 Task: What's the schedule for the last Metrorail Orange Line train from Miami Airport to Dadeland South?
Action: Mouse moved to (170, 84)
Screenshot: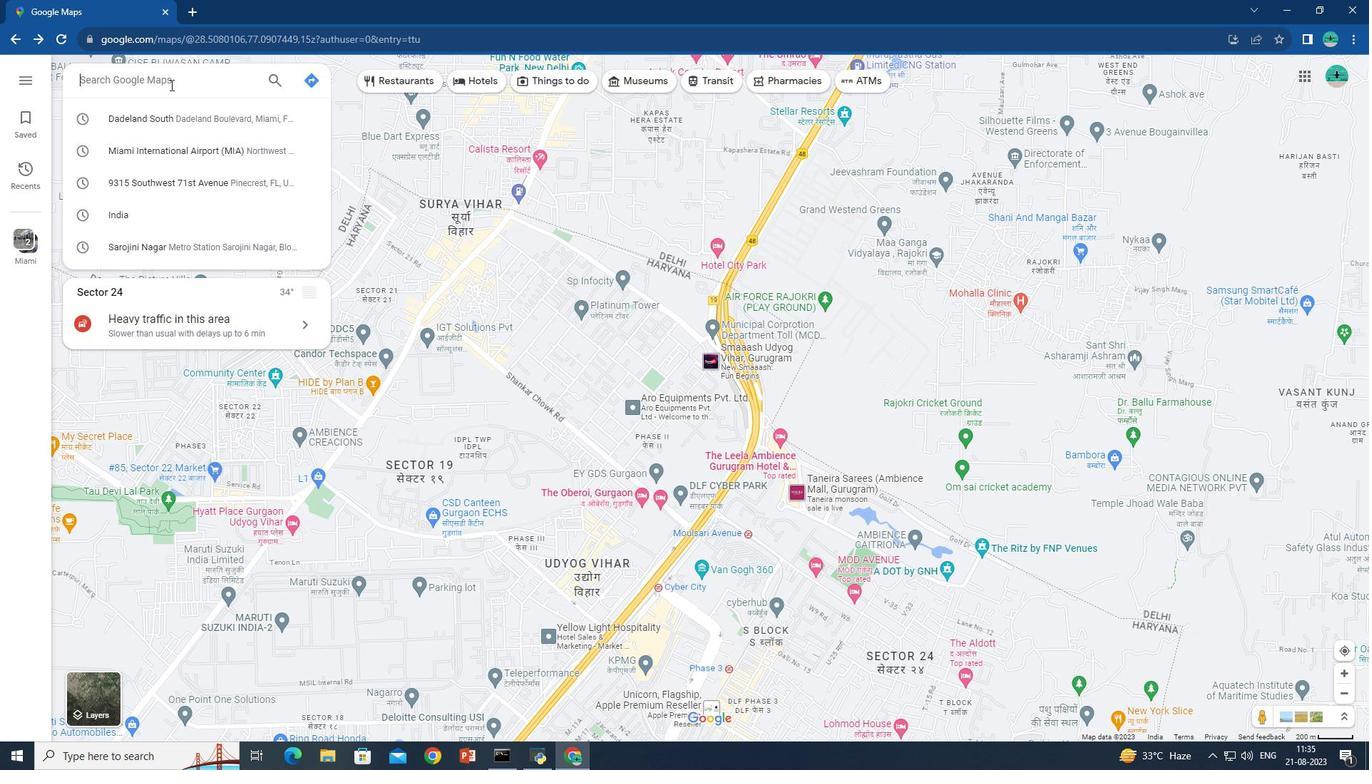 
Action: Mouse pressed left at (170, 84)
Screenshot: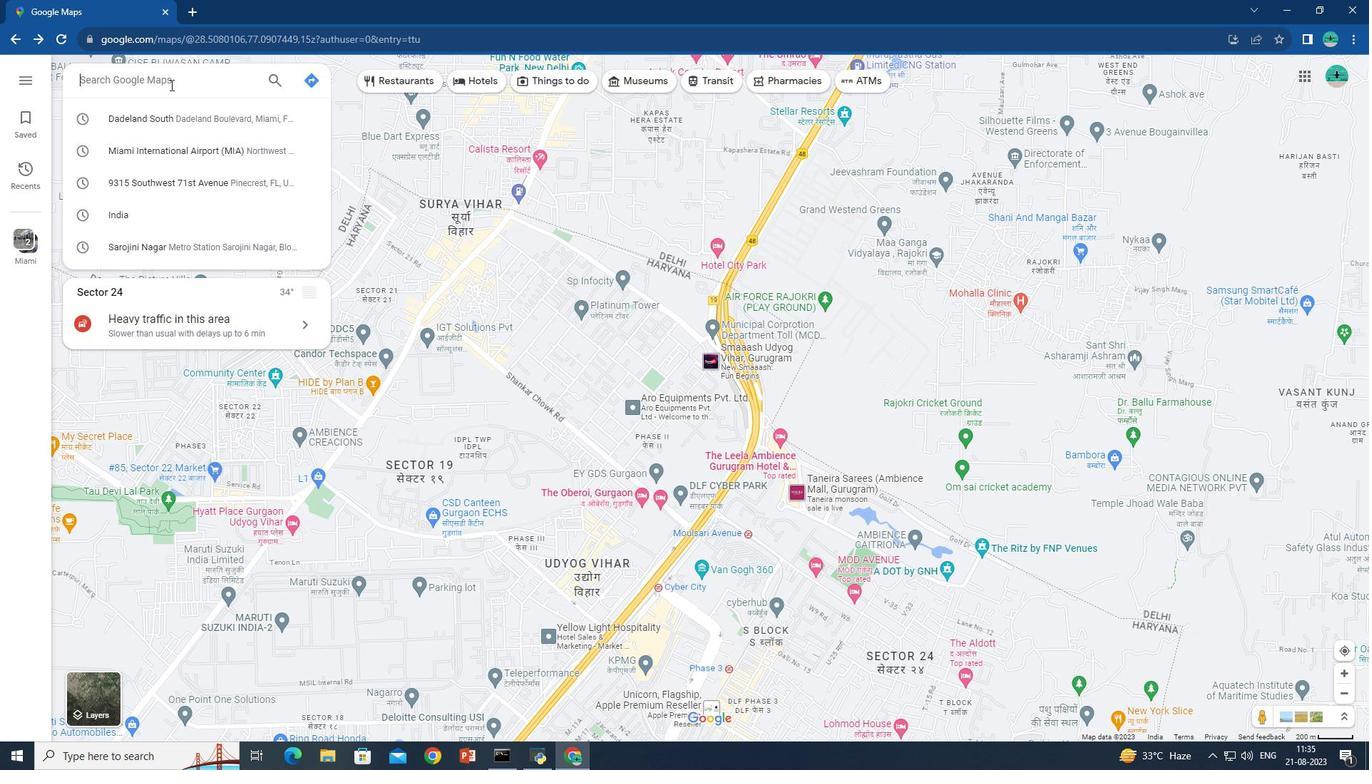 
Action: Key pressed <Key.shift>Miami<Key.space><Key.shift>Airport
Screenshot: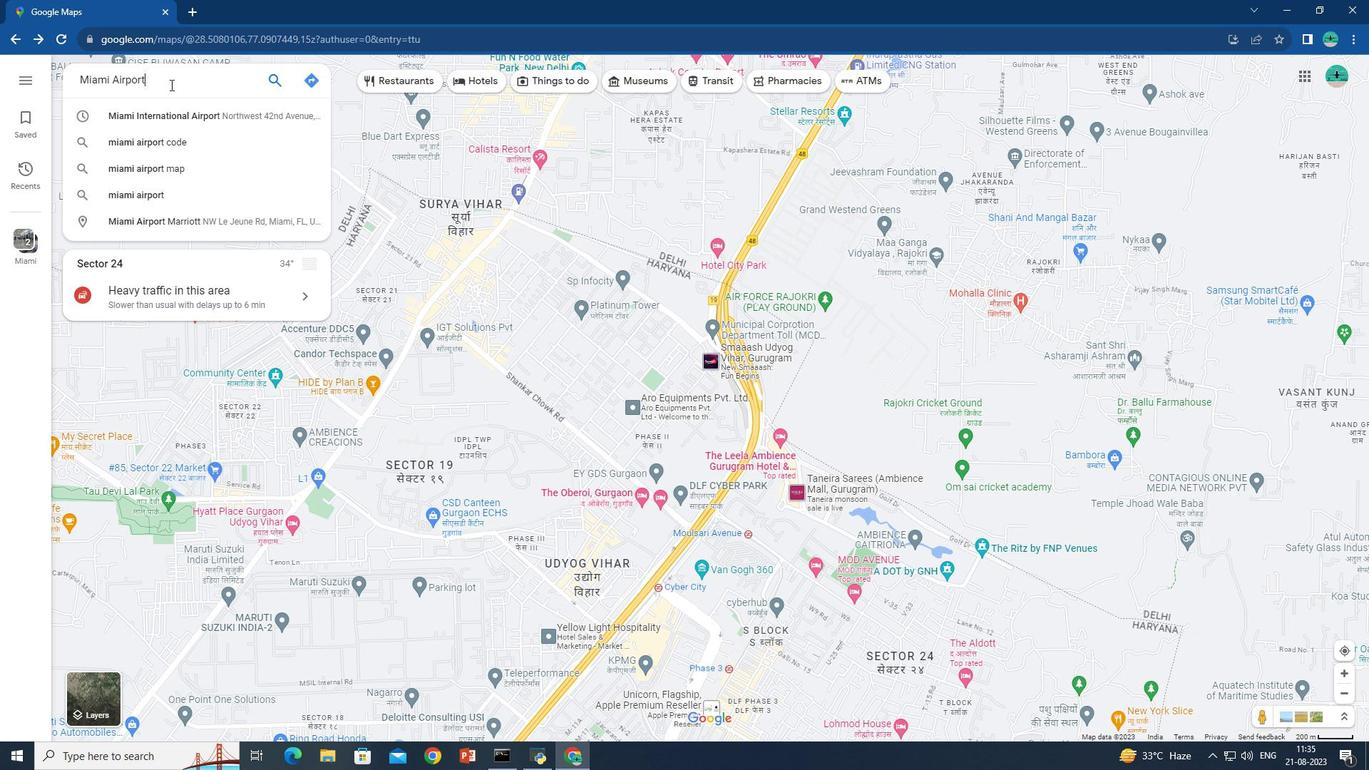 
Action: Mouse moved to (312, 87)
Screenshot: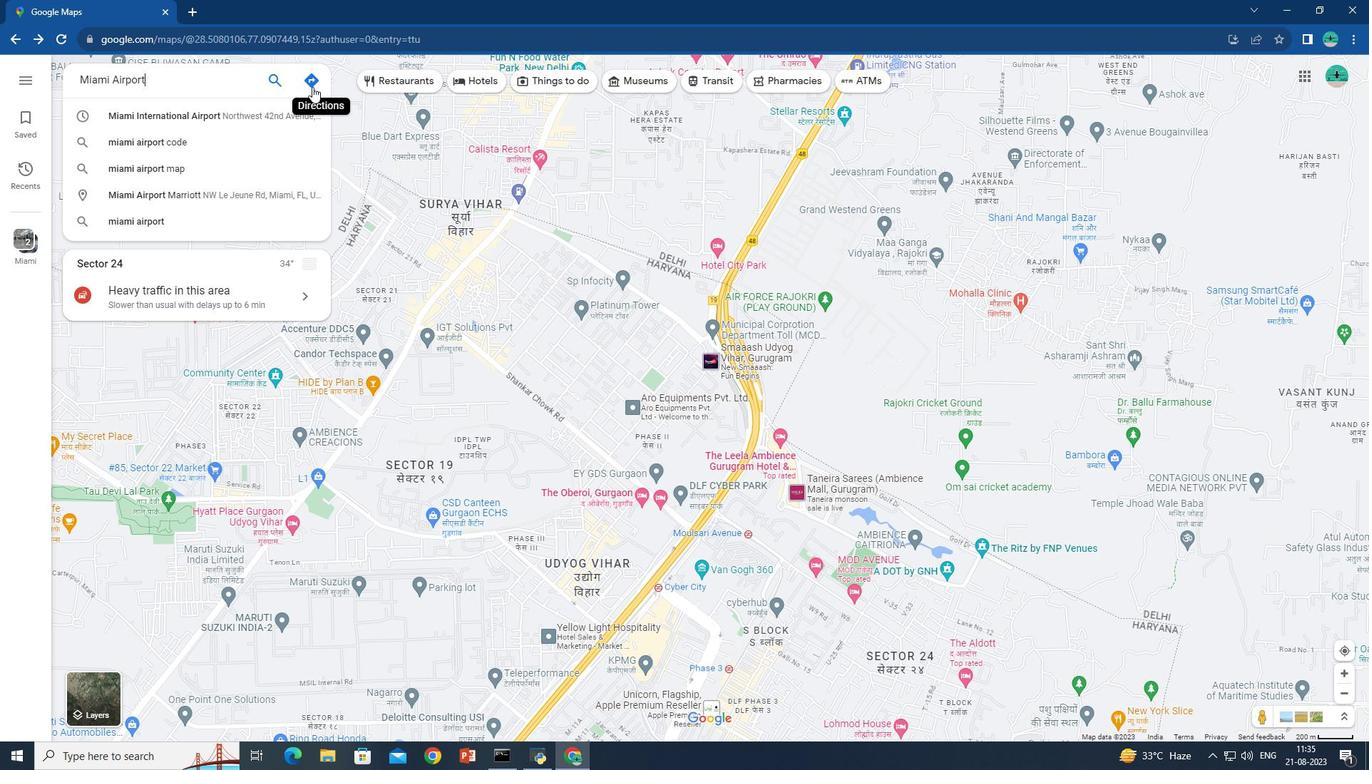 
Action: Mouse pressed left at (312, 87)
Screenshot: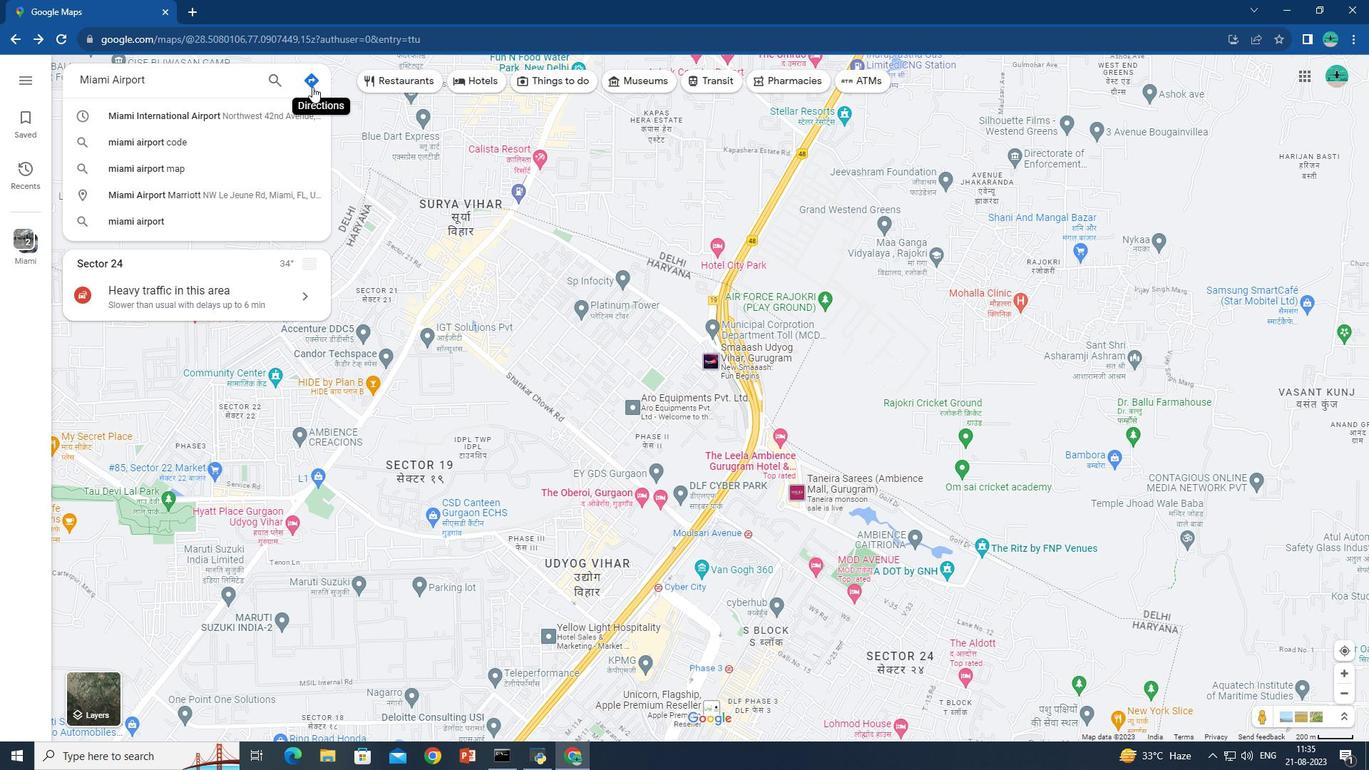 
Action: Mouse moved to (309, 135)
Screenshot: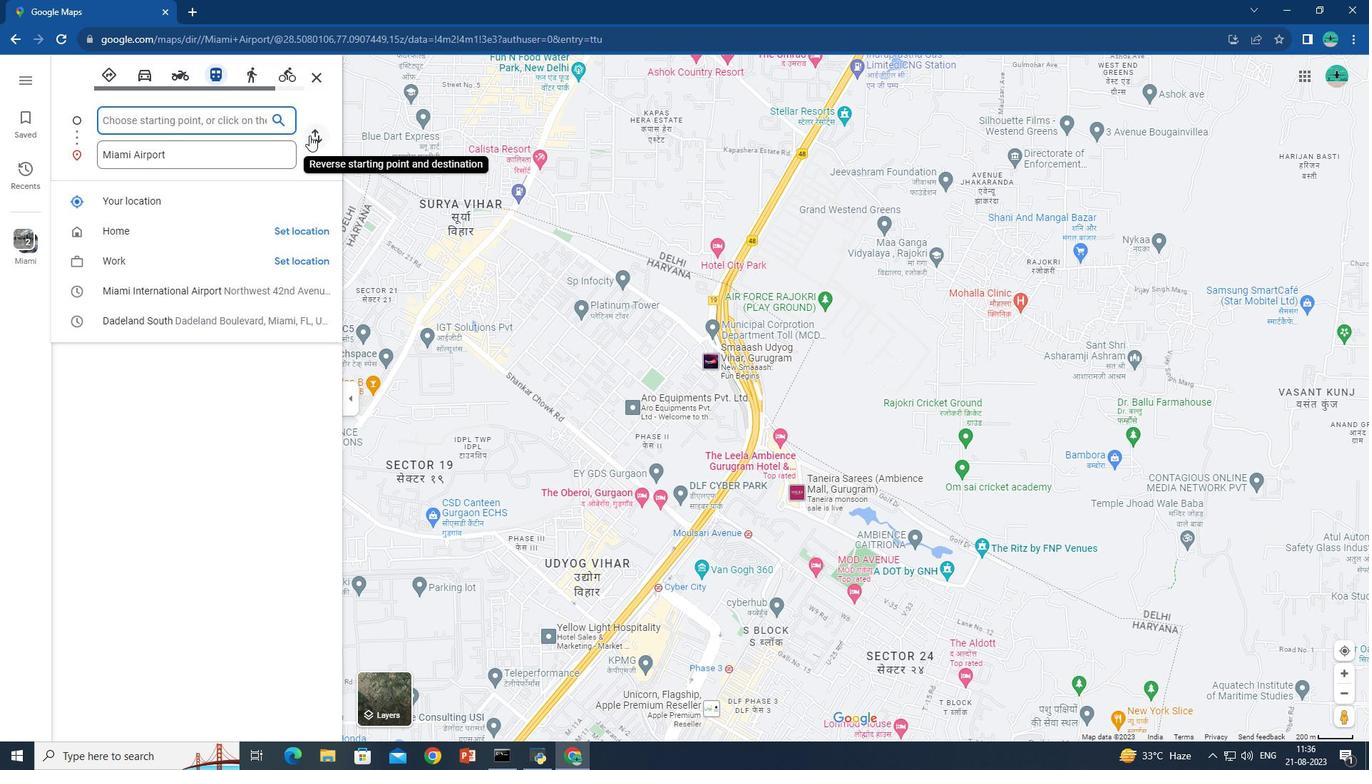 
Action: Mouse pressed left at (309, 135)
Screenshot: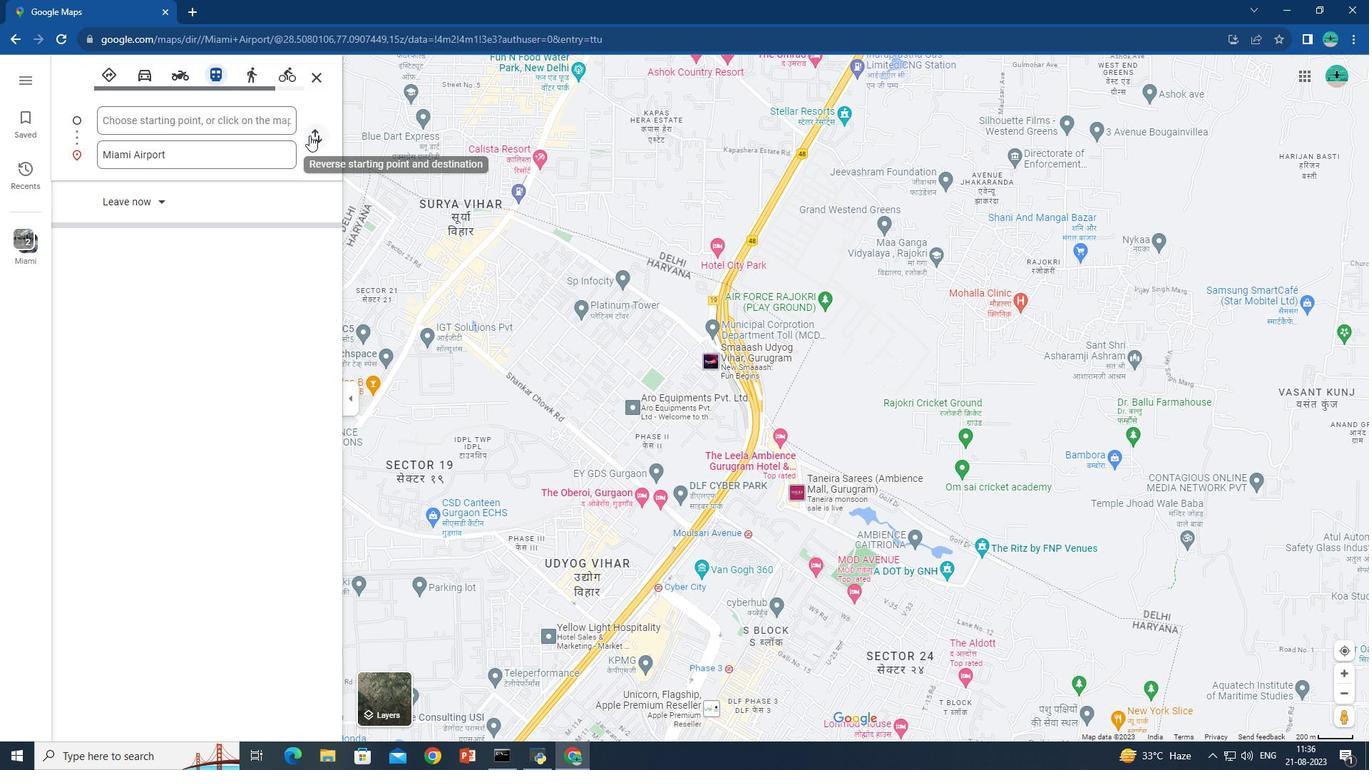 
Action: Mouse moved to (165, 150)
Screenshot: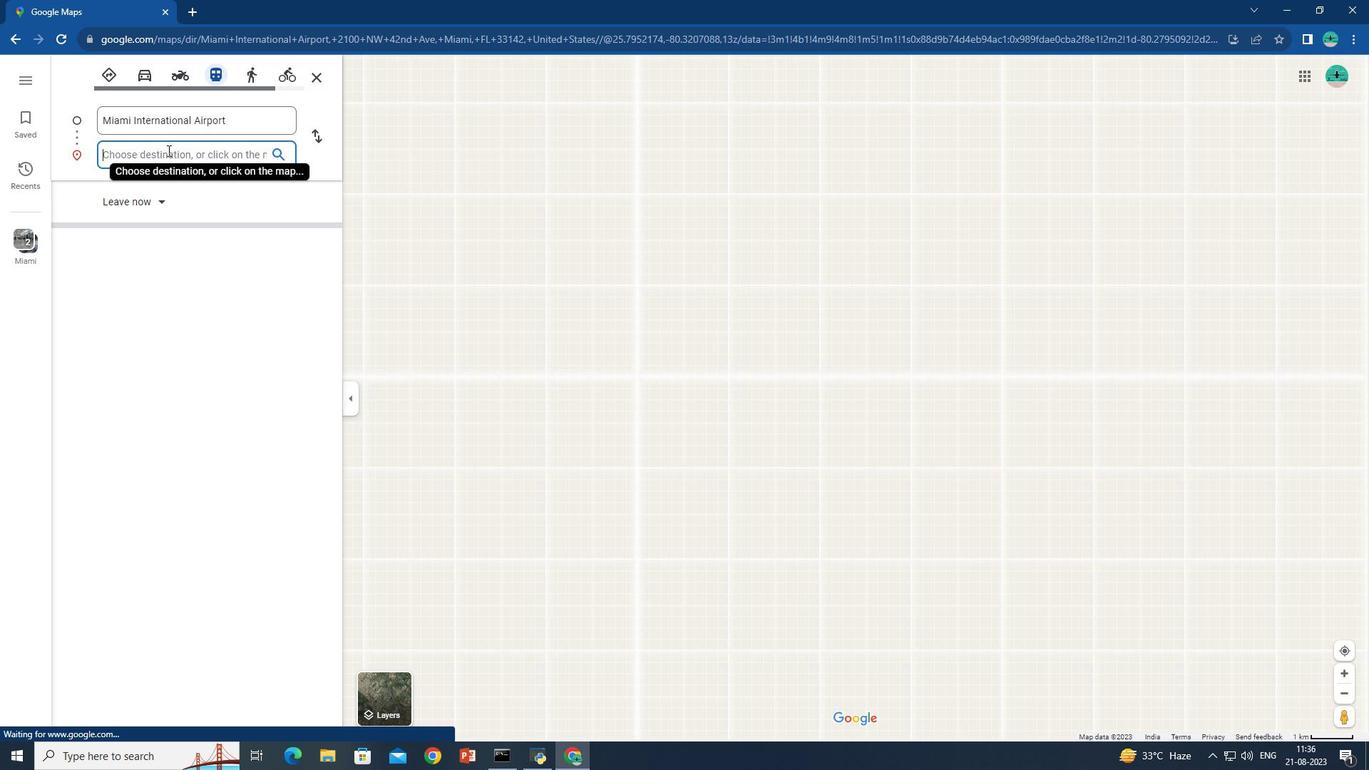 
Action: Mouse pressed left at (165, 150)
Screenshot: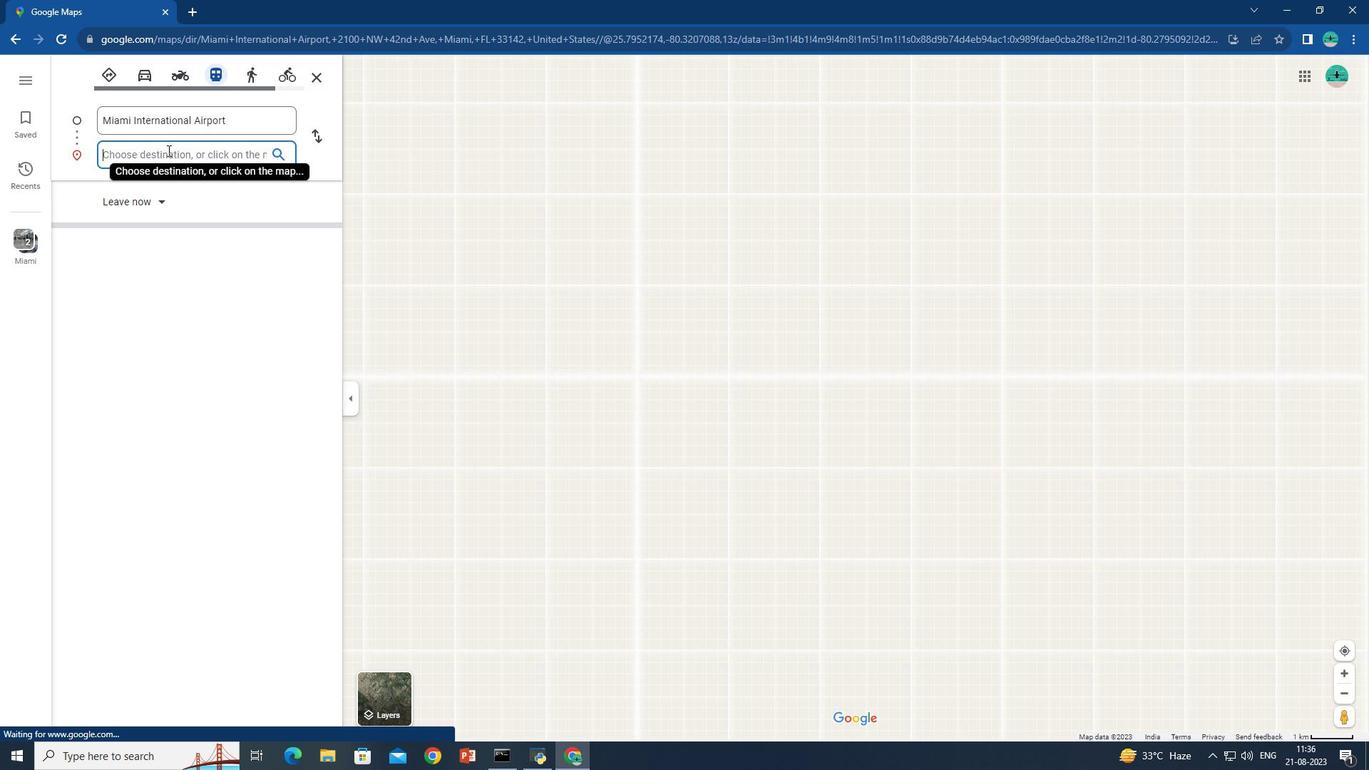 
Action: Mouse moved to (167, 150)
Screenshot: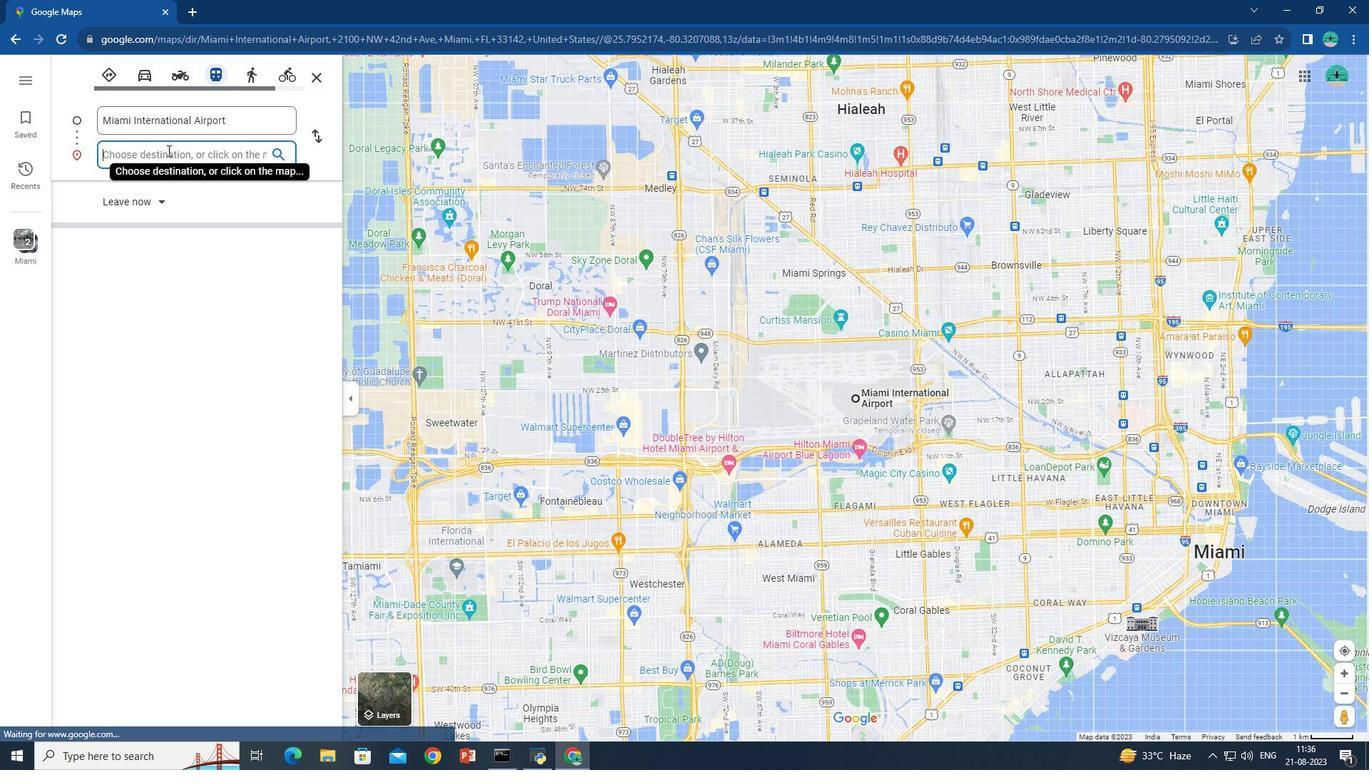 
Action: Key pressed <Key.shift><Key.shift><Key.shift><Key.shift><Key.shift><Key.shift><Key.shift><Key.shift><Key.shift>Dadeland<Key.space><Key.shift>South
Screenshot: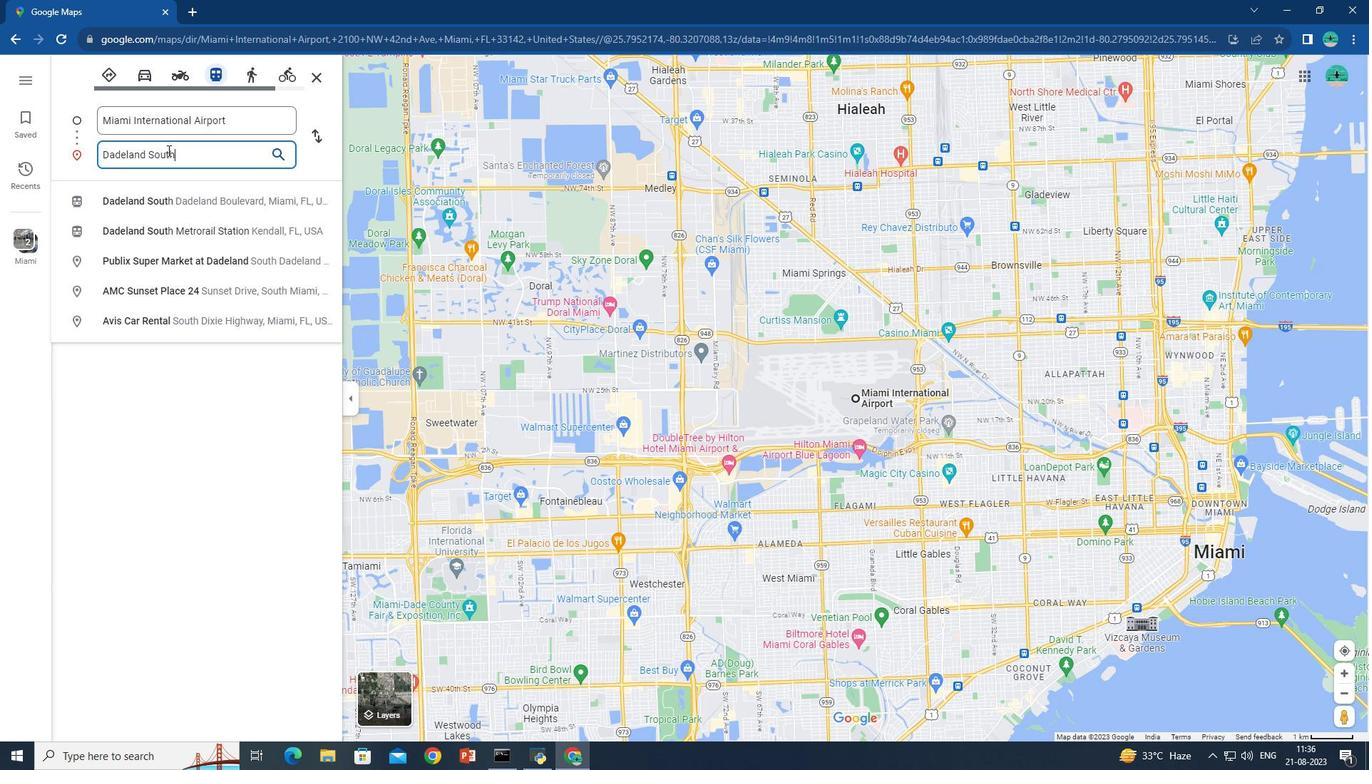 
Action: Mouse moved to (275, 159)
Screenshot: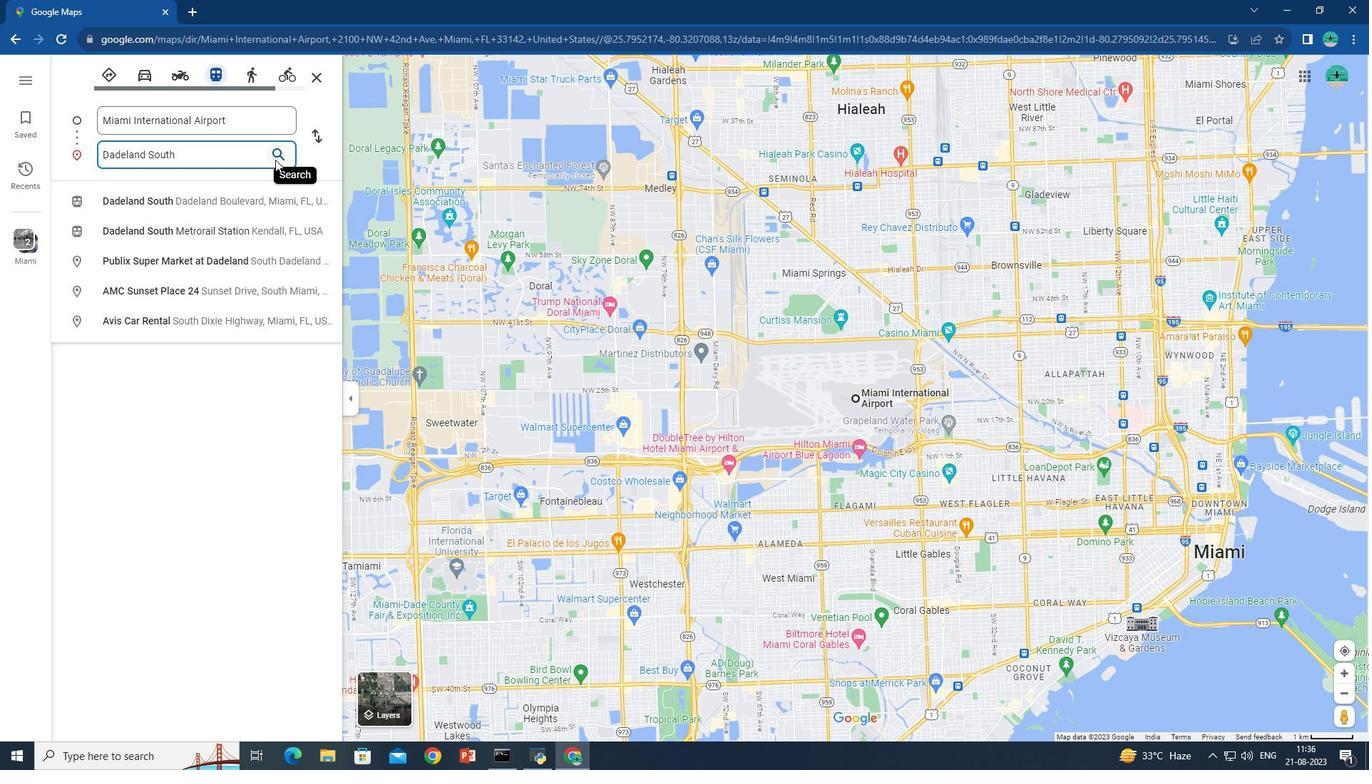 
Action: Mouse pressed left at (275, 159)
Screenshot: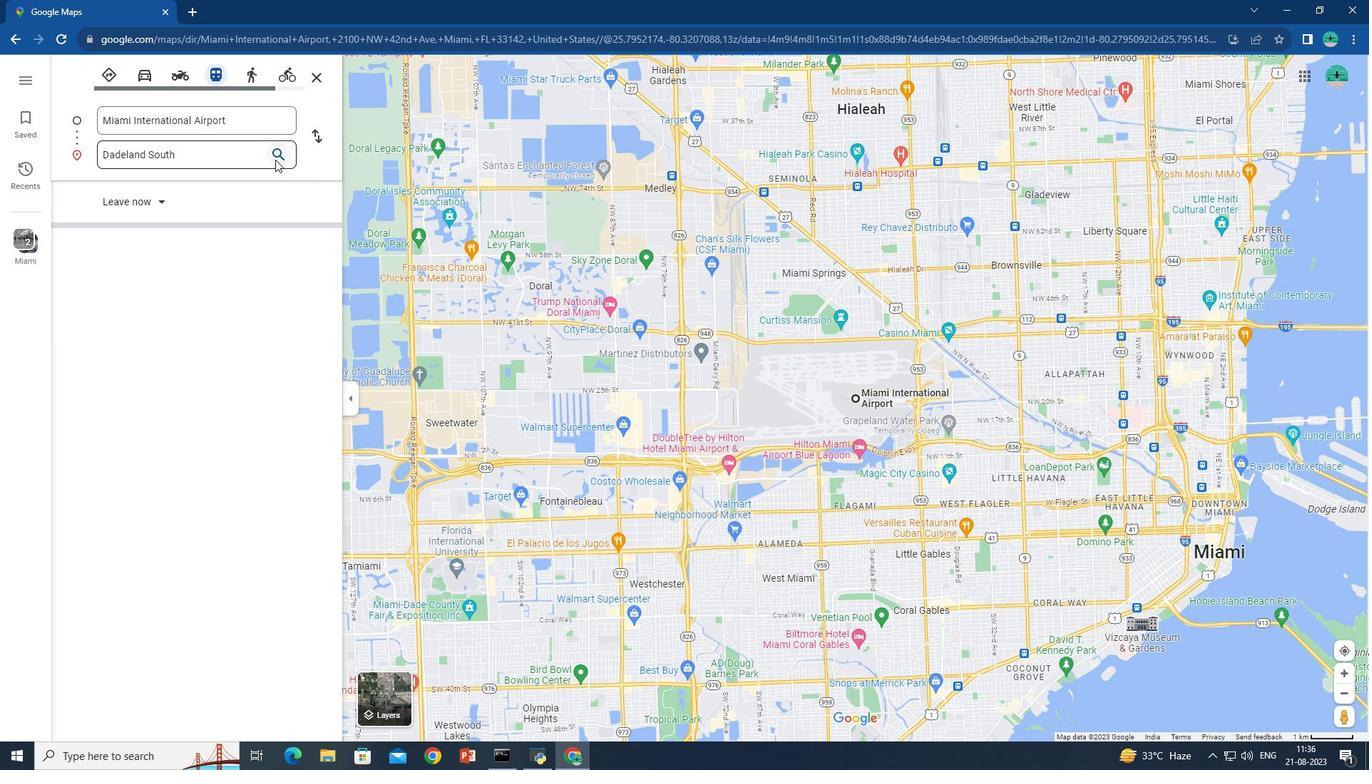 
Action: Mouse moved to (213, 81)
Screenshot: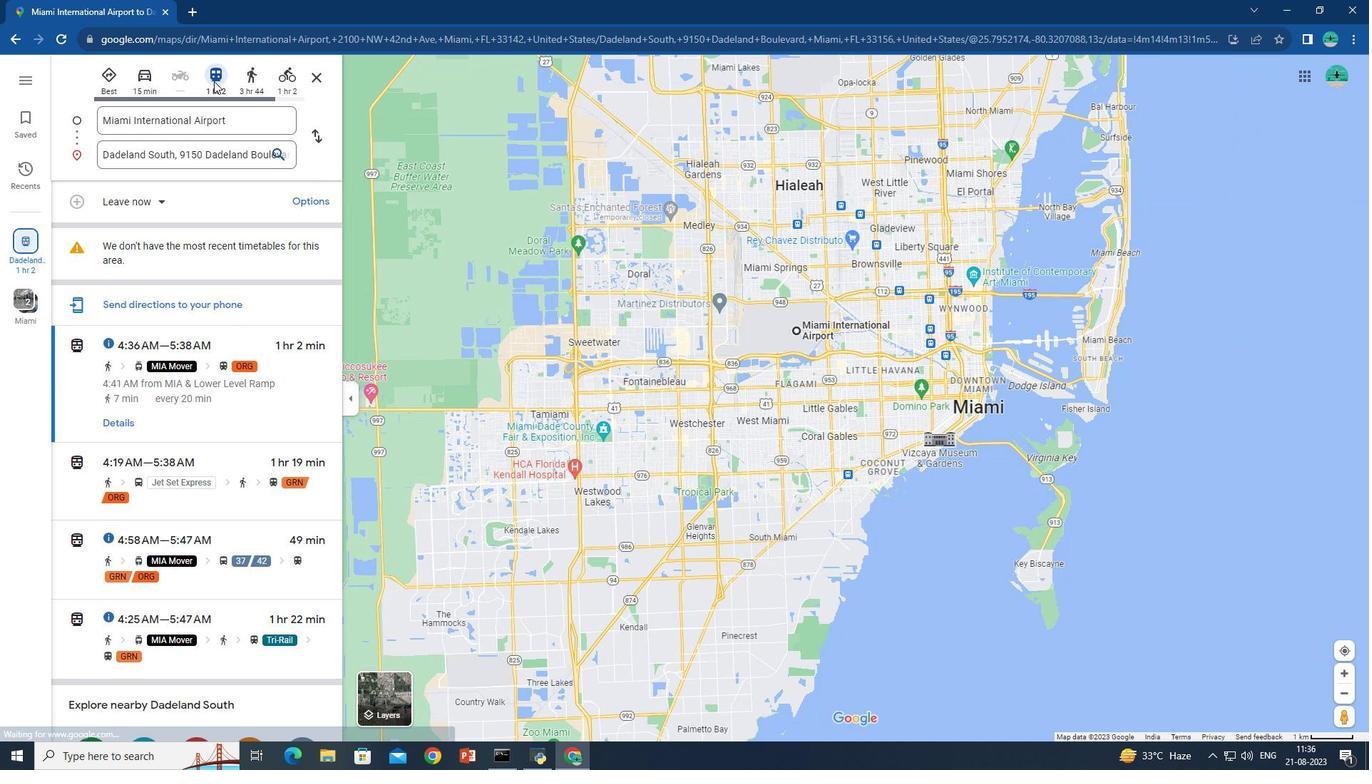 
Action: Mouse pressed left at (213, 81)
Screenshot: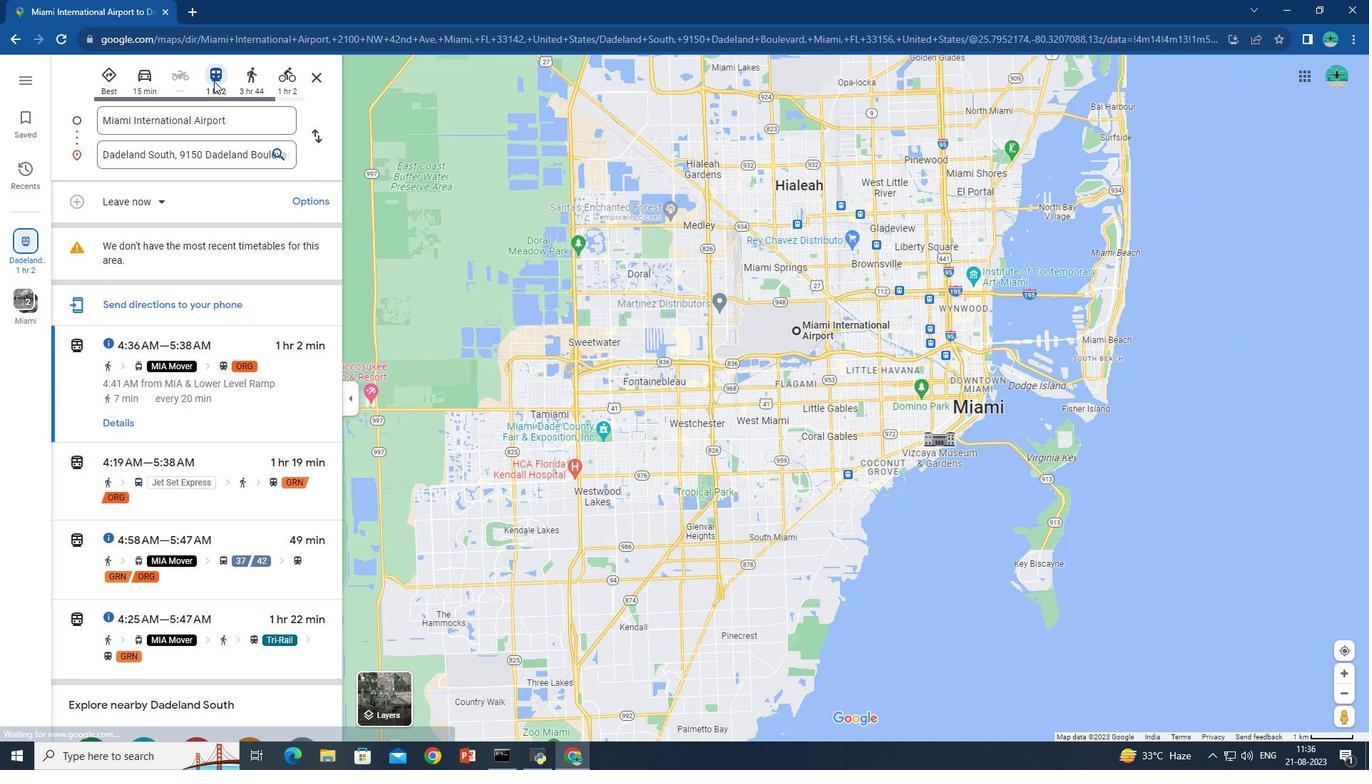 
Action: Mouse moved to (142, 201)
Screenshot: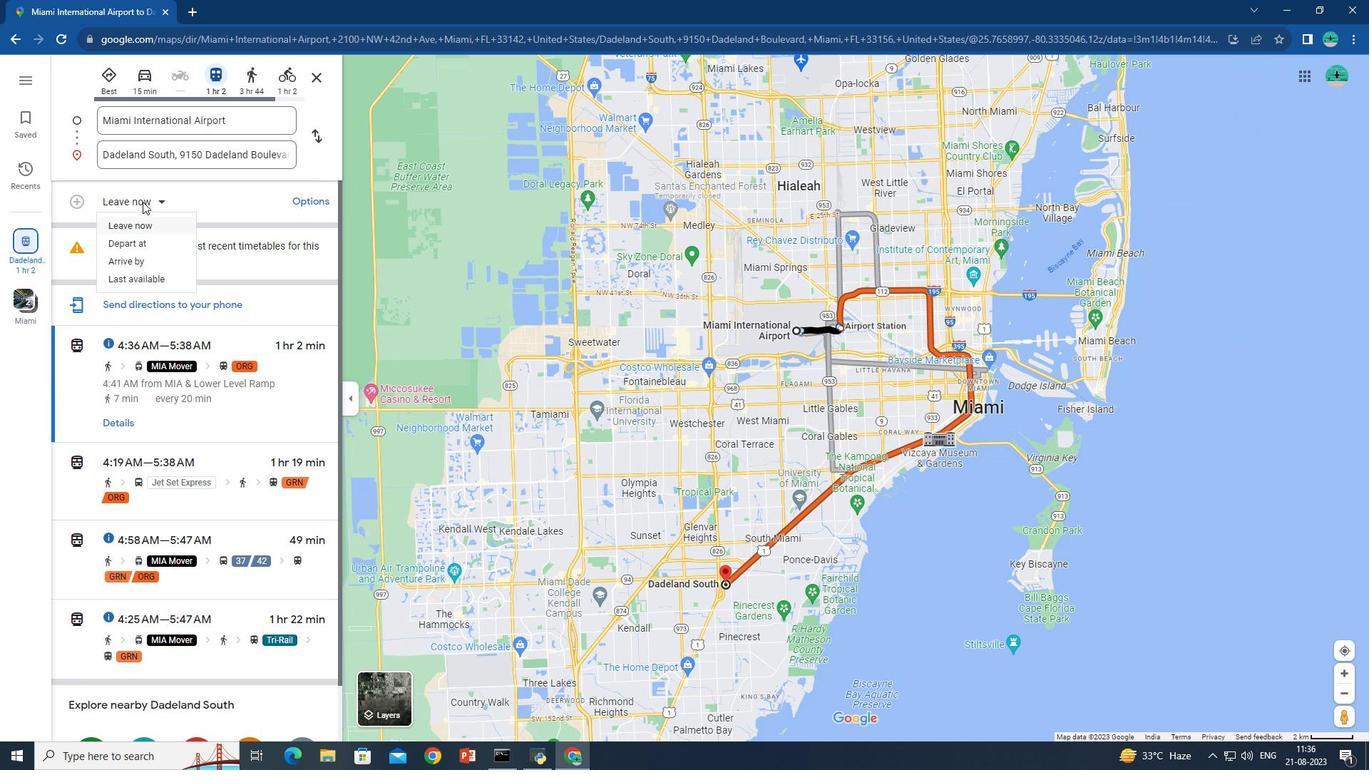 
Action: Mouse pressed left at (142, 201)
Screenshot: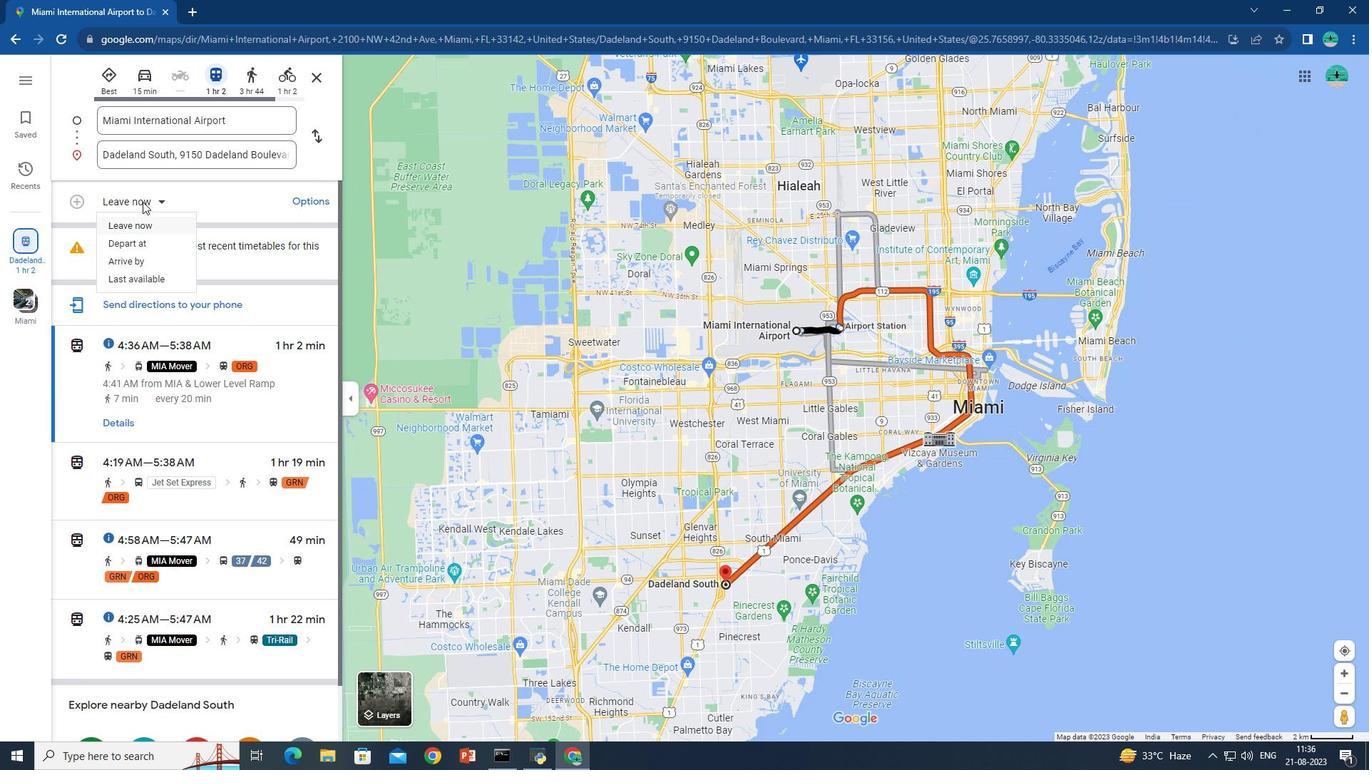 
Action: Mouse moved to (143, 277)
Screenshot: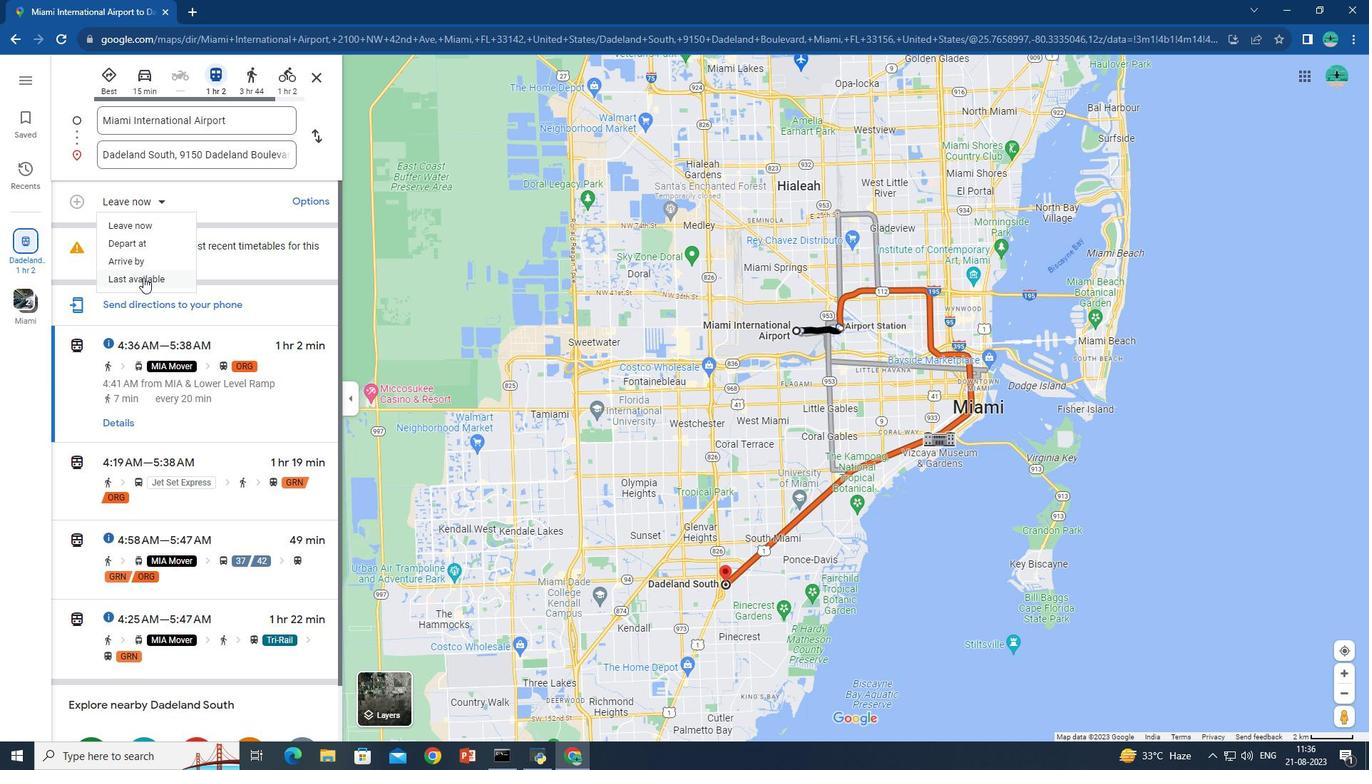 
Action: Mouse pressed left at (143, 277)
Screenshot: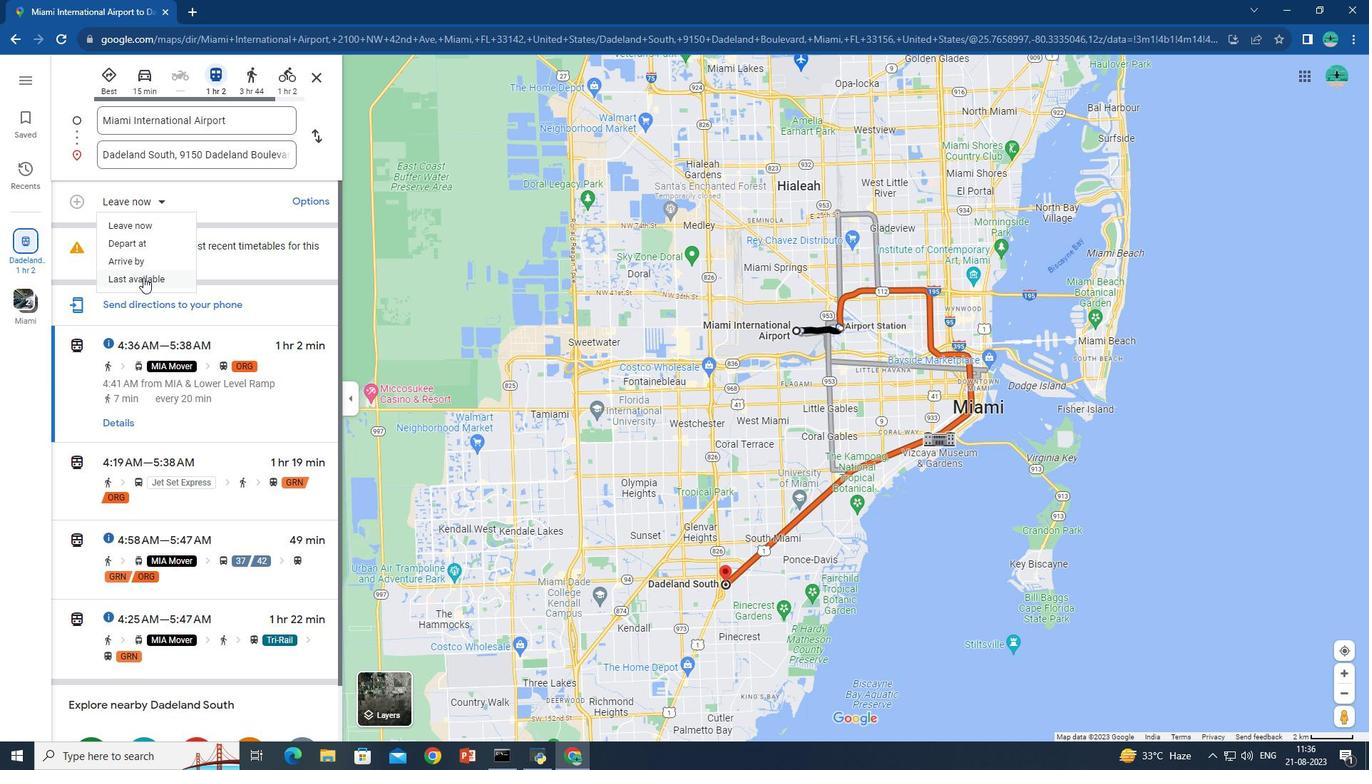 
Action: Mouse moved to (154, 422)
Screenshot: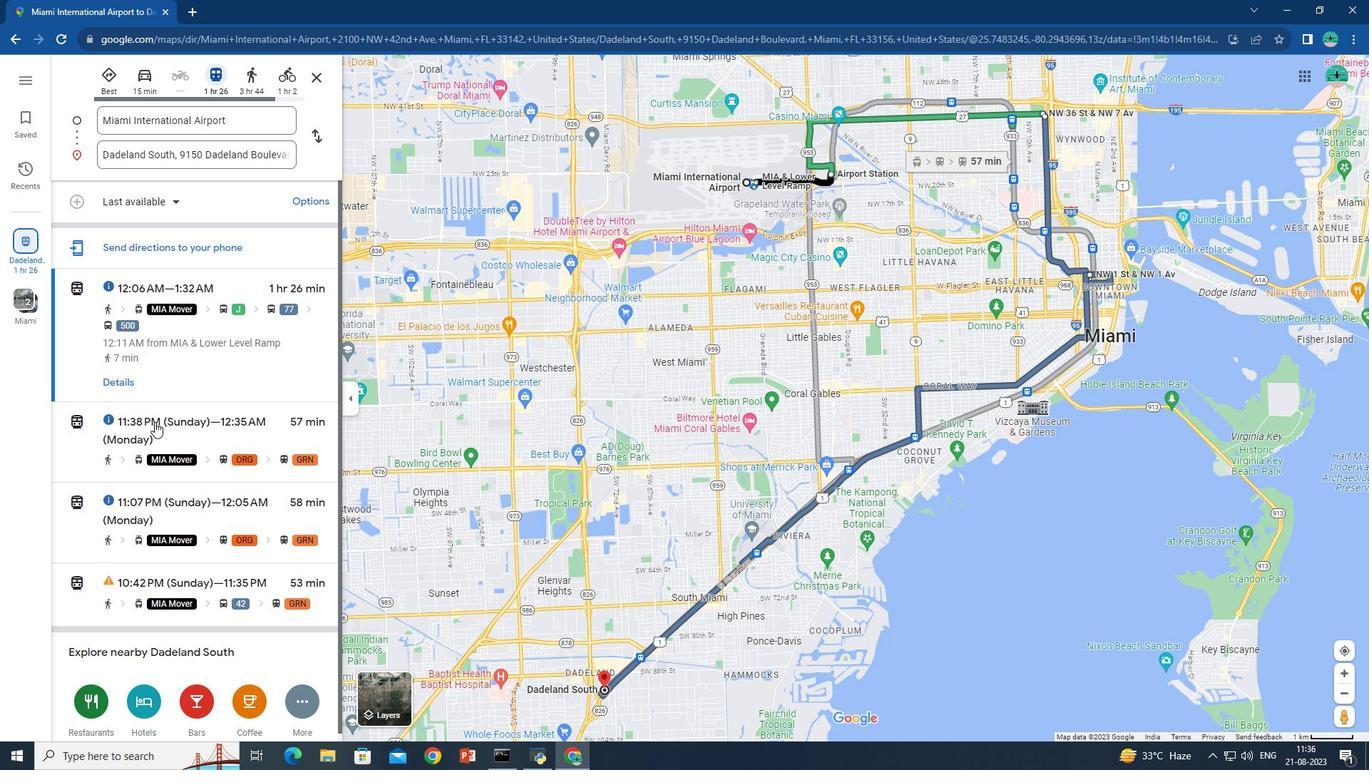 
Action: Mouse pressed left at (154, 422)
Screenshot: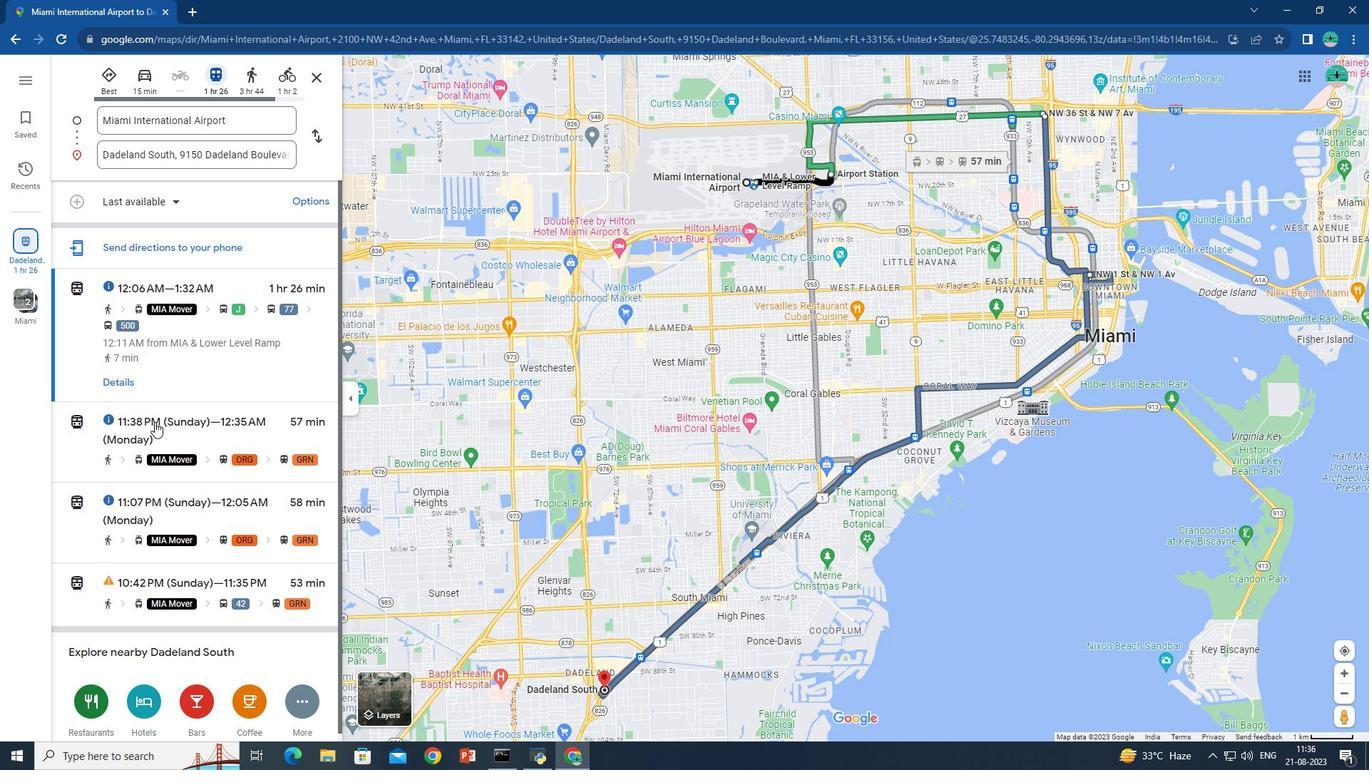 
Action: Mouse moved to (144, 367)
Screenshot: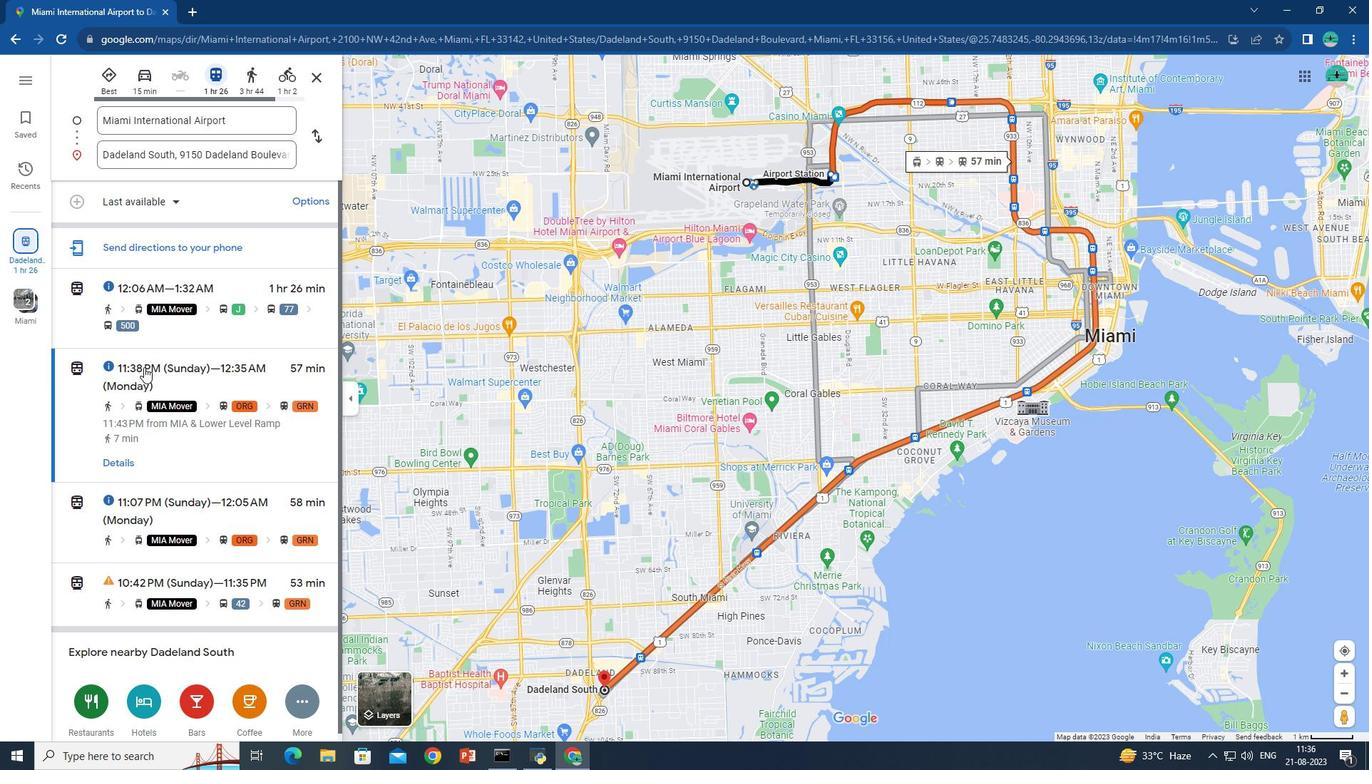 
Action: Mouse pressed left at (144, 367)
Screenshot: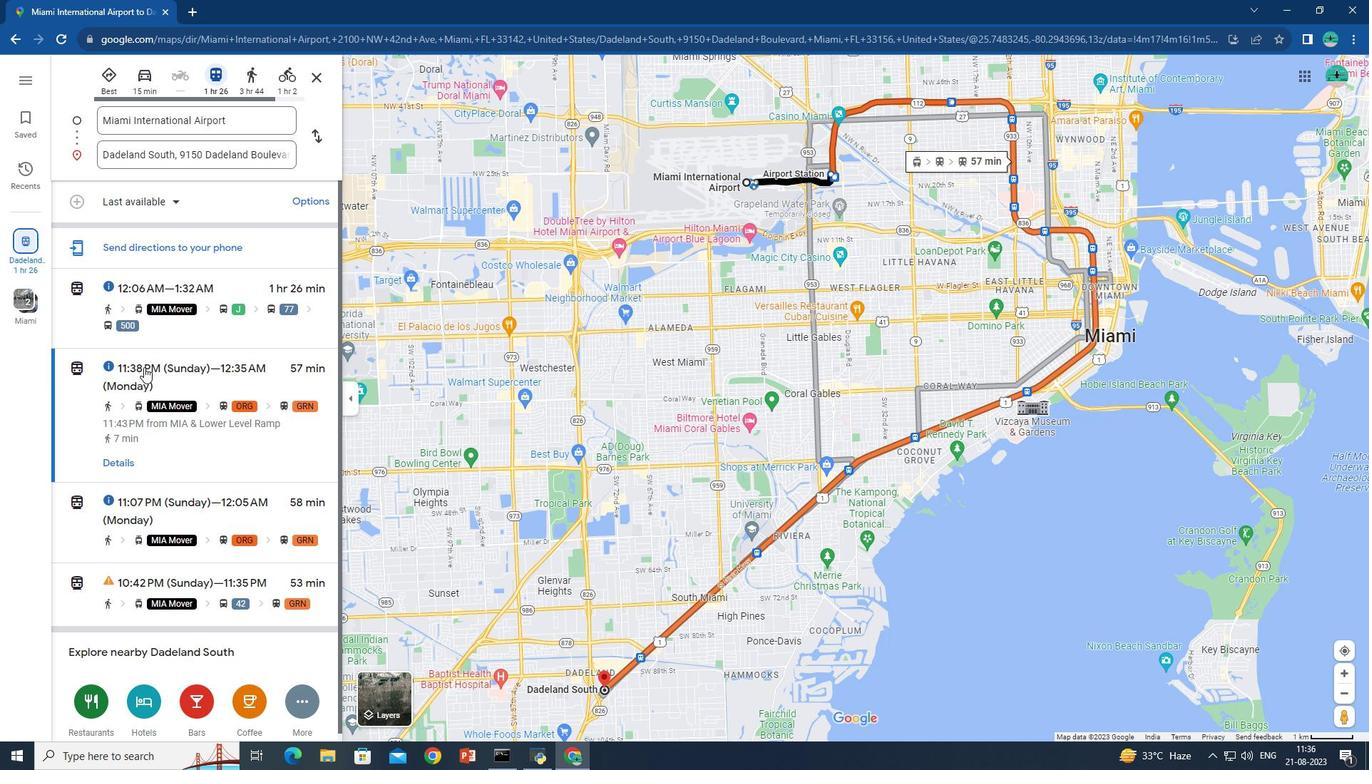 
Action: Mouse moved to (147, 402)
Screenshot: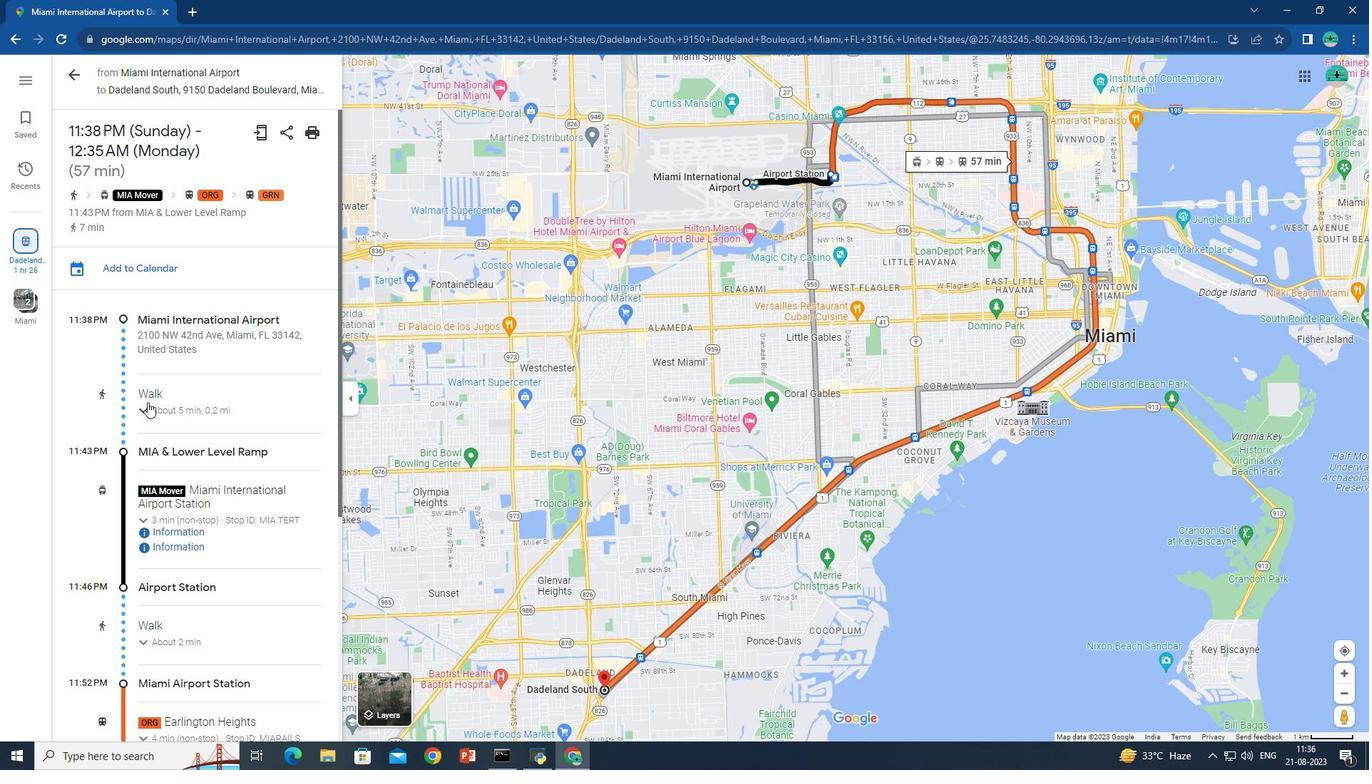
Action: Mouse pressed left at (147, 402)
Screenshot: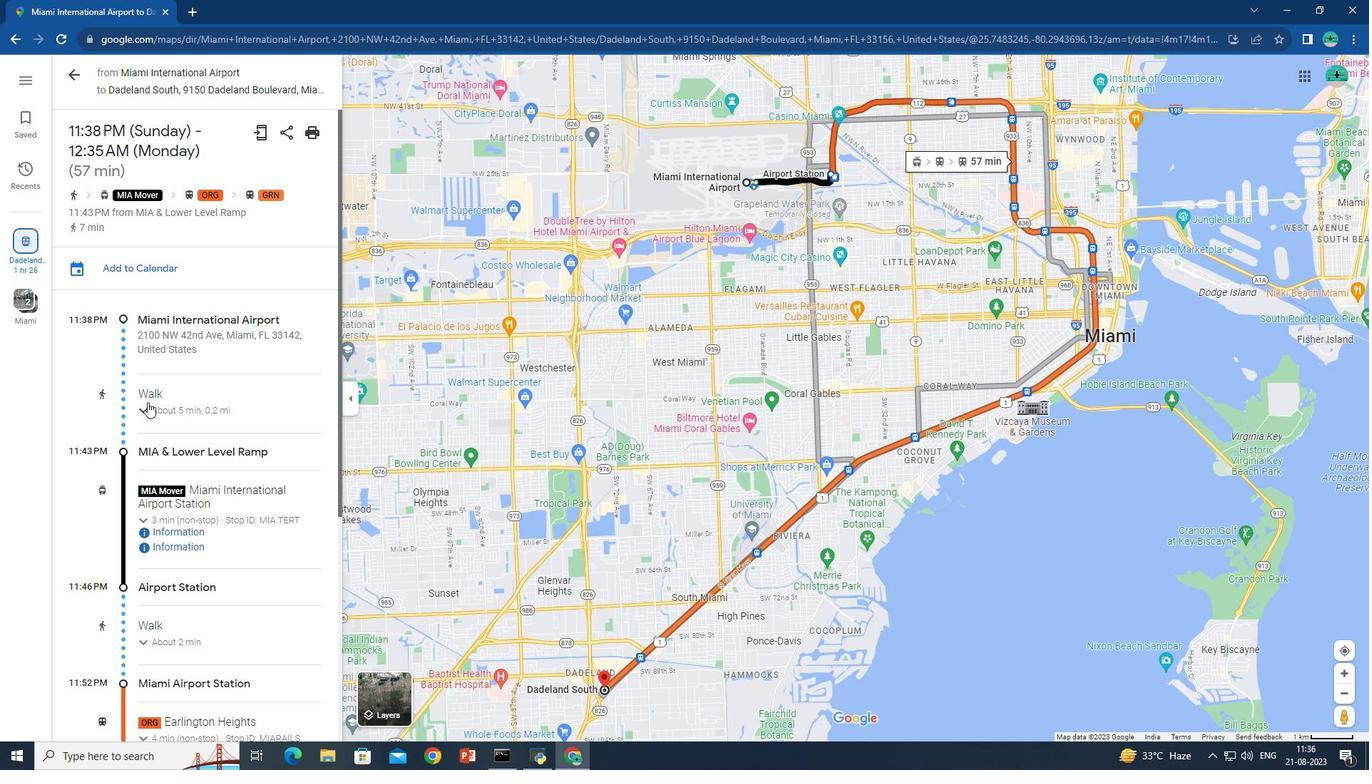 
Action: Mouse moved to (161, 435)
Screenshot: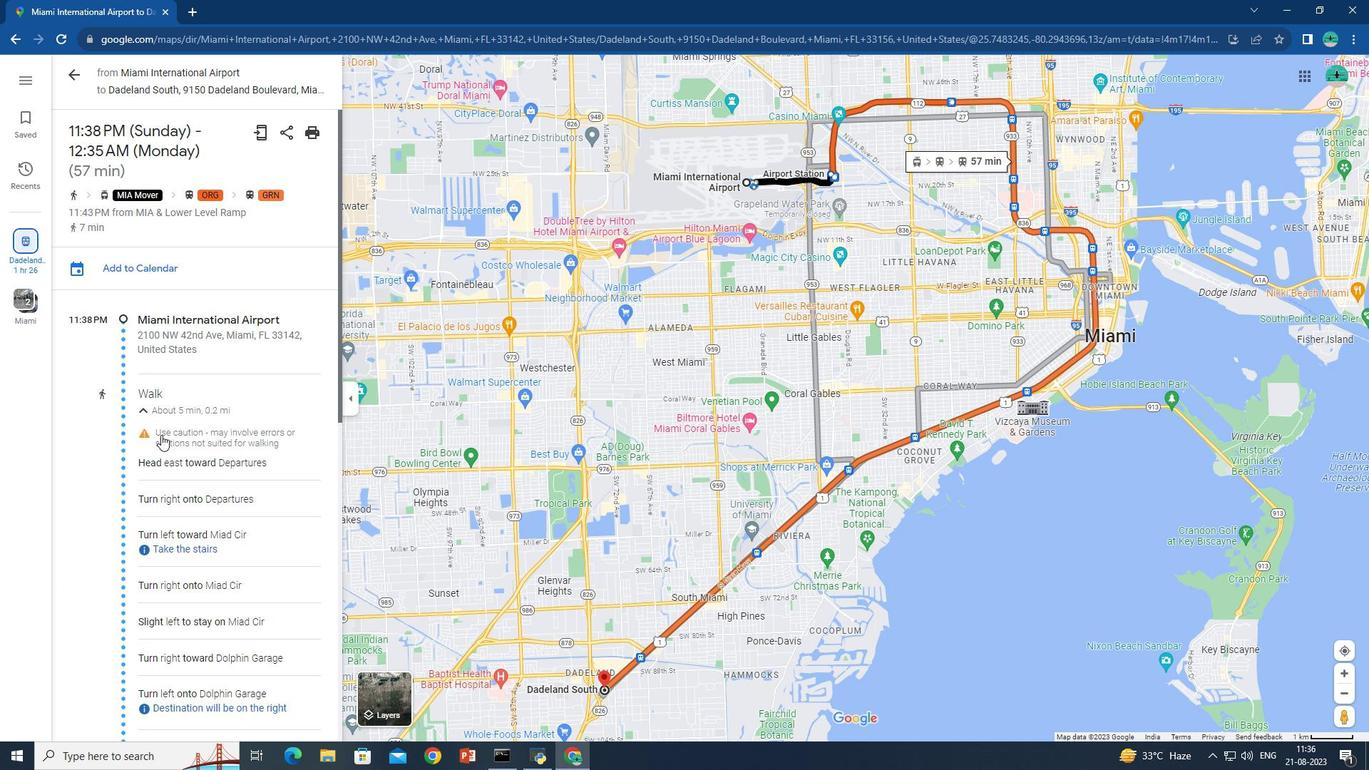
Action: Mouse scrolled (161, 434) with delta (0, 0)
Screenshot: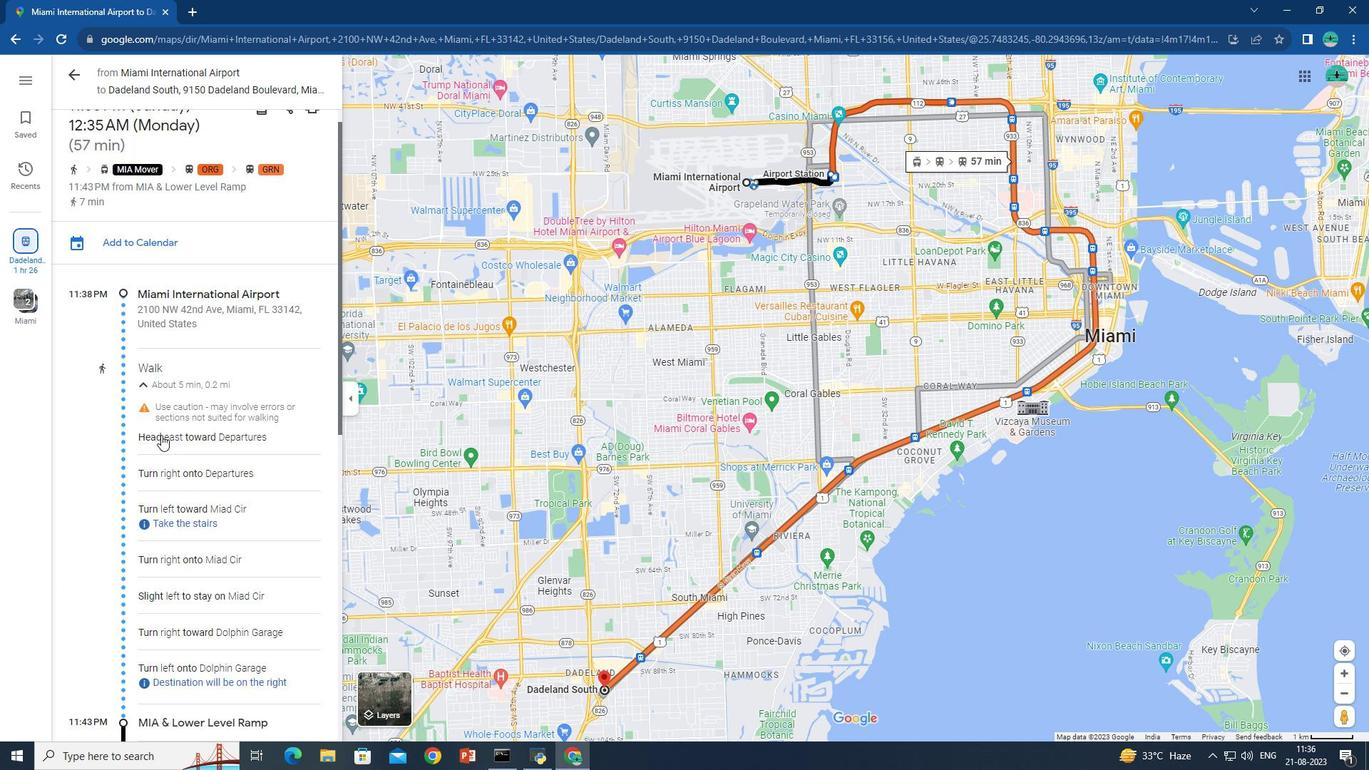 
Action: Mouse scrolled (161, 434) with delta (0, 0)
Screenshot: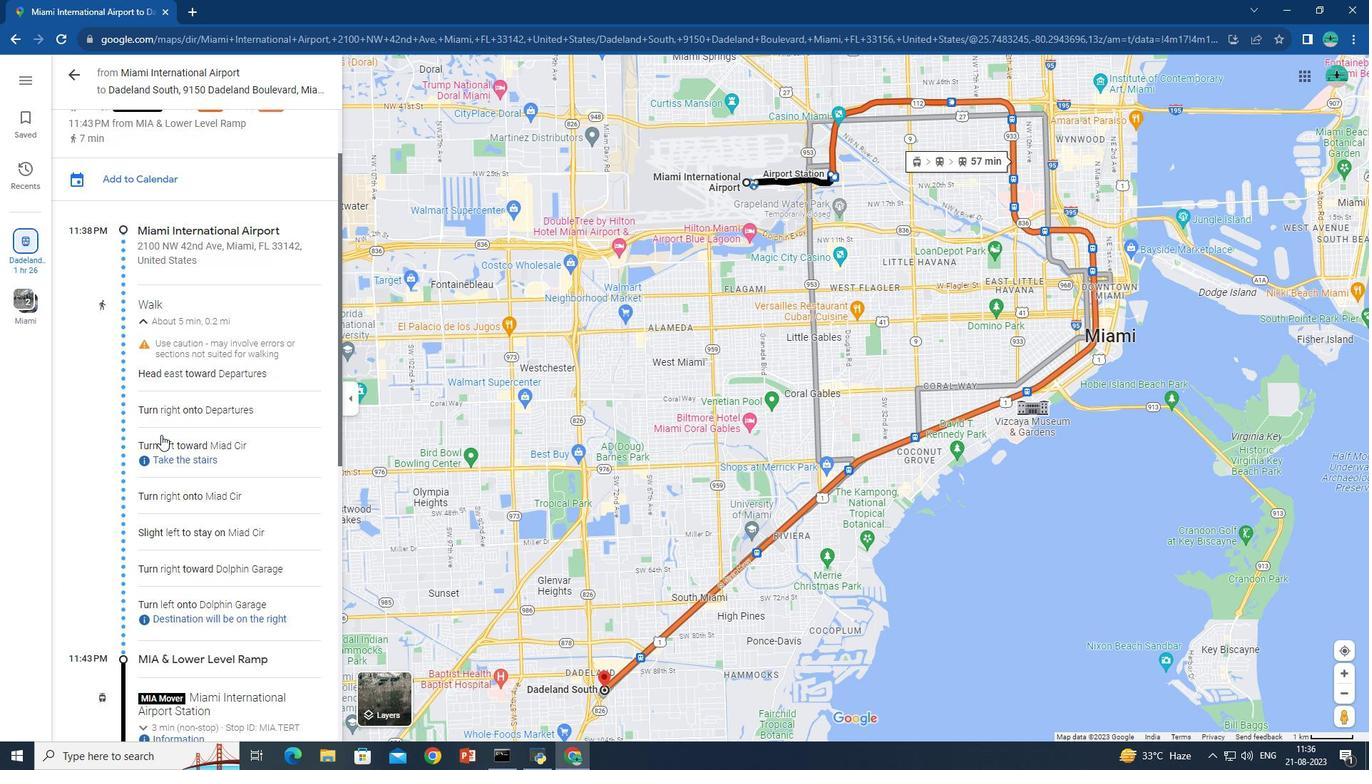
Action: Mouse moved to (163, 435)
Screenshot: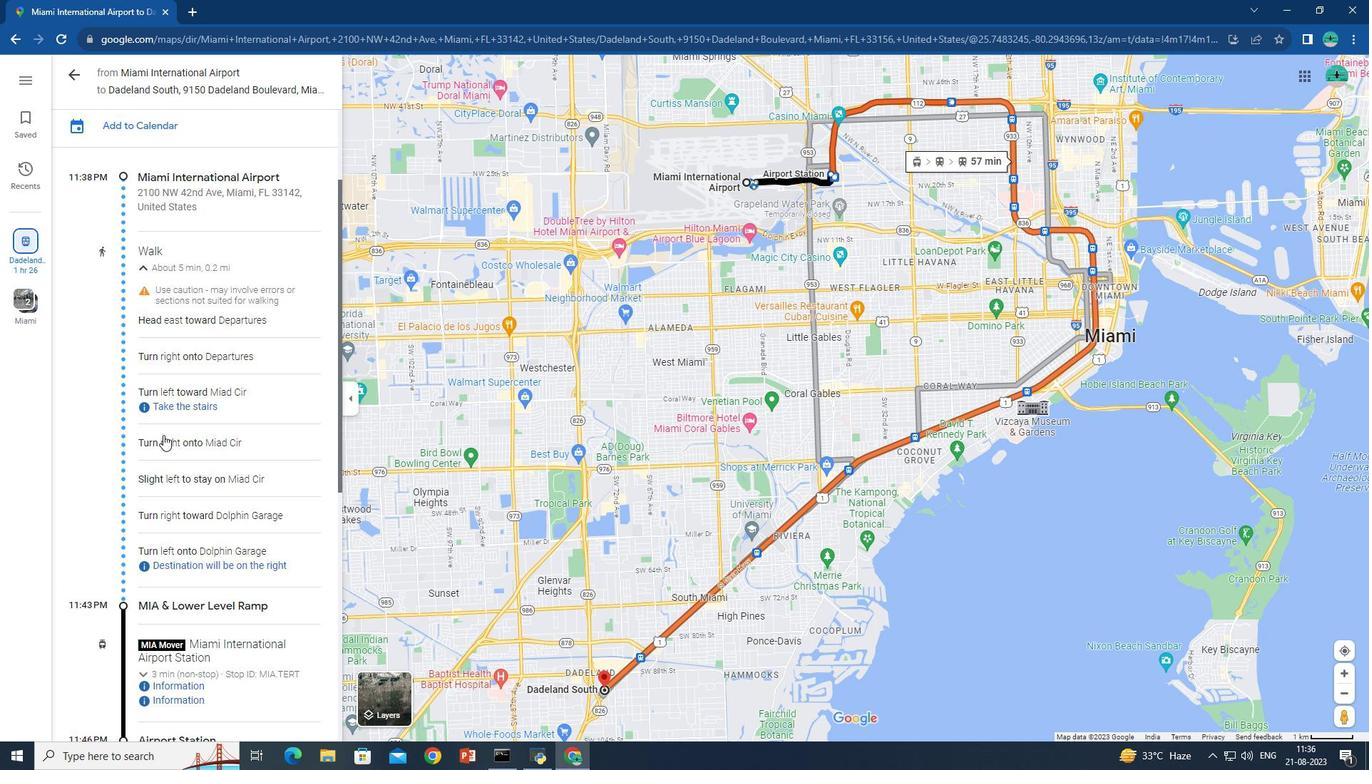 
Action: Mouse scrolled (163, 434) with delta (0, 0)
Screenshot: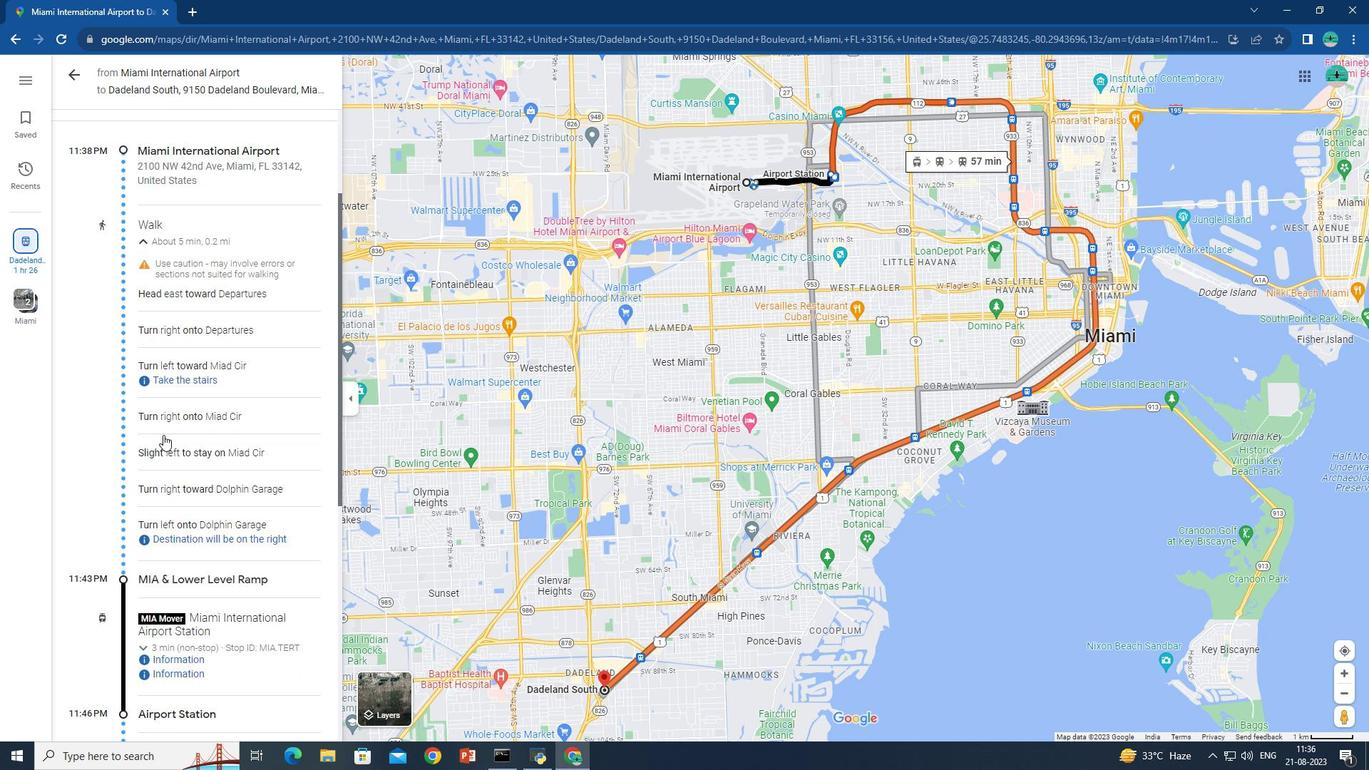 
Action: Mouse moved to (192, 335)
Screenshot: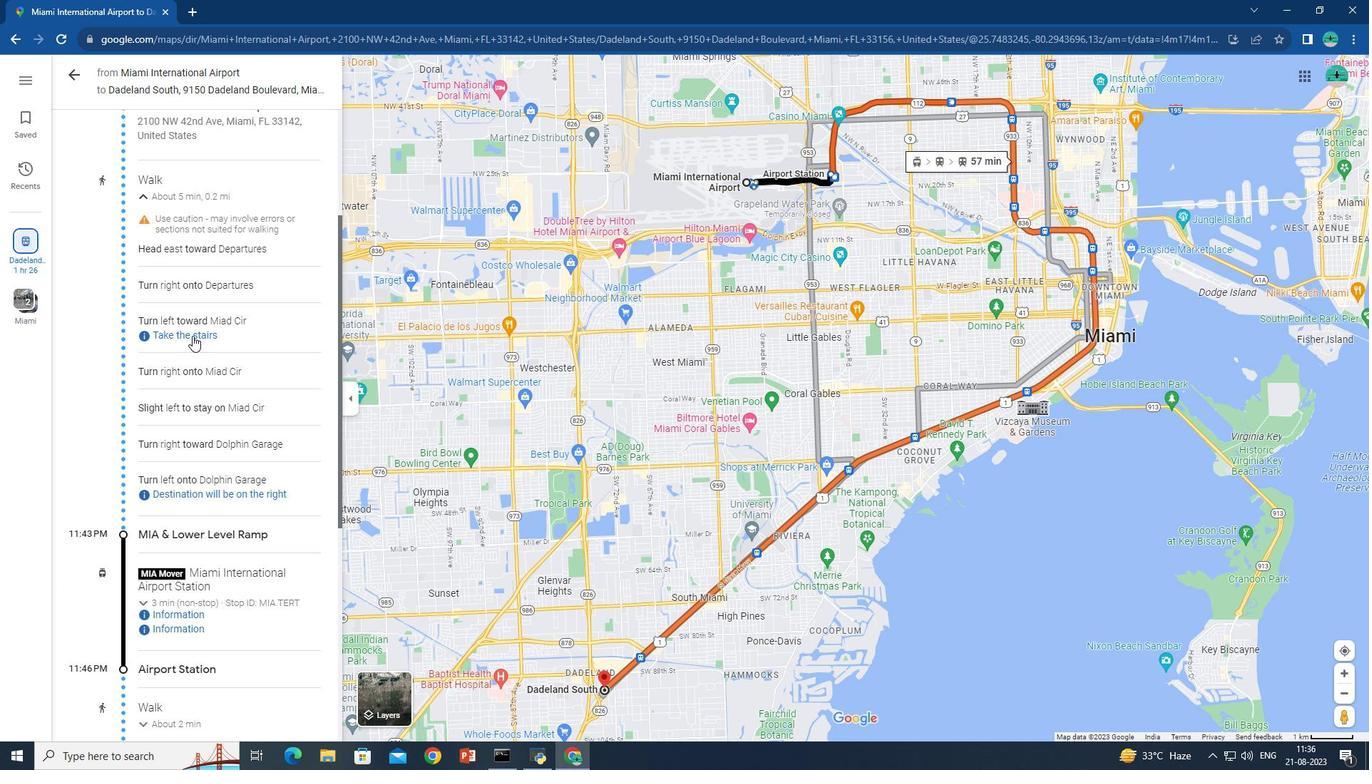 
Action: Mouse pressed left at (192, 335)
Screenshot: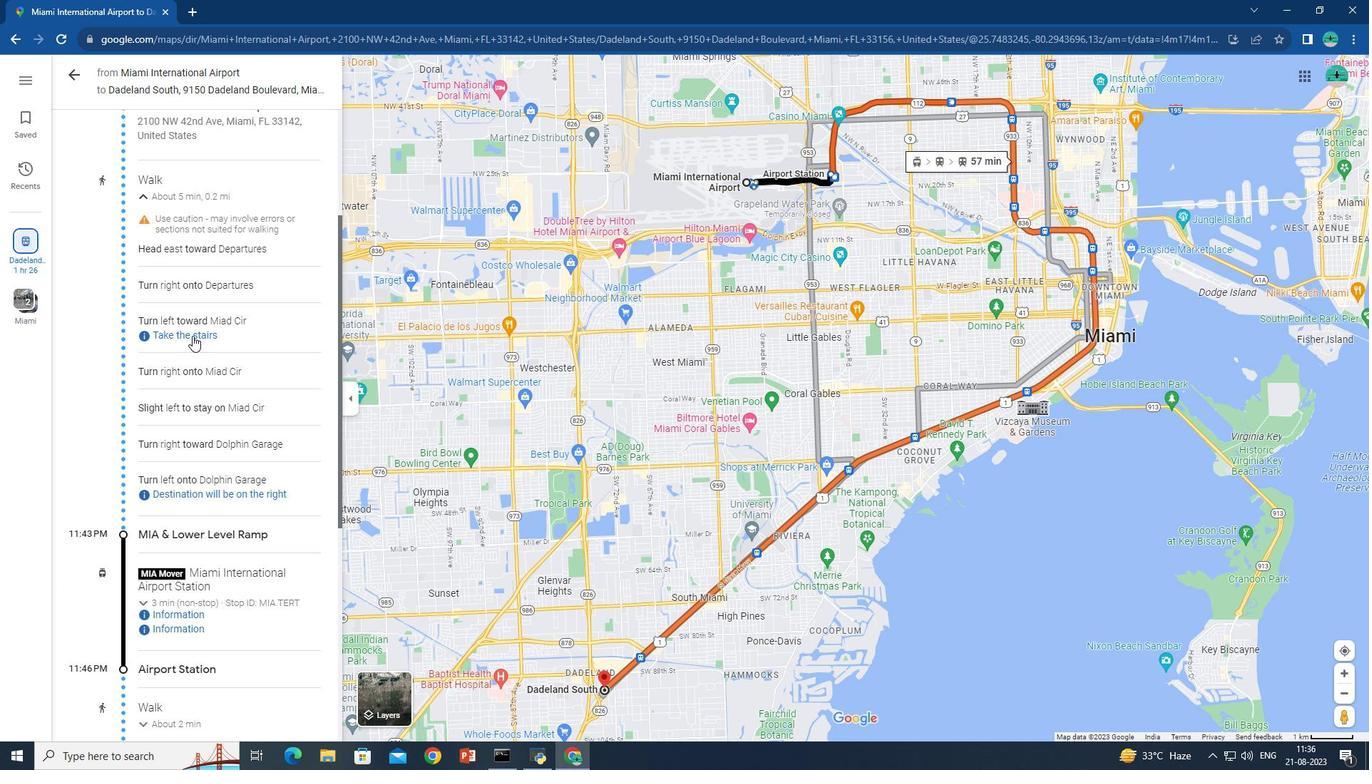 
Action: Mouse moved to (171, 375)
Screenshot: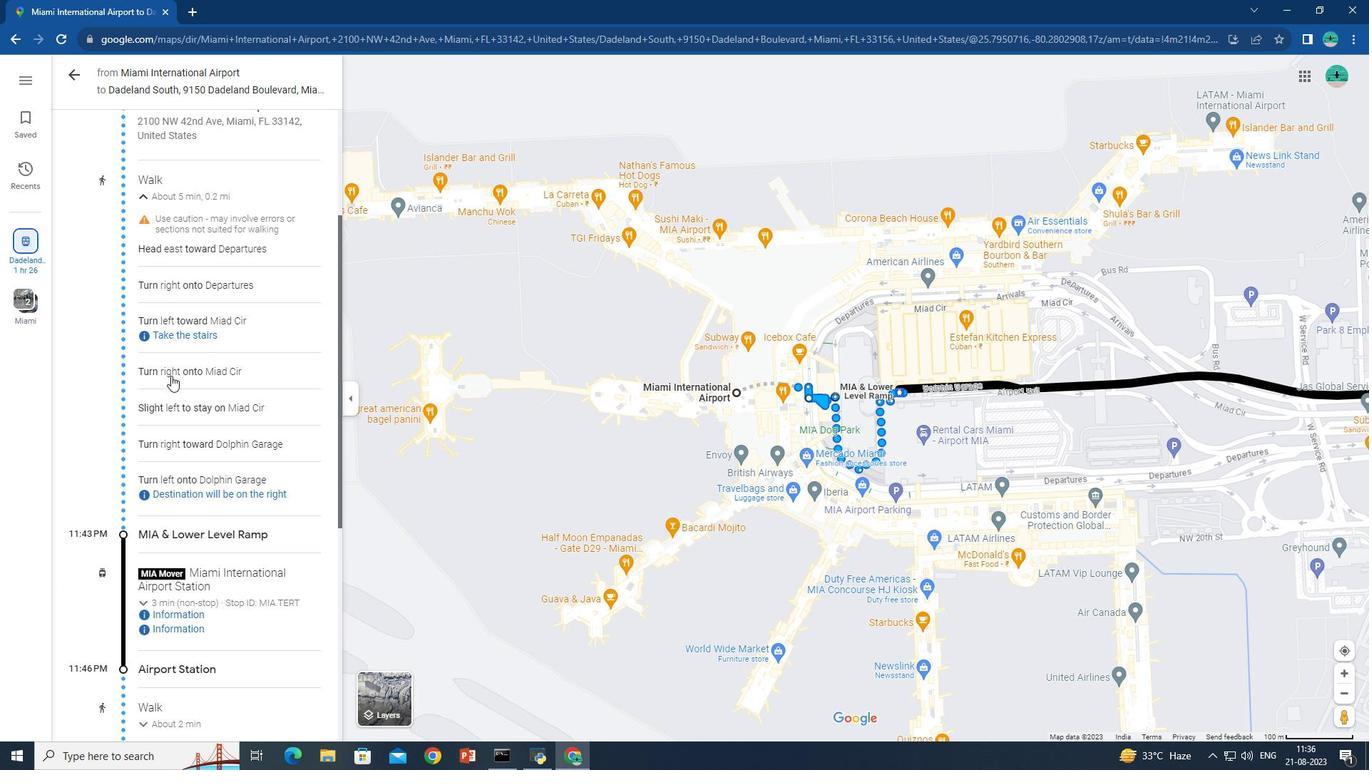 
Action: Mouse pressed left at (171, 375)
Screenshot: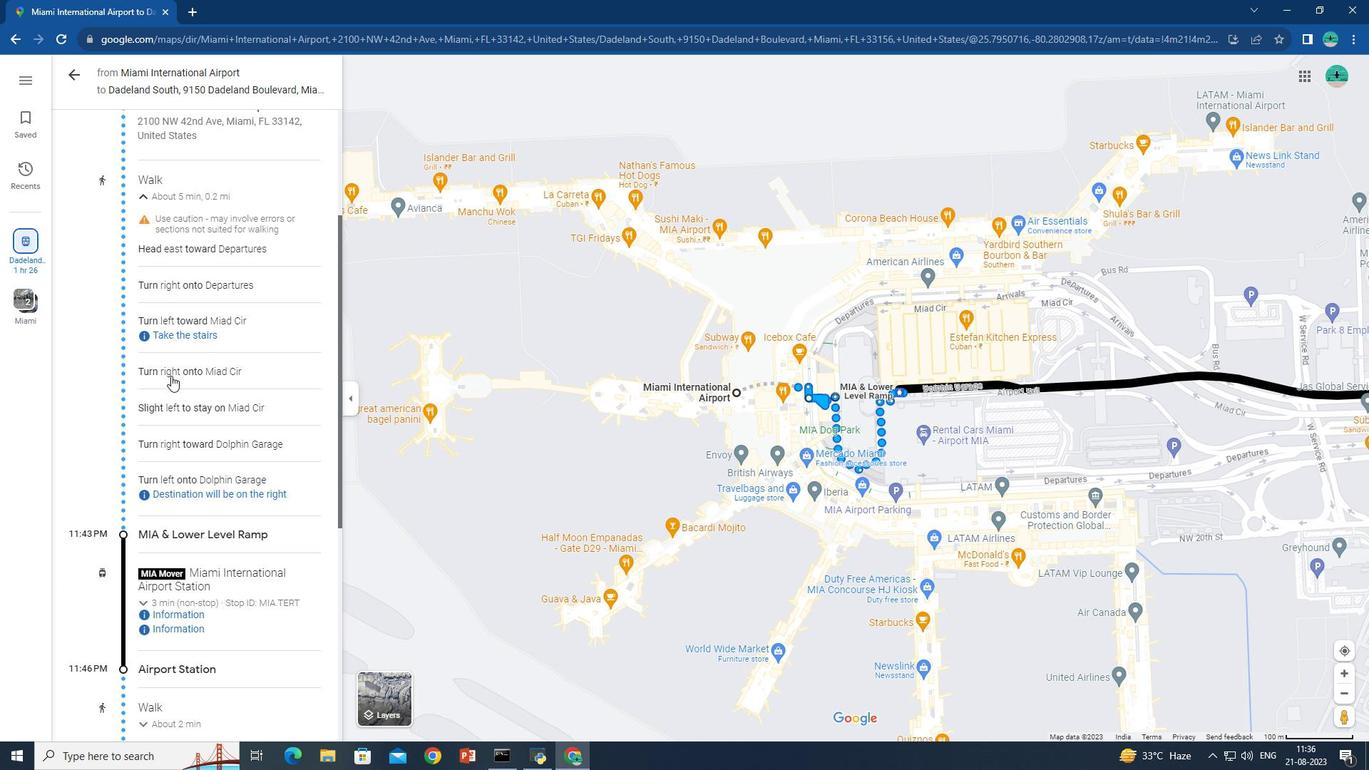 
Action: Mouse moved to (157, 409)
Screenshot: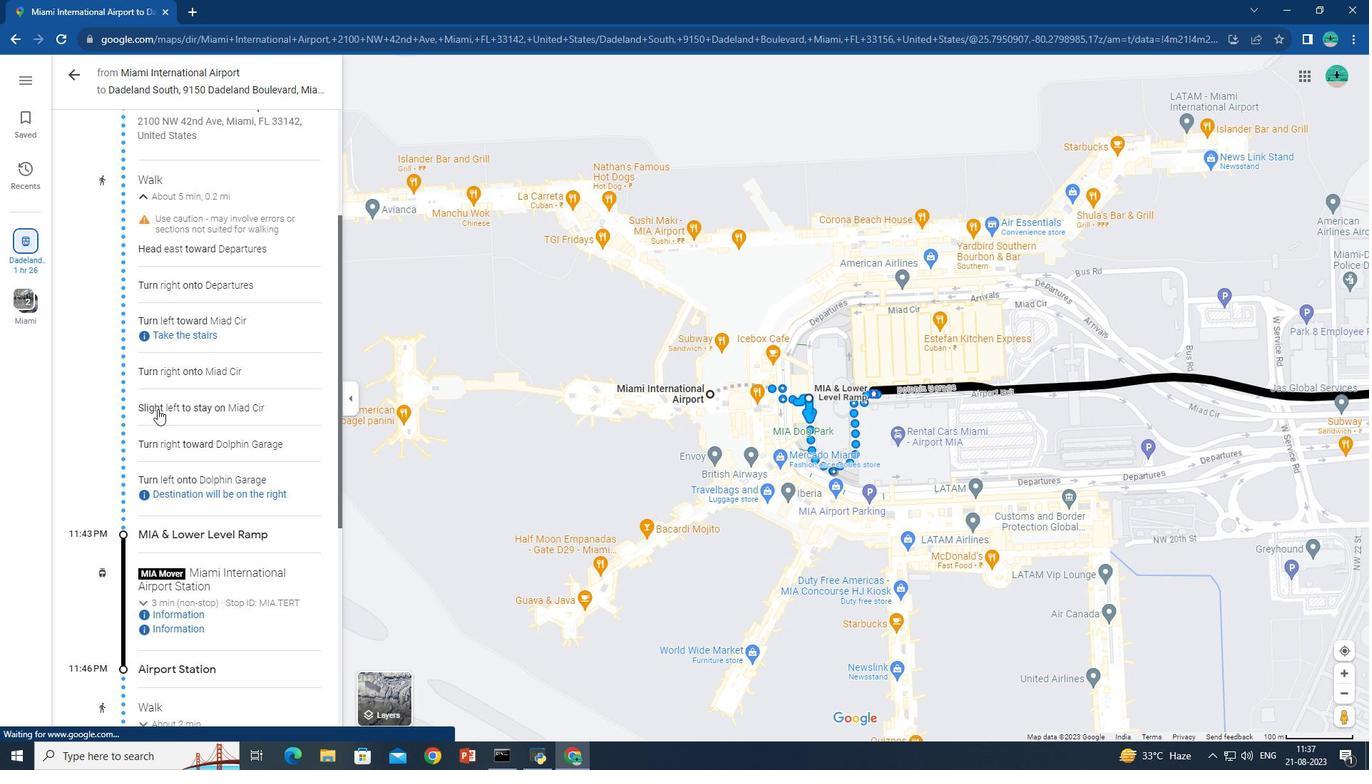 
Action: Mouse pressed left at (157, 409)
Screenshot: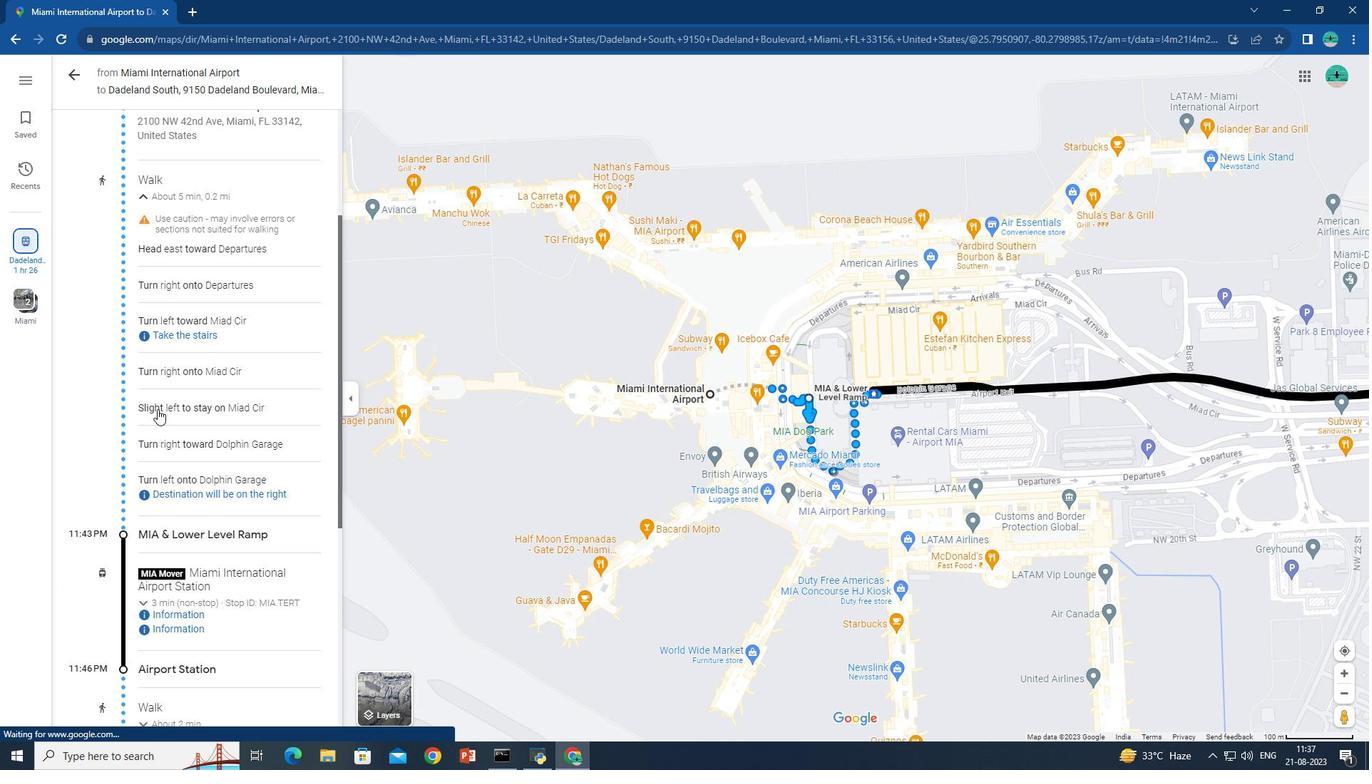 
Action: Mouse moved to (158, 442)
Screenshot: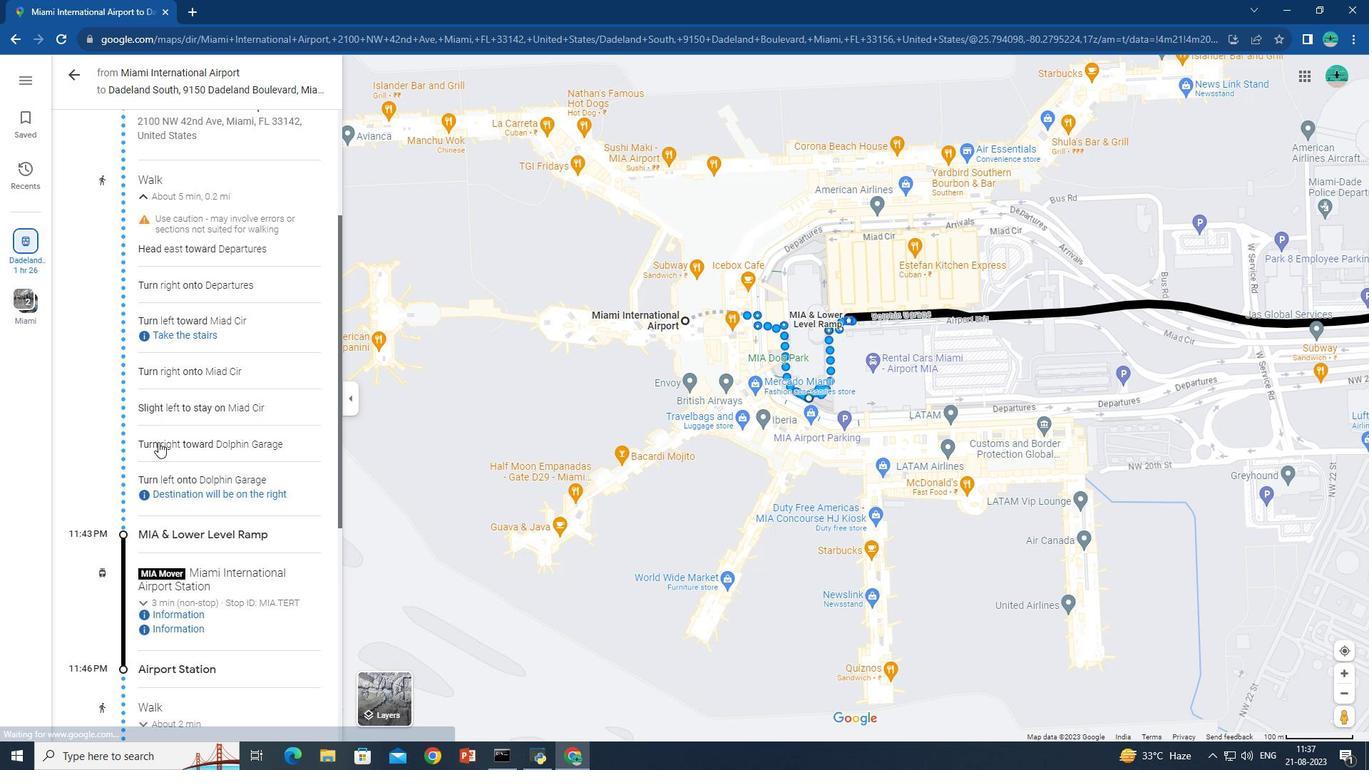 
Action: Mouse pressed left at (158, 442)
Screenshot: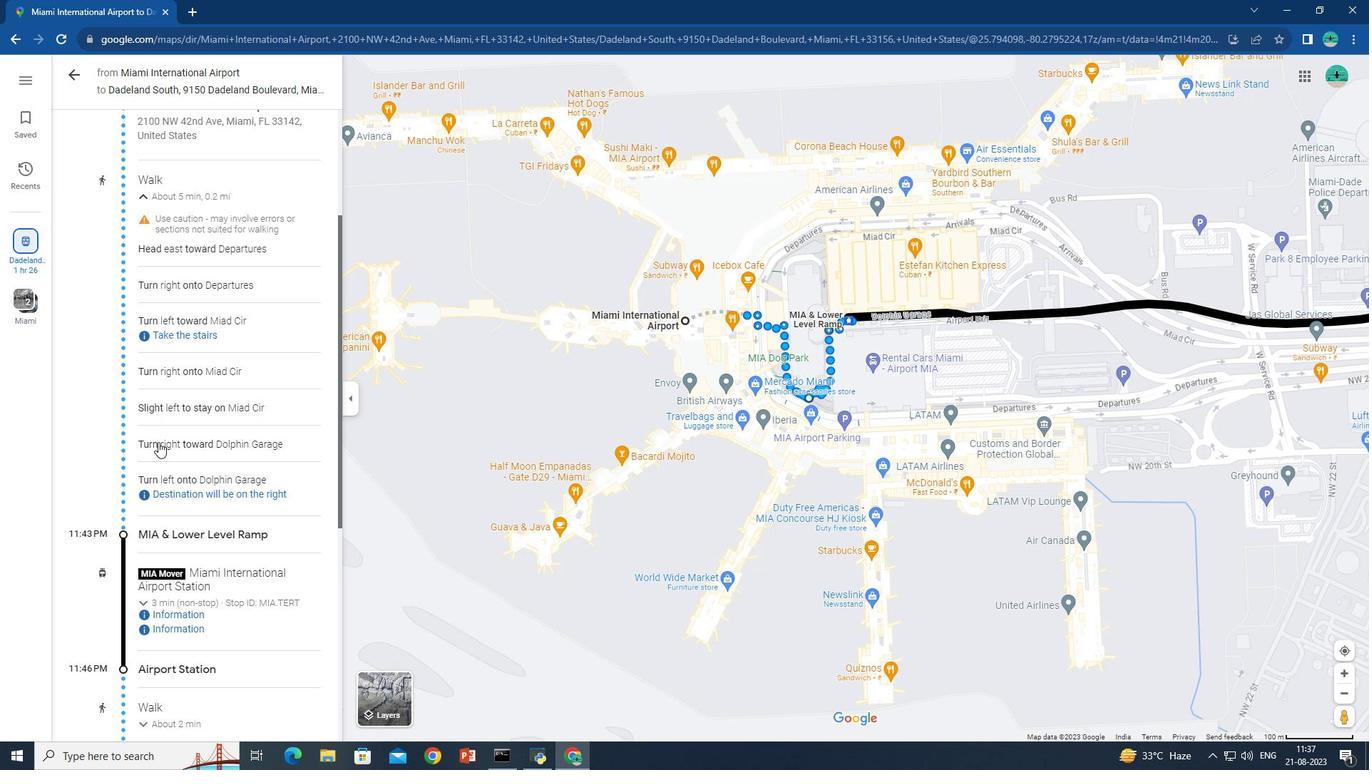 
Action: Mouse moved to (171, 497)
Screenshot: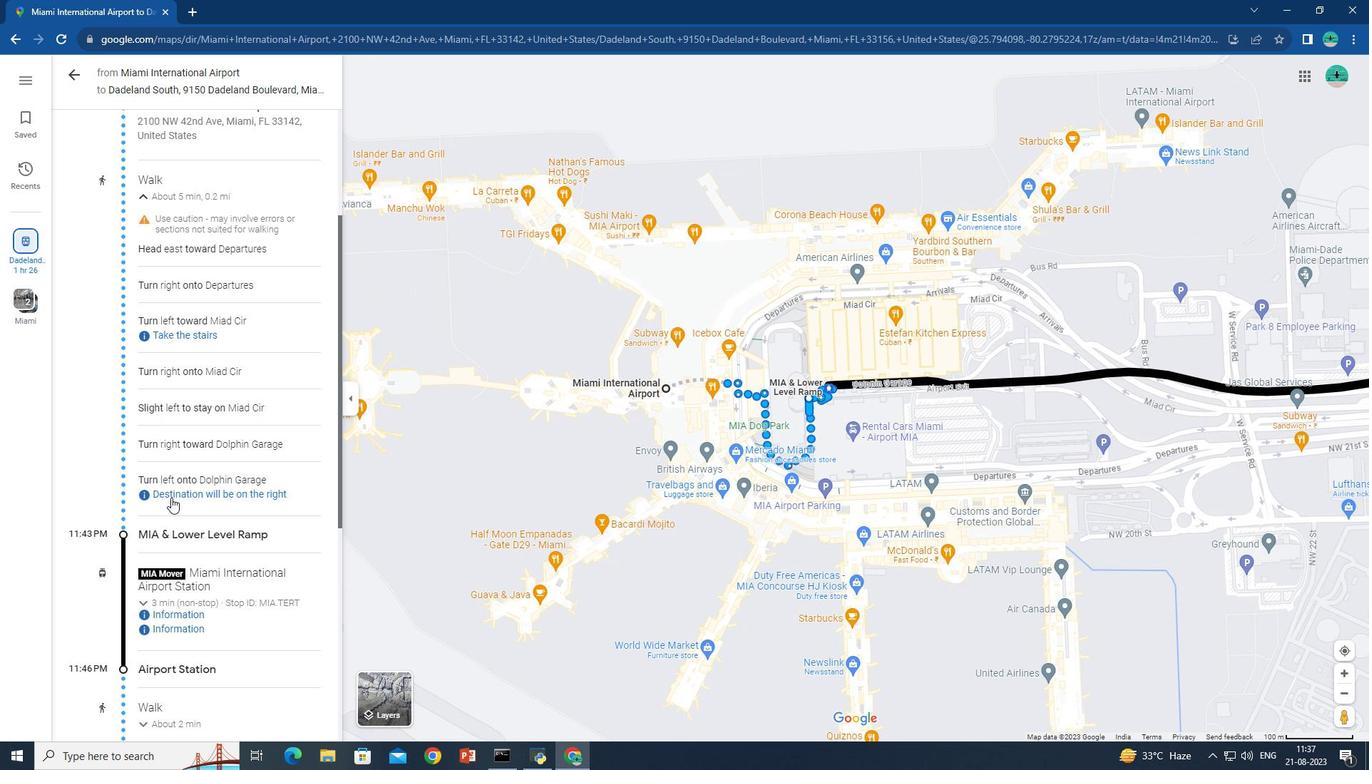 
Action: Mouse pressed left at (171, 497)
Screenshot: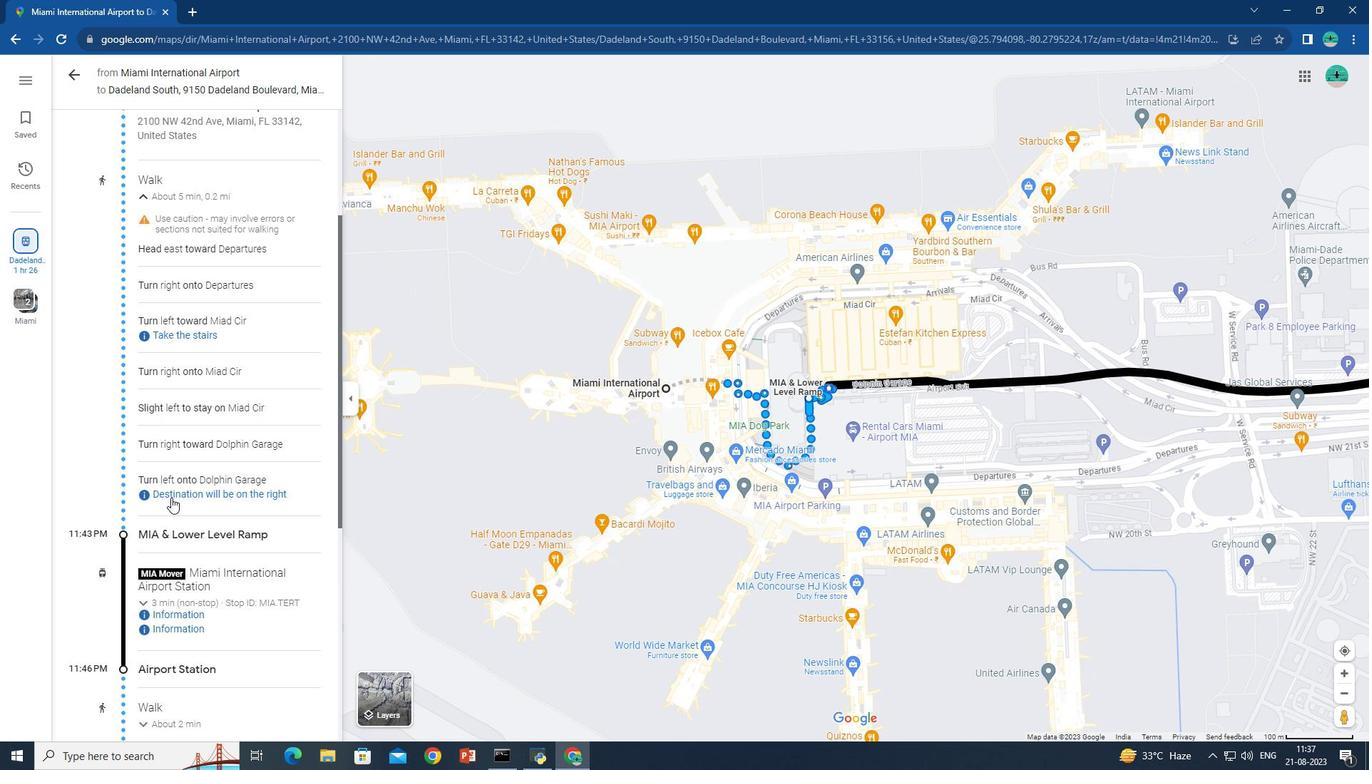 
Action: Mouse moved to (169, 606)
Screenshot: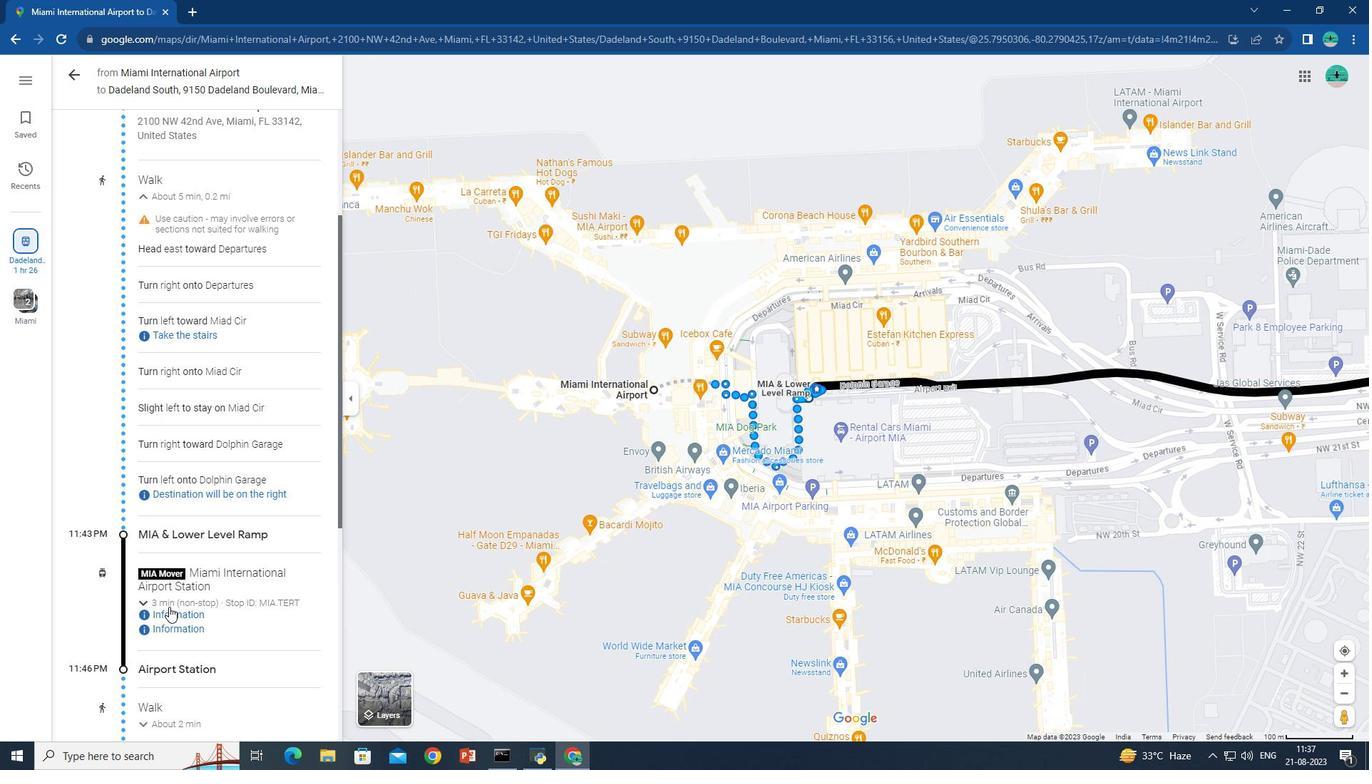
Action: Mouse pressed left at (169, 606)
Screenshot: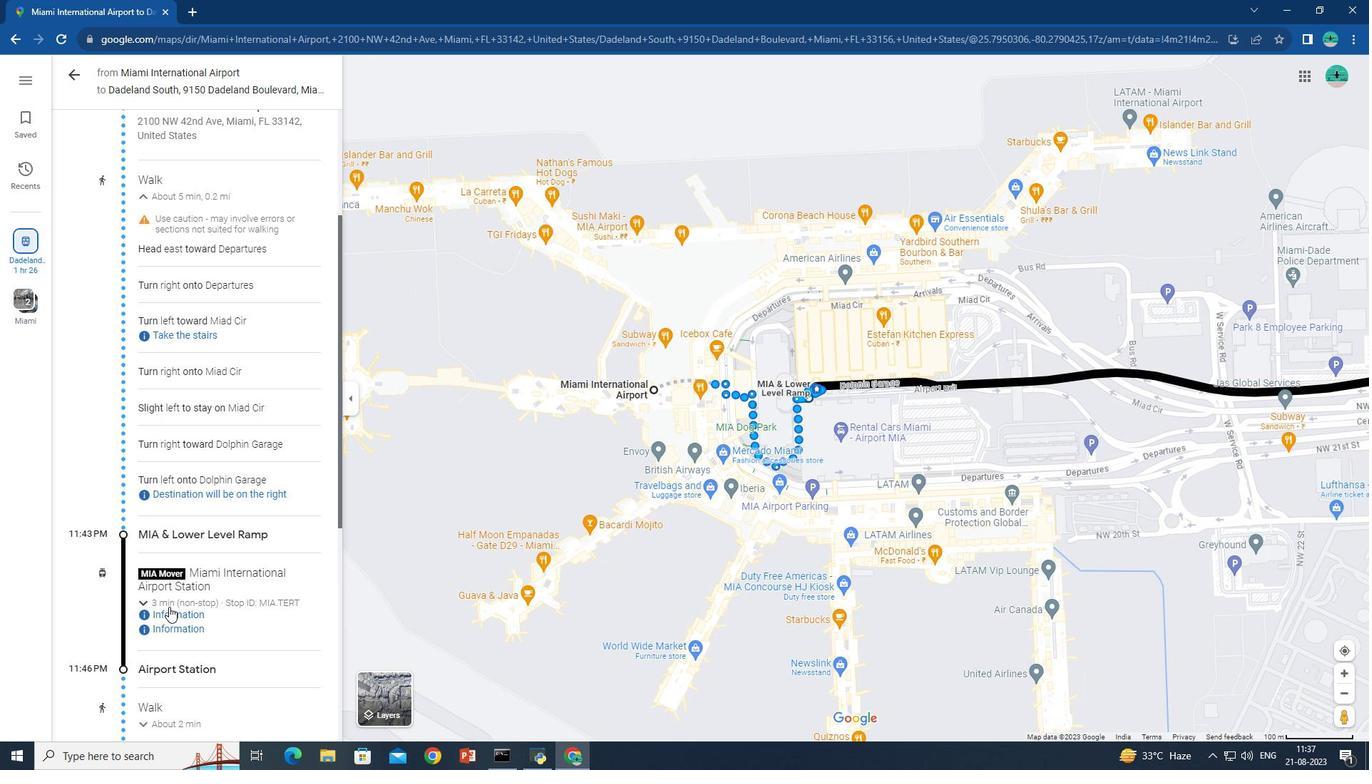 
Action: Mouse scrolled (169, 606) with delta (0, 0)
Screenshot: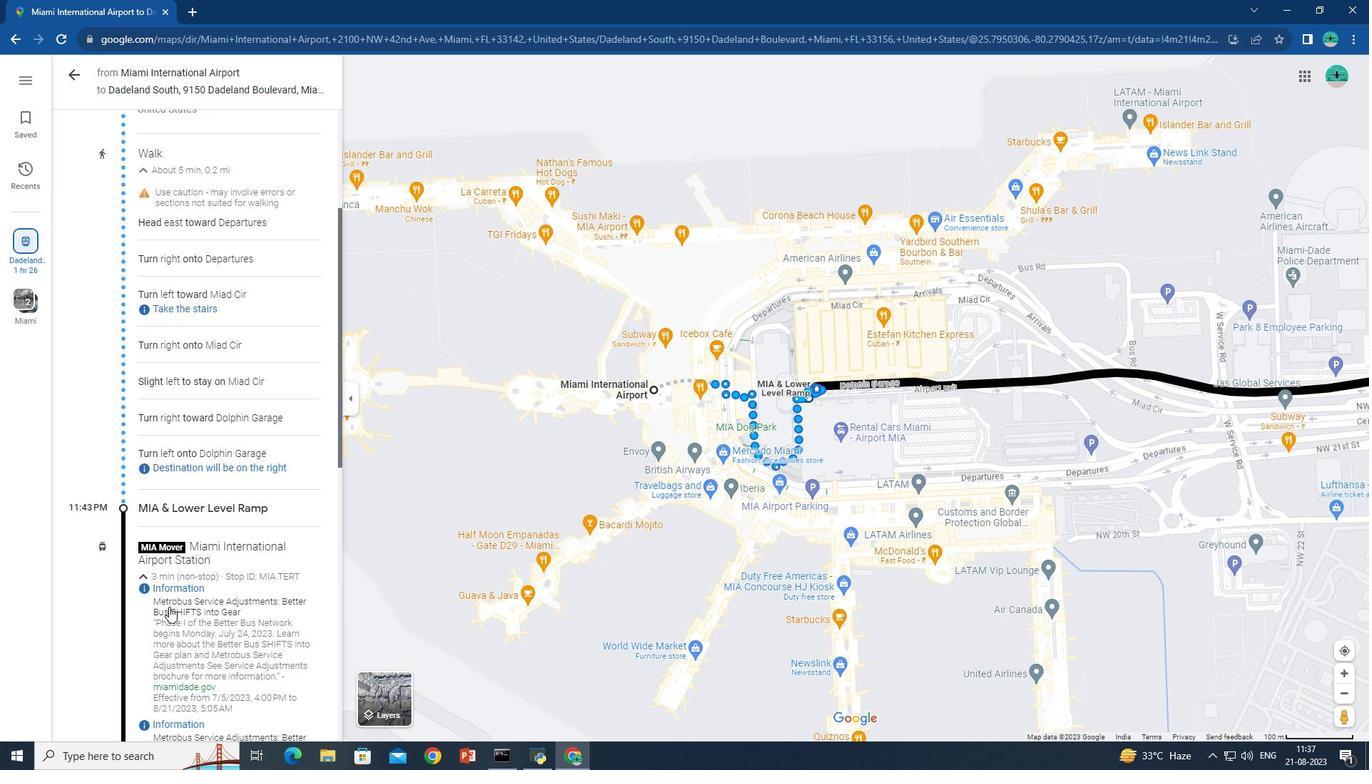 
Action: Mouse scrolled (169, 606) with delta (0, 0)
Screenshot: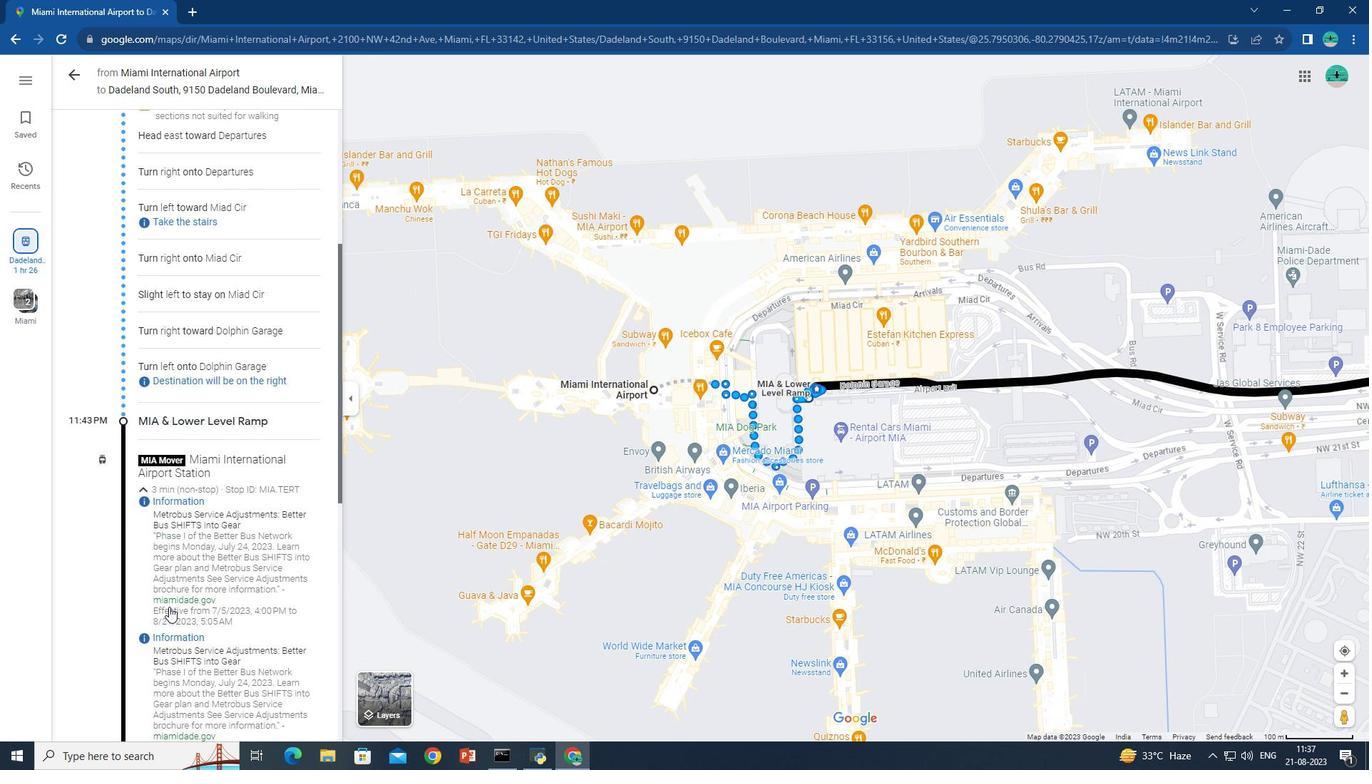 
Action: Mouse moved to (190, 491)
Screenshot: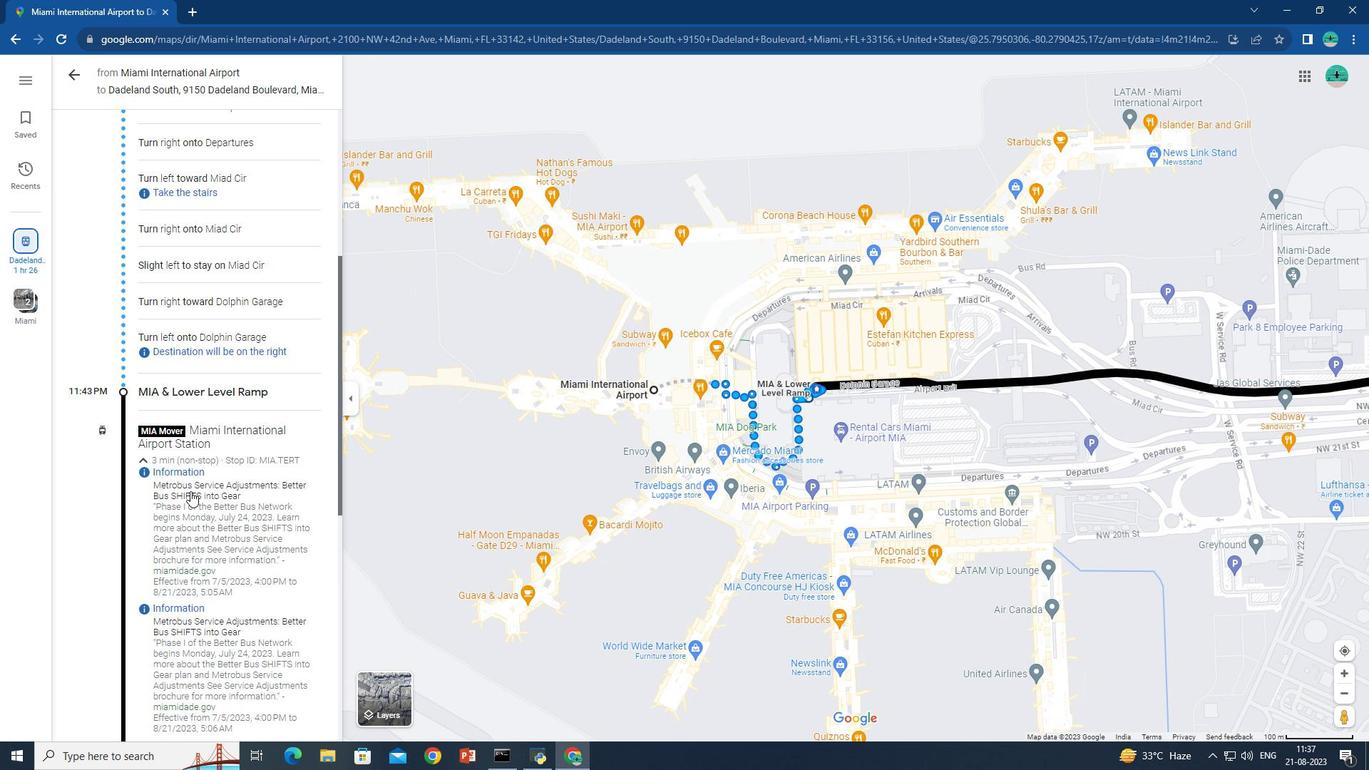 
Action: Mouse pressed left at (190, 491)
Screenshot: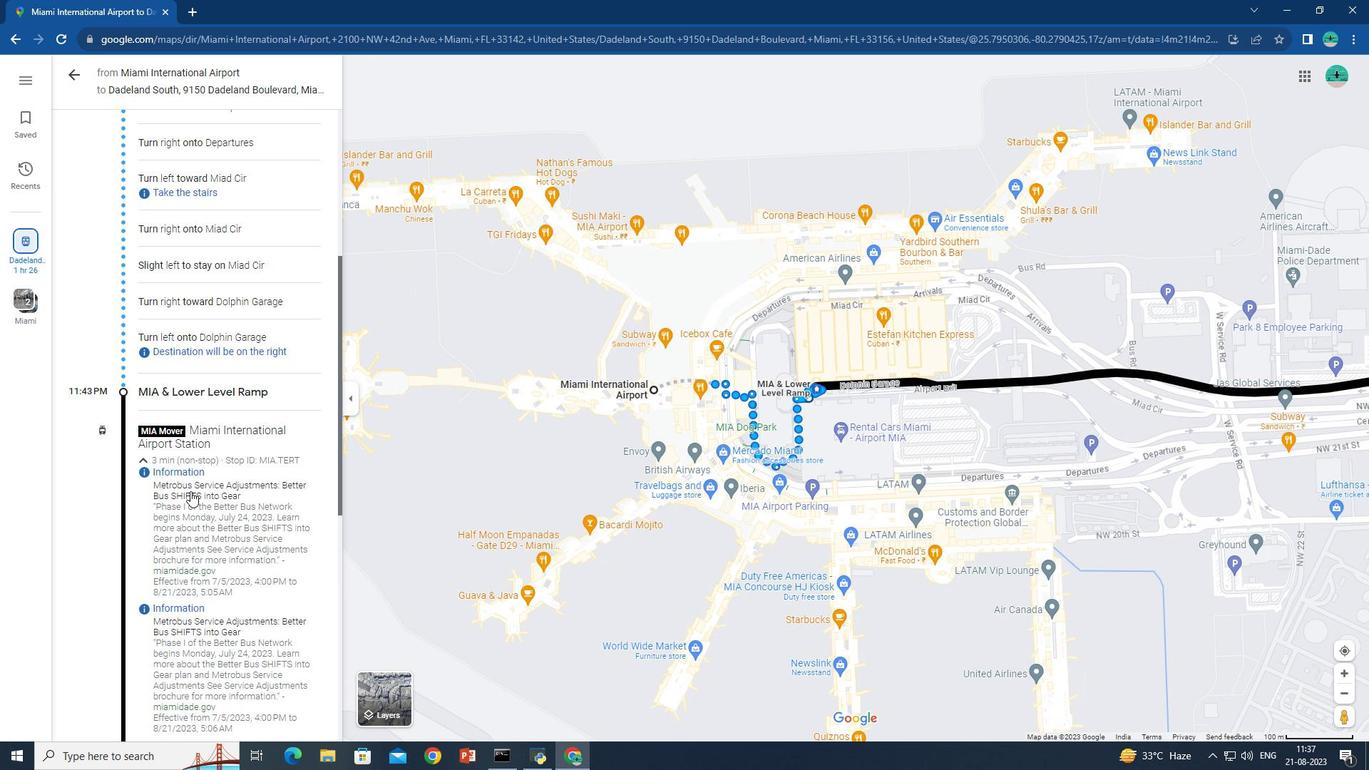 
Action: Mouse pressed left at (190, 491)
Screenshot: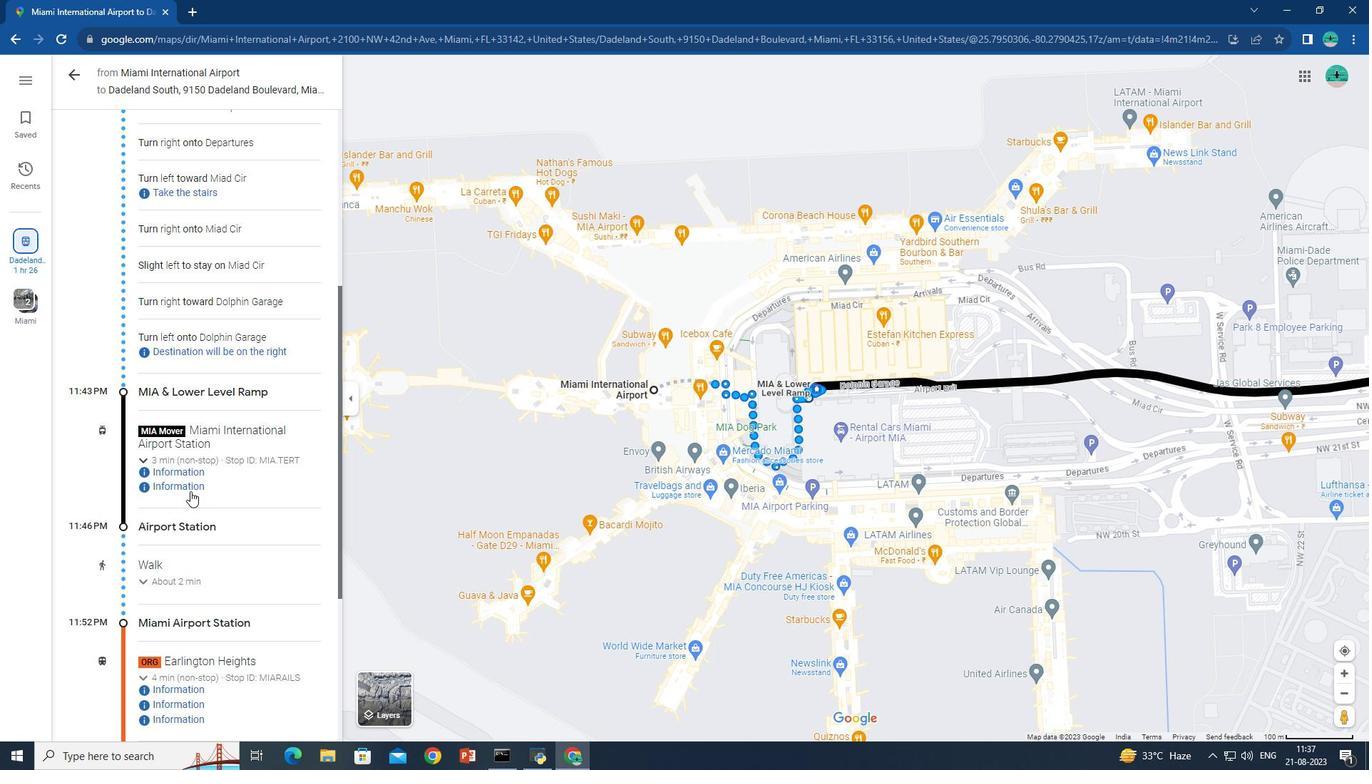 
Action: Mouse scrolled (190, 490) with delta (0, 0)
Screenshot: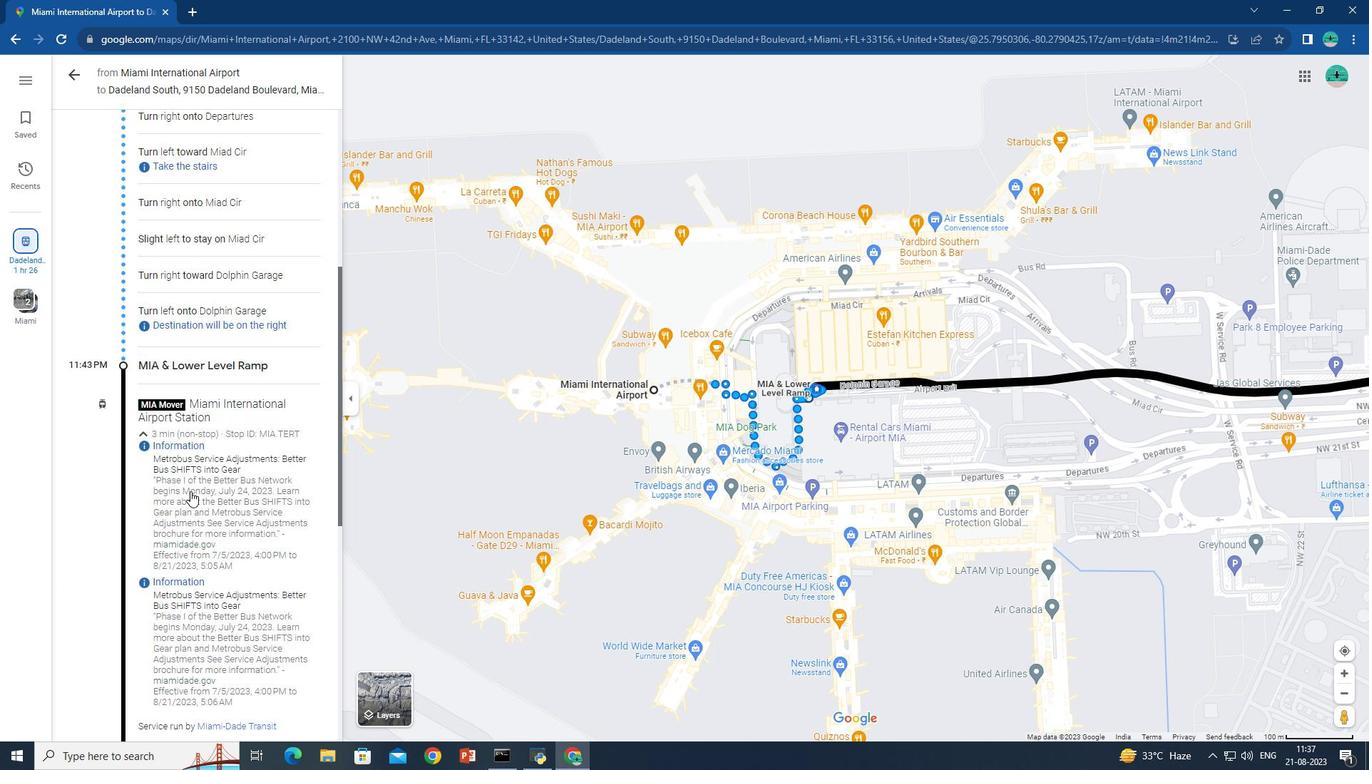 
Action: Mouse moved to (182, 547)
Screenshot: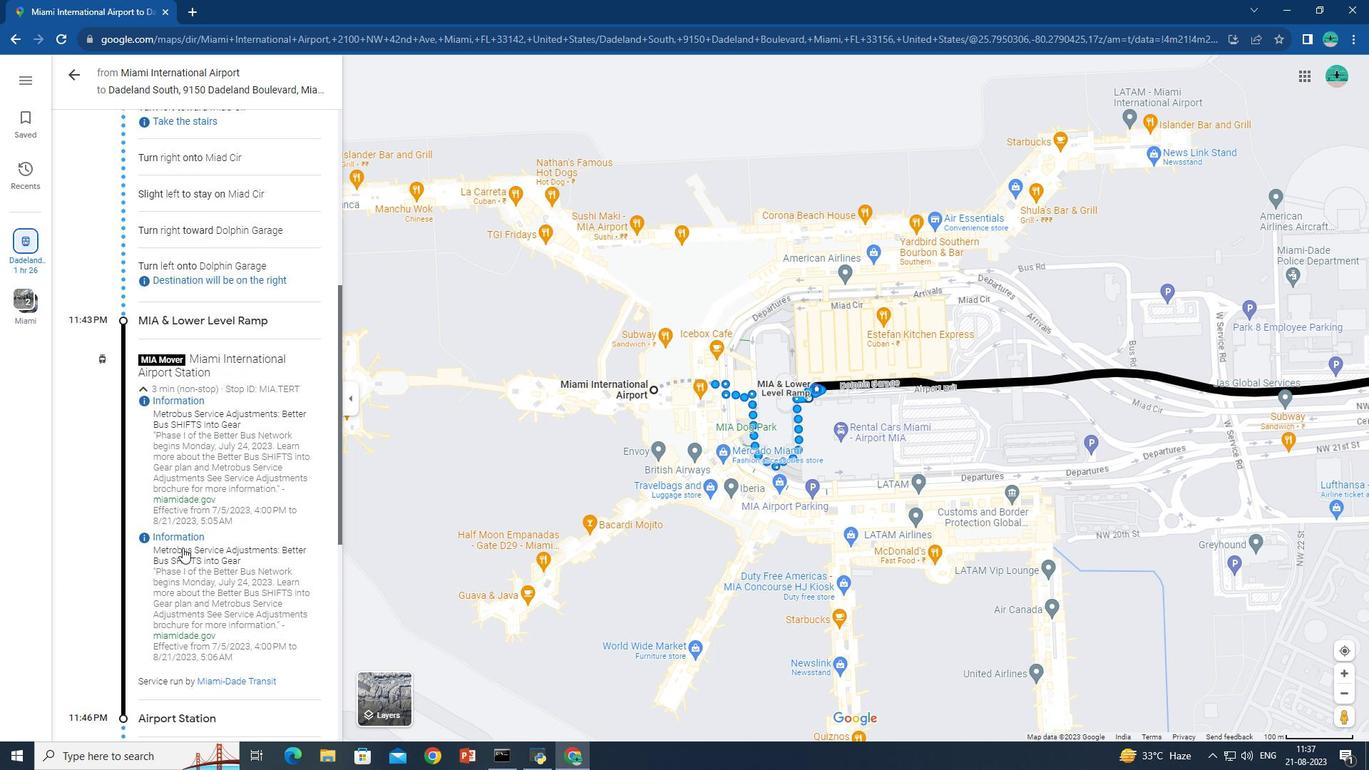 
Action: Mouse scrolled (182, 546) with delta (0, 0)
Screenshot: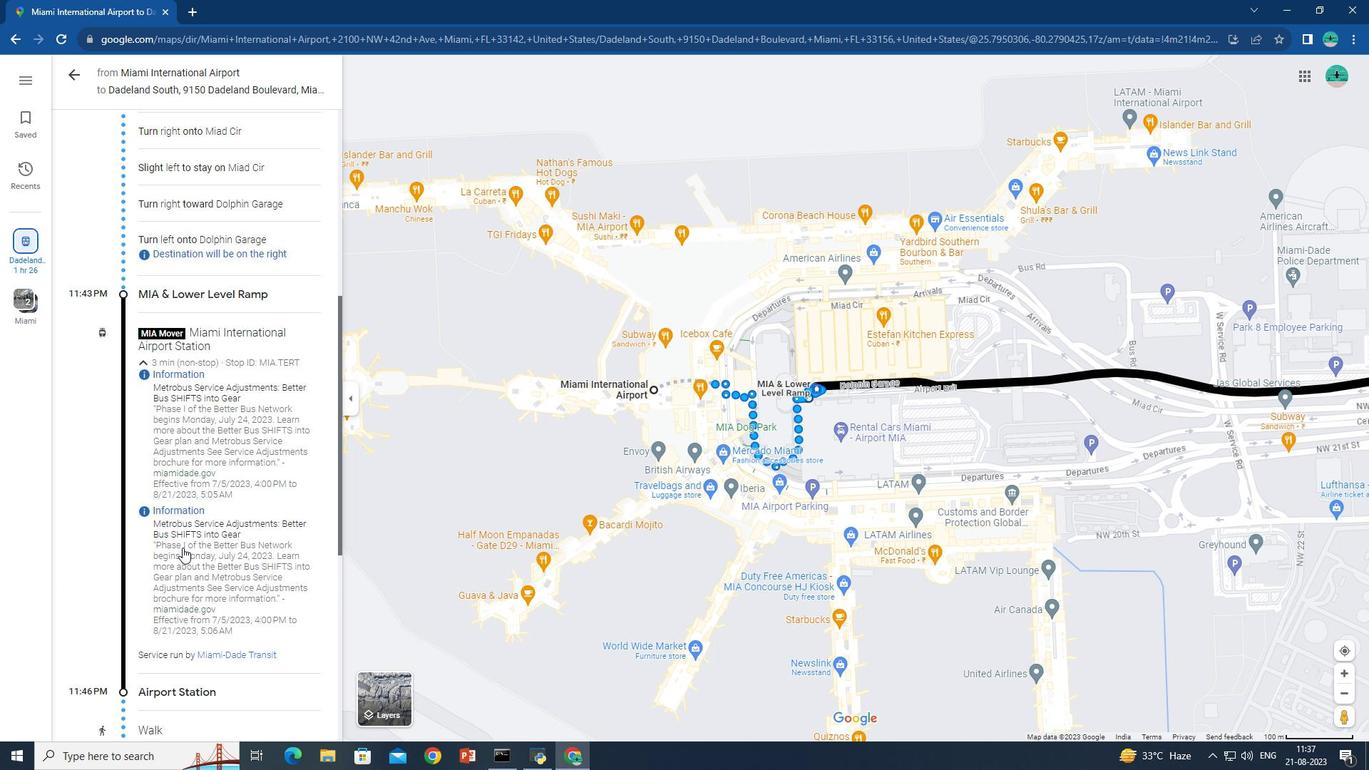 
Action: Mouse scrolled (182, 546) with delta (0, 0)
Screenshot: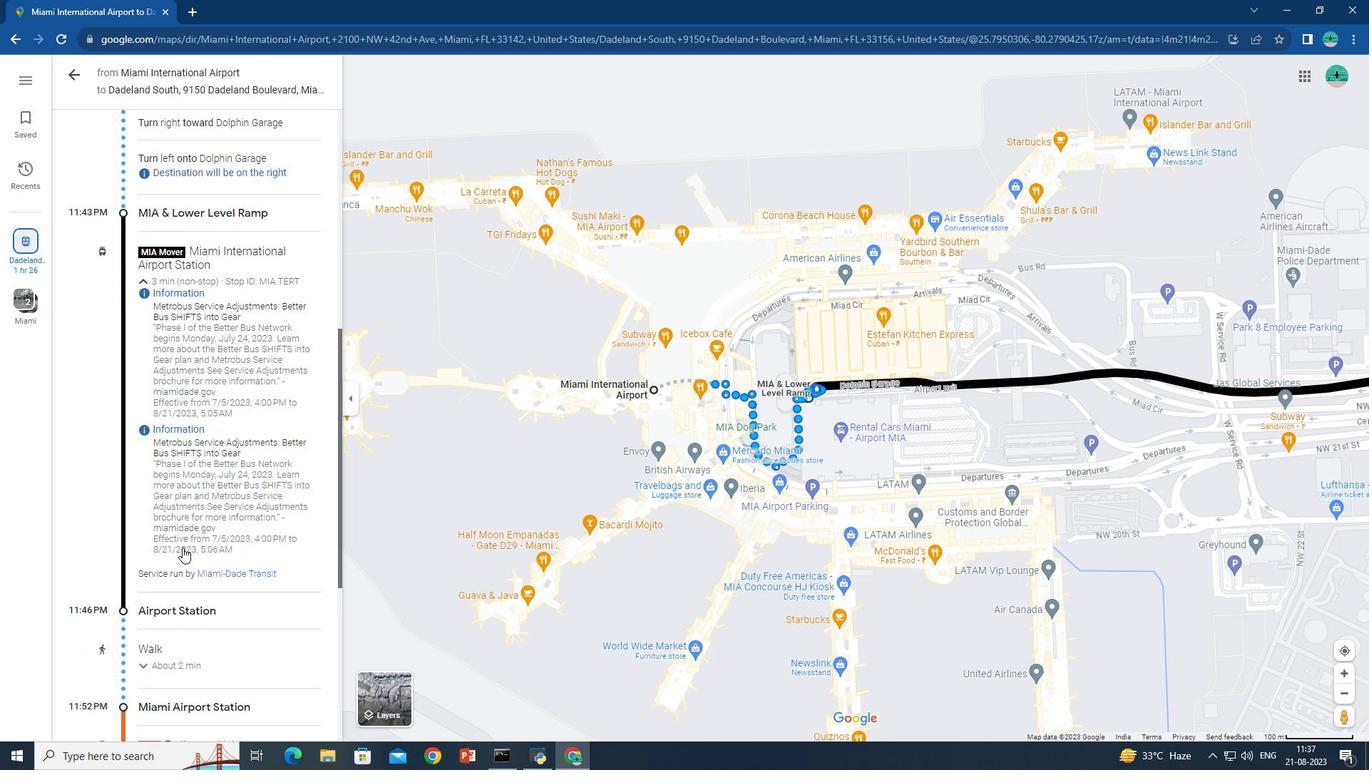 
Action: Mouse scrolled (182, 546) with delta (0, 0)
Screenshot: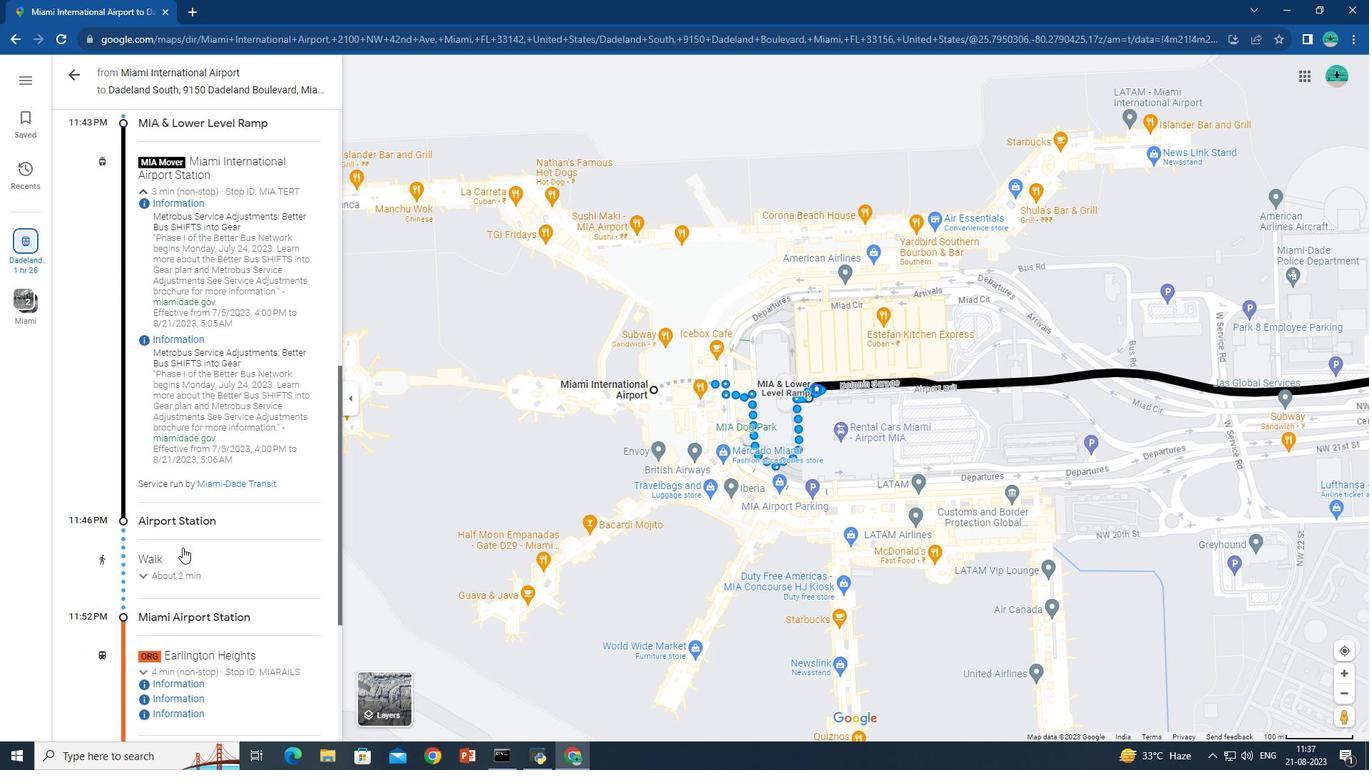 
Action: Mouse moved to (149, 553)
Screenshot: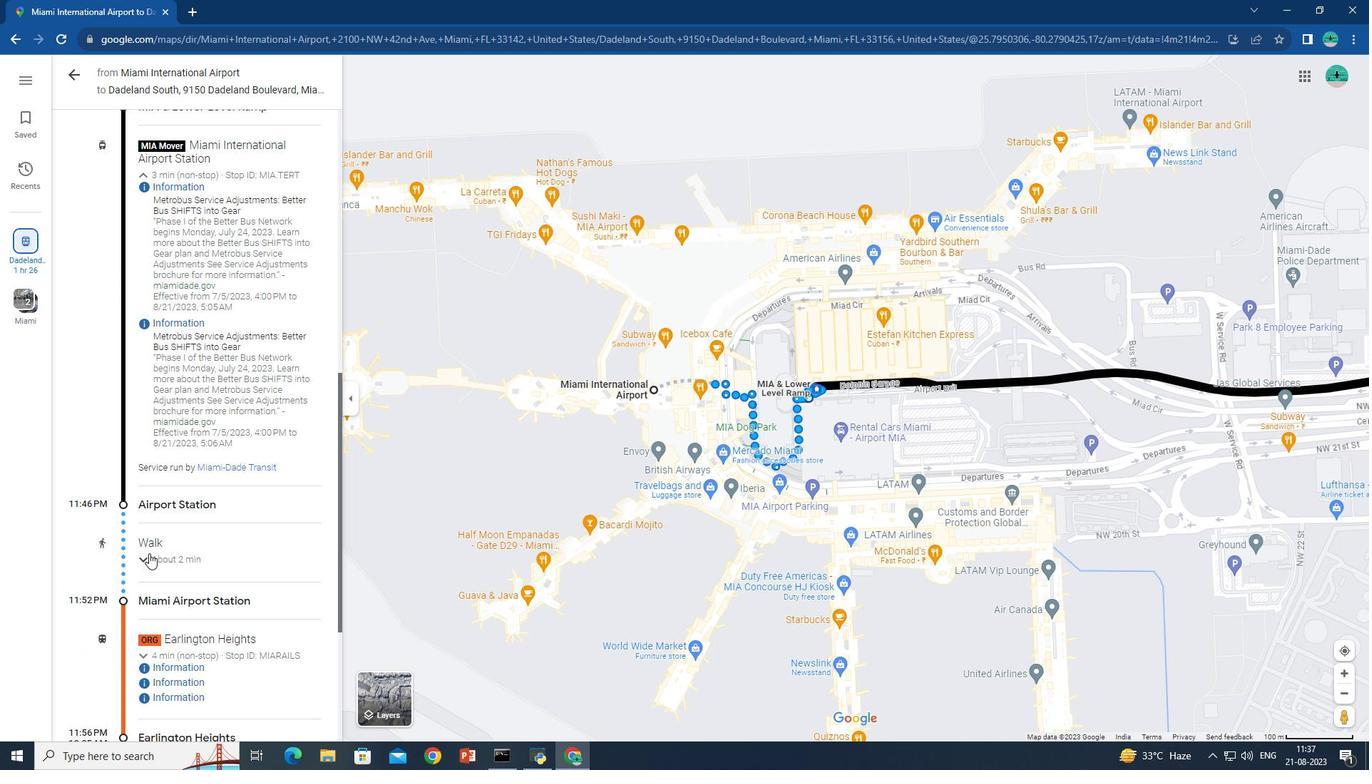 
Action: Mouse pressed left at (149, 553)
Screenshot: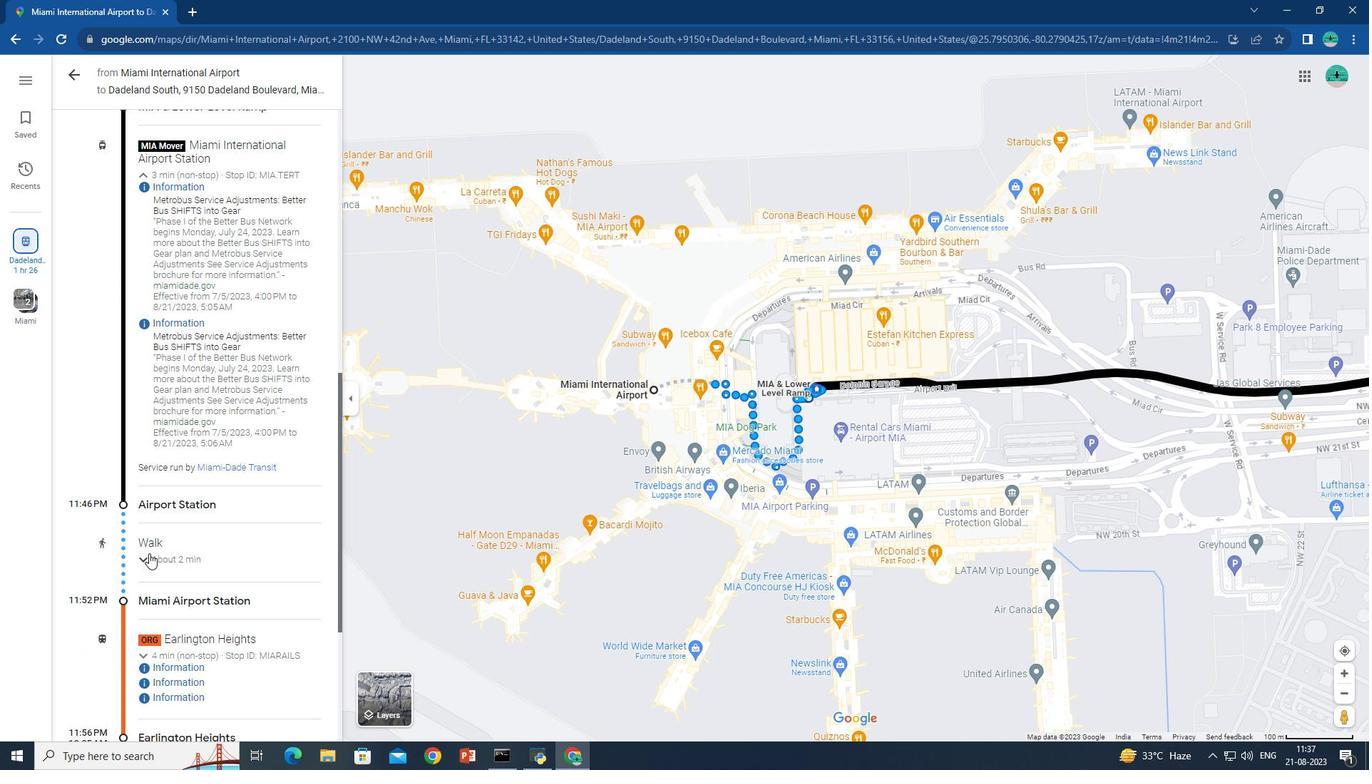 
Action: Mouse moved to (156, 615)
Screenshot: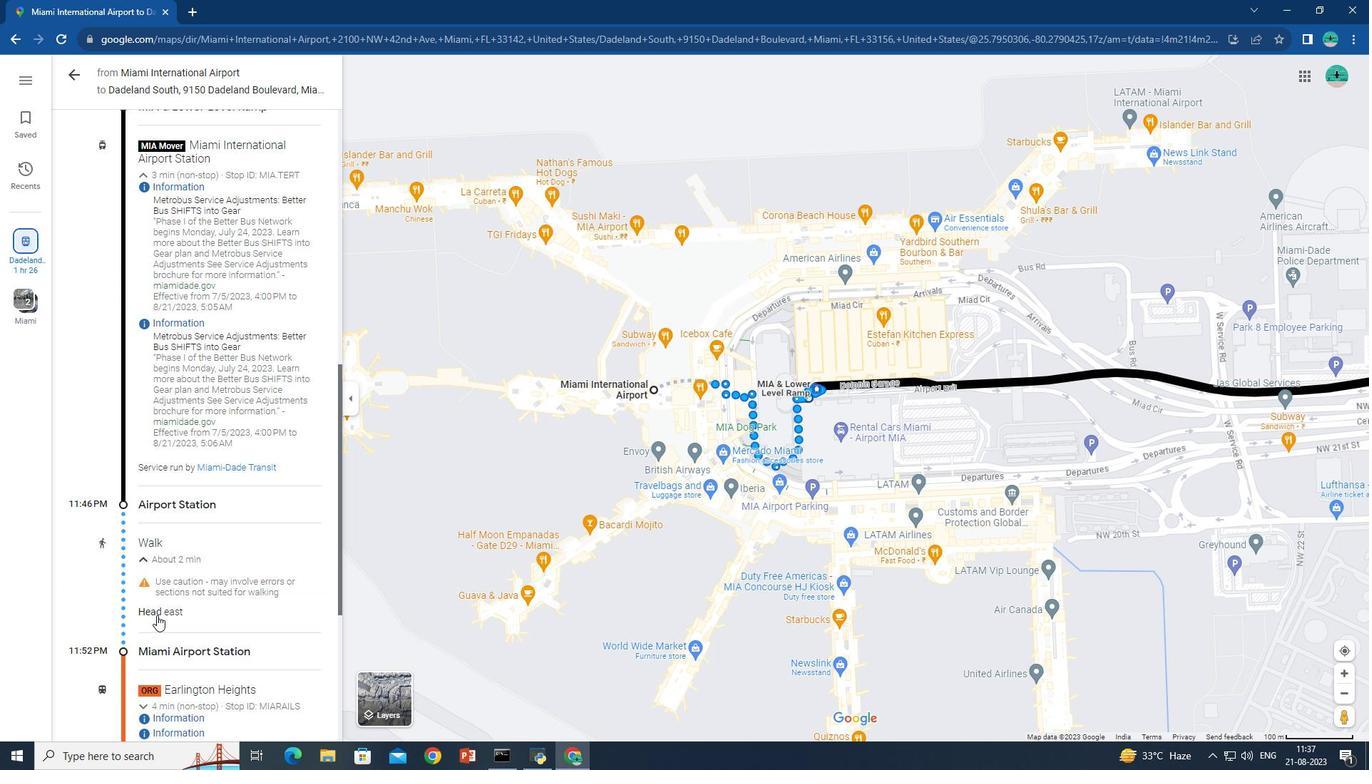 
Action: Mouse pressed left at (156, 615)
Screenshot: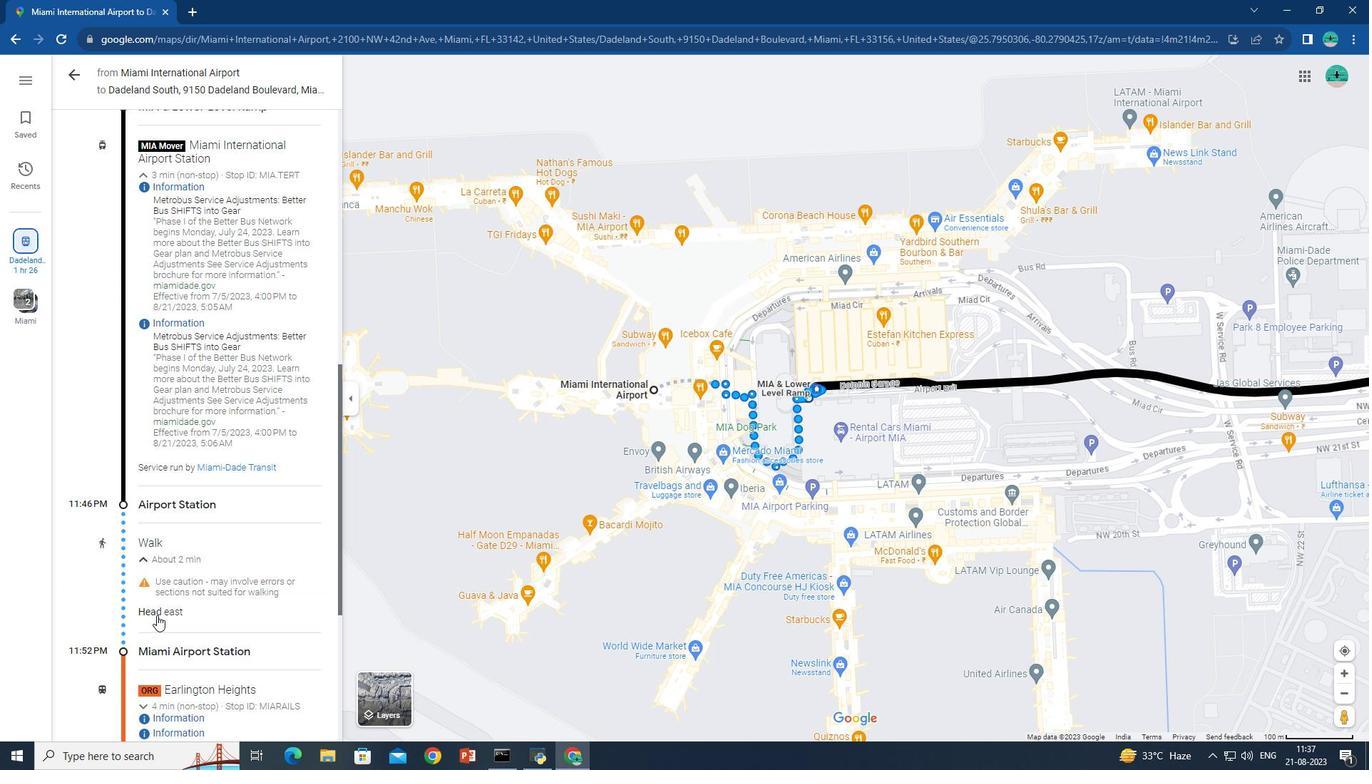 
Action: Mouse moved to (152, 568)
Screenshot: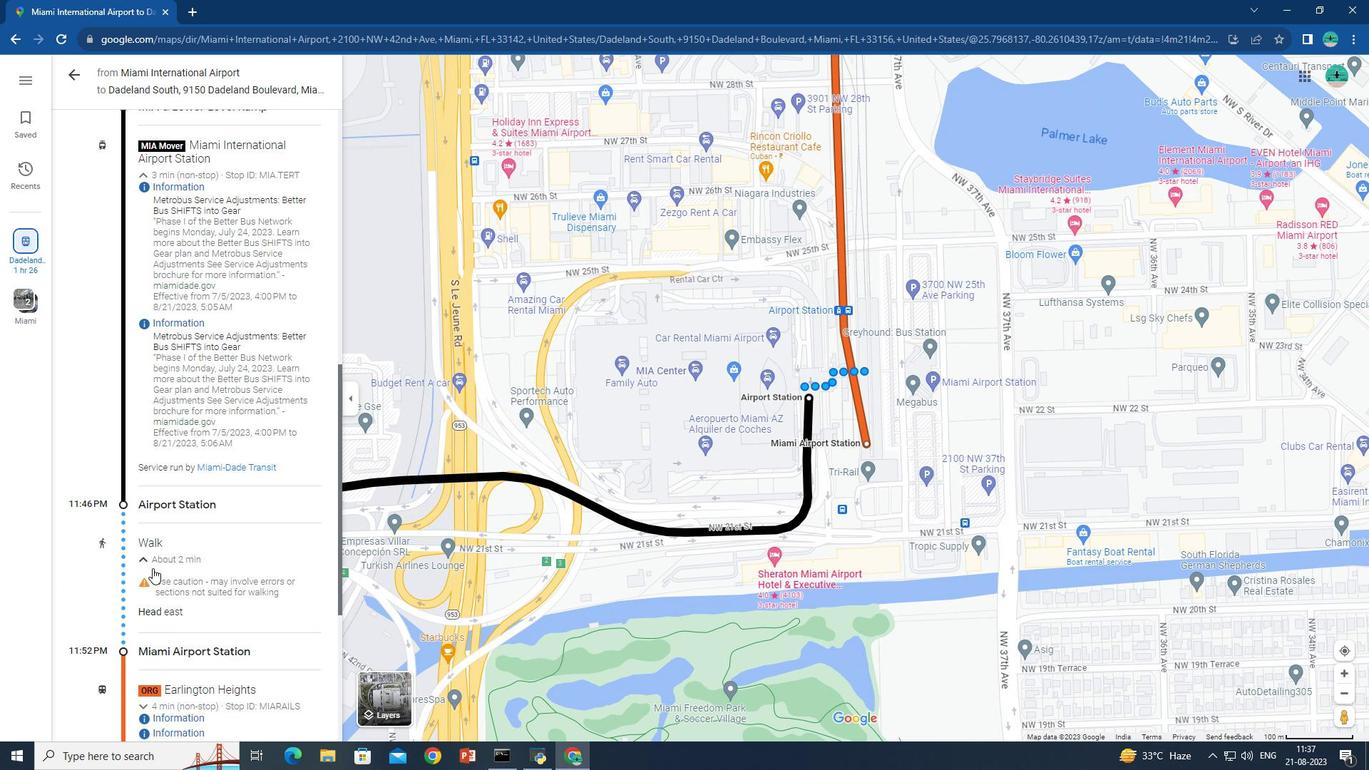 
Action: Mouse scrolled (152, 567) with delta (0, 0)
Screenshot: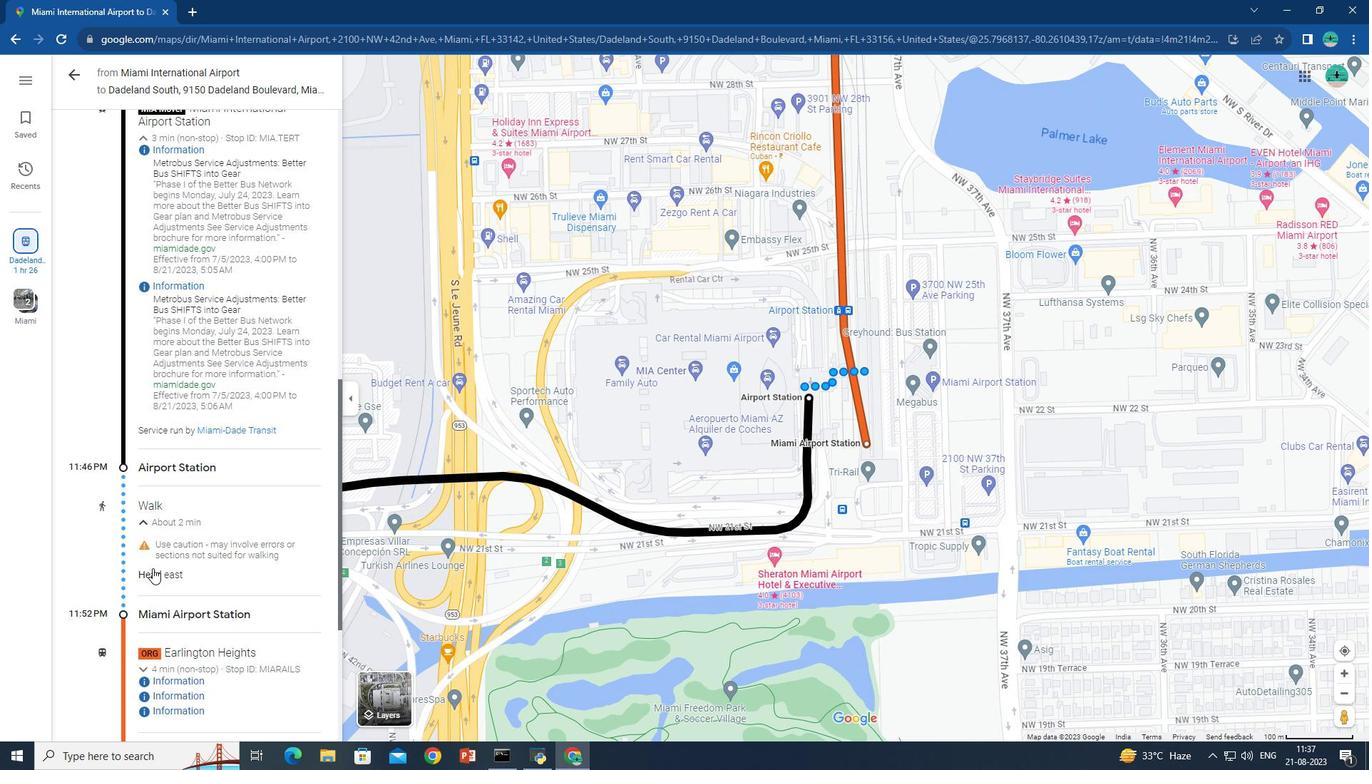 
Action: Mouse scrolled (152, 567) with delta (0, 0)
Screenshot: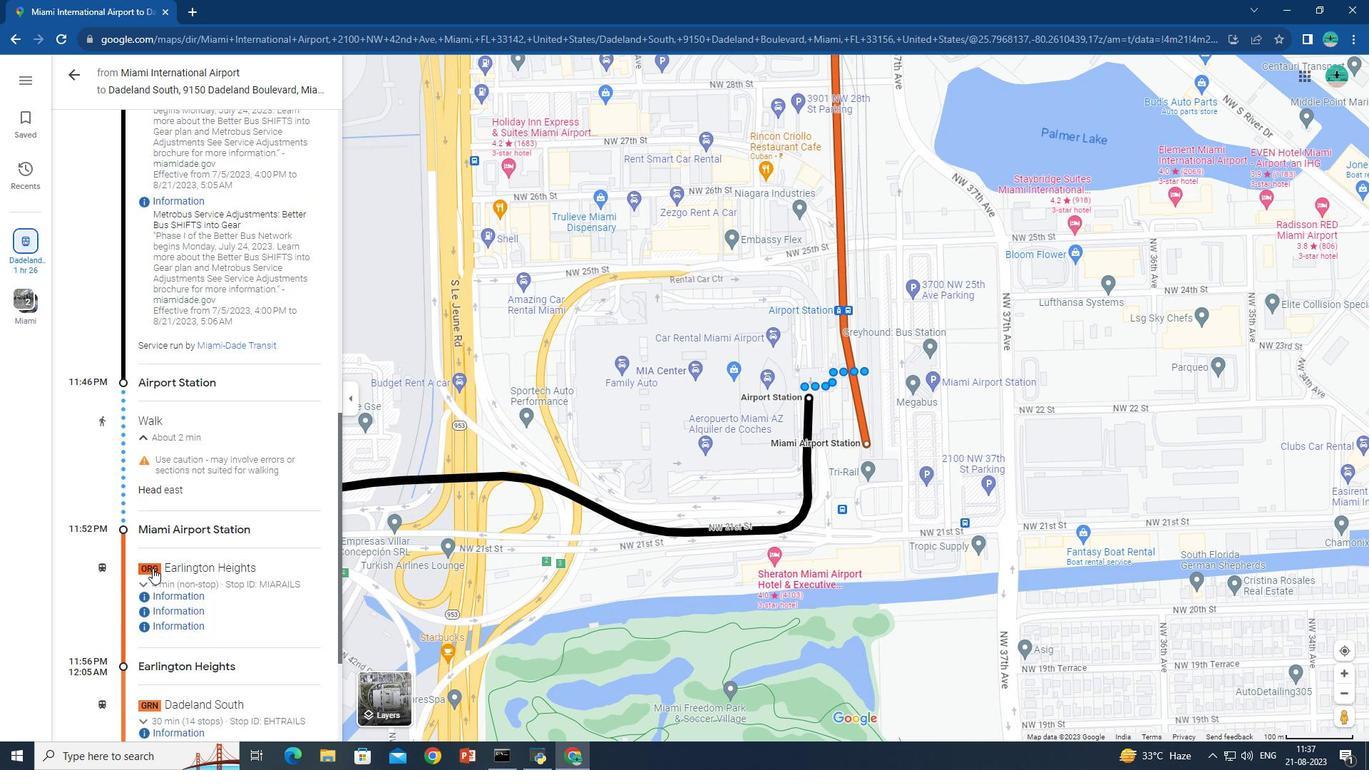 
Action: Mouse moved to (174, 564)
Screenshot: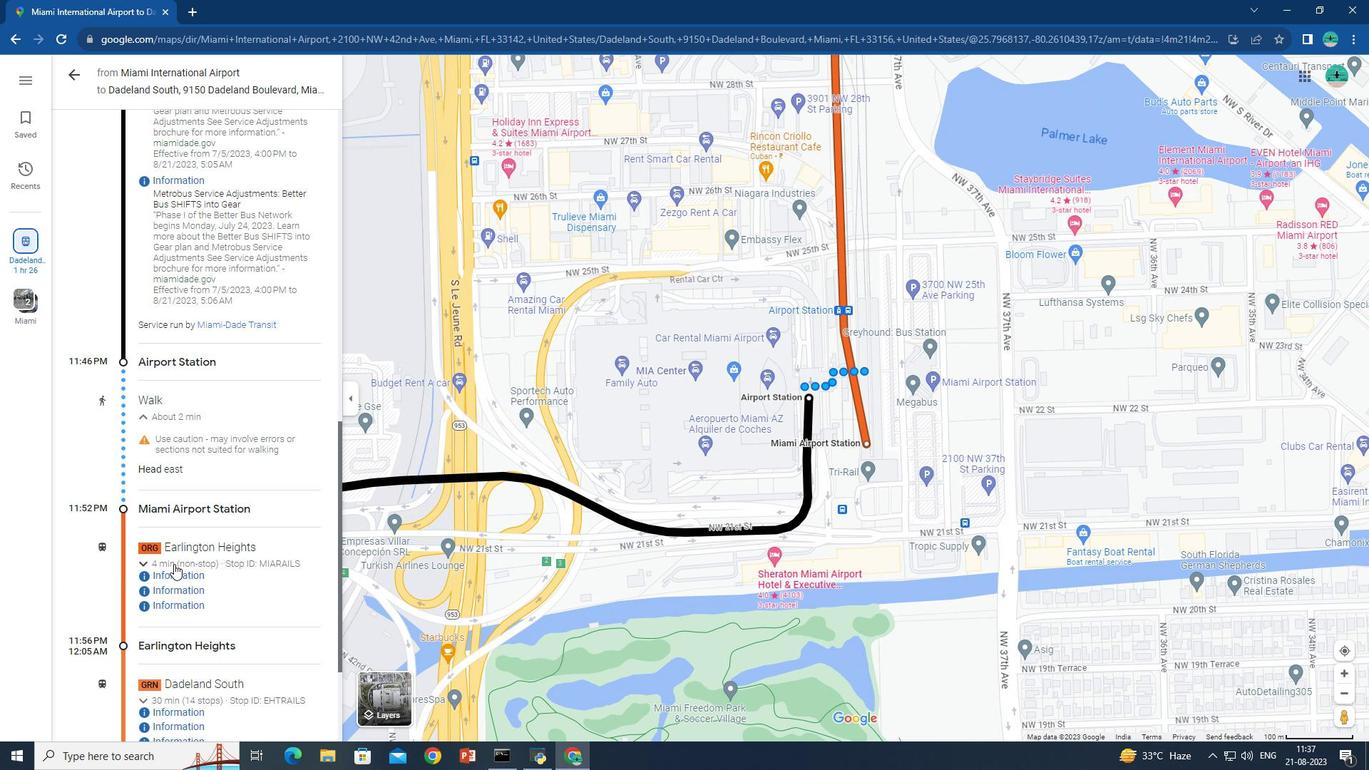 
Action: Mouse pressed left at (174, 564)
Screenshot: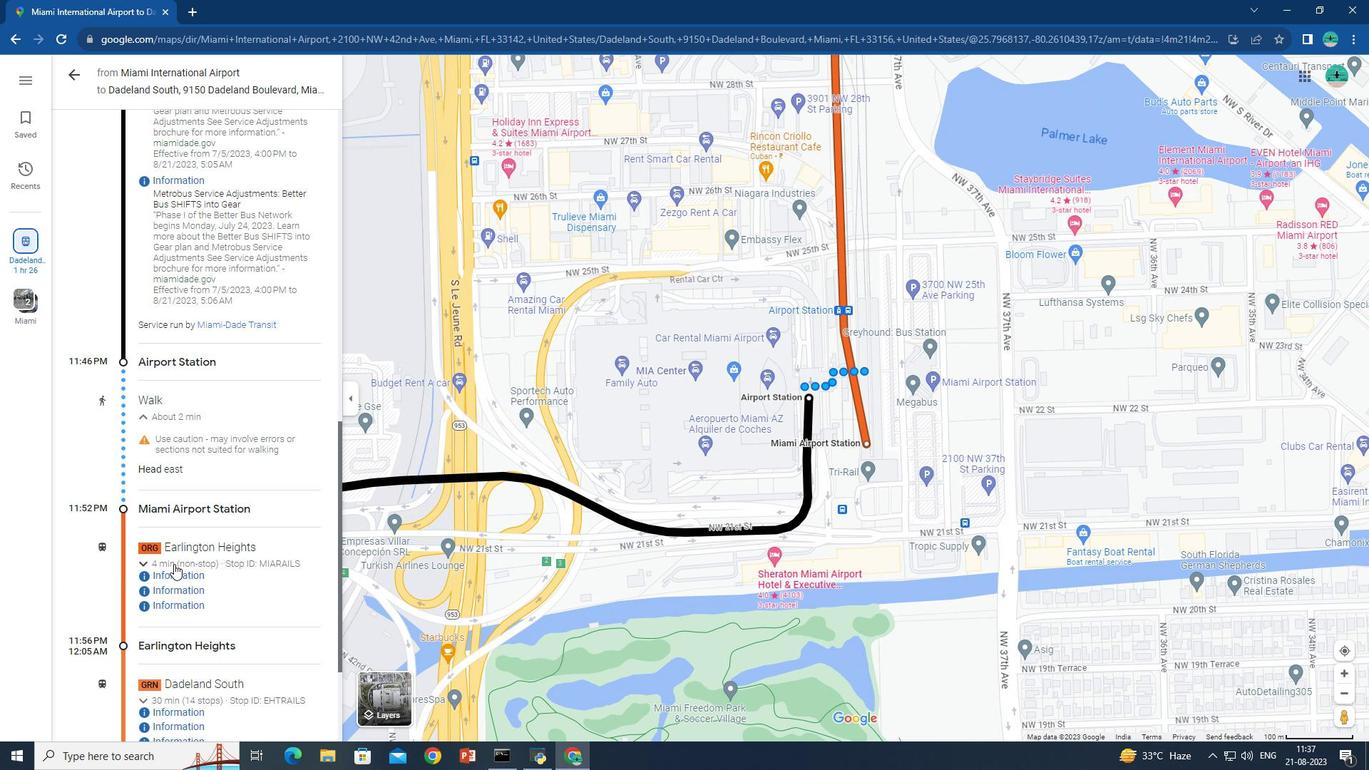 
Action: Mouse moved to (227, 590)
Screenshot: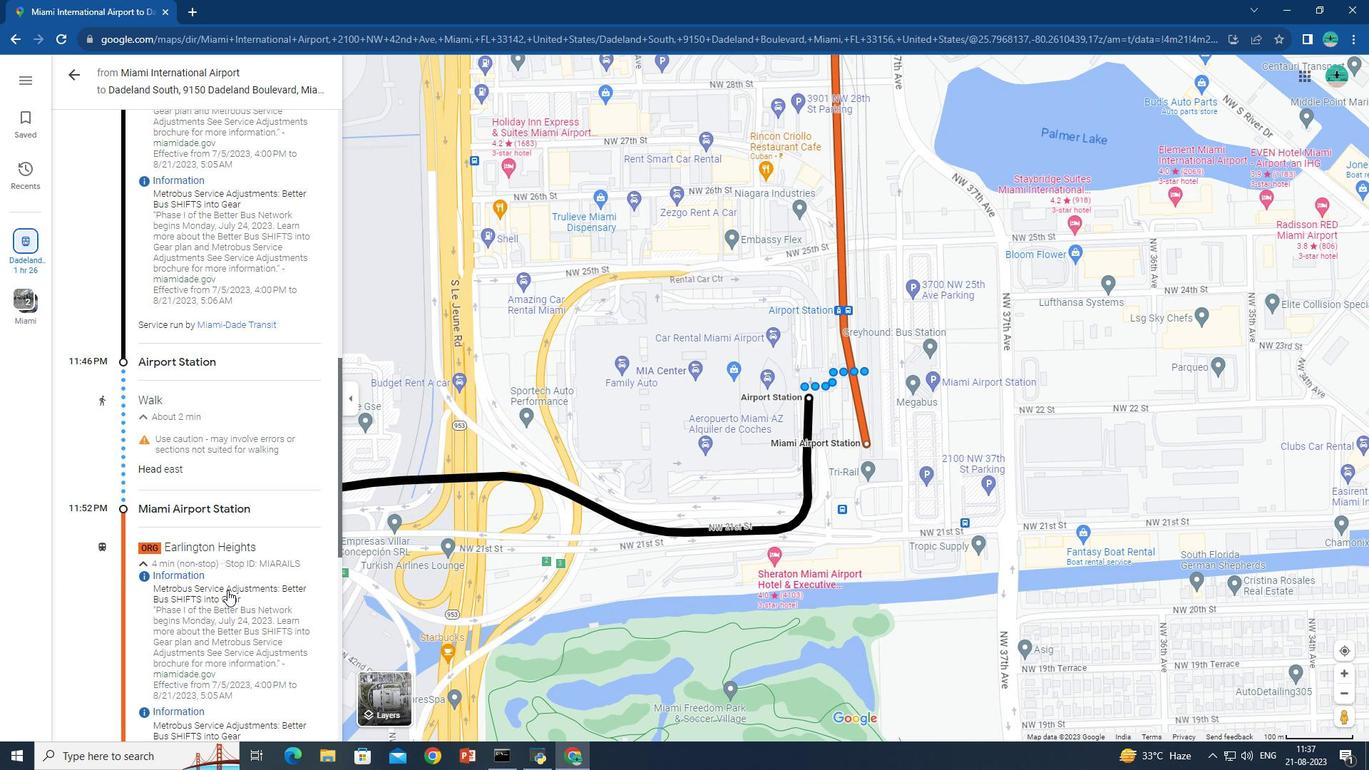 
Action: Mouse scrolled (227, 589) with delta (0, 0)
Screenshot: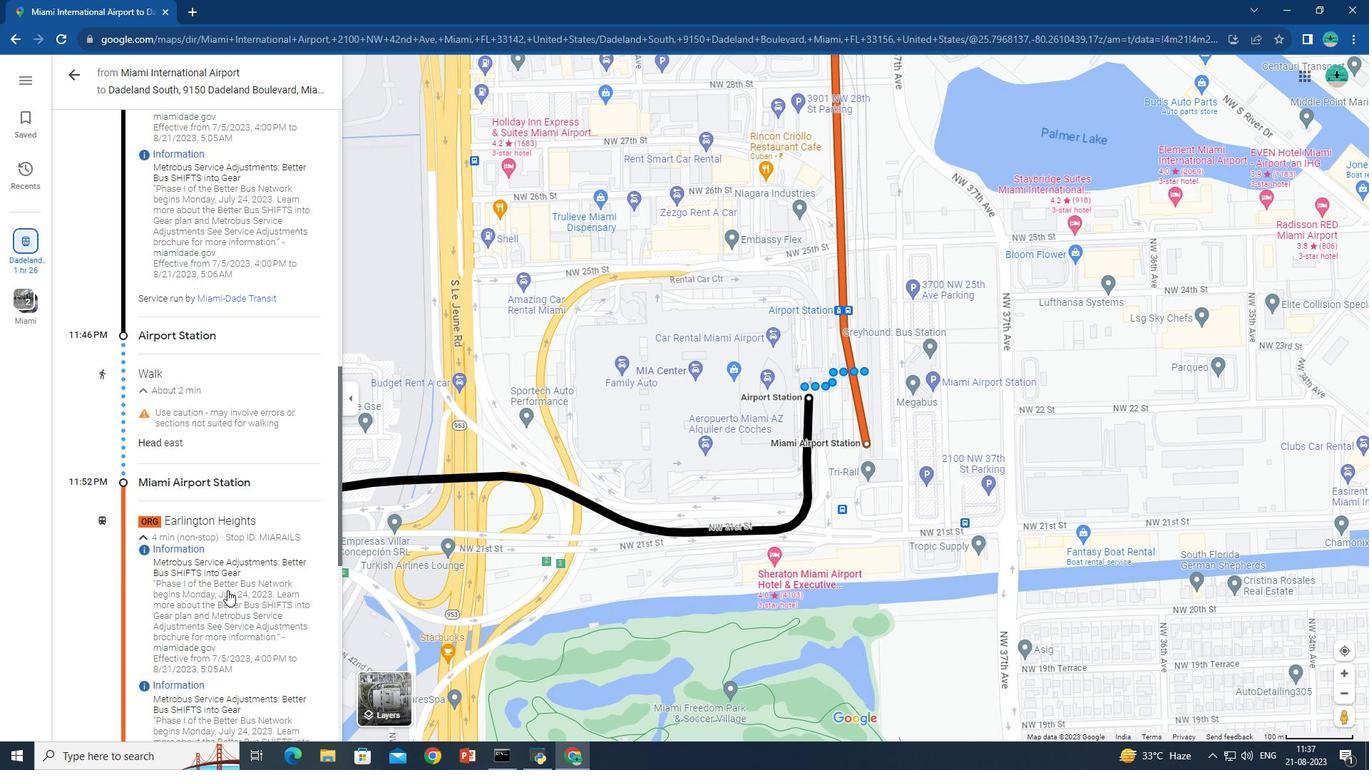 
Action: Mouse moved to (788, 422)
Screenshot: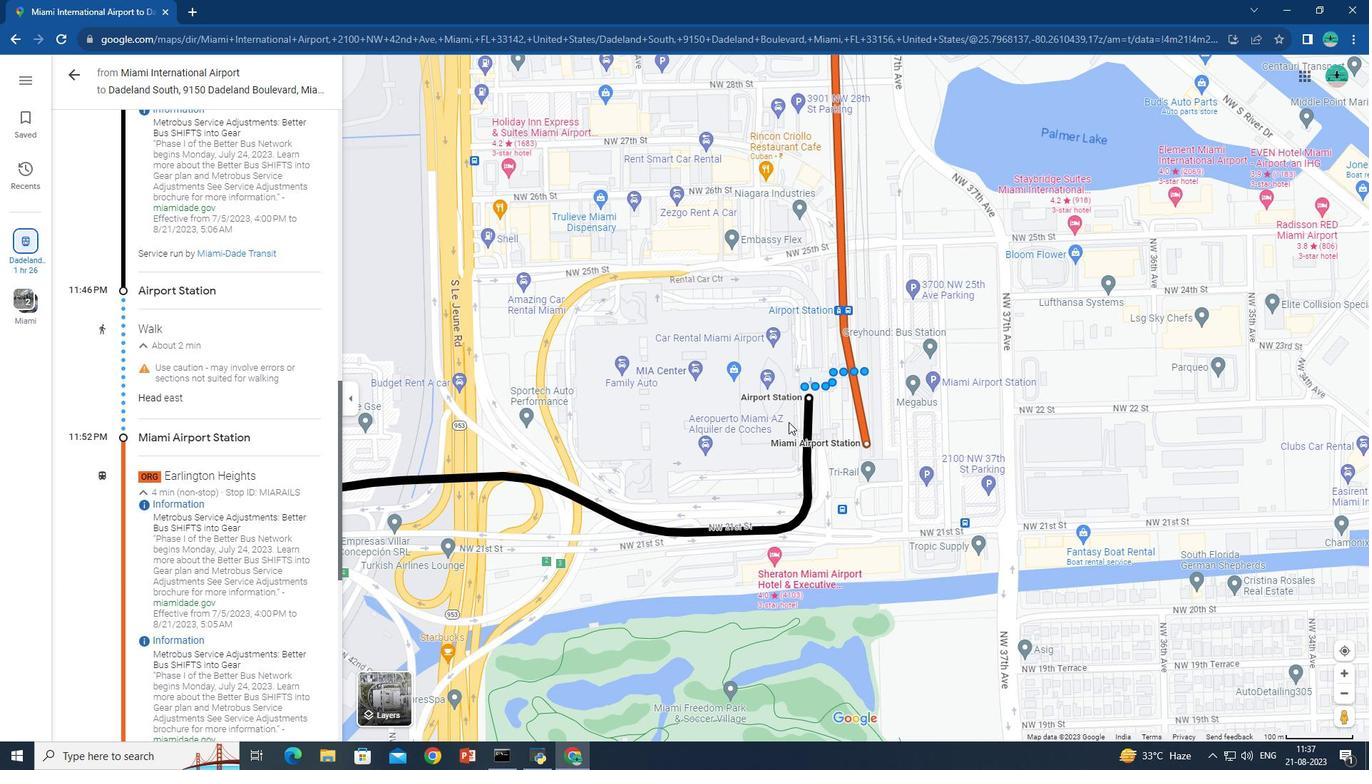 
Action: Mouse scrolled (788, 422) with delta (0, 0)
Screenshot: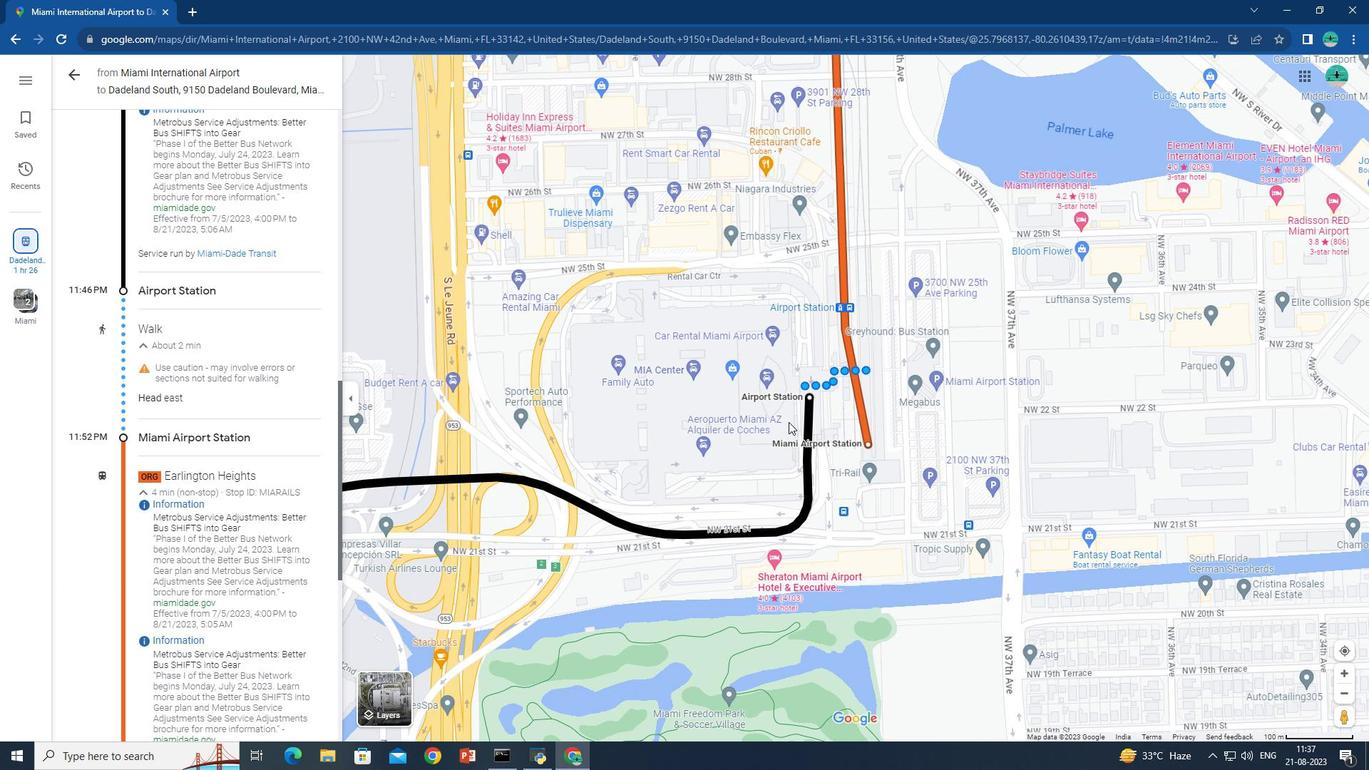 
Action: Mouse scrolled (788, 422) with delta (0, 0)
Screenshot: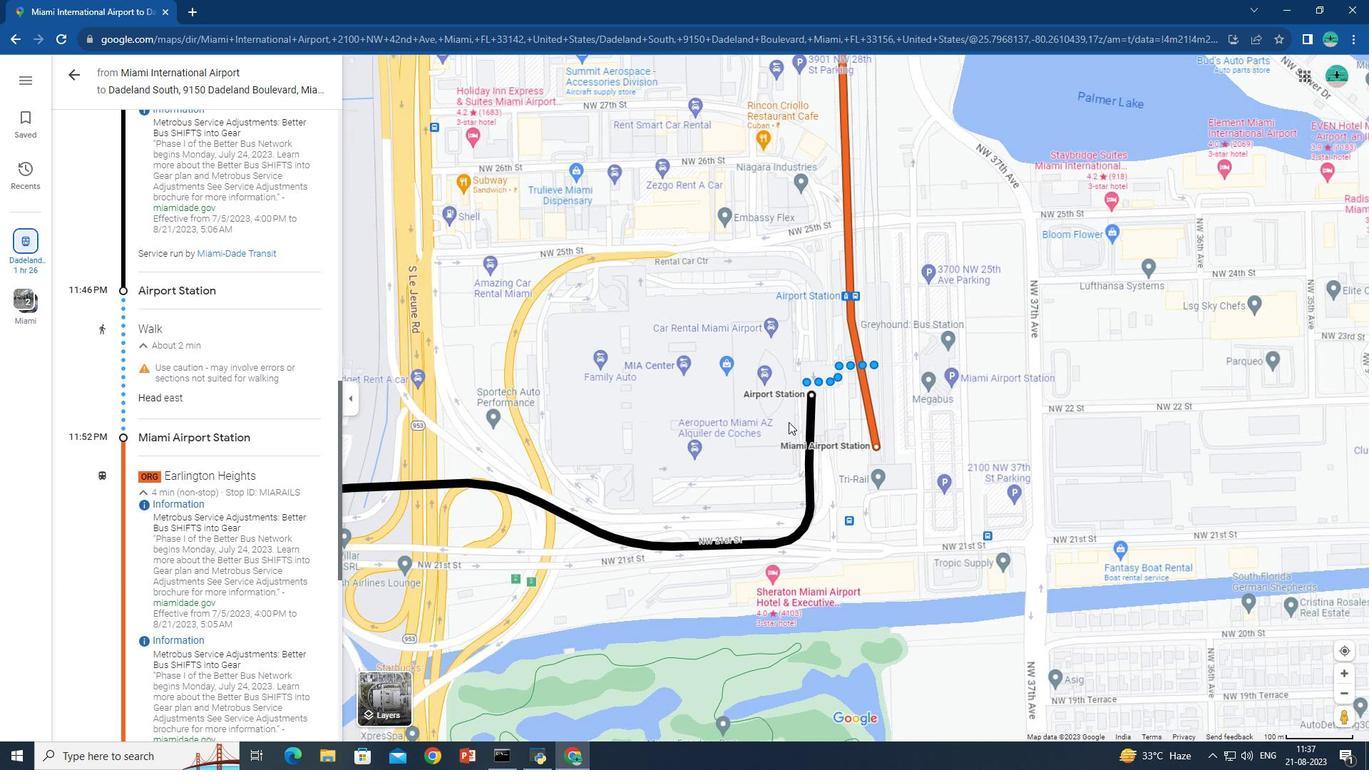 
Action: Mouse scrolled (788, 422) with delta (0, 0)
Screenshot: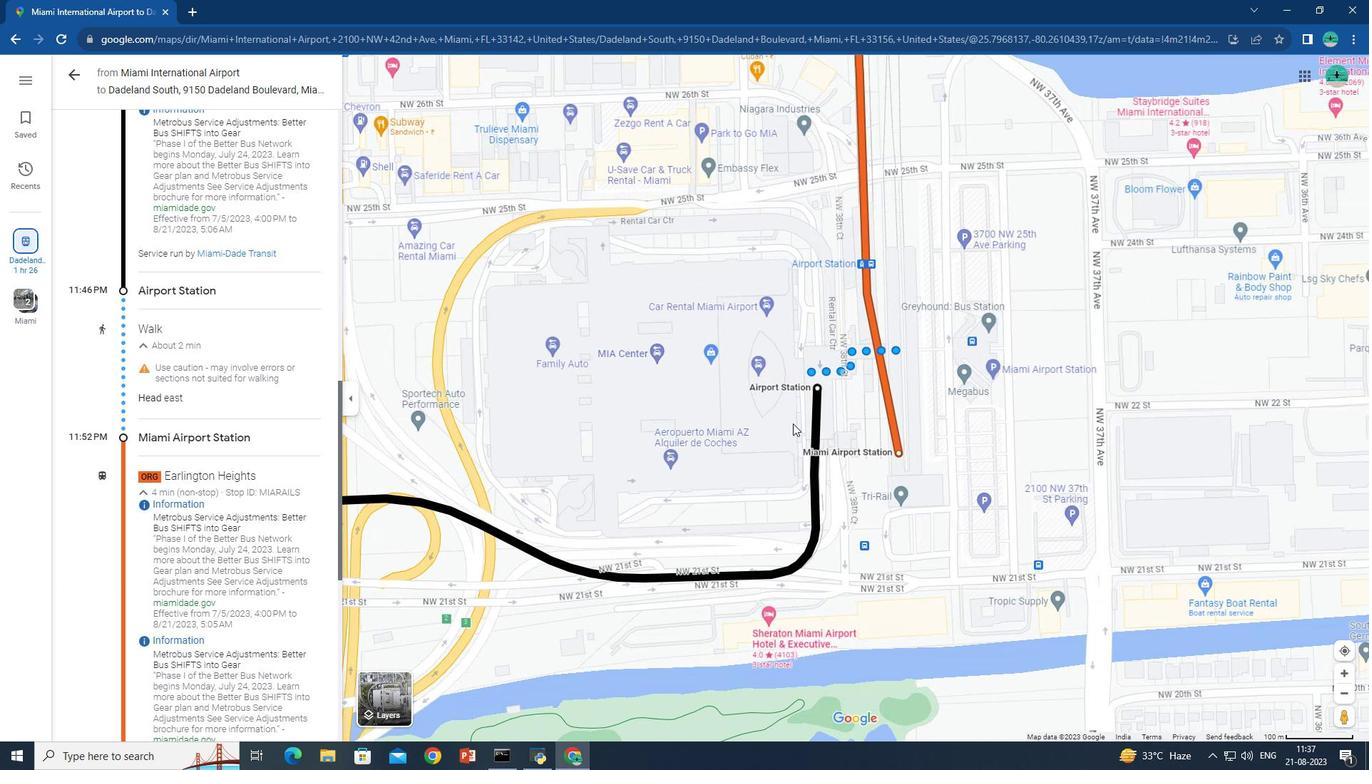 
Action: Mouse moved to (845, 415)
Screenshot: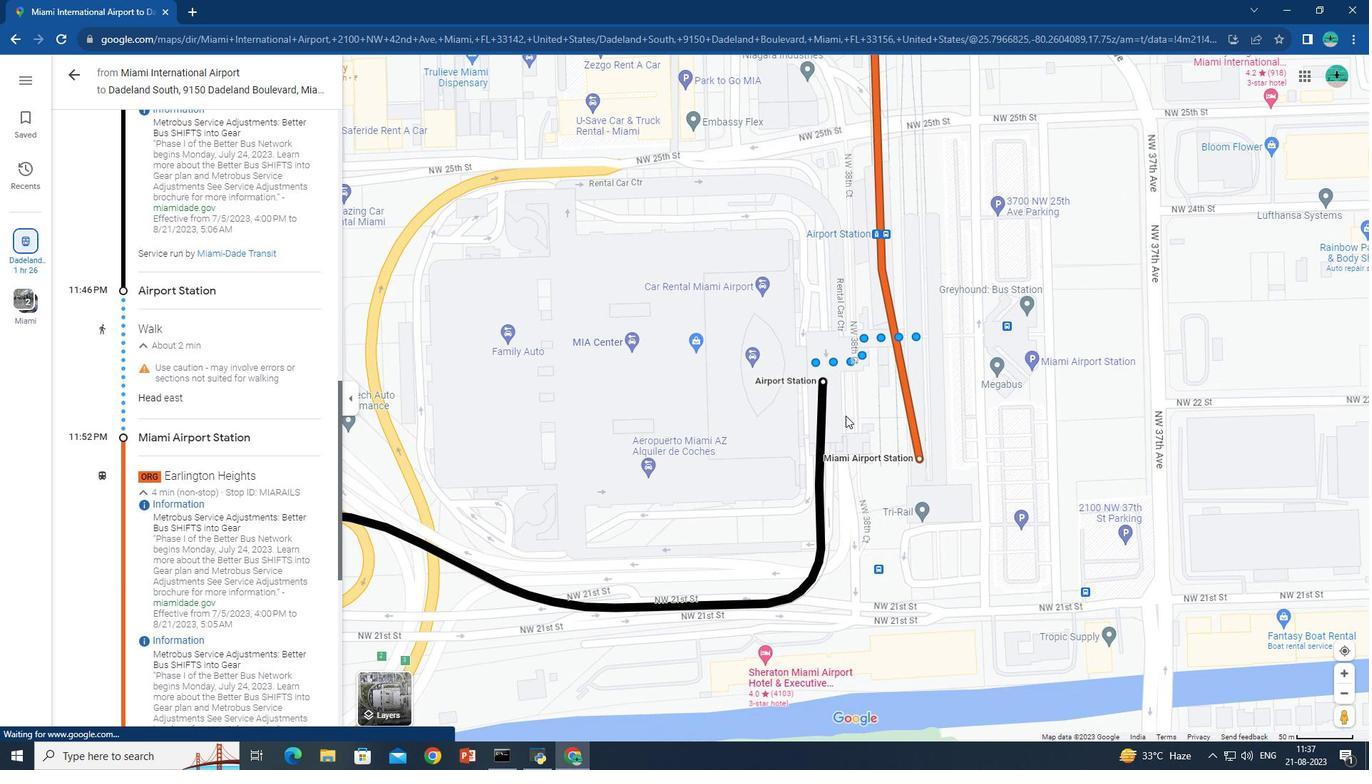 
Action: Mouse pressed left at (845, 415)
Screenshot: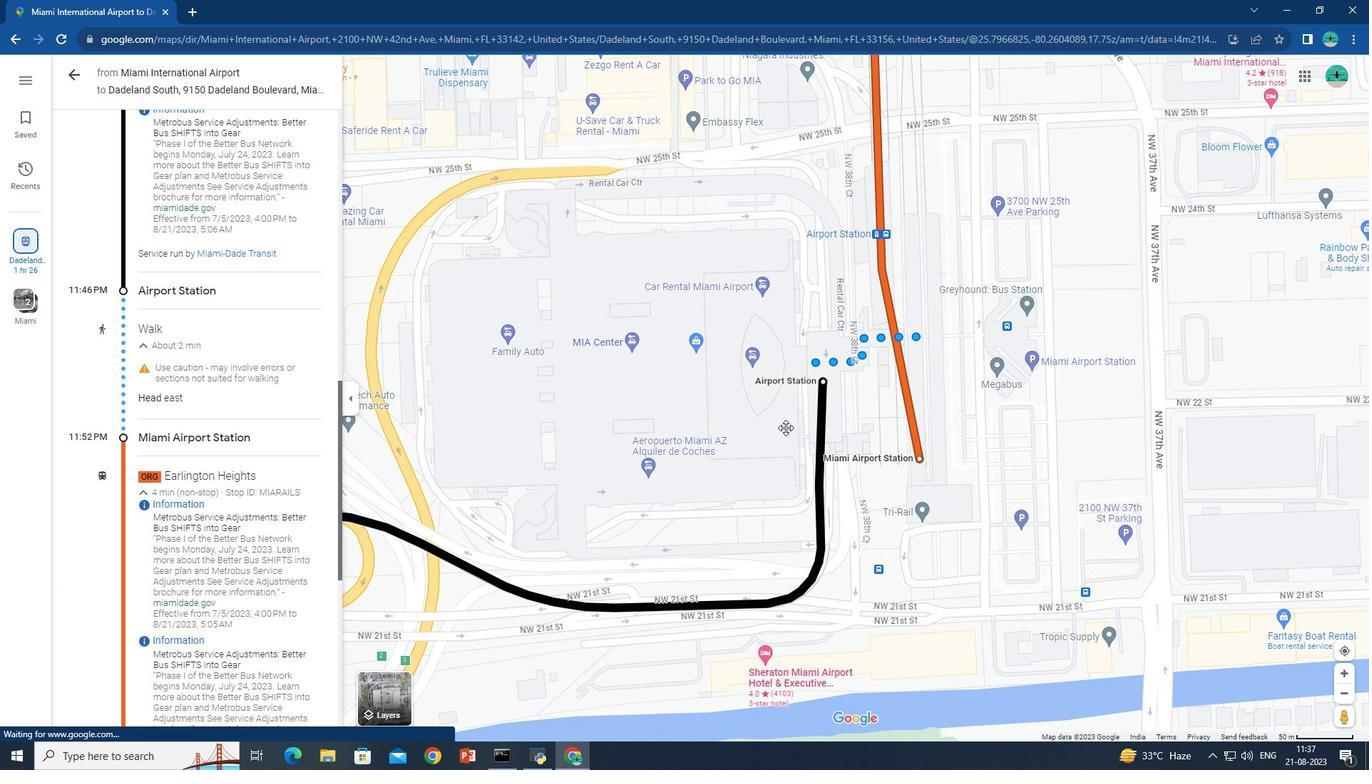 
Action: Mouse moved to (507, 443)
Screenshot: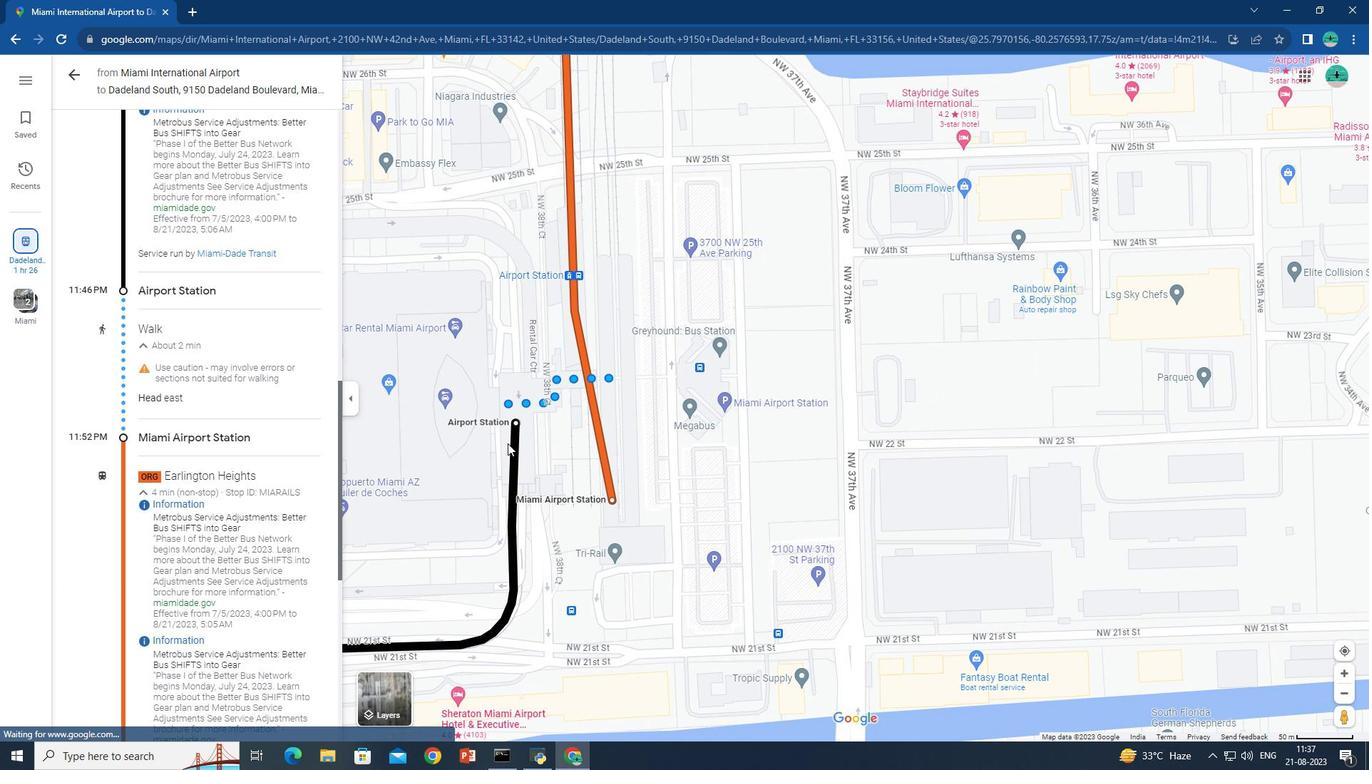 
Action: Mouse scrolled (507, 444) with delta (0, 0)
Screenshot: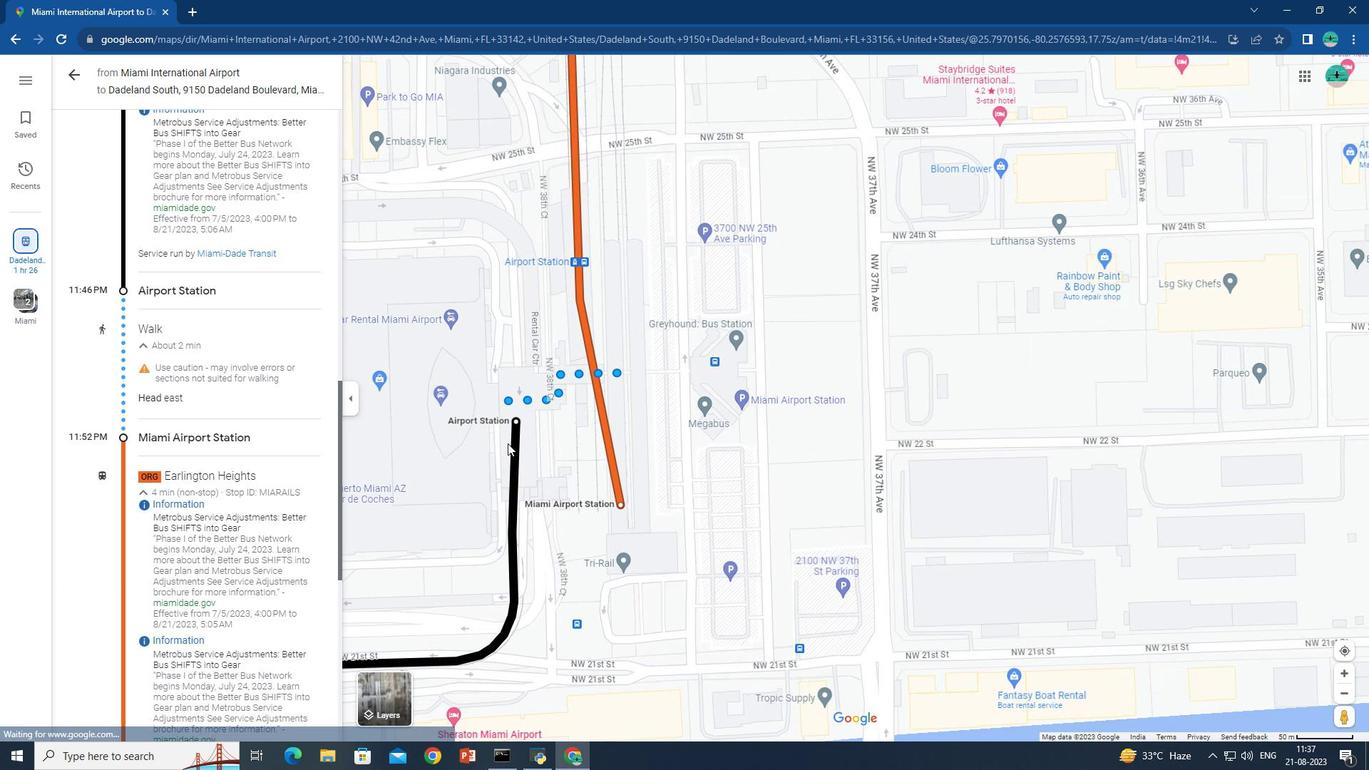 
Action: Mouse scrolled (507, 444) with delta (0, 0)
Screenshot: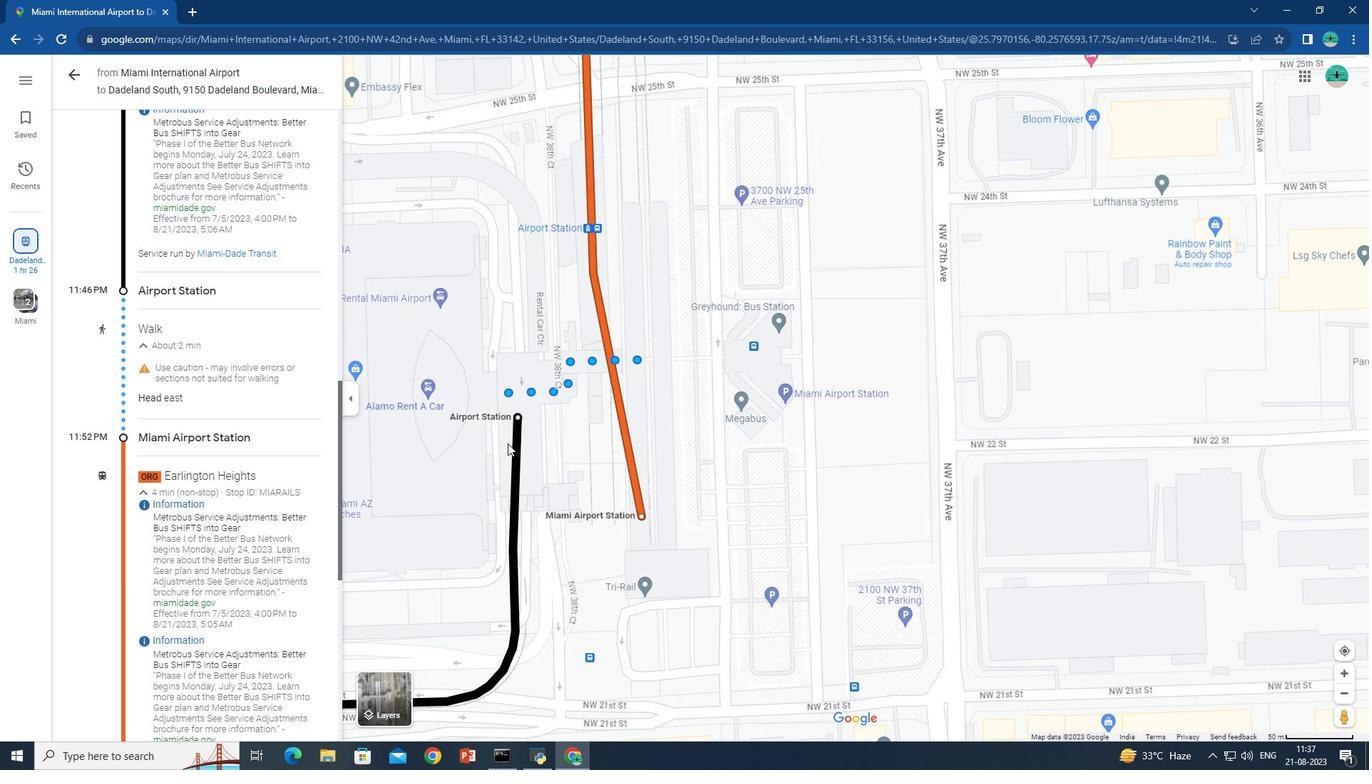 
Action: Mouse scrolled (507, 444) with delta (0, 0)
Screenshot: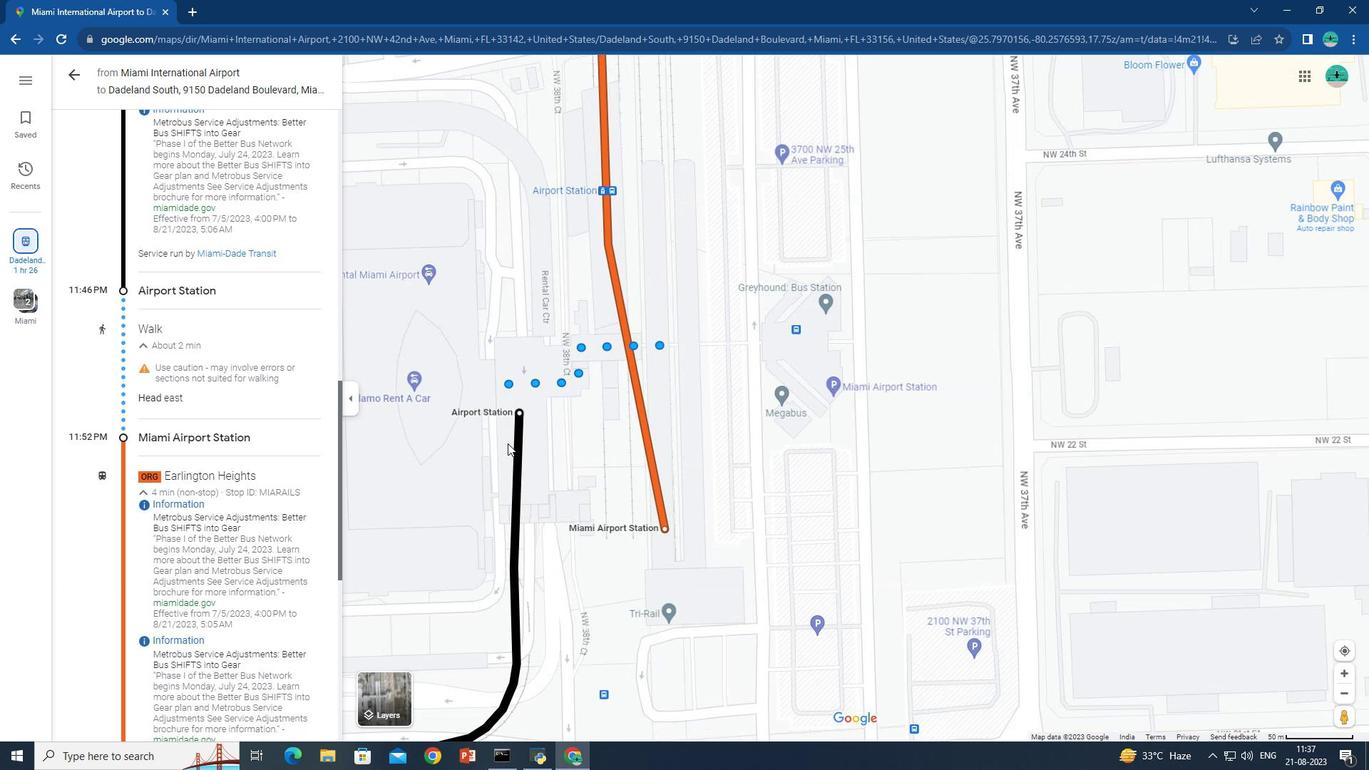 
Action: Mouse moved to (247, 562)
Screenshot: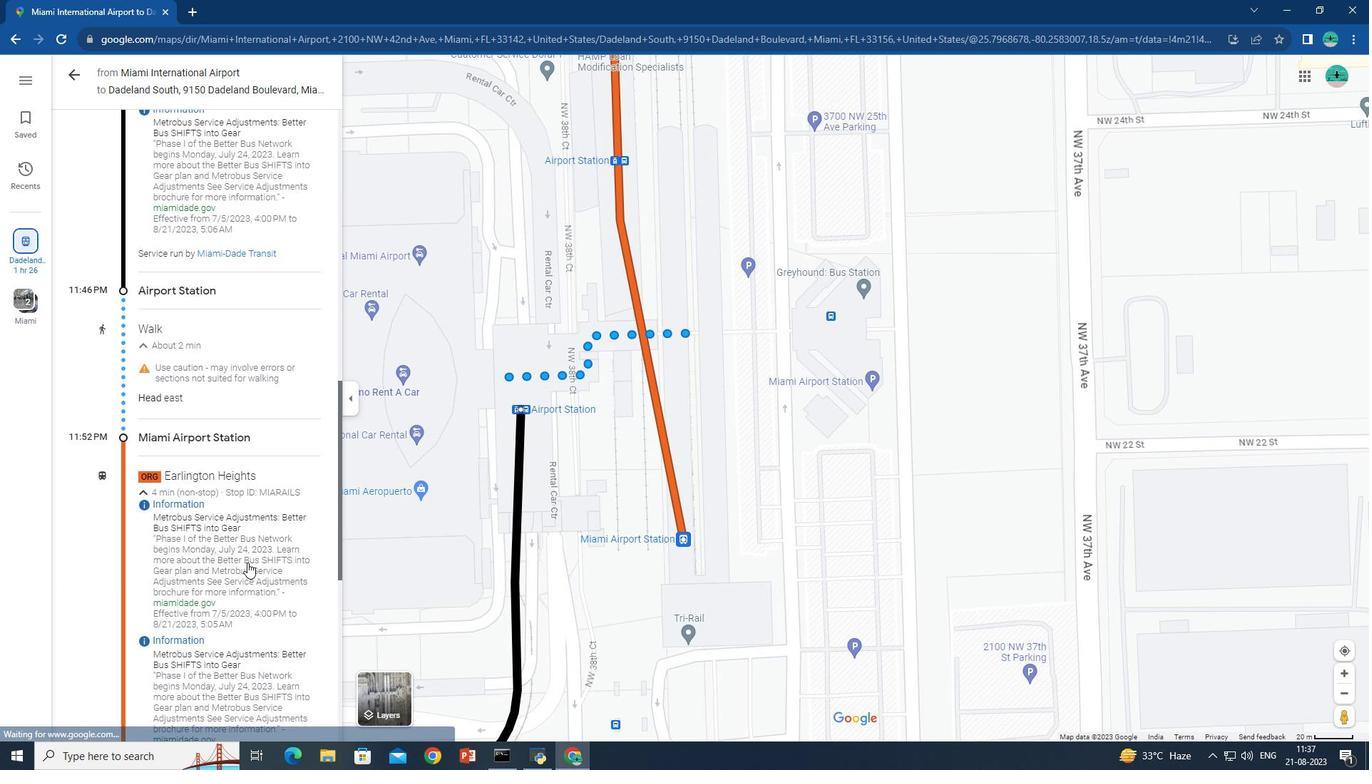 
Action: Mouse scrolled (247, 561) with delta (0, 0)
Screenshot: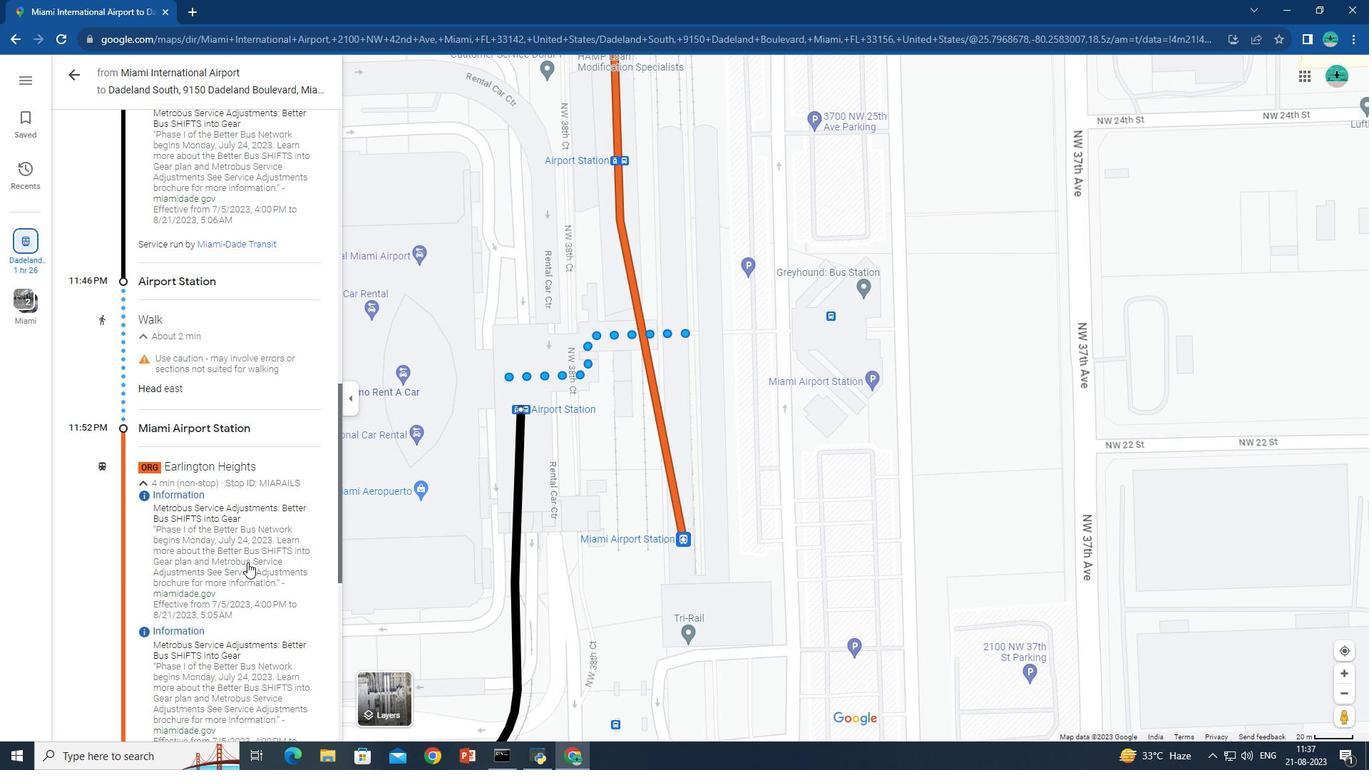 
Action: Mouse scrolled (247, 561) with delta (0, 0)
Screenshot: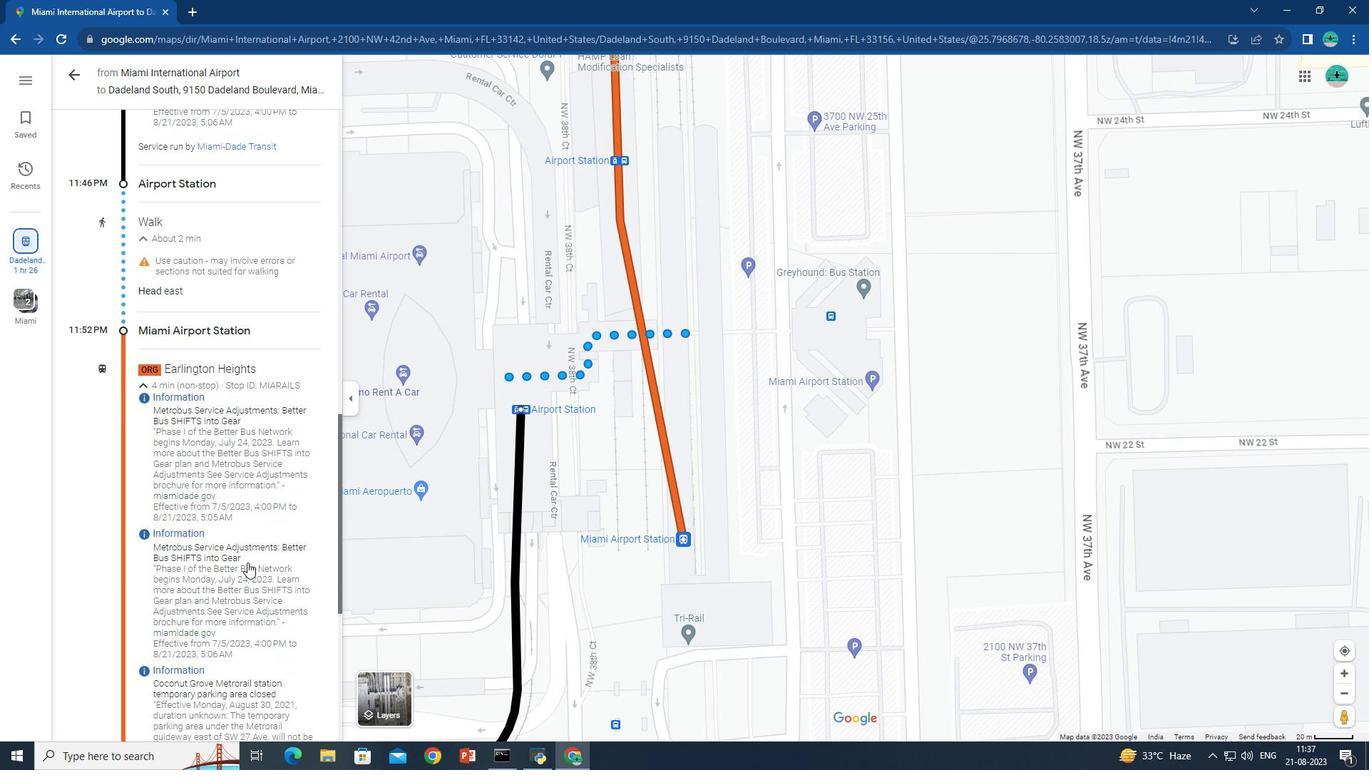 
Action: Mouse moved to (681, 539)
Screenshot: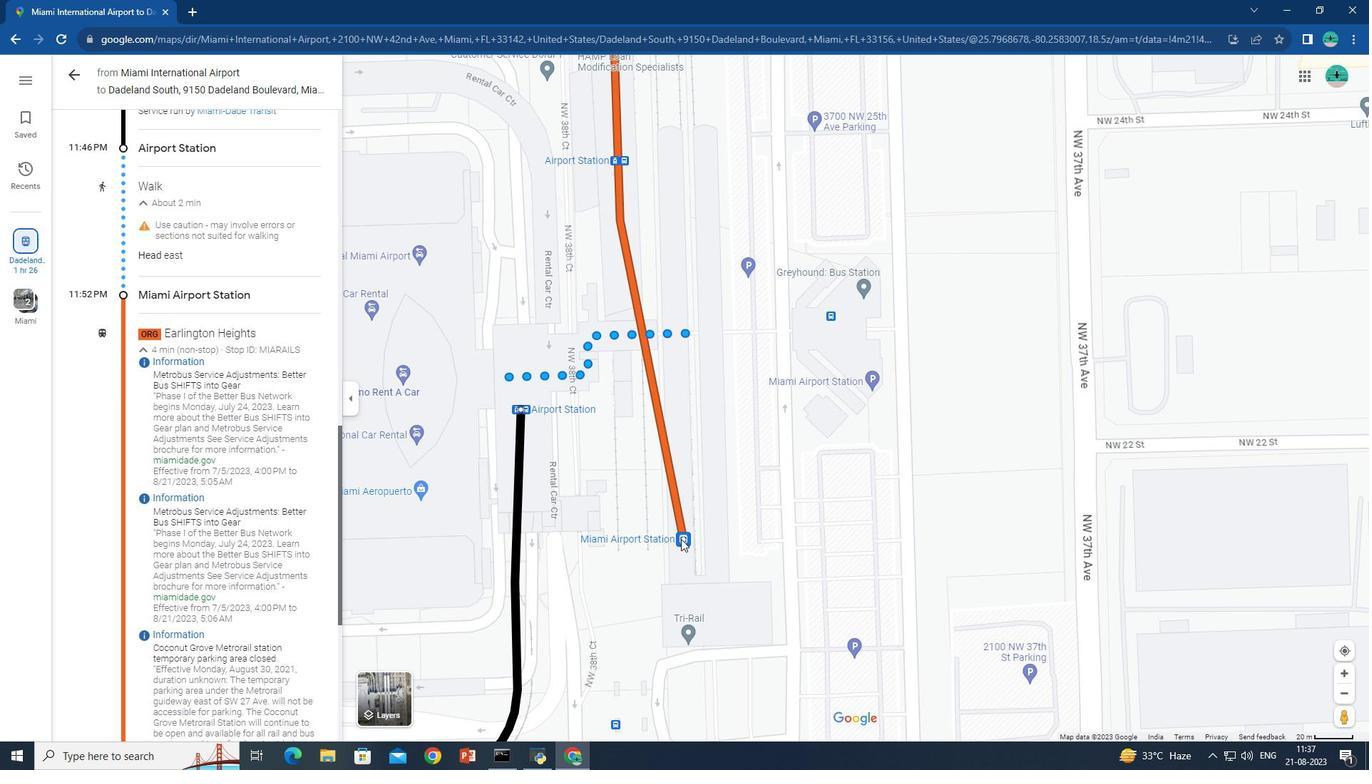 
Action: Mouse pressed left at (681, 539)
Screenshot: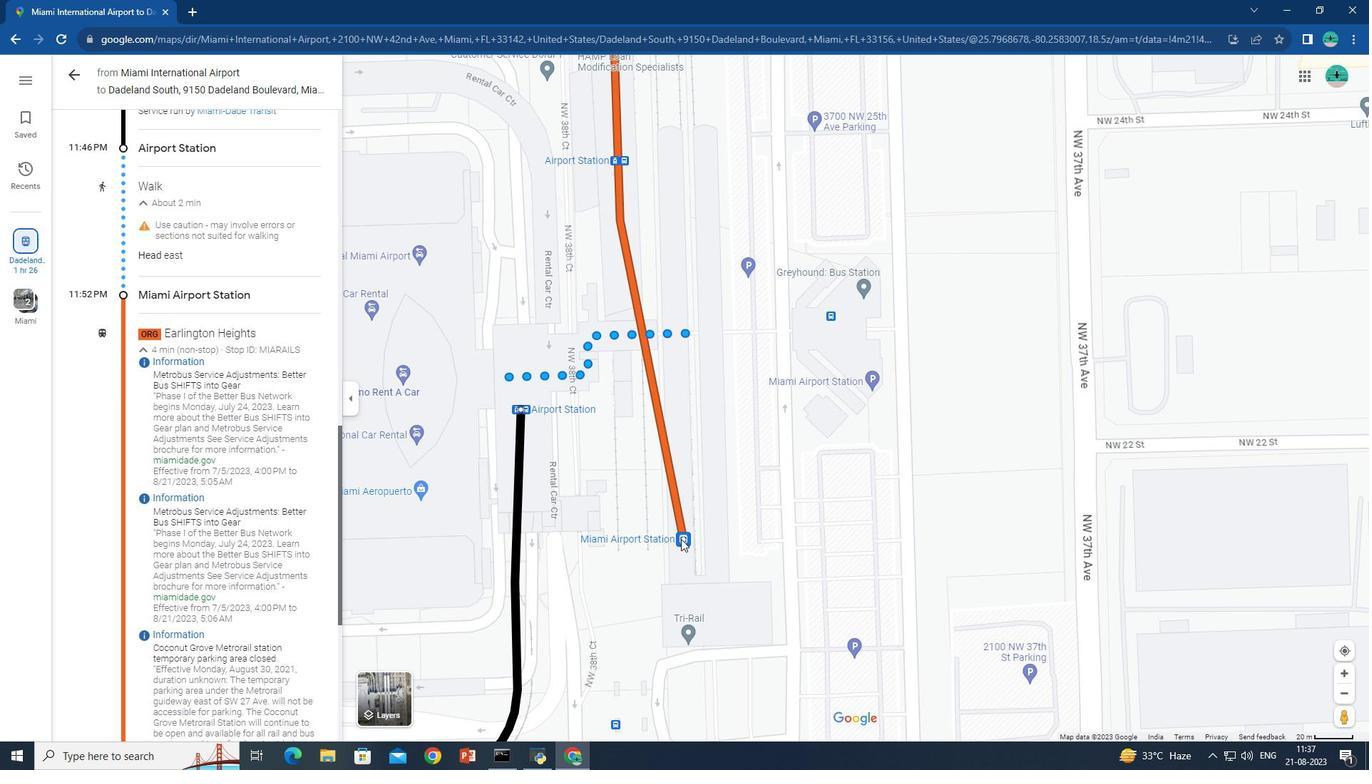 
Action: Mouse moved to (238, 444)
Screenshot: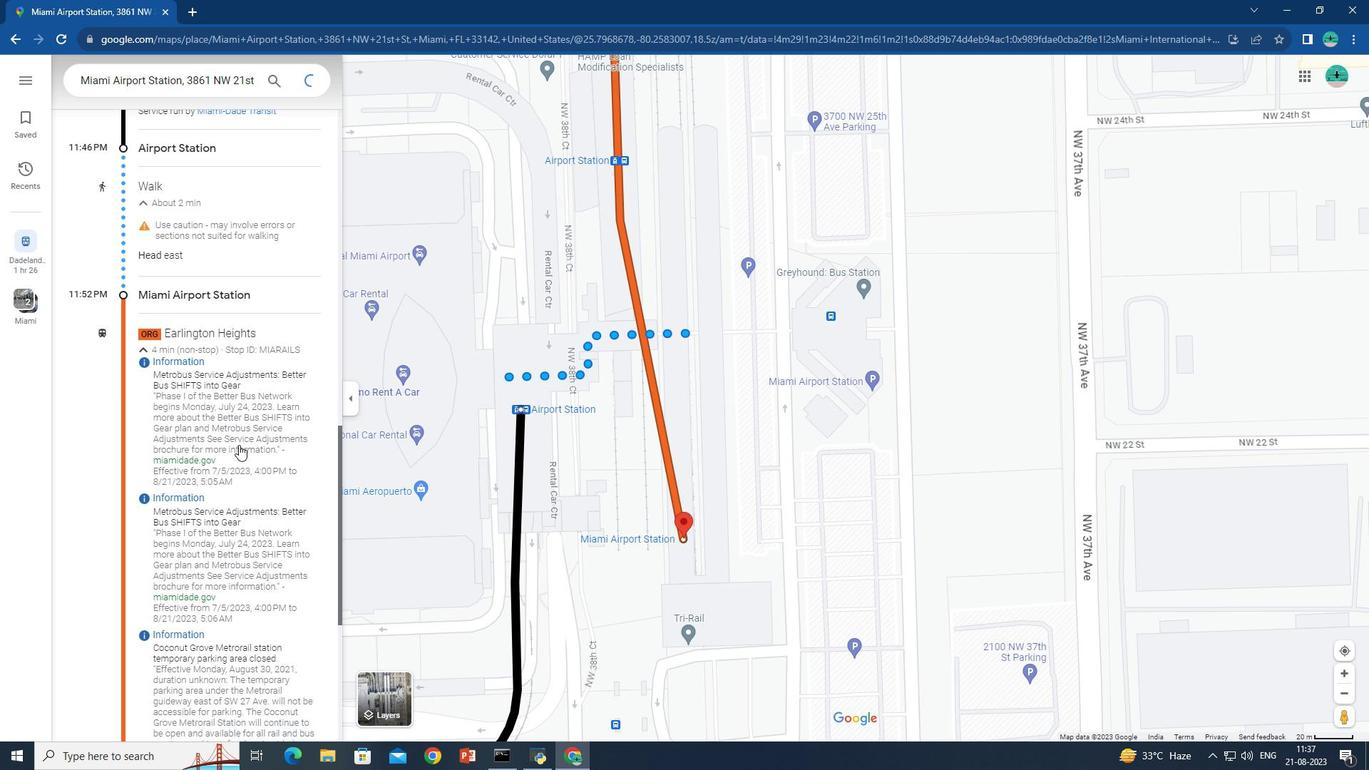 
Action: Mouse scrolled (238, 444) with delta (0, 0)
Screenshot: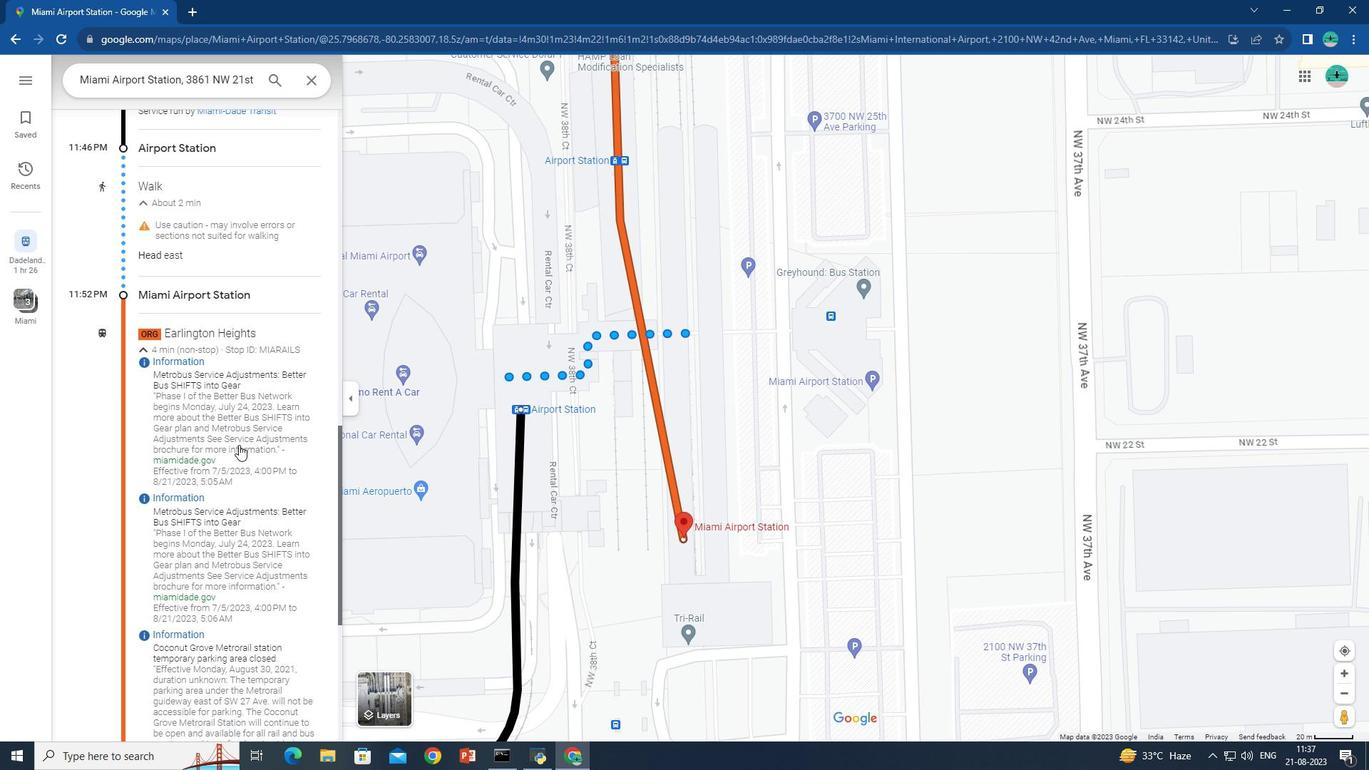 
Action: Mouse scrolled (238, 444) with delta (0, 0)
Screenshot: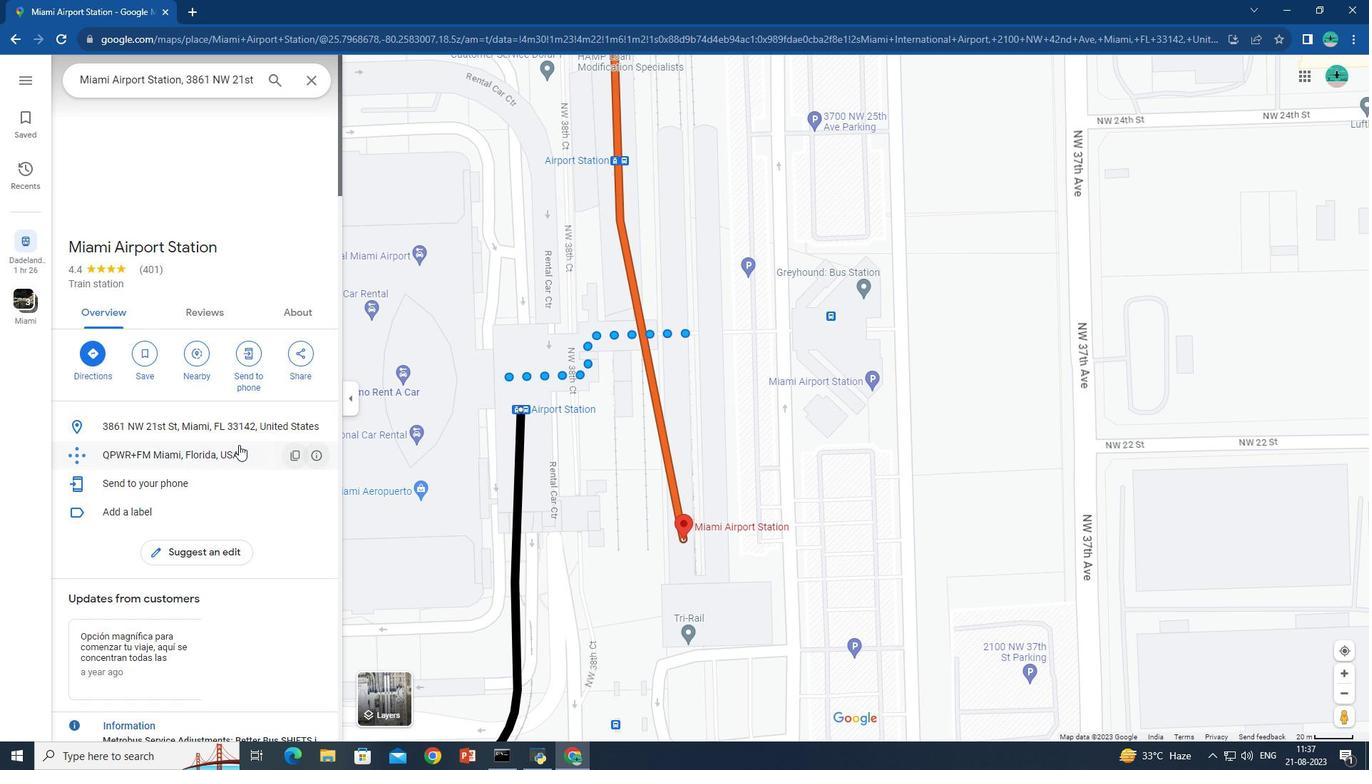 
Action: Mouse scrolled (238, 444) with delta (0, 0)
Screenshot: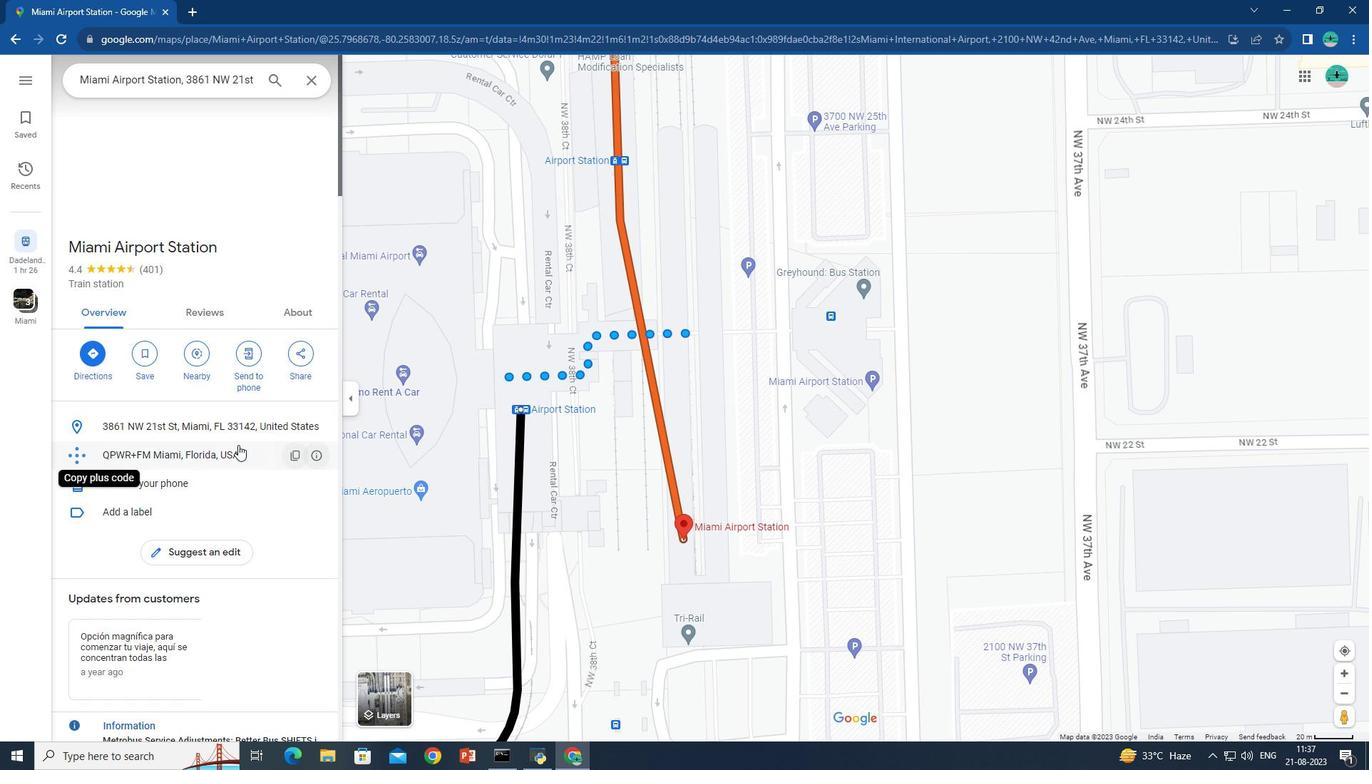 
Action: Mouse moved to (238, 444)
Screenshot: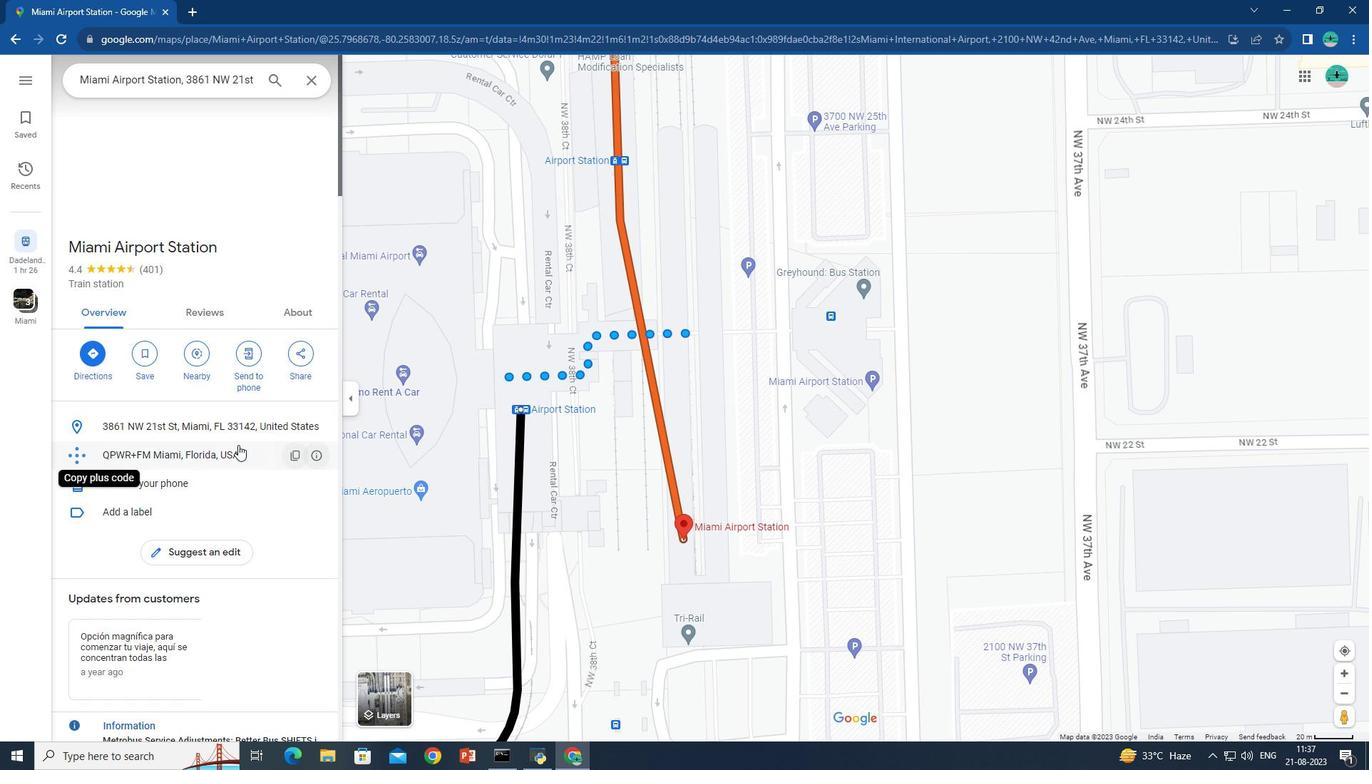 
Action: Mouse scrolled (238, 444) with delta (0, 0)
Screenshot: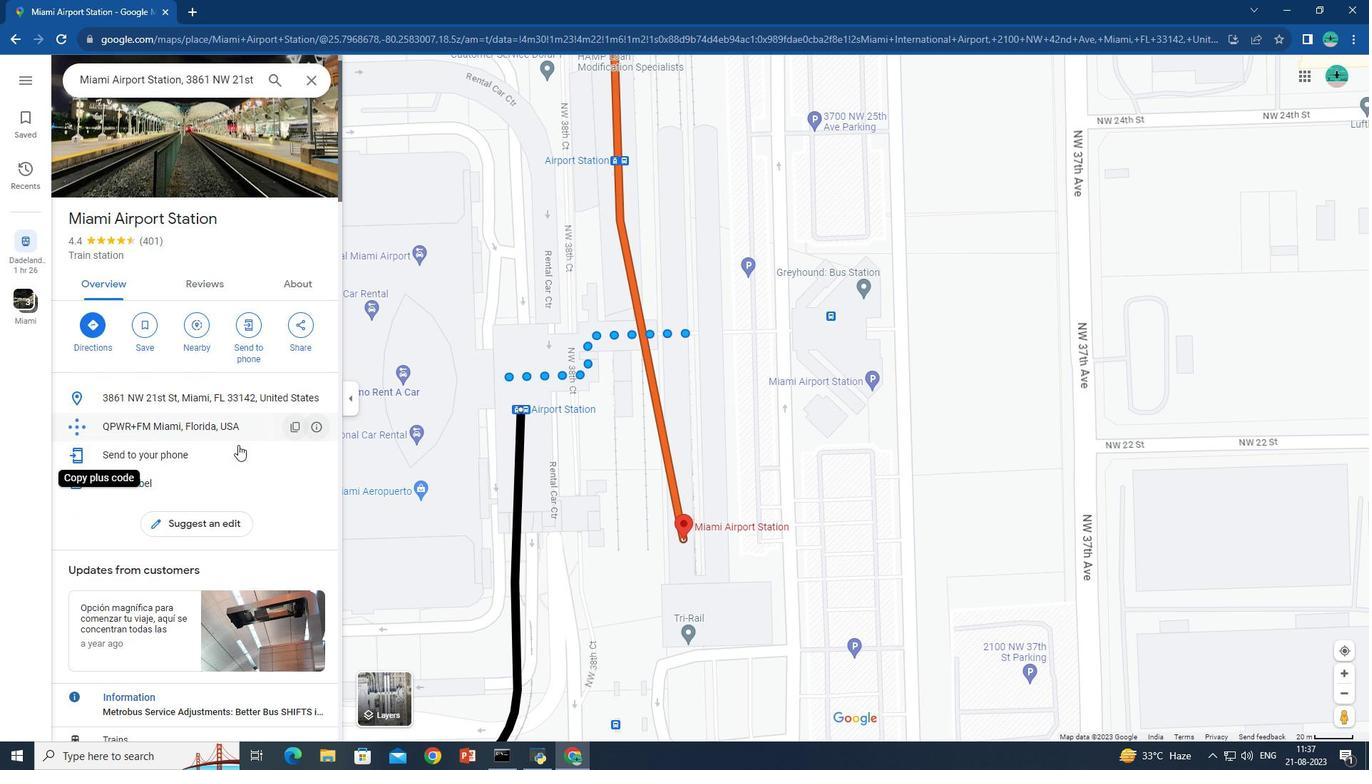 
Action: Mouse scrolled (238, 444) with delta (0, 0)
Screenshot: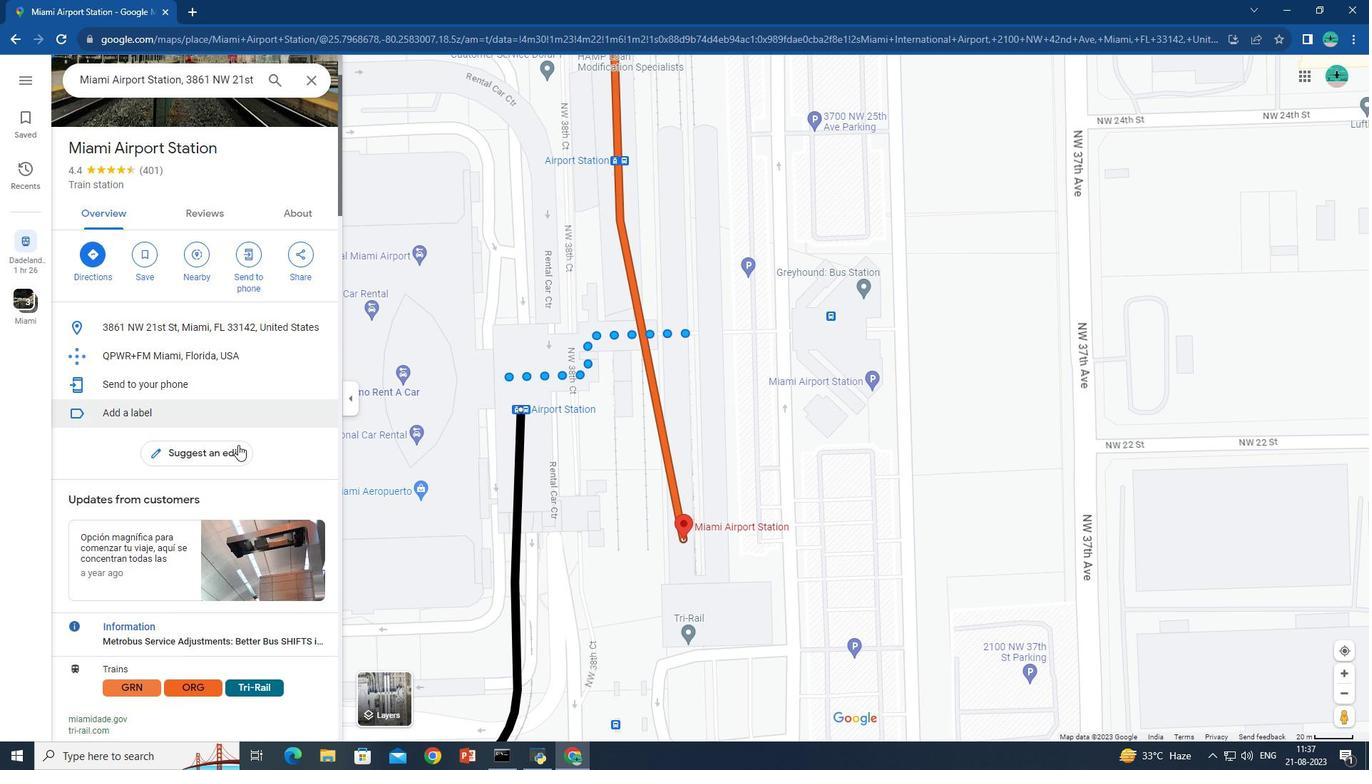 
Action: Mouse scrolled (238, 444) with delta (0, 0)
Screenshot: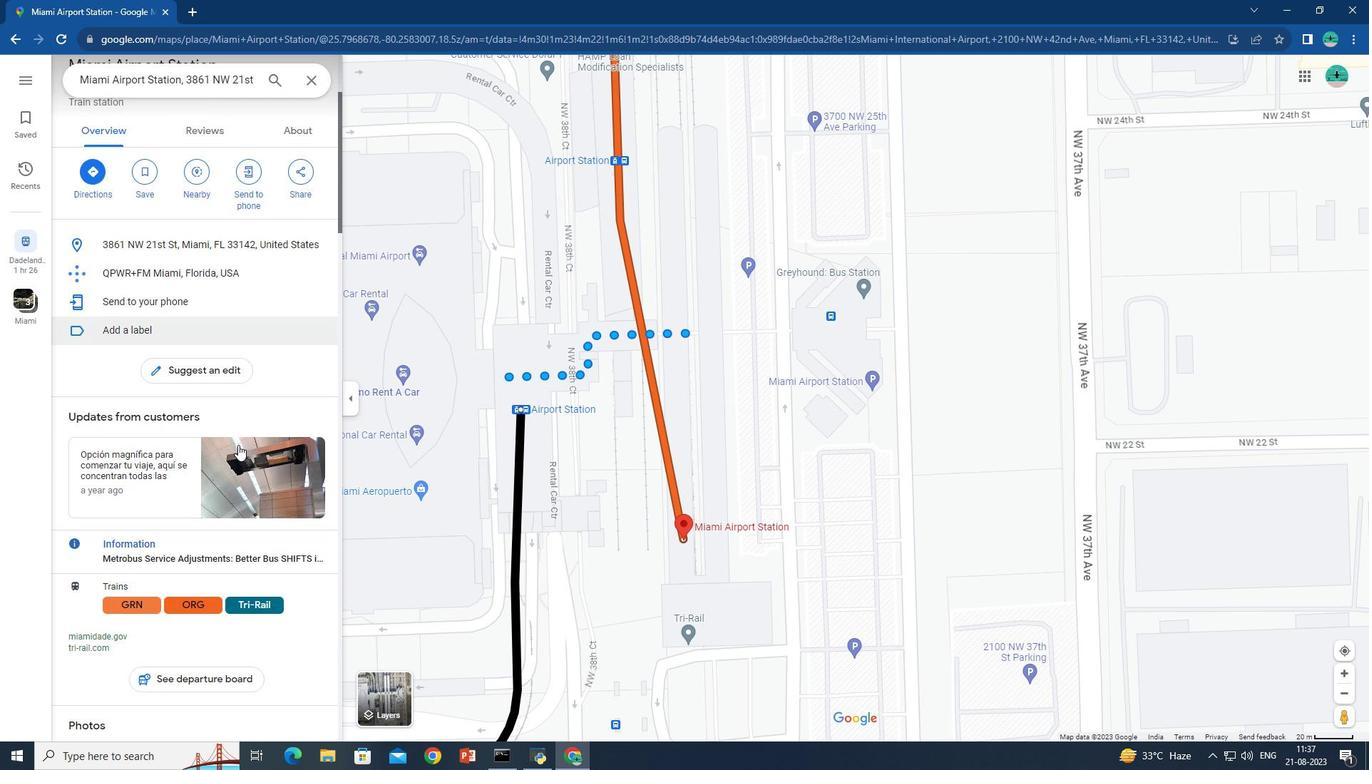 
Action: Mouse moved to (17, 31)
Screenshot: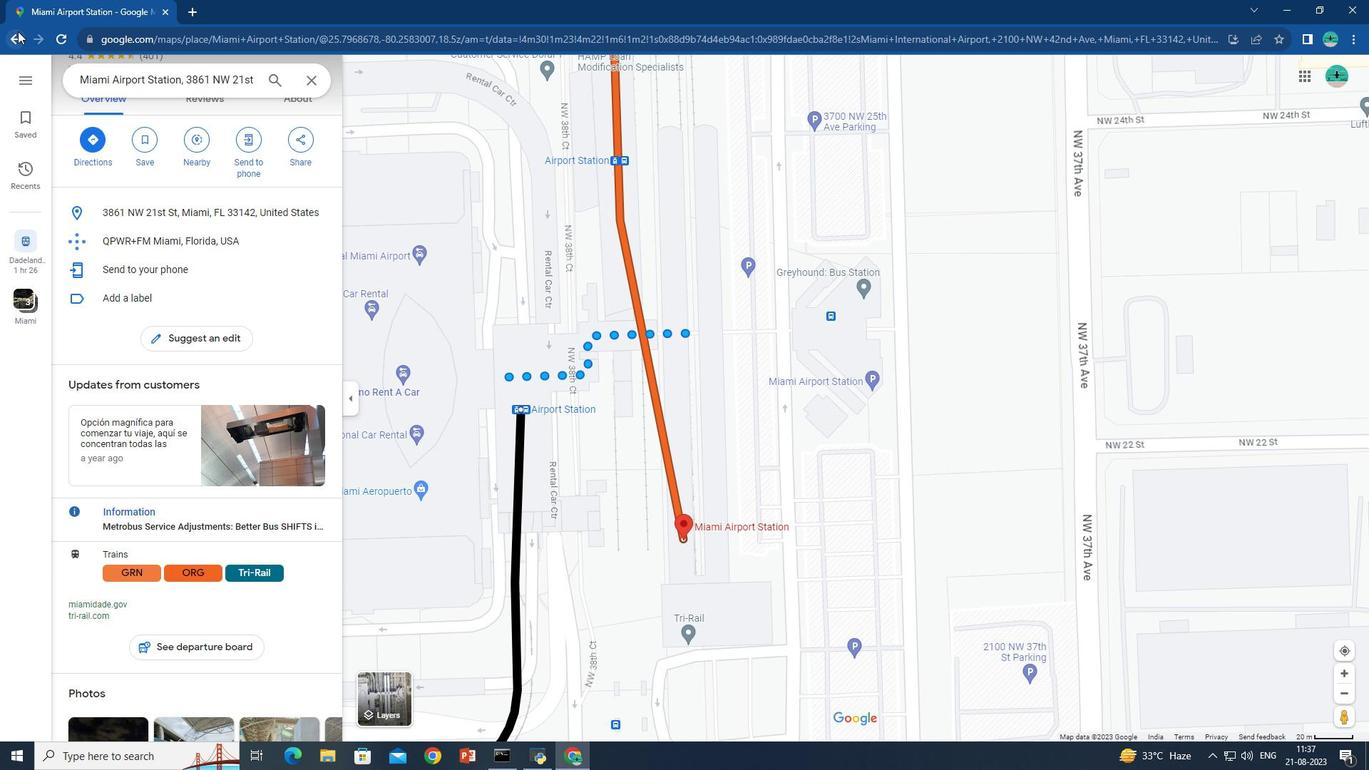 
Action: Mouse pressed left at (17, 31)
Screenshot: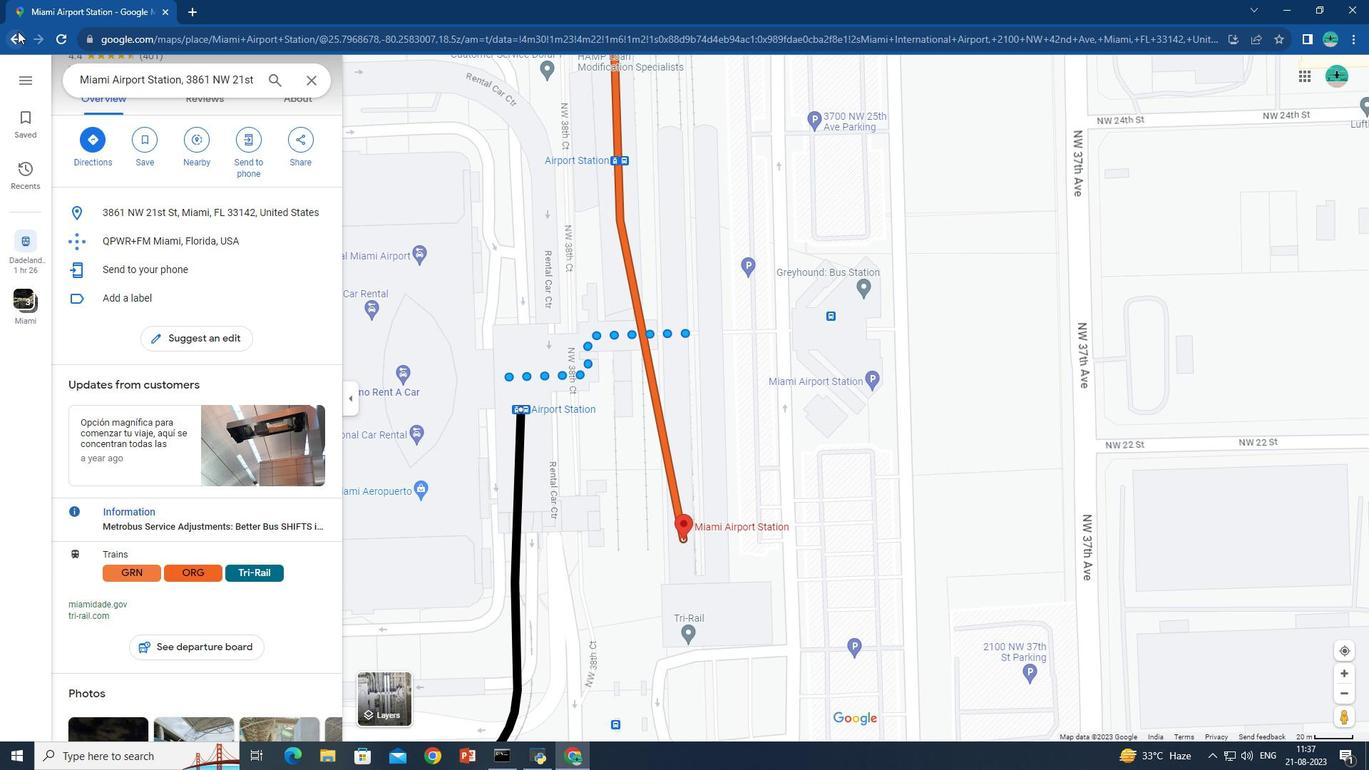 
Action: Mouse moved to (188, 519)
Screenshot: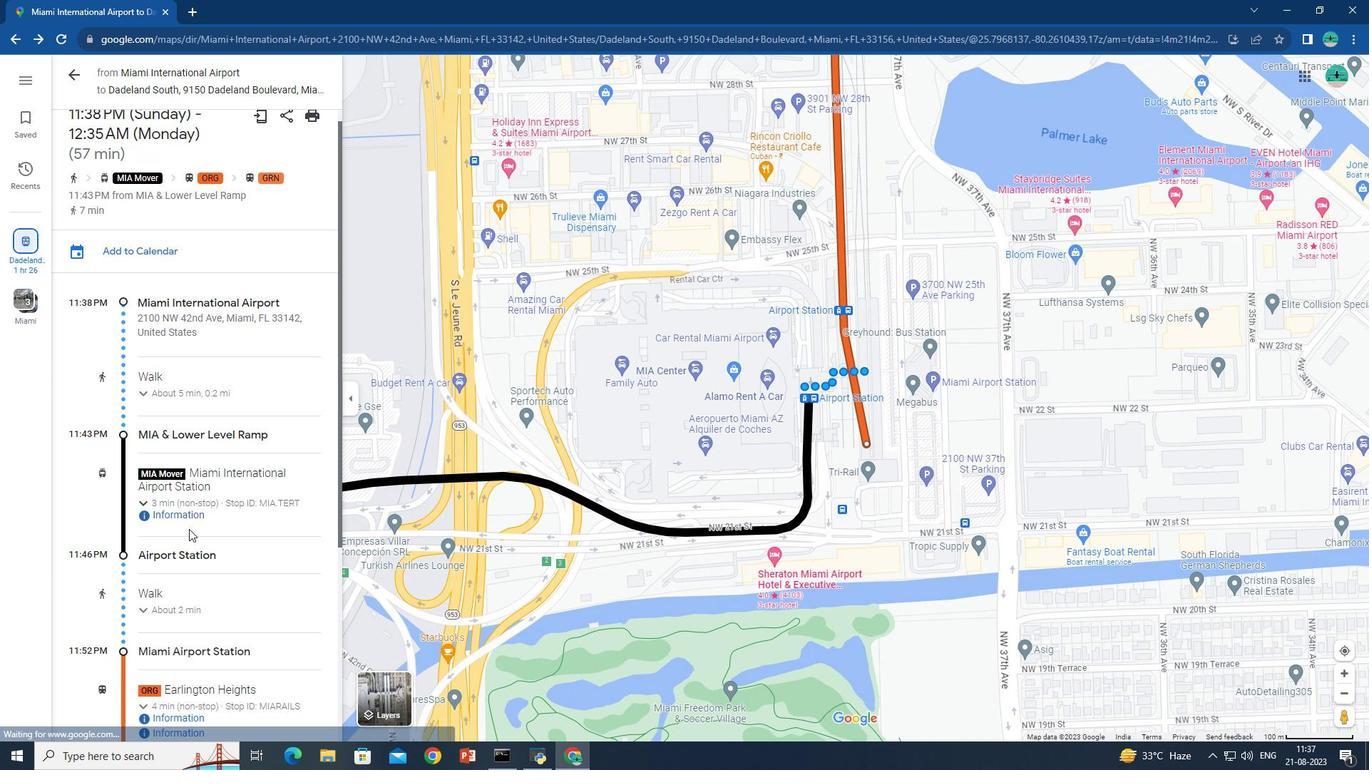
Action: Mouse scrolled (188, 519) with delta (0, 0)
Screenshot: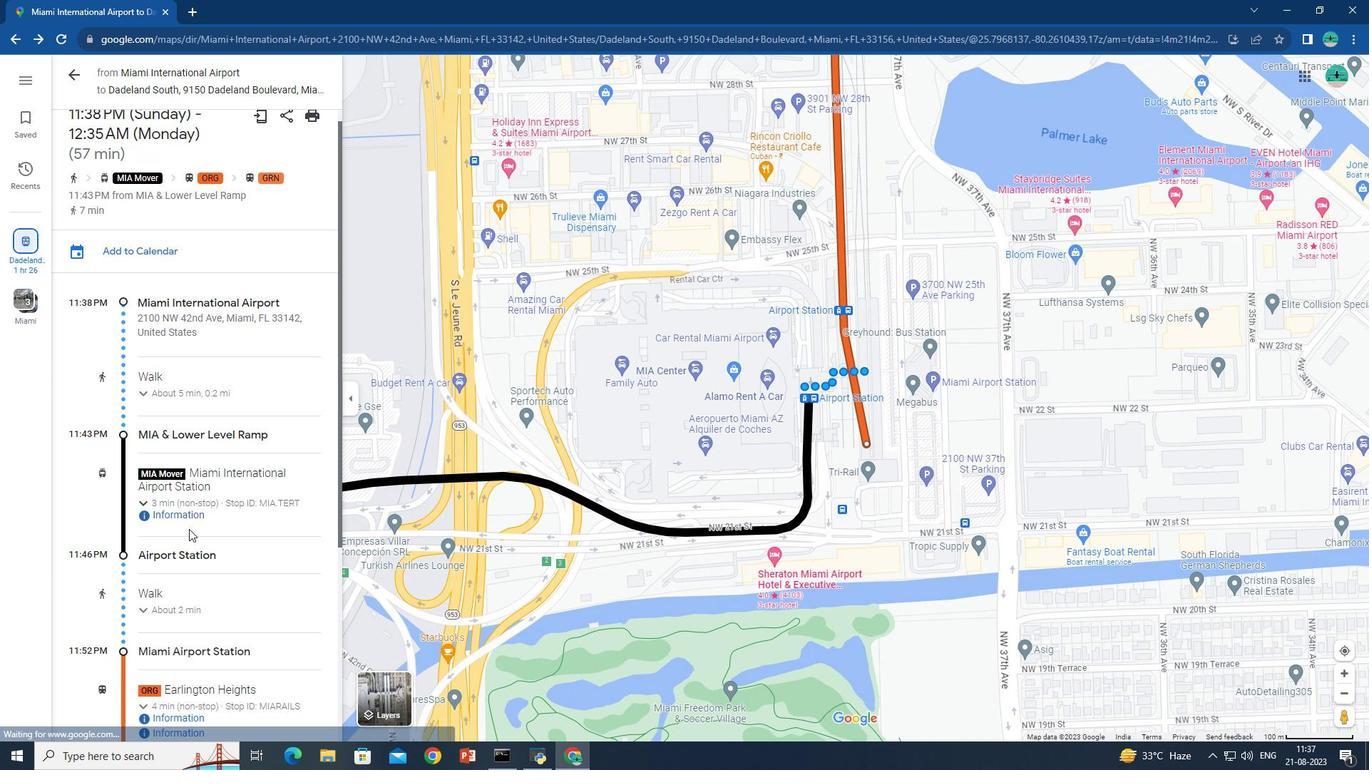 
Action: Mouse moved to (188, 528)
Screenshot: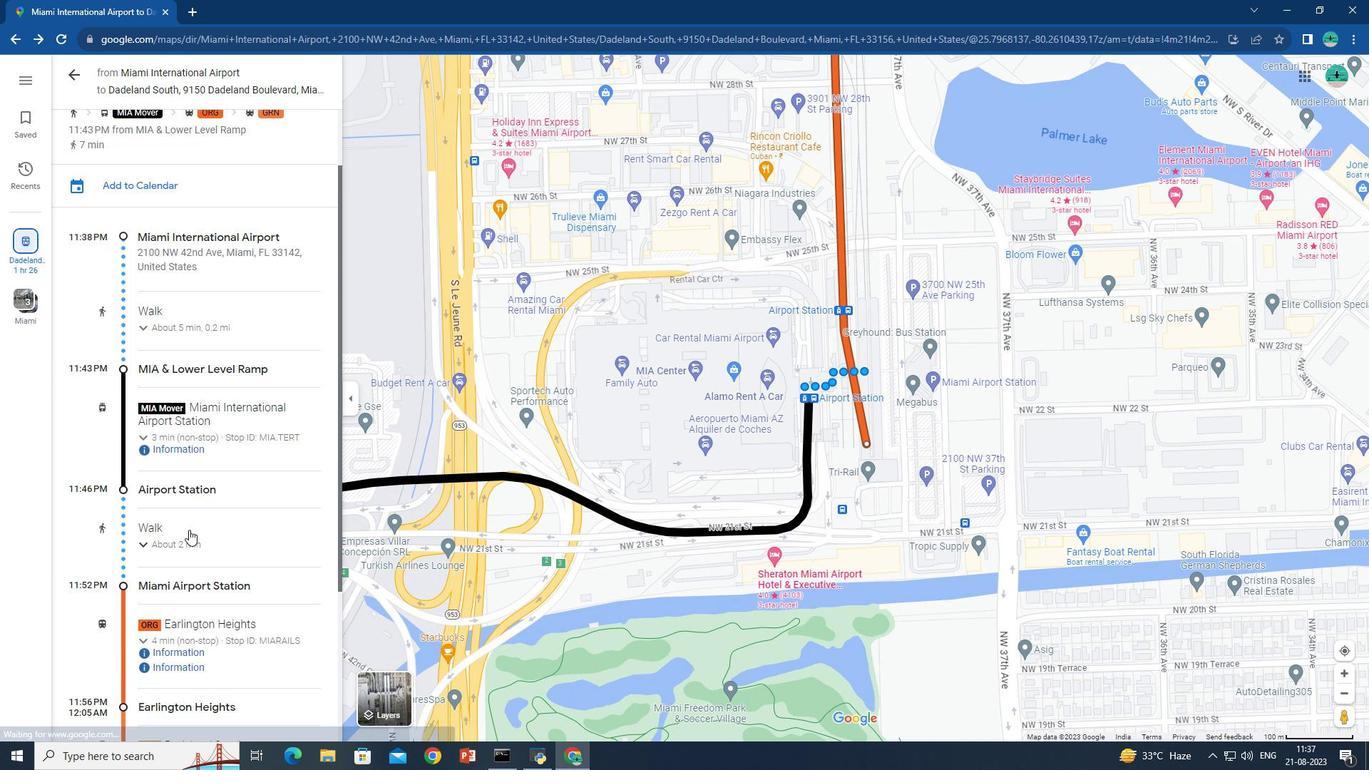 
Action: Mouse scrolled (188, 527) with delta (0, 0)
Screenshot: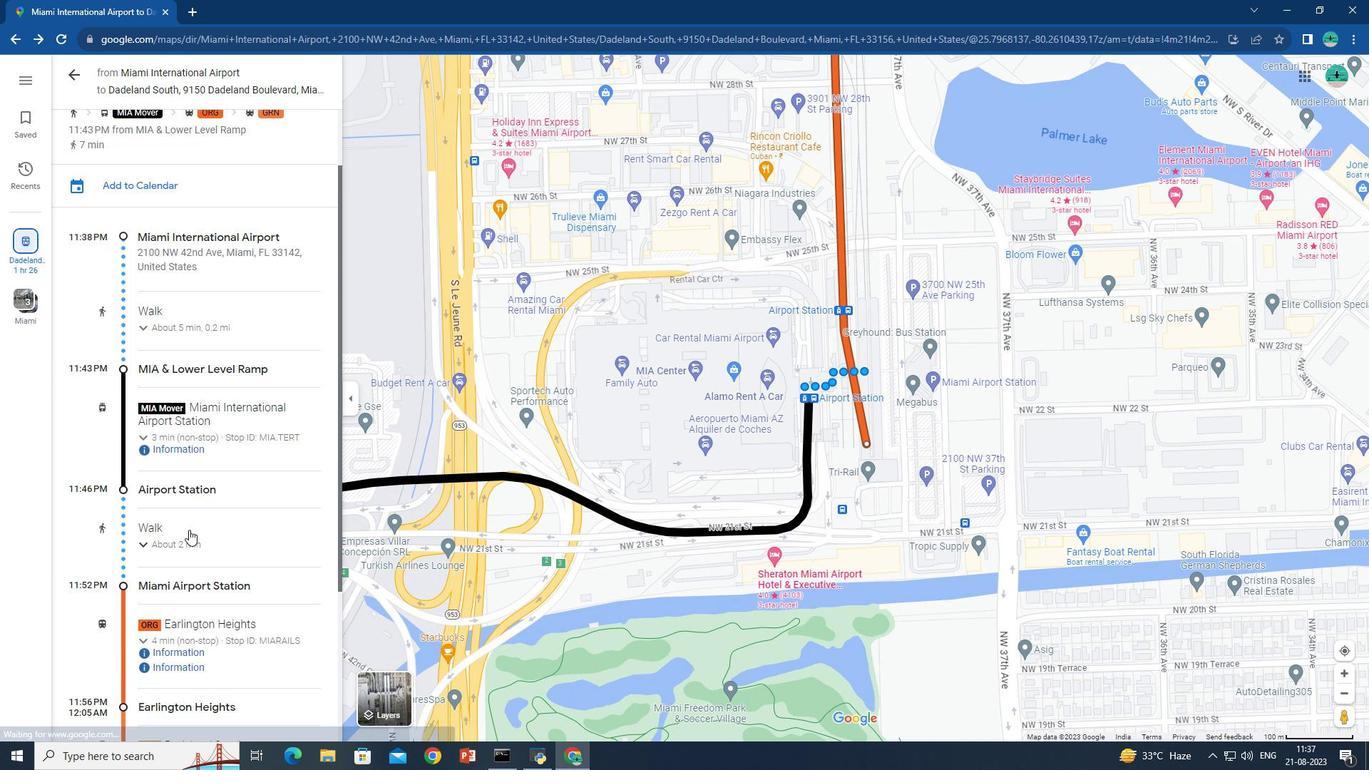 
Action: Mouse moved to (188, 529)
Screenshot: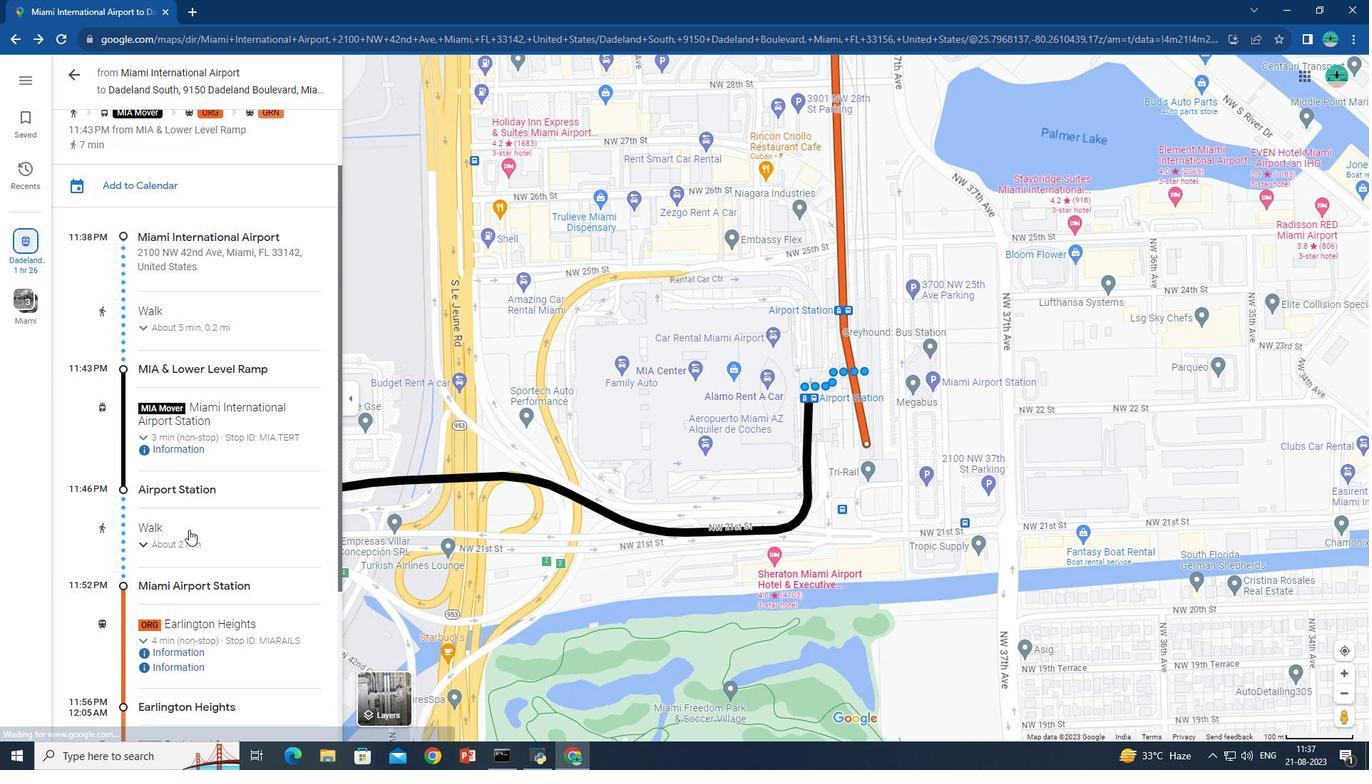 
Action: Mouse scrolled (188, 528) with delta (0, 0)
Screenshot: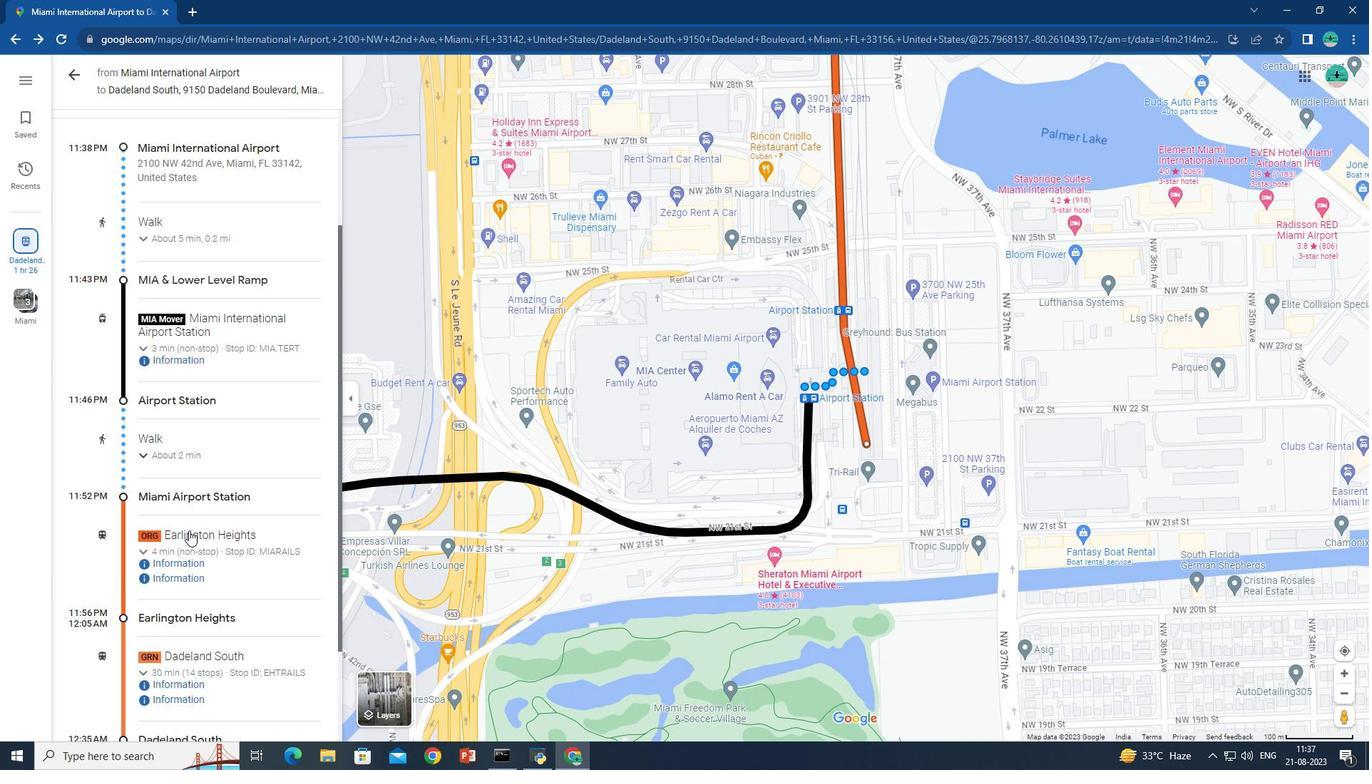 
Action: Mouse moved to (187, 547)
Screenshot: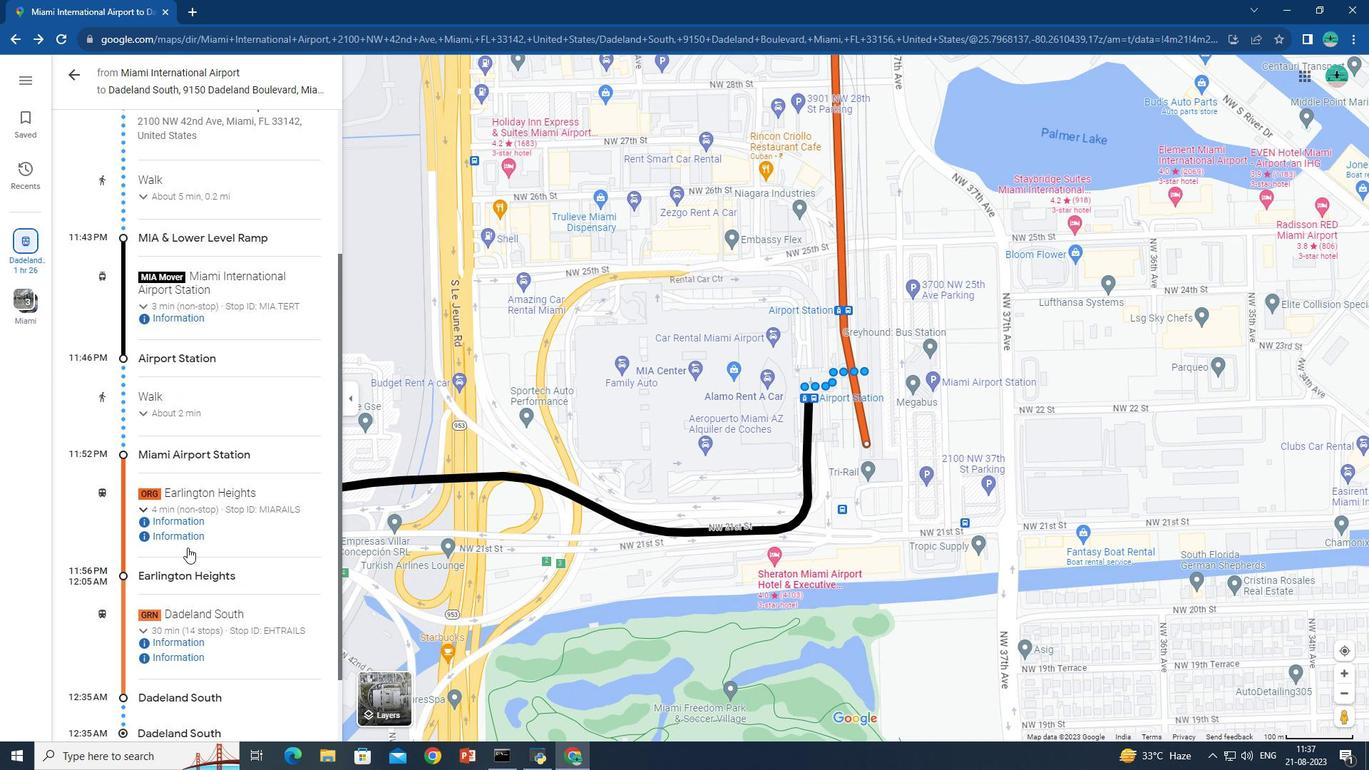 
Action: Mouse scrolled (187, 546) with delta (0, 0)
Screenshot: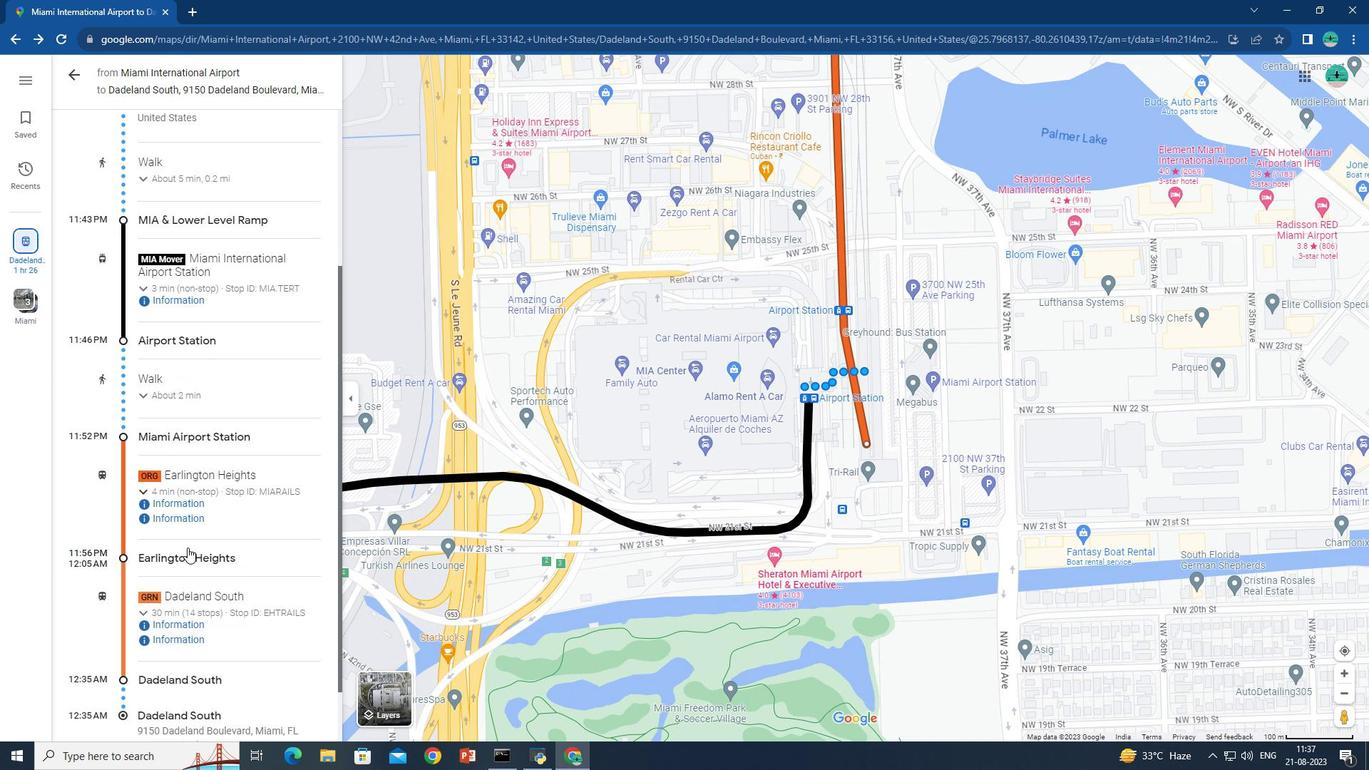 
Action: Mouse scrolled (187, 546) with delta (0, 0)
Screenshot: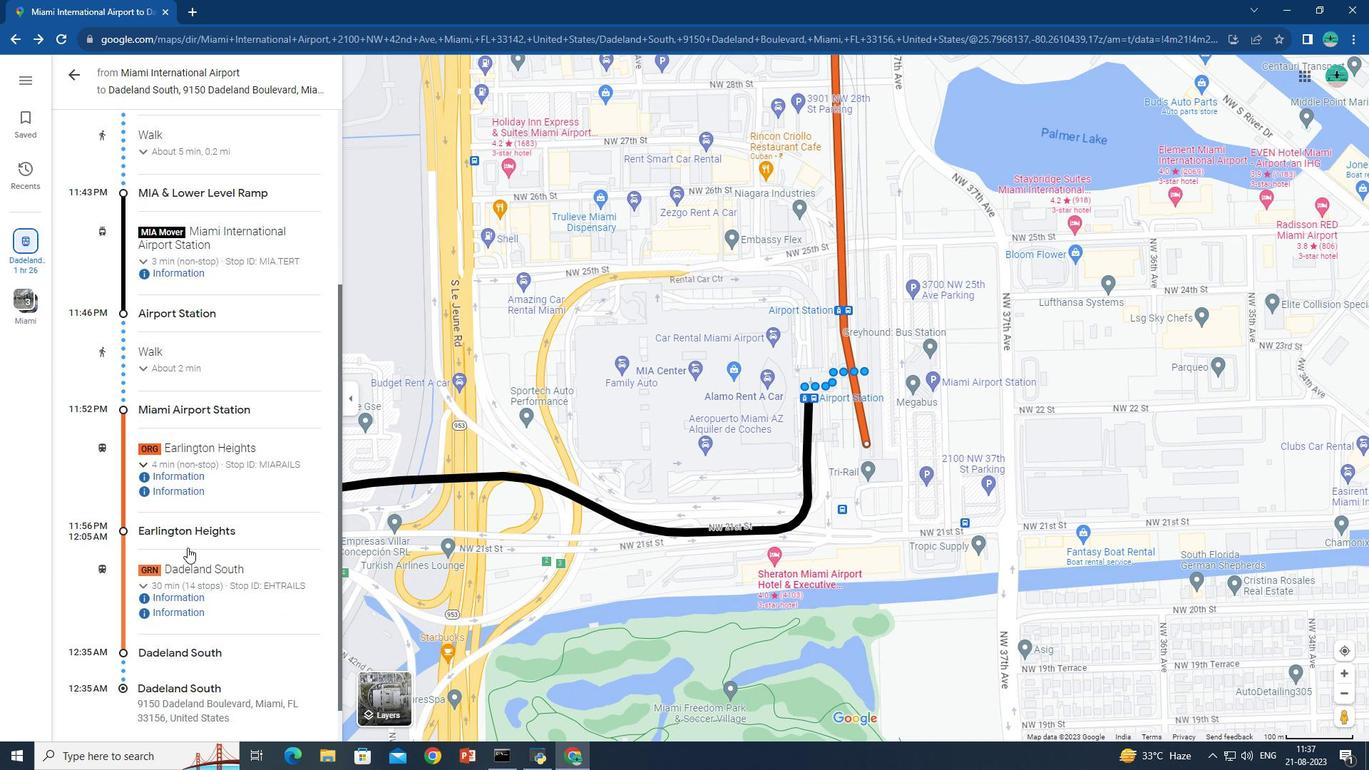 
Action: Mouse moved to (156, 429)
Screenshot: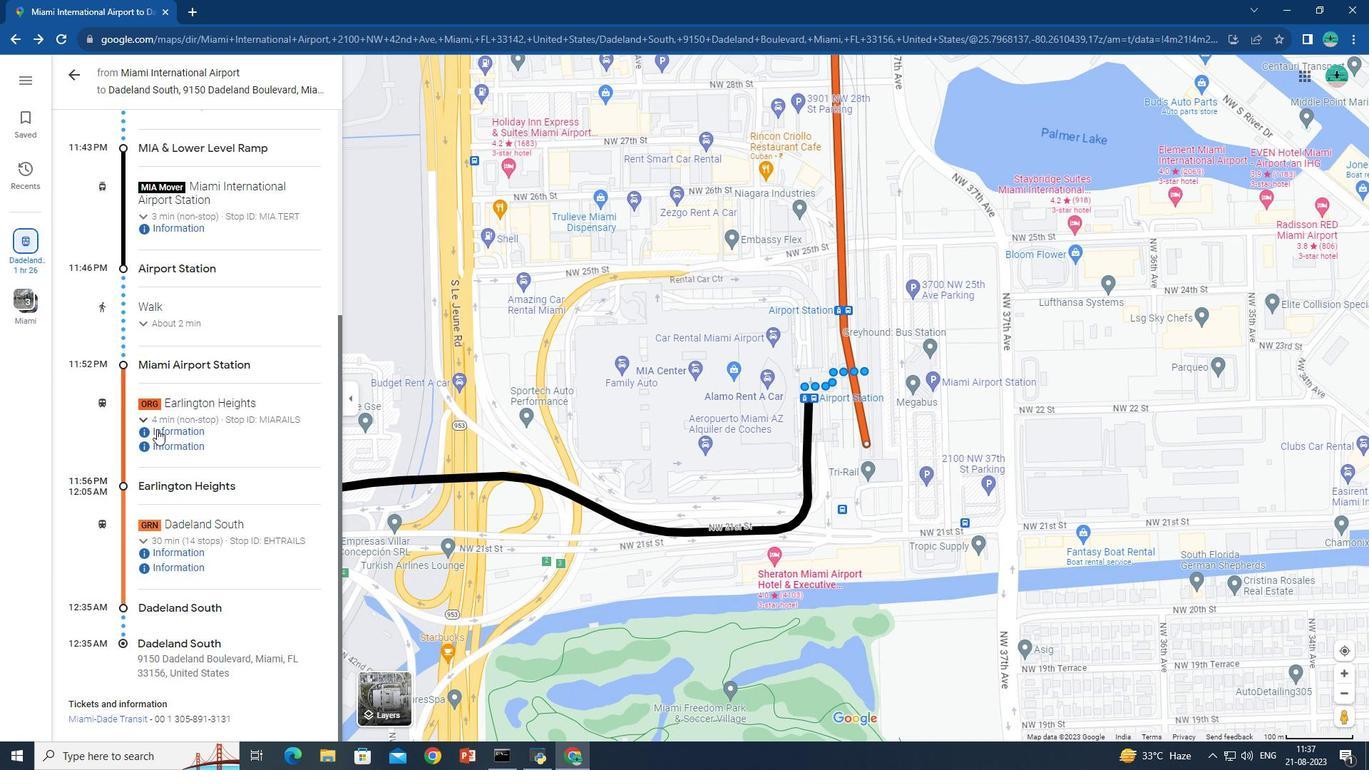 
Action: Mouse pressed left at (156, 429)
Screenshot: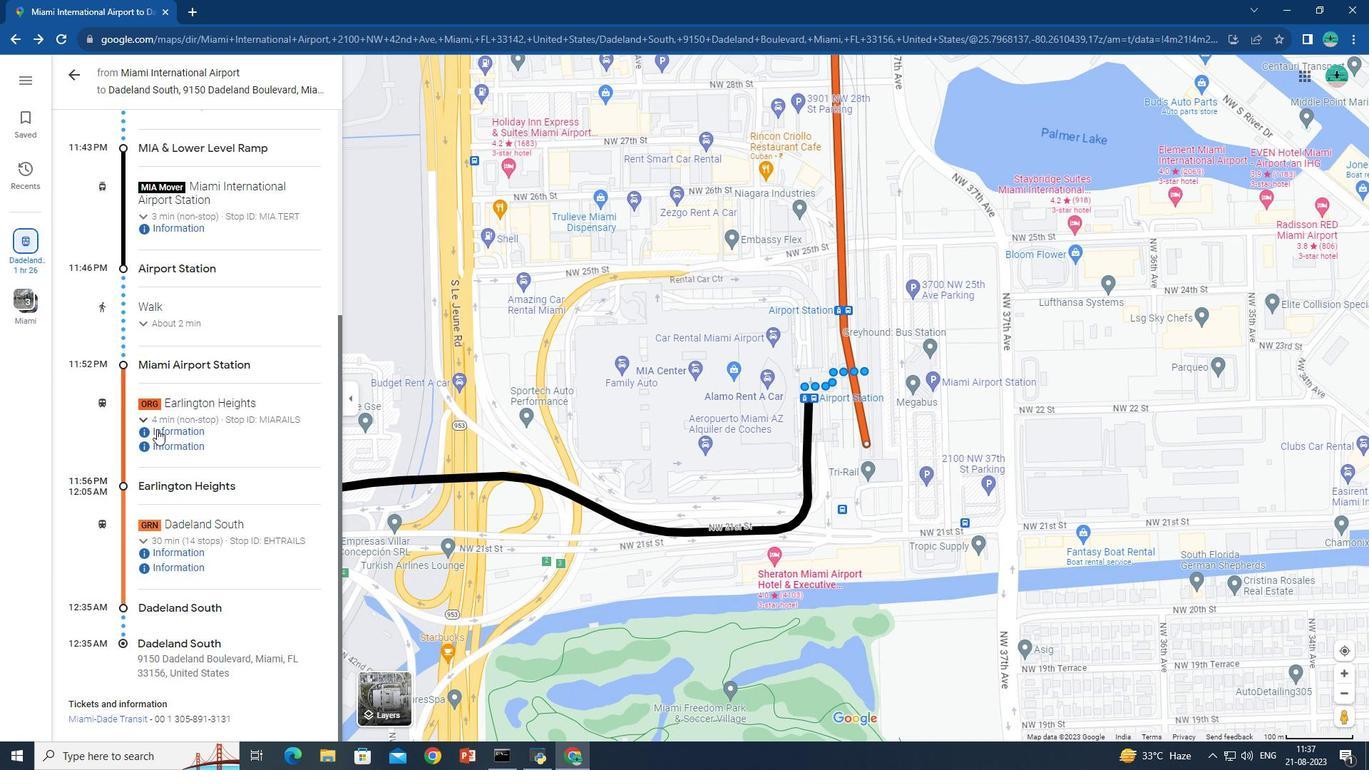 
Action: Mouse moved to (172, 527)
Screenshot: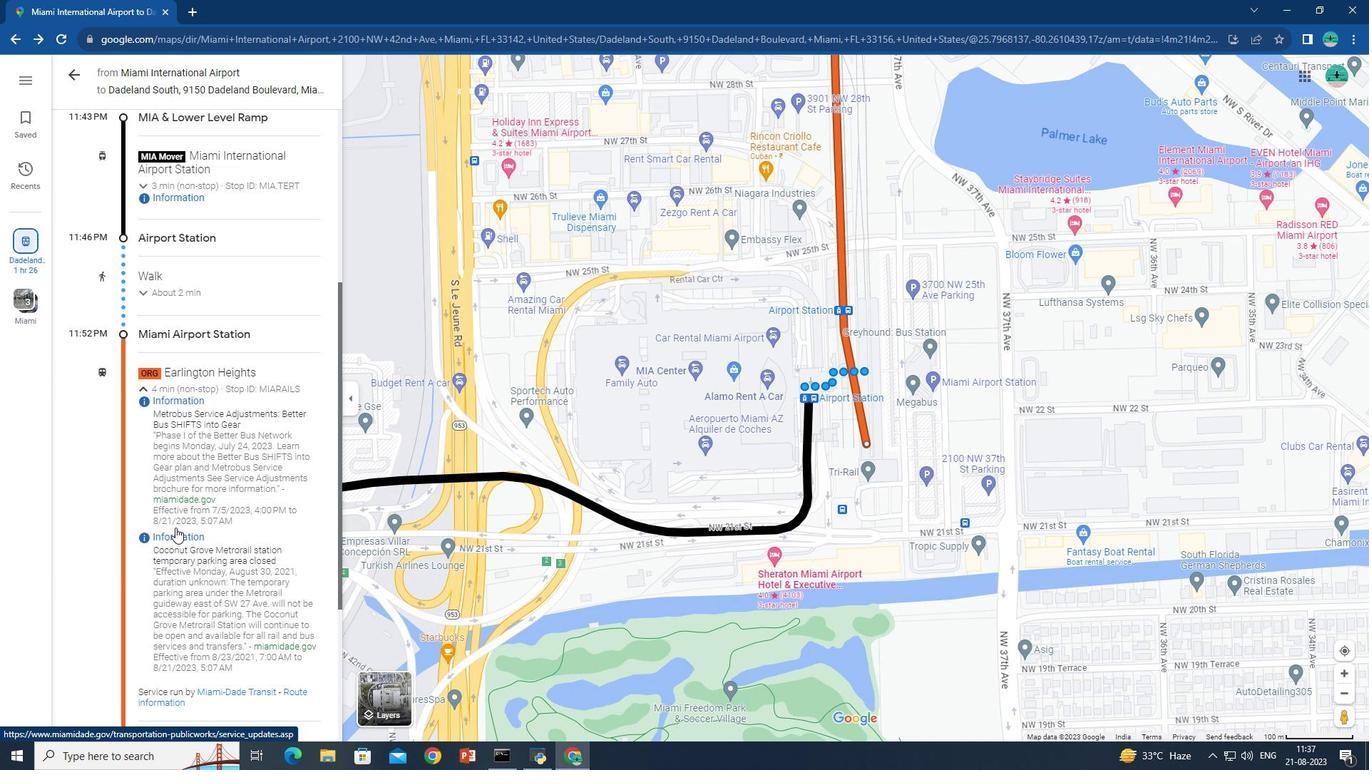 
Action: Mouse scrolled (172, 526) with delta (0, 0)
Screenshot: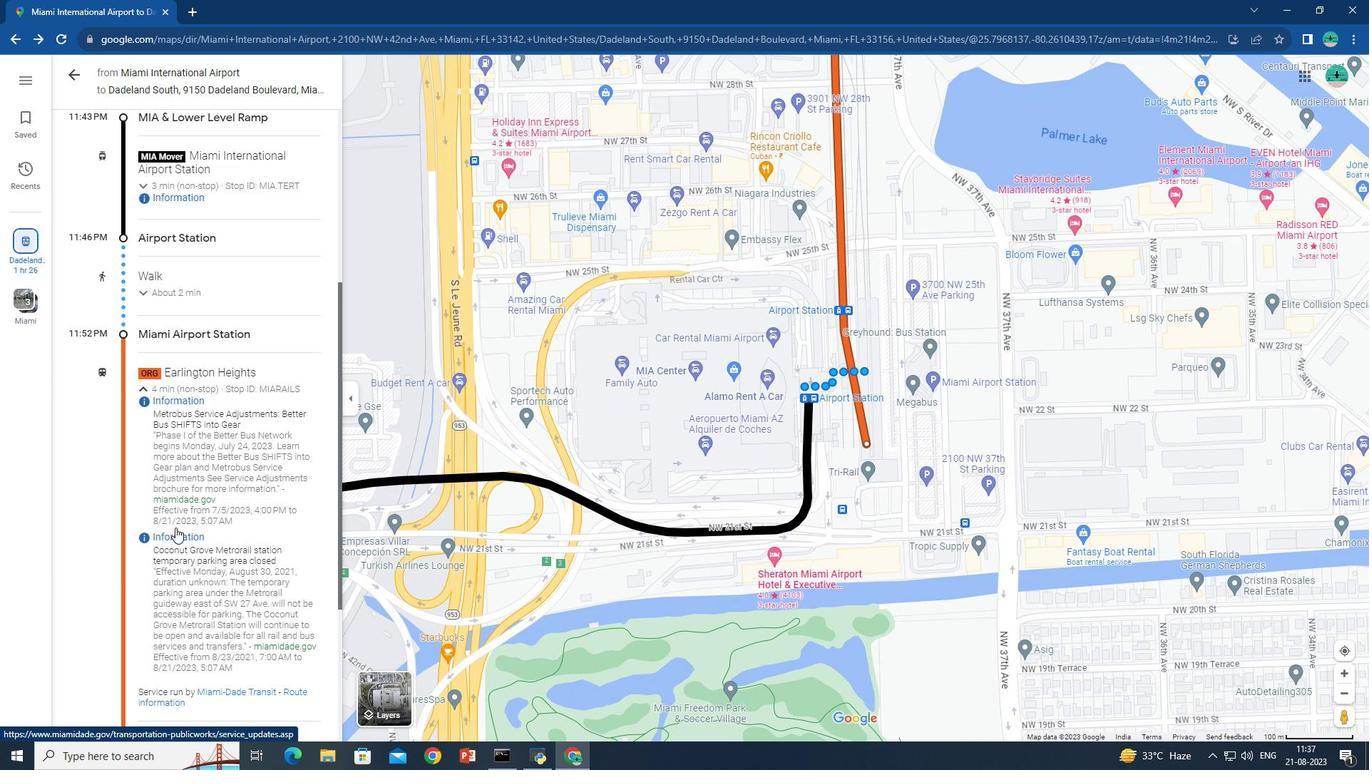 
Action: Mouse moved to (175, 527)
Screenshot: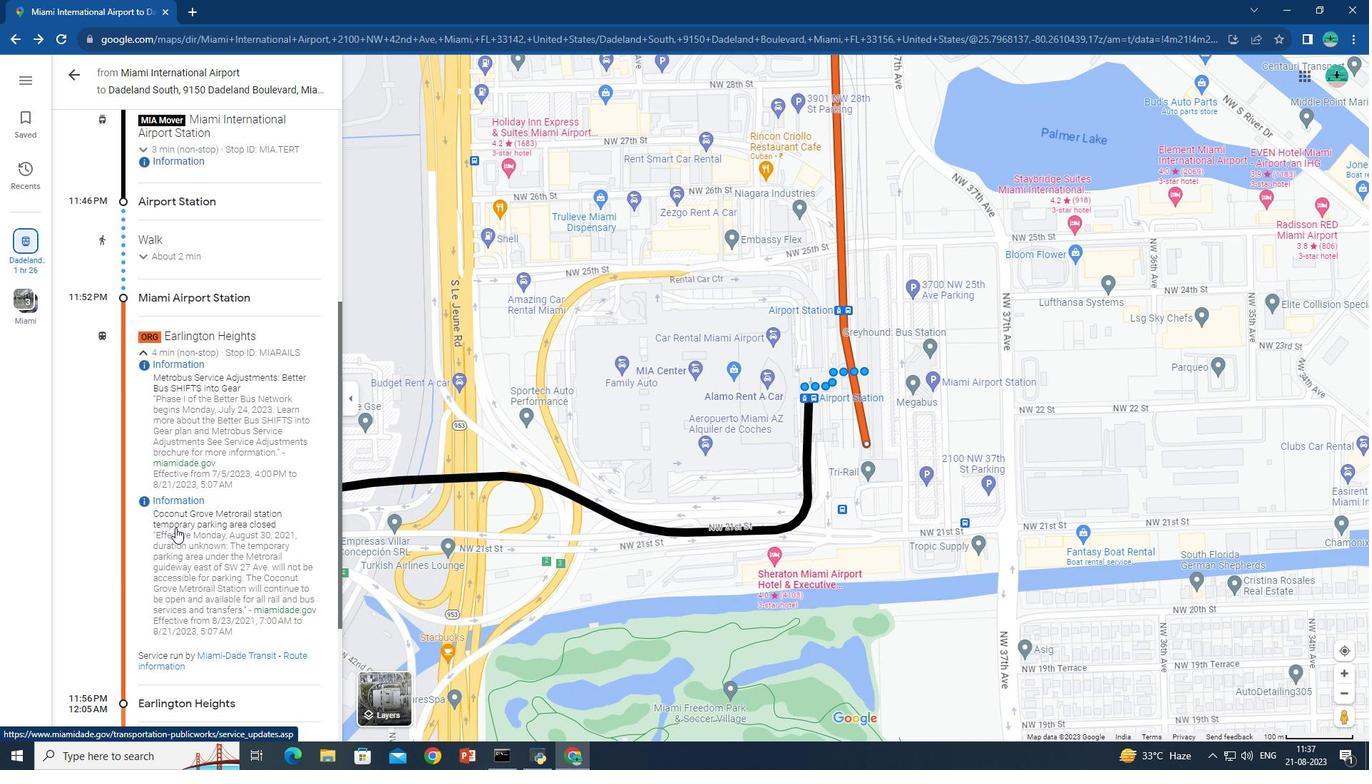 
Action: Mouse scrolled (175, 527) with delta (0, 0)
Screenshot: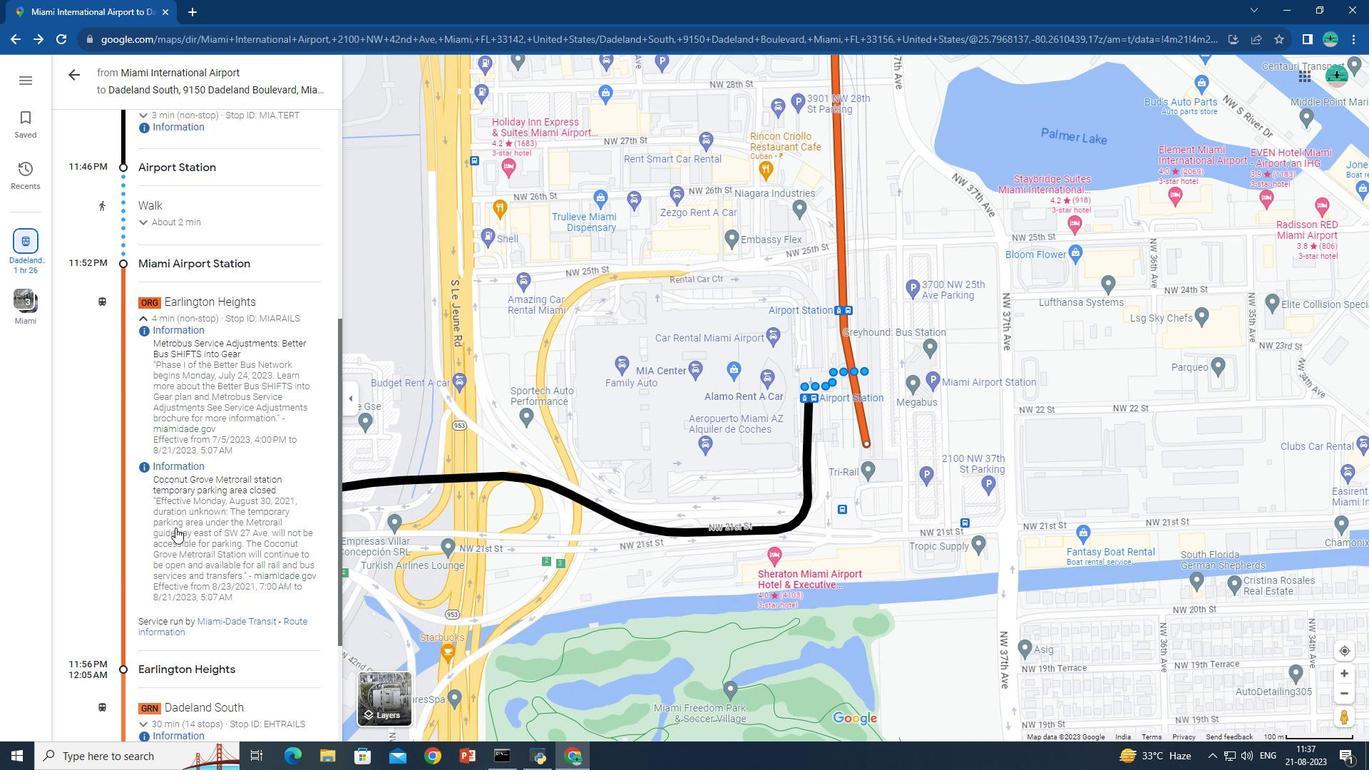 
Action: Mouse scrolled (175, 527) with delta (0, 0)
Screenshot: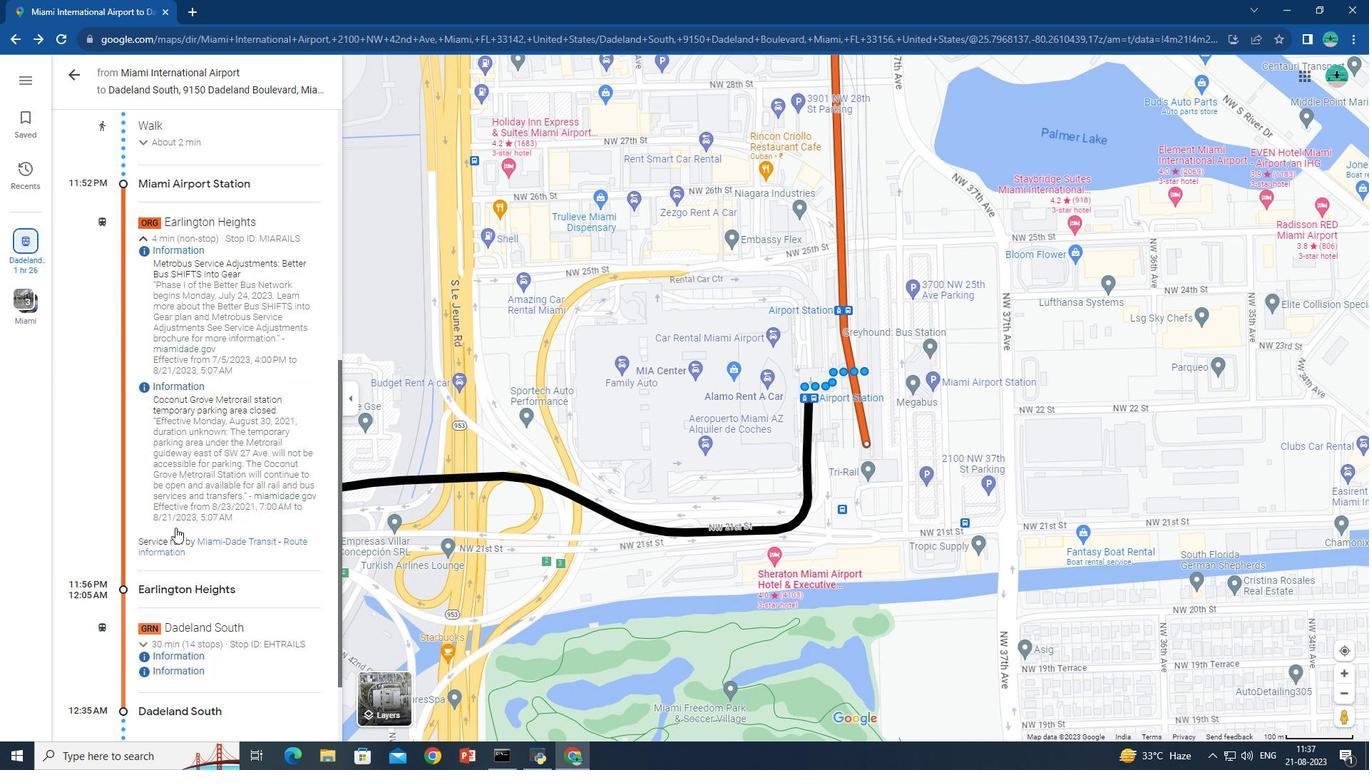 
Action: Mouse moved to (186, 561)
Screenshot: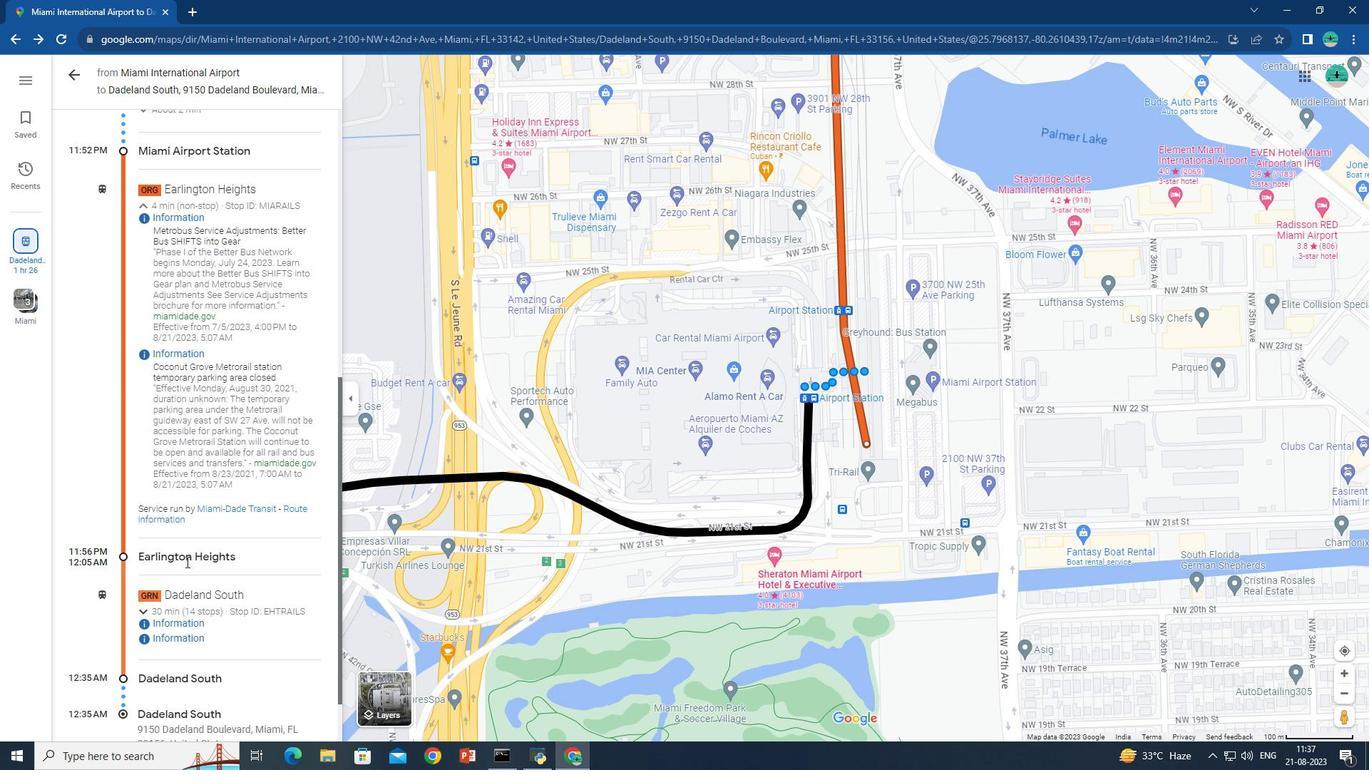 
Action: Mouse scrolled (186, 561) with delta (0, 0)
Screenshot: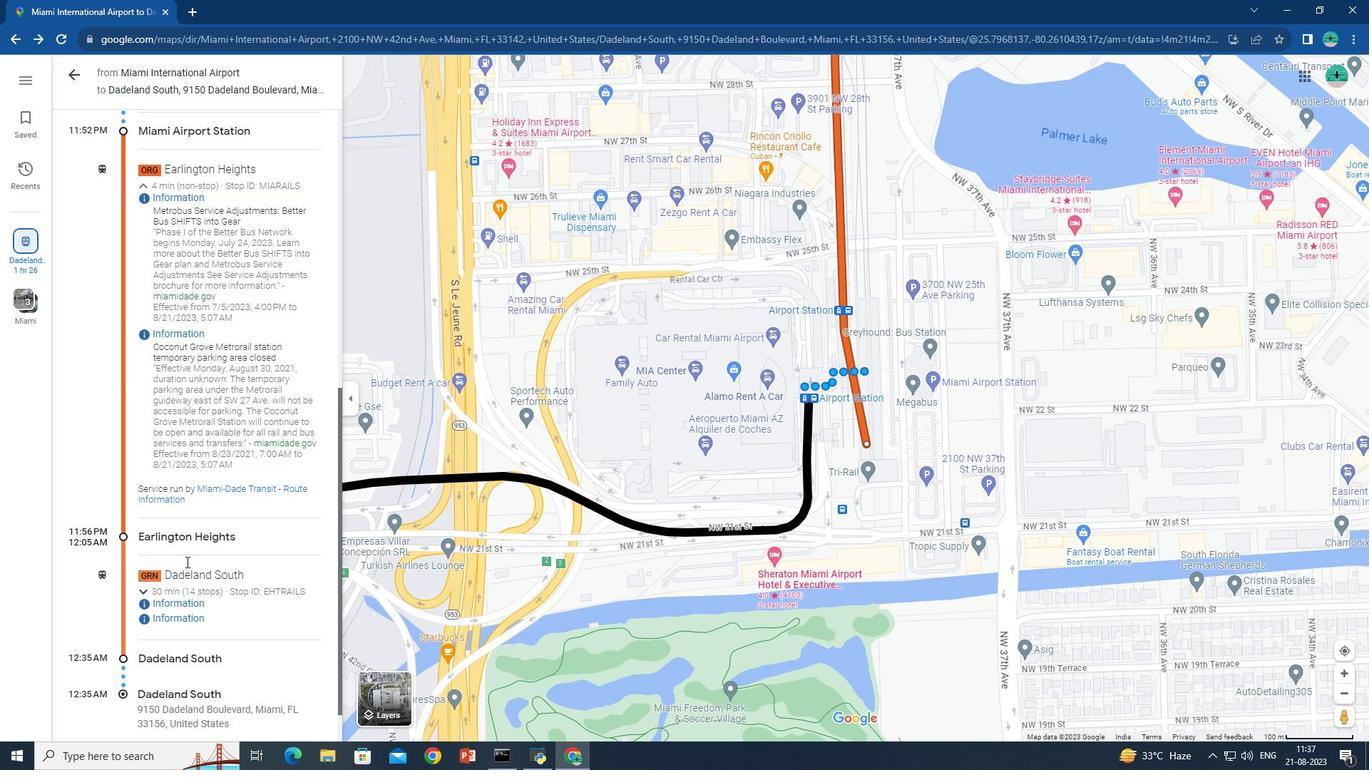 
Action: Mouse scrolled (186, 561) with delta (0, 0)
Screenshot: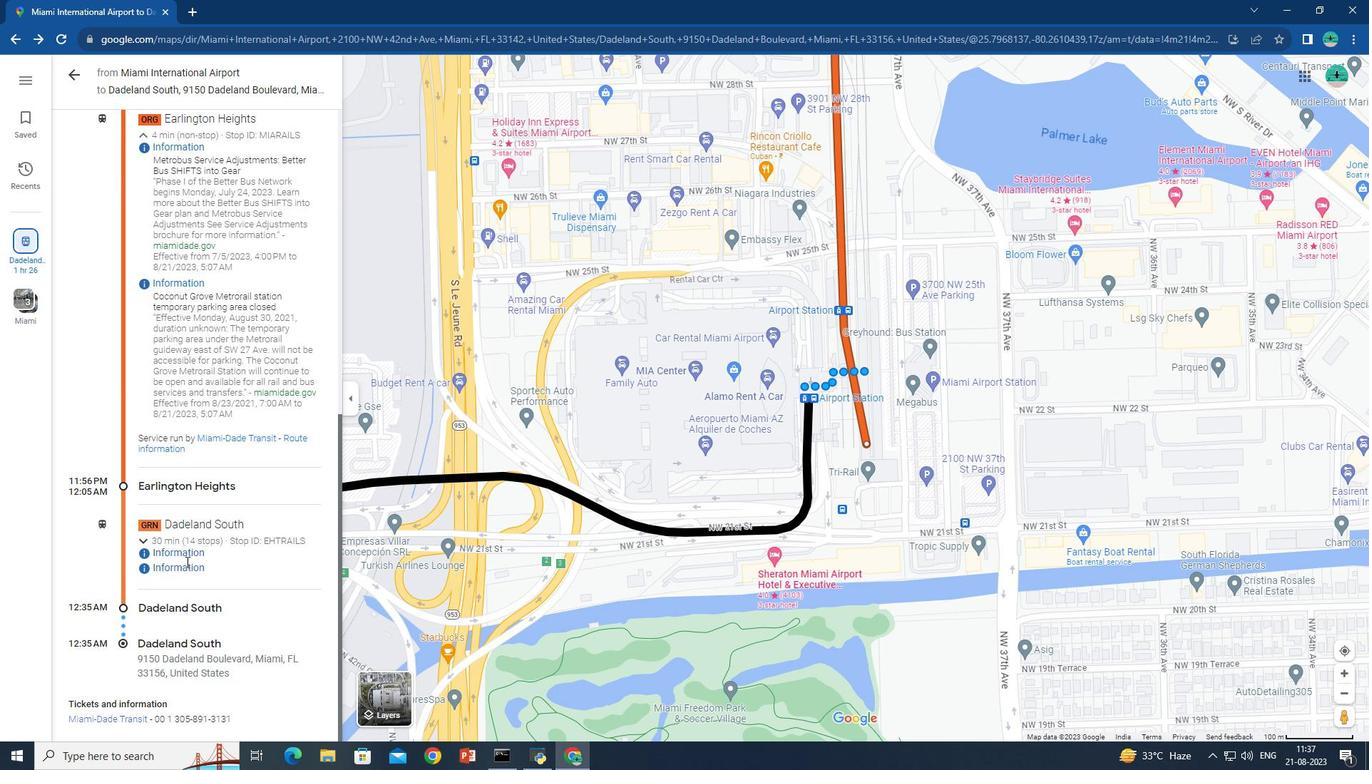 
Action: Mouse moved to (181, 609)
Screenshot: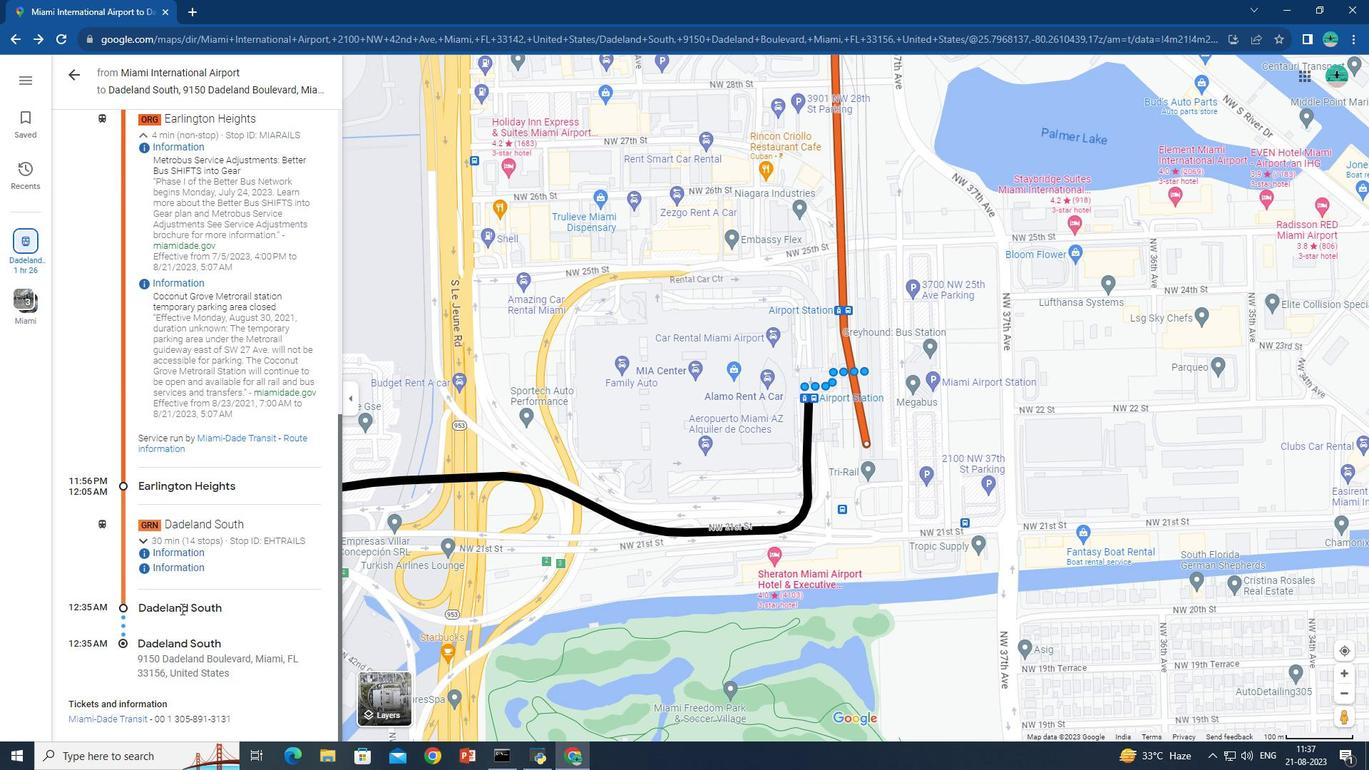 
Action: Mouse pressed left at (181, 609)
Screenshot: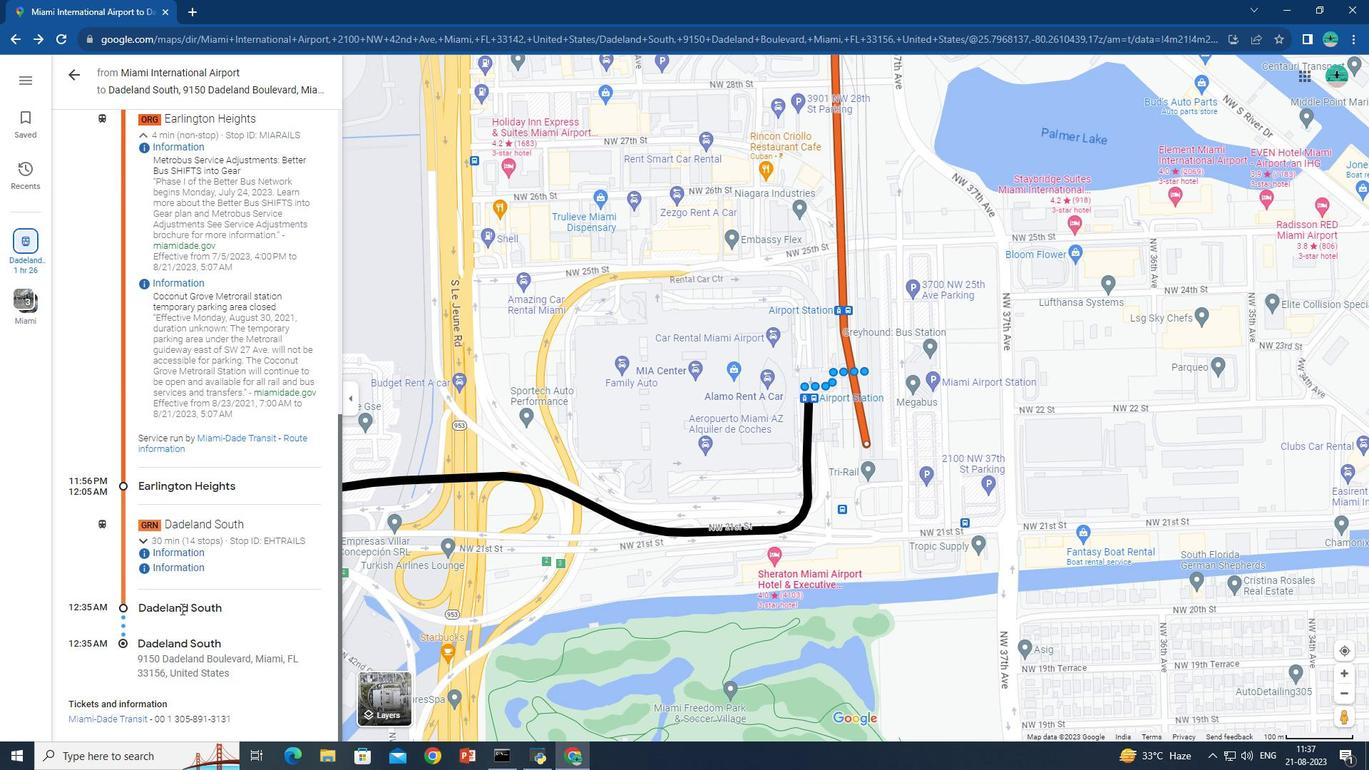 
Action: Mouse scrolled (181, 608) with delta (0, 0)
Screenshot: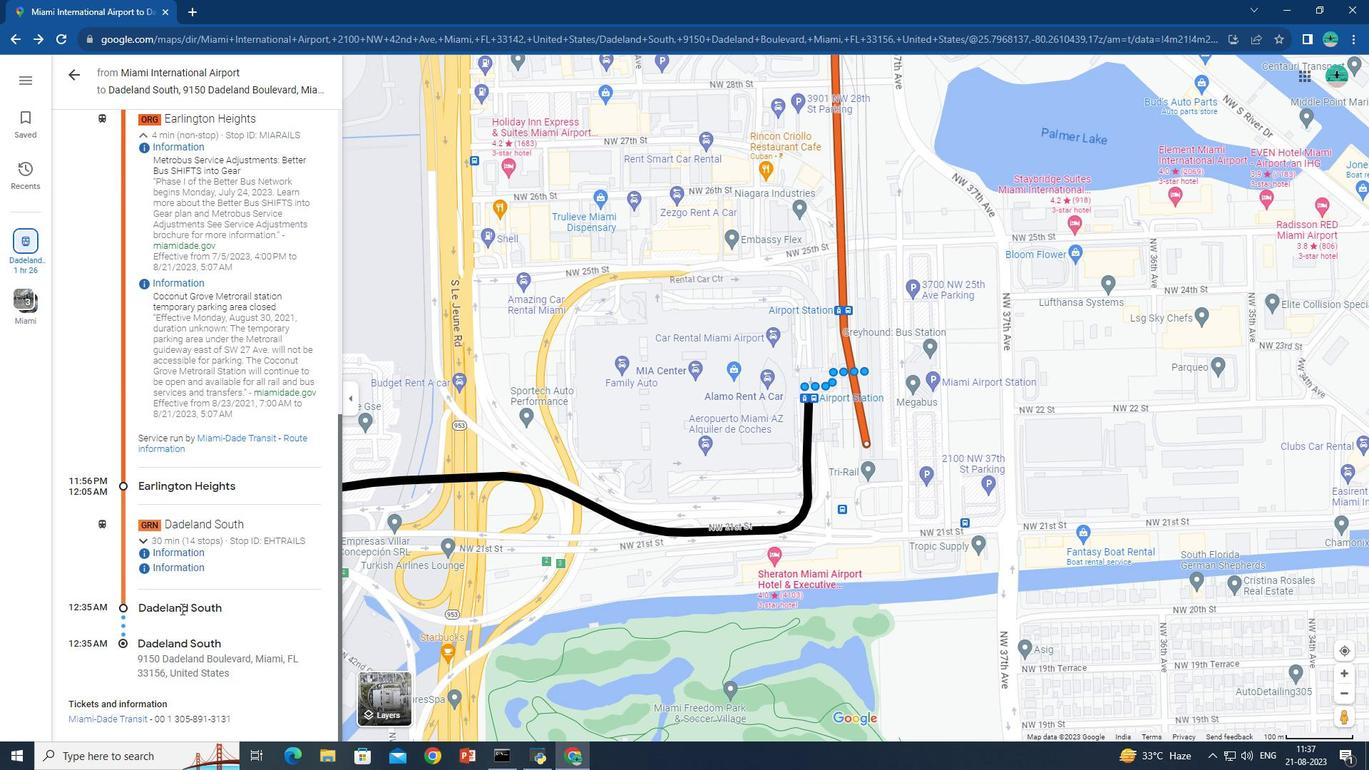 
Action: Mouse scrolled (181, 608) with delta (0, 0)
Screenshot: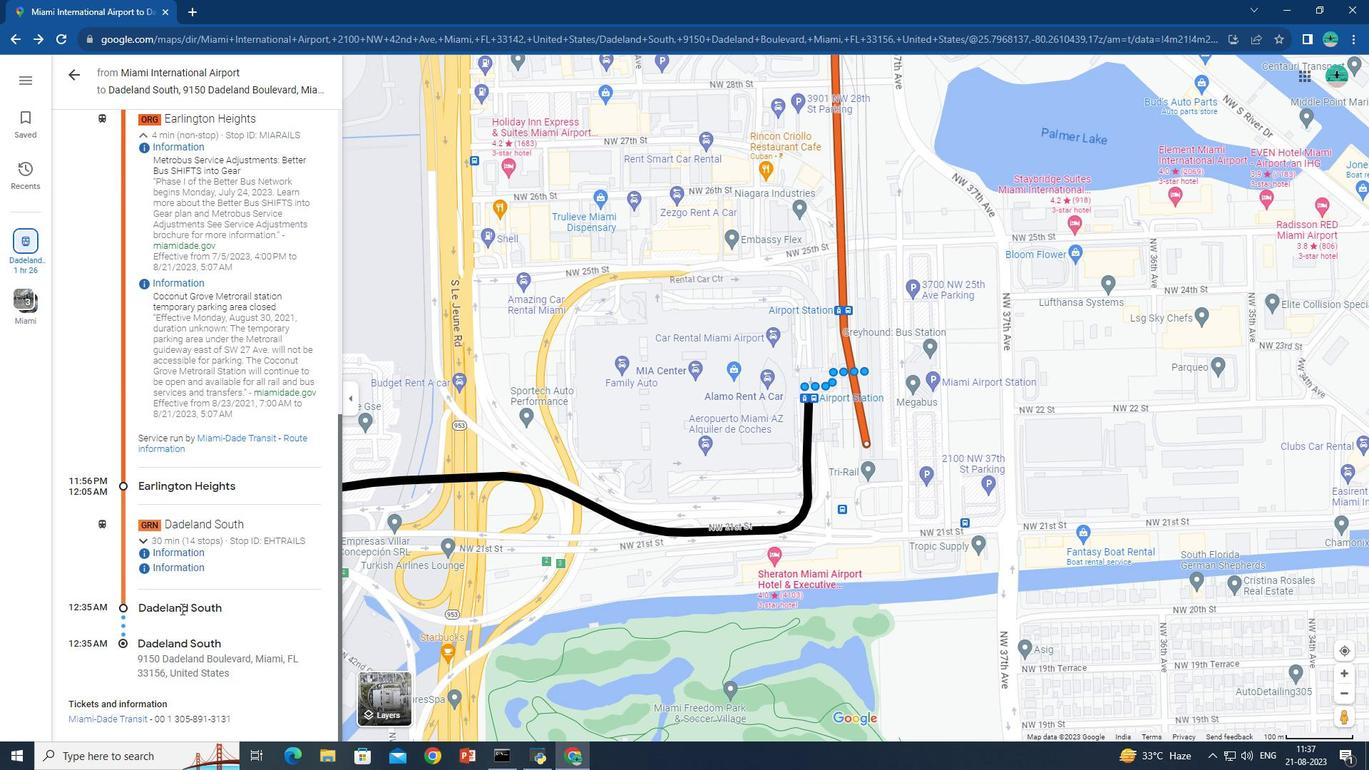
Action: Mouse scrolled (181, 608) with delta (0, 0)
Screenshot: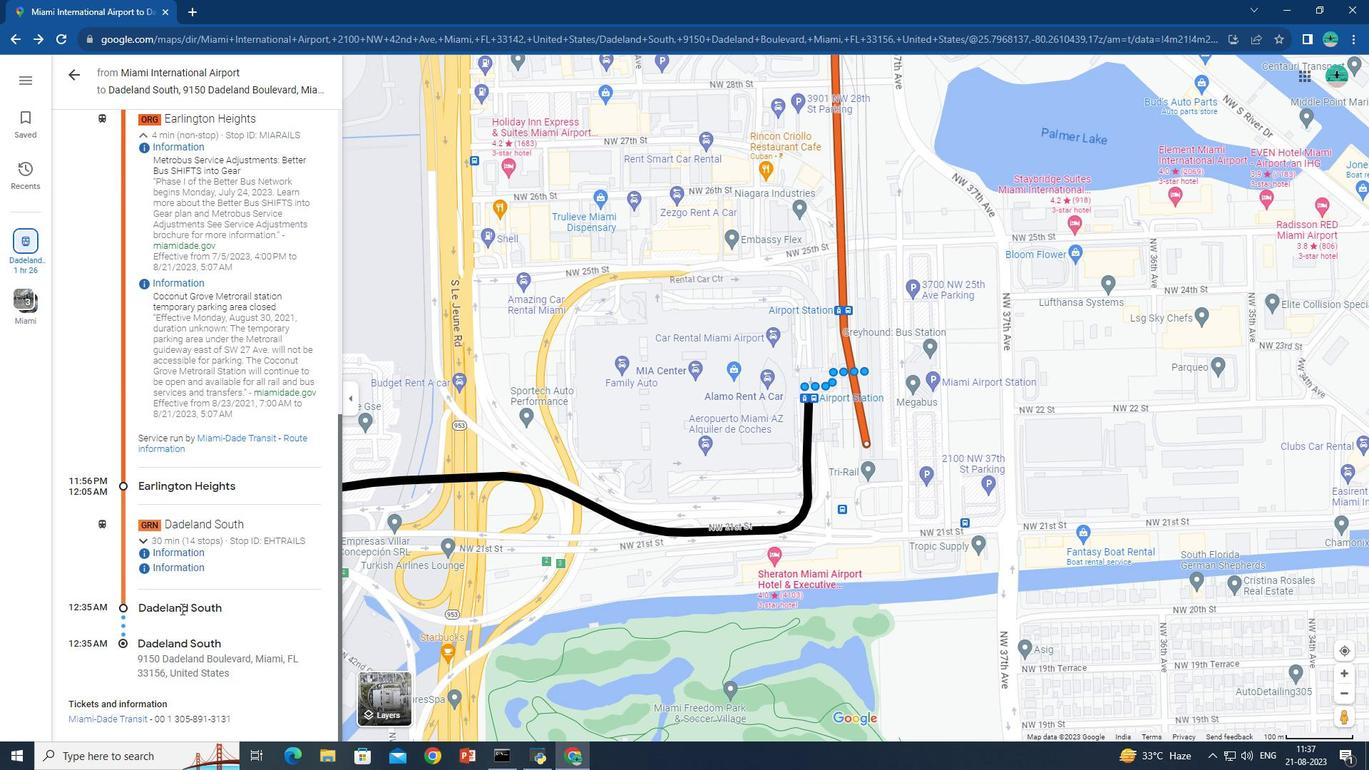 
Action: Mouse scrolled (181, 608) with delta (0, 0)
Screenshot: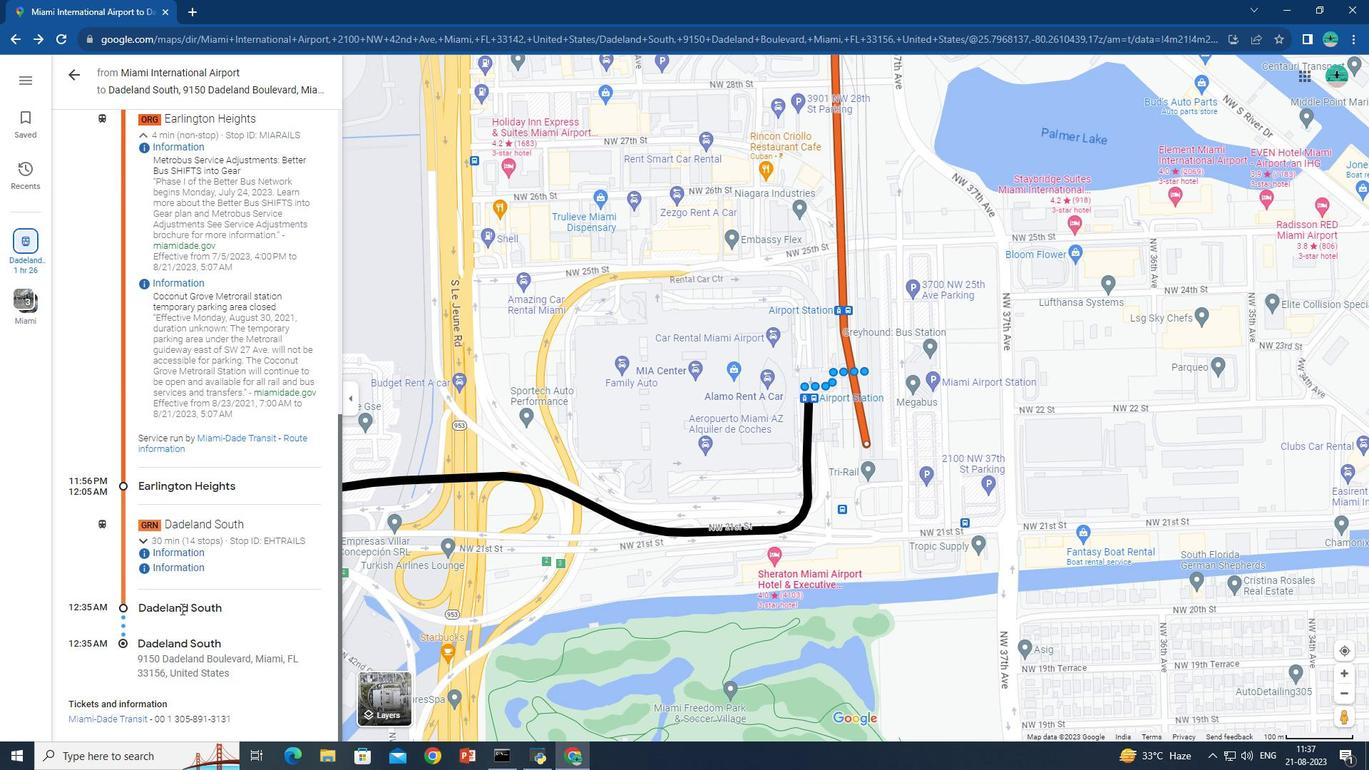 
Action: Mouse scrolled (181, 608) with delta (0, 0)
Screenshot: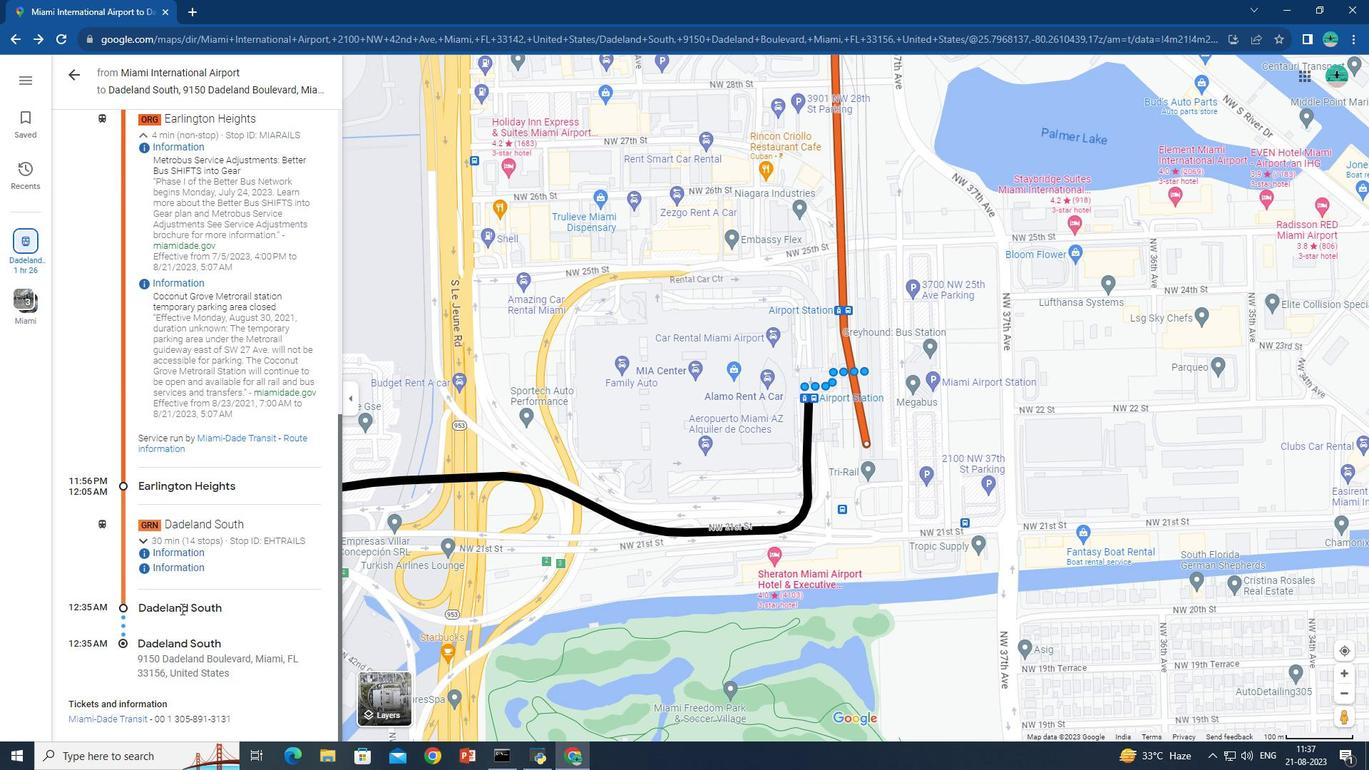 
Action: Mouse scrolled (181, 608) with delta (0, 0)
Screenshot: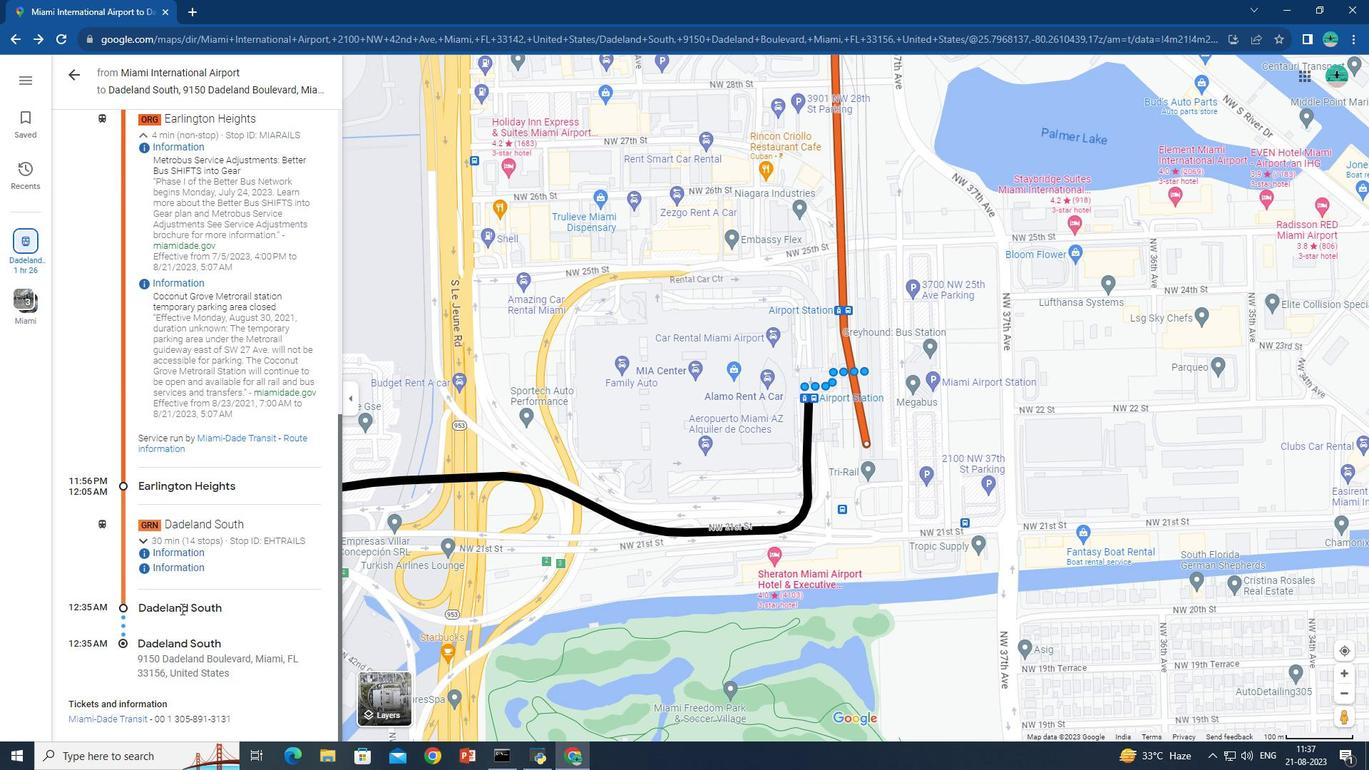 
Action: Mouse scrolled (181, 608) with delta (0, 0)
Screenshot: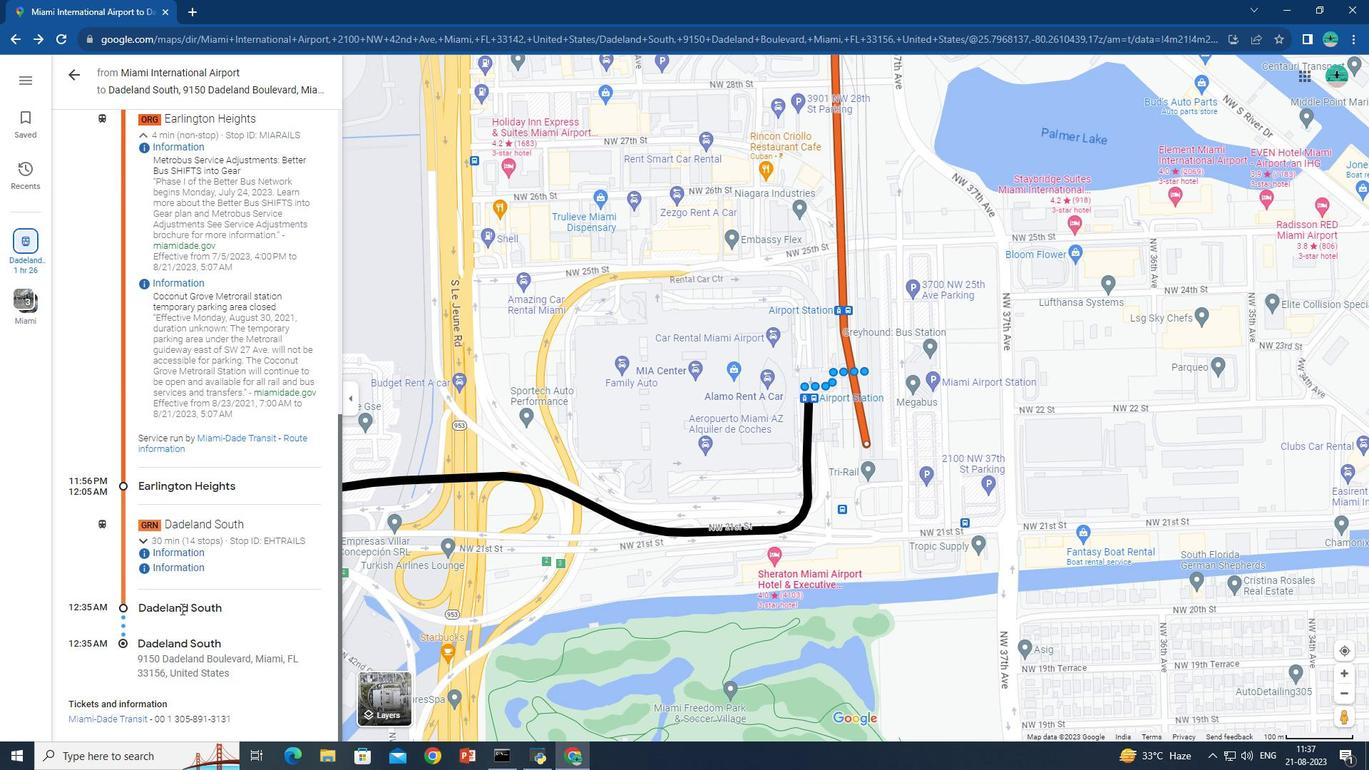 
Action: Mouse moved to (131, 722)
Screenshot: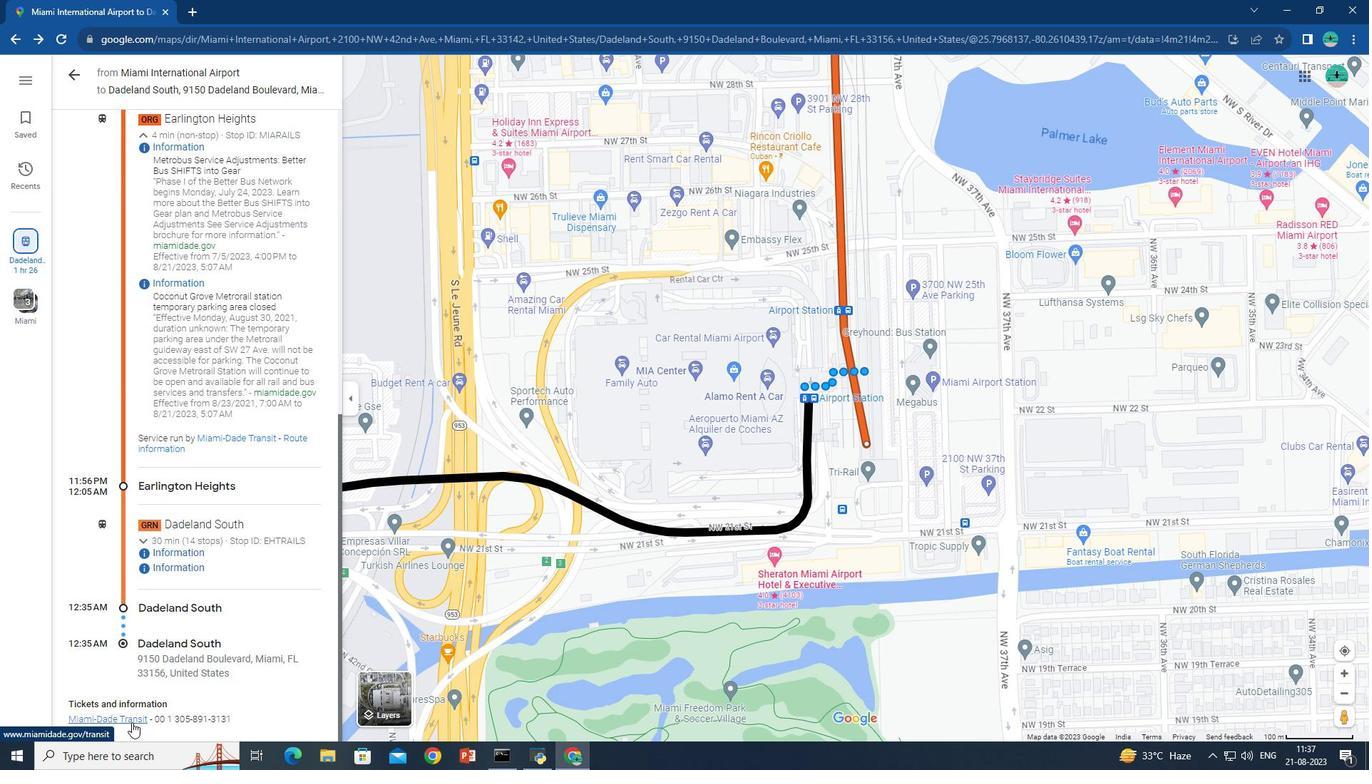 
Action: Mouse pressed left at (131, 722)
Screenshot: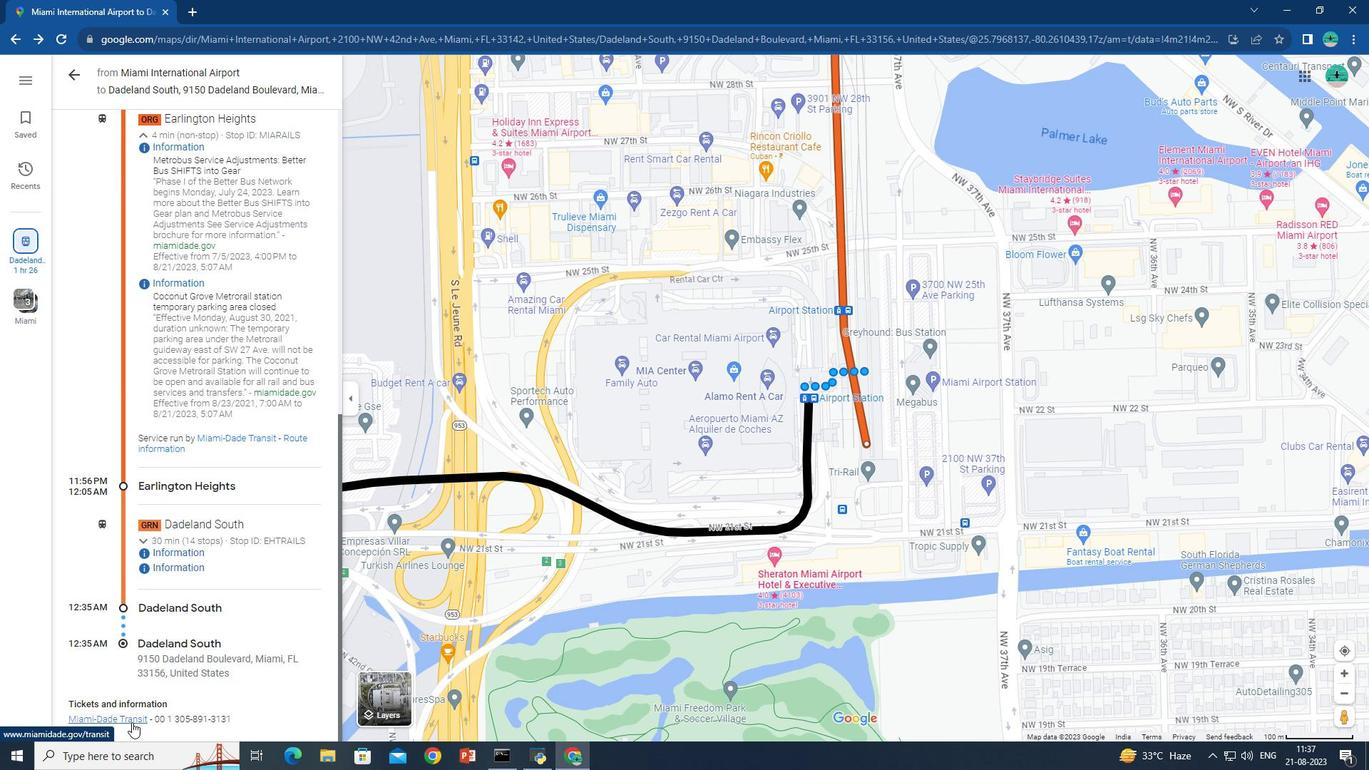 
Action: Mouse moved to (83, 7)
Screenshot: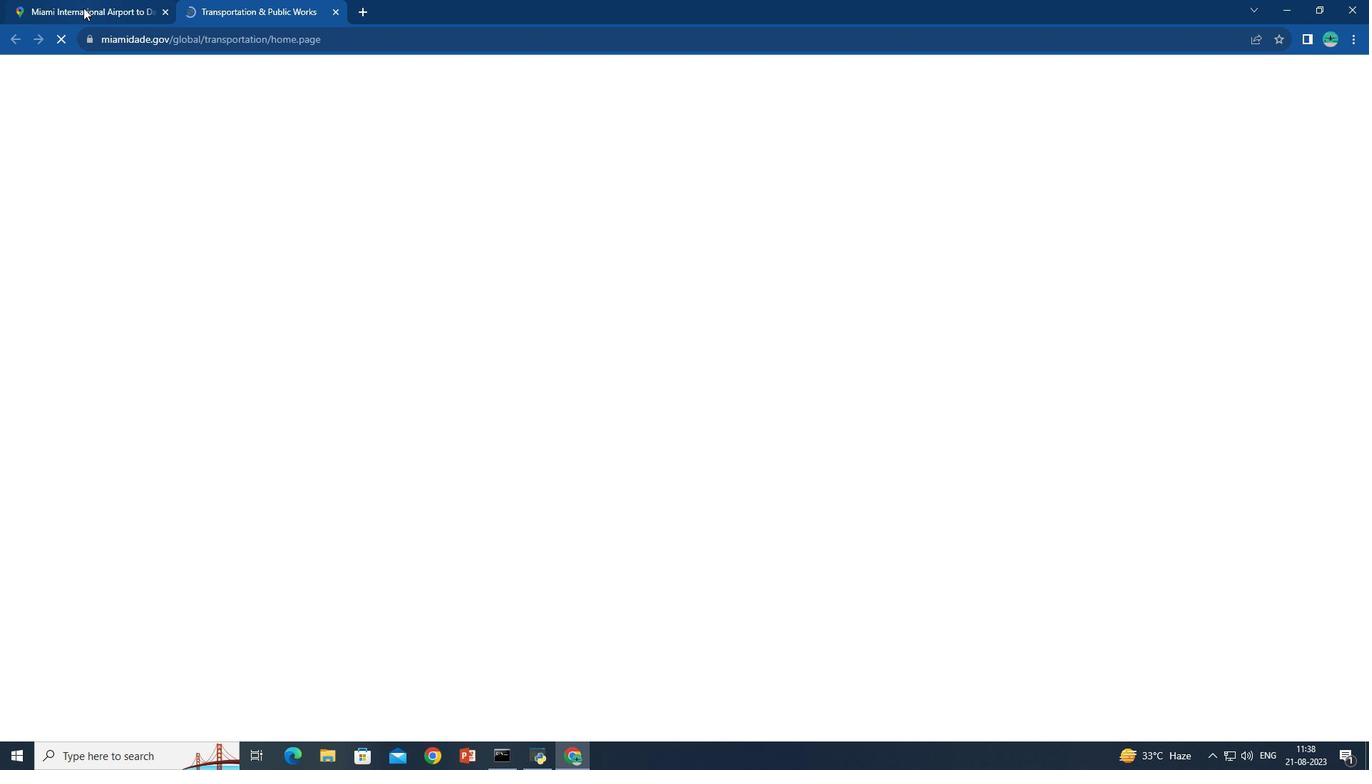 
Action: Mouse pressed left at (83, 7)
Screenshot: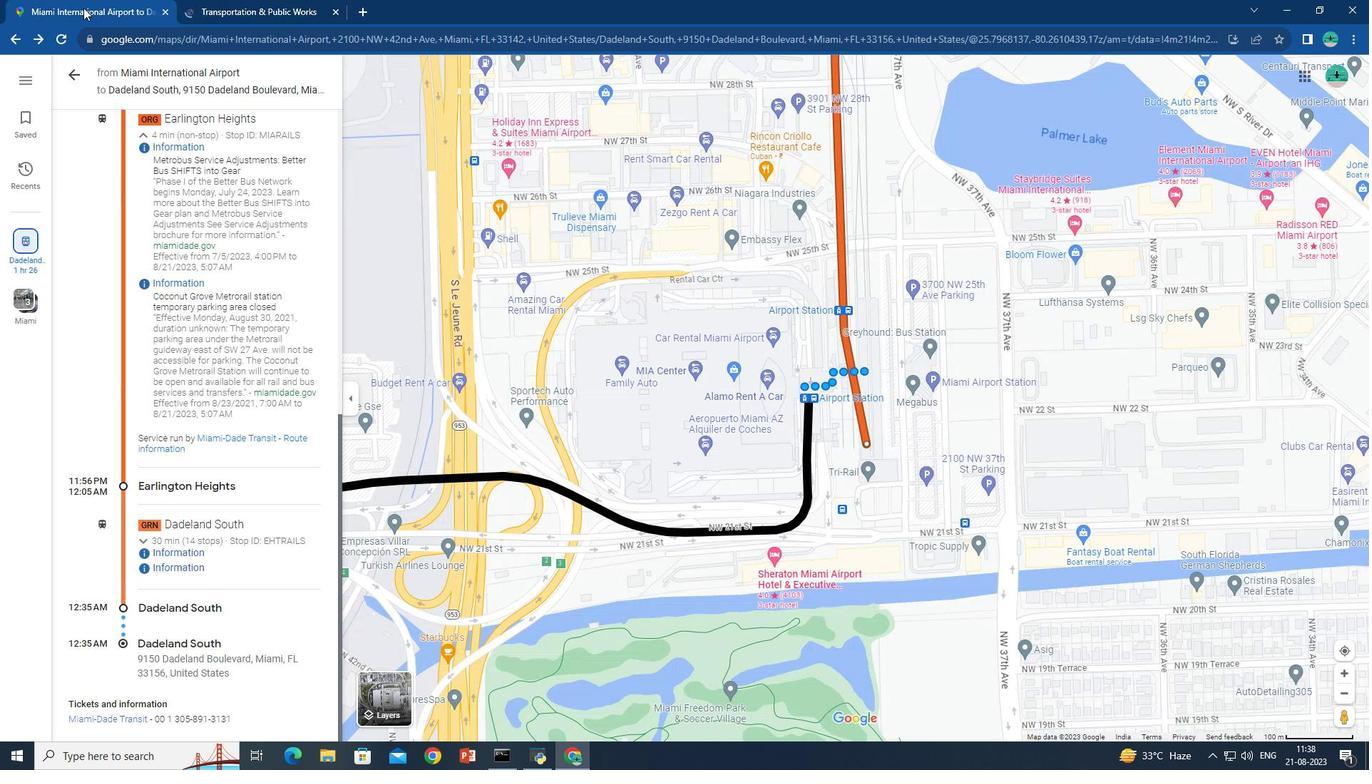
Action: Mouse moved to (222, 640)
Screenshot: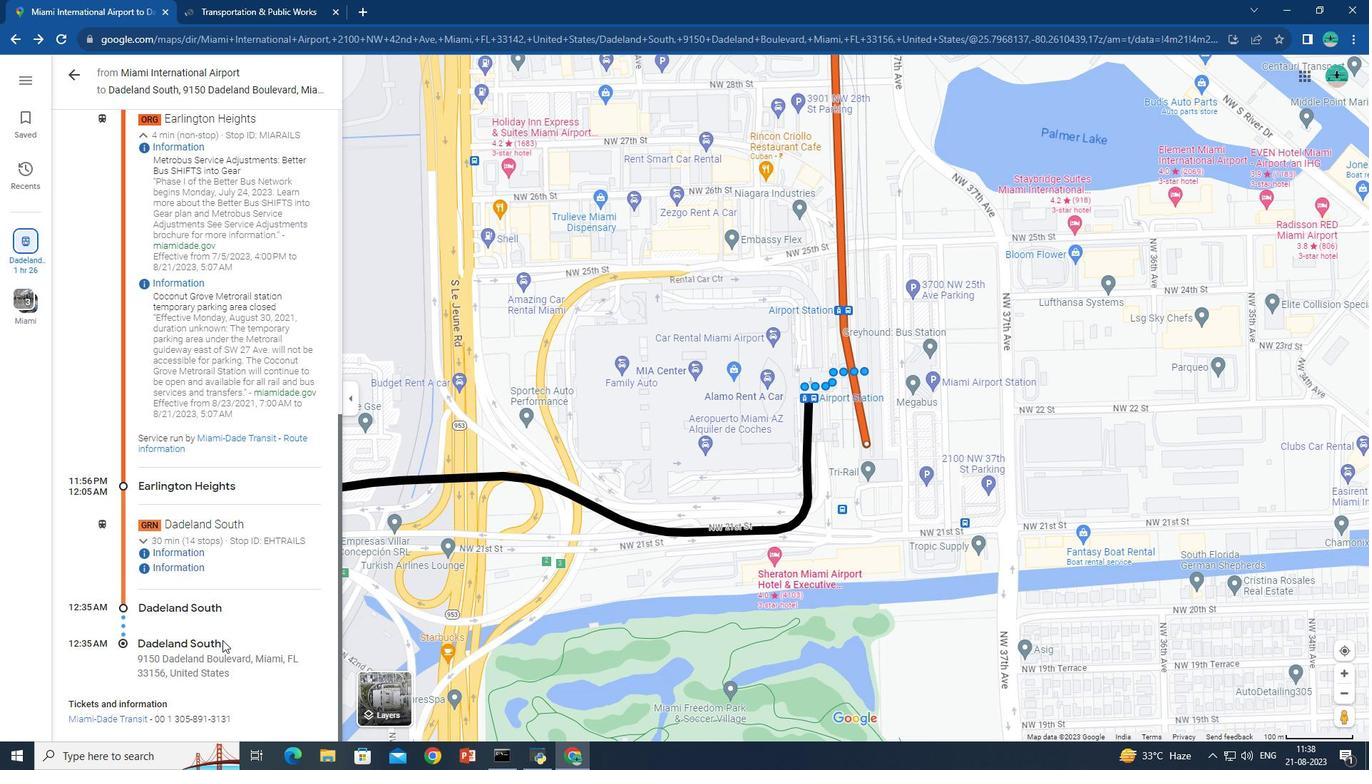 
Action: Mouse scrolled (222, 641) with delta (0, 0)
Screenshot: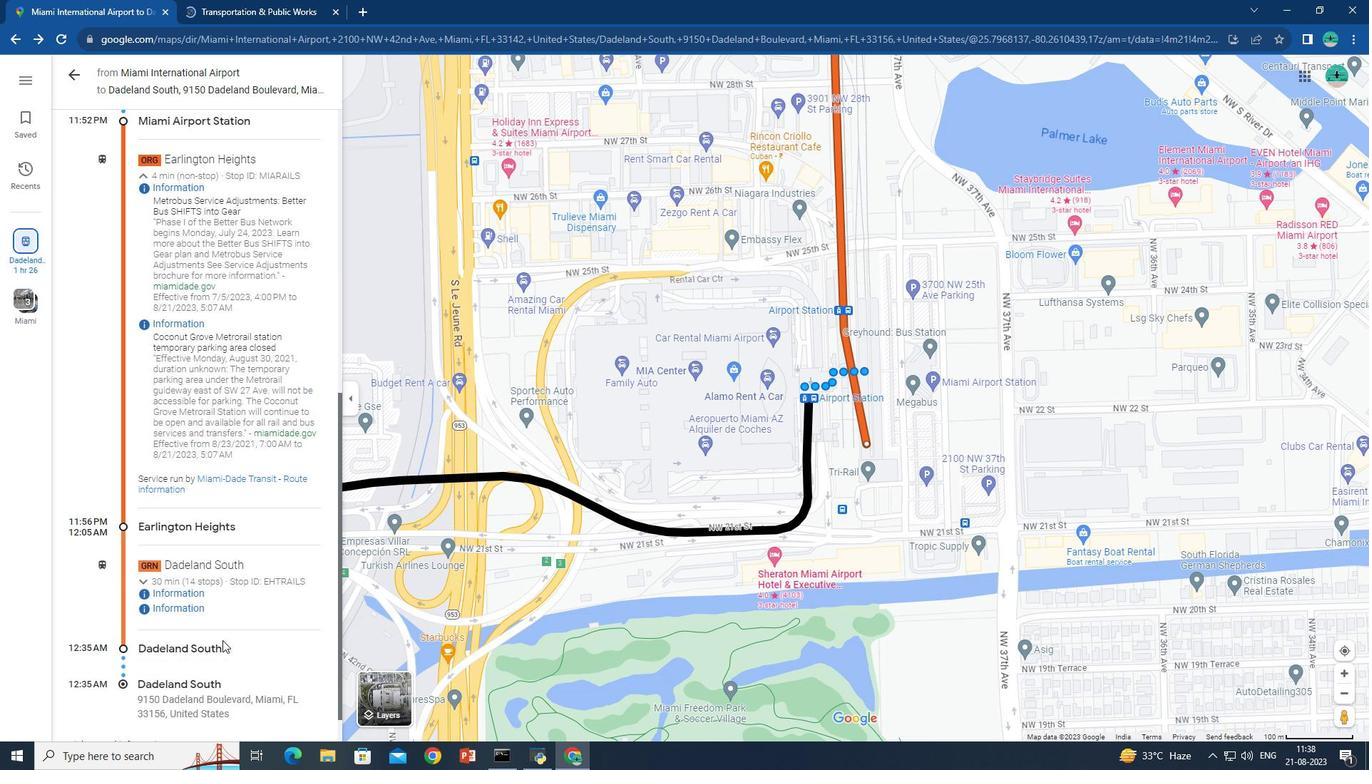 
Action: Mouse scrolled (222, 641) with delta (0, 0)
Screenshot: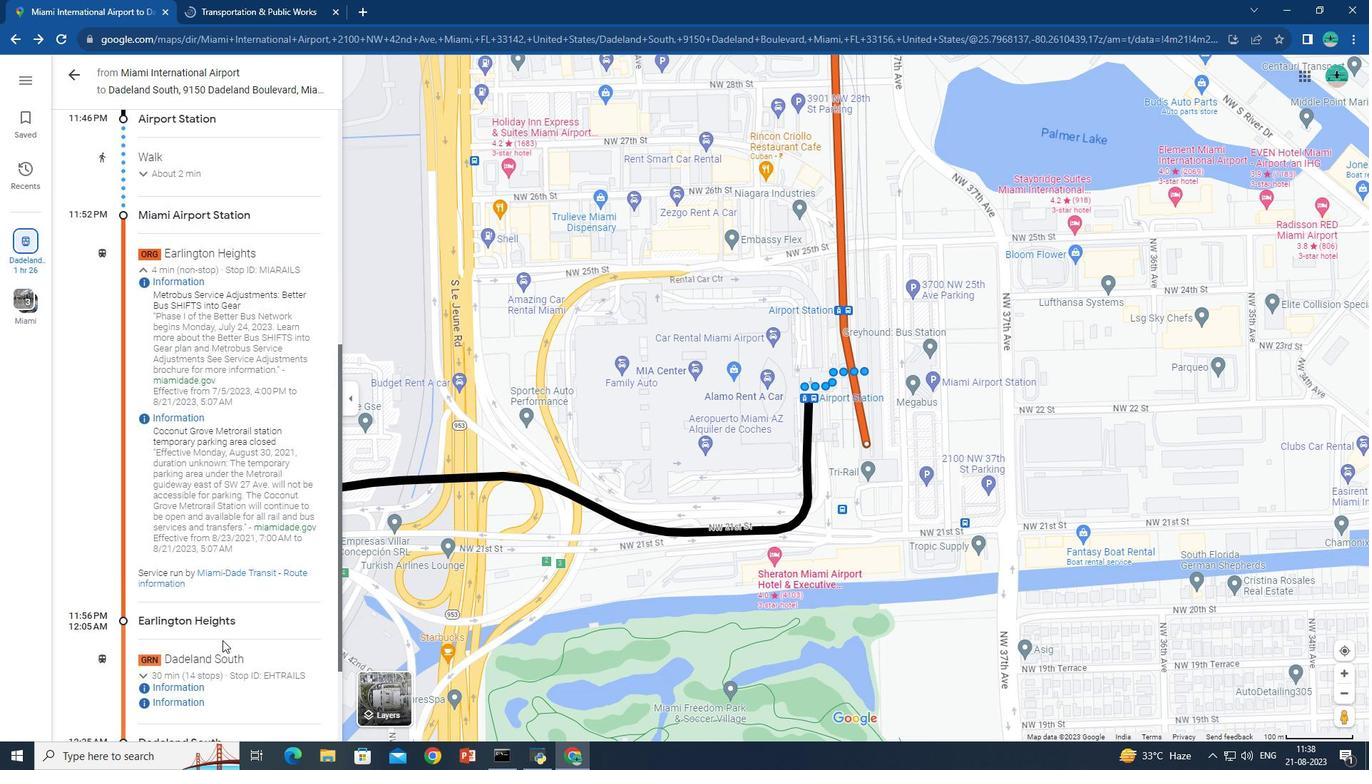 
Action: Mouse scrolled (222, 641) with delta (0, 0)
Screenshot: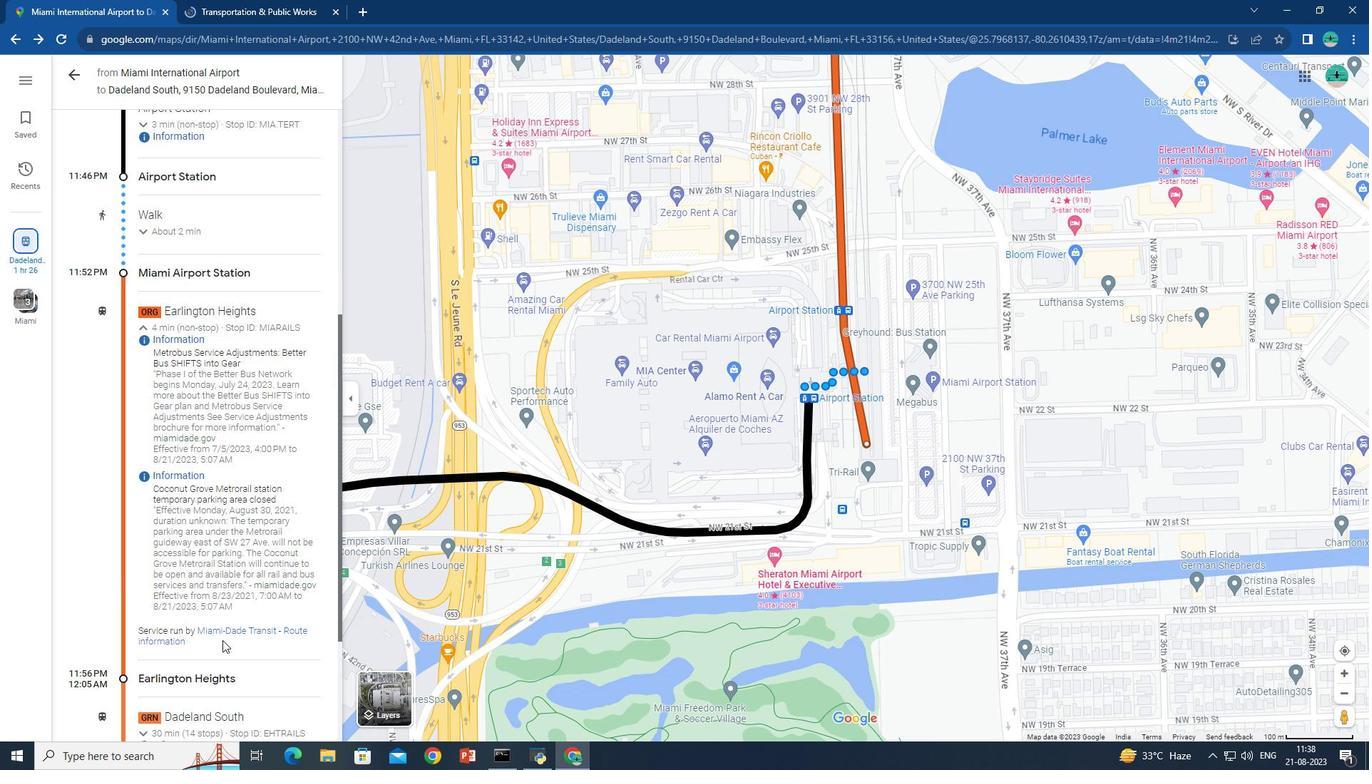 
Action: Mouse scrolled (222, 641) with delta (0, 0)
Screenshot: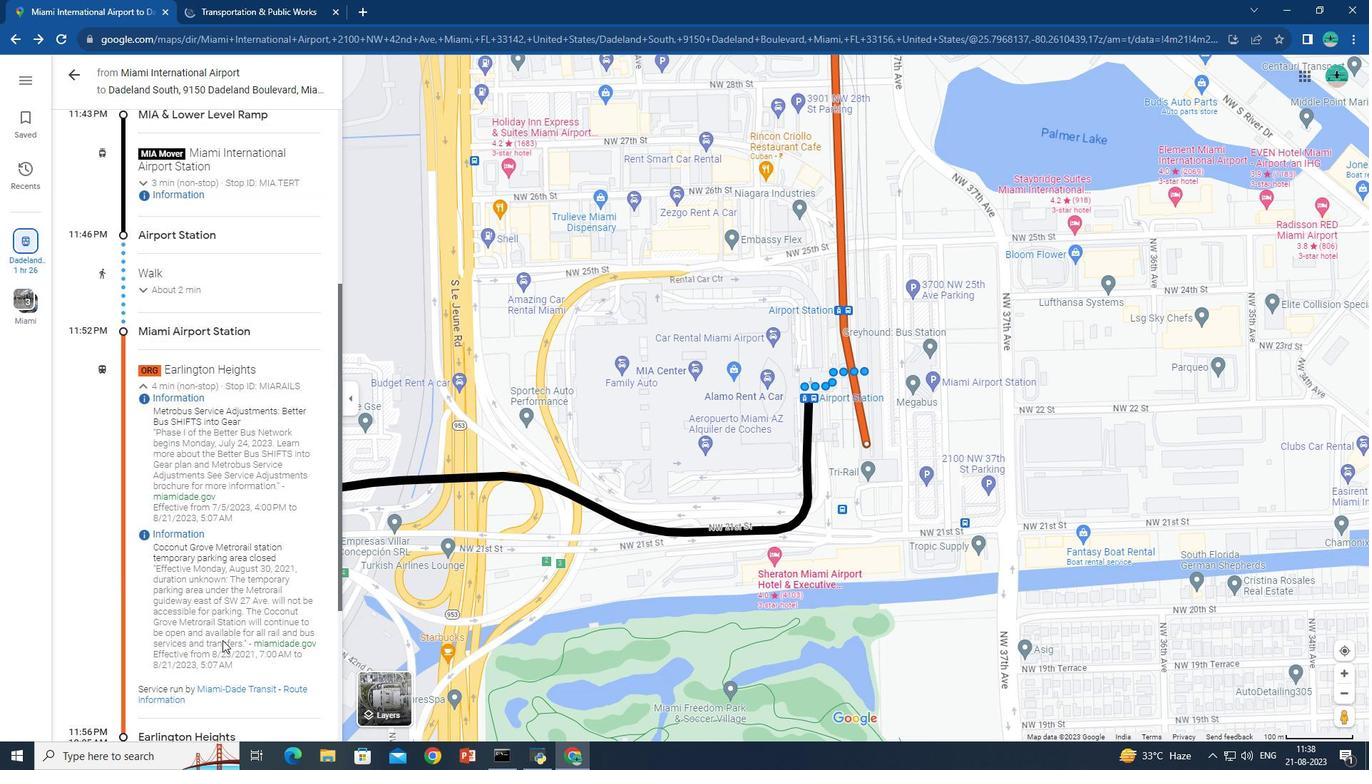 
Action: Mouse scrolled (222, 641) with delta (0, 0)
Screenshot: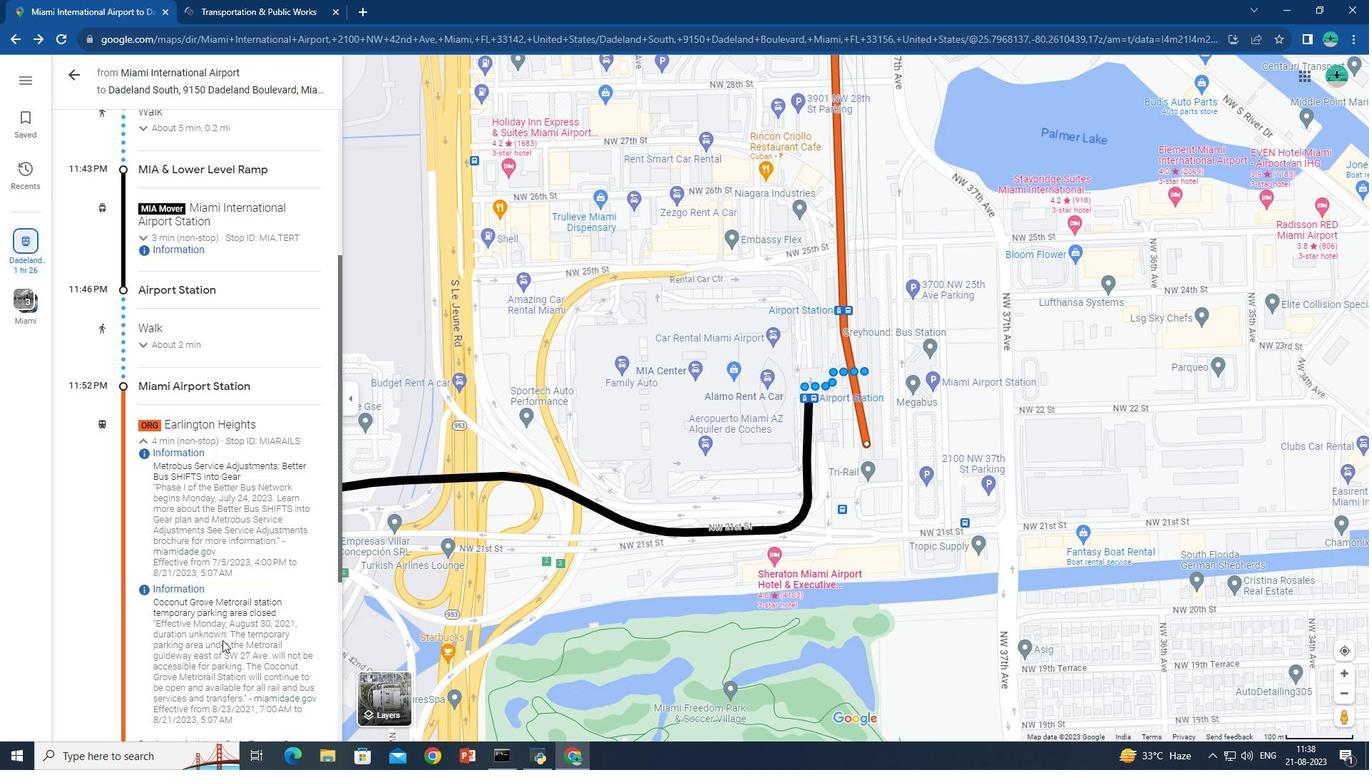 
Action: Mouse scrolled (222, 641) with delta (0, 0)
Screenshot: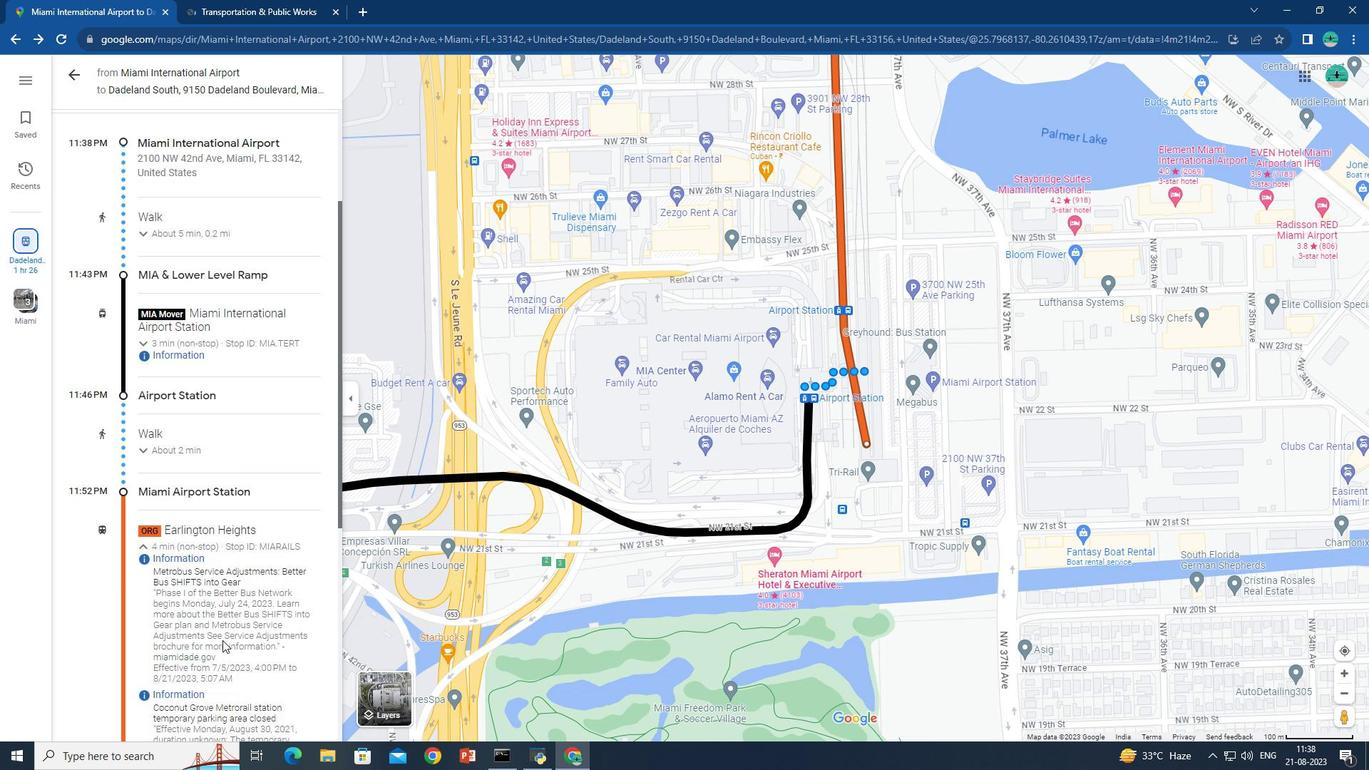 
Action: Mouse scrolled (222, 641) with delta (0, 0)
Screenshot: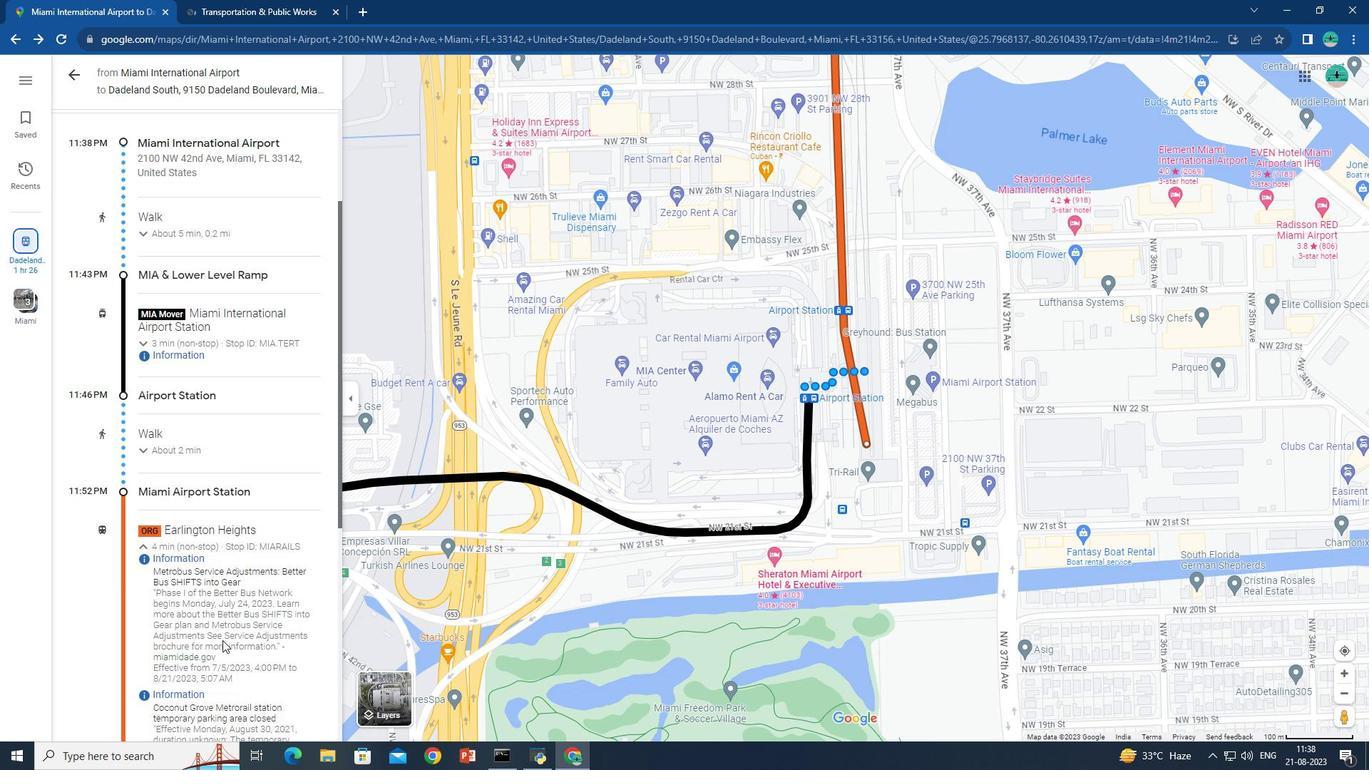 
Action: Mouse scrolled (222, 641) with delta (0, 0)
Screenshot: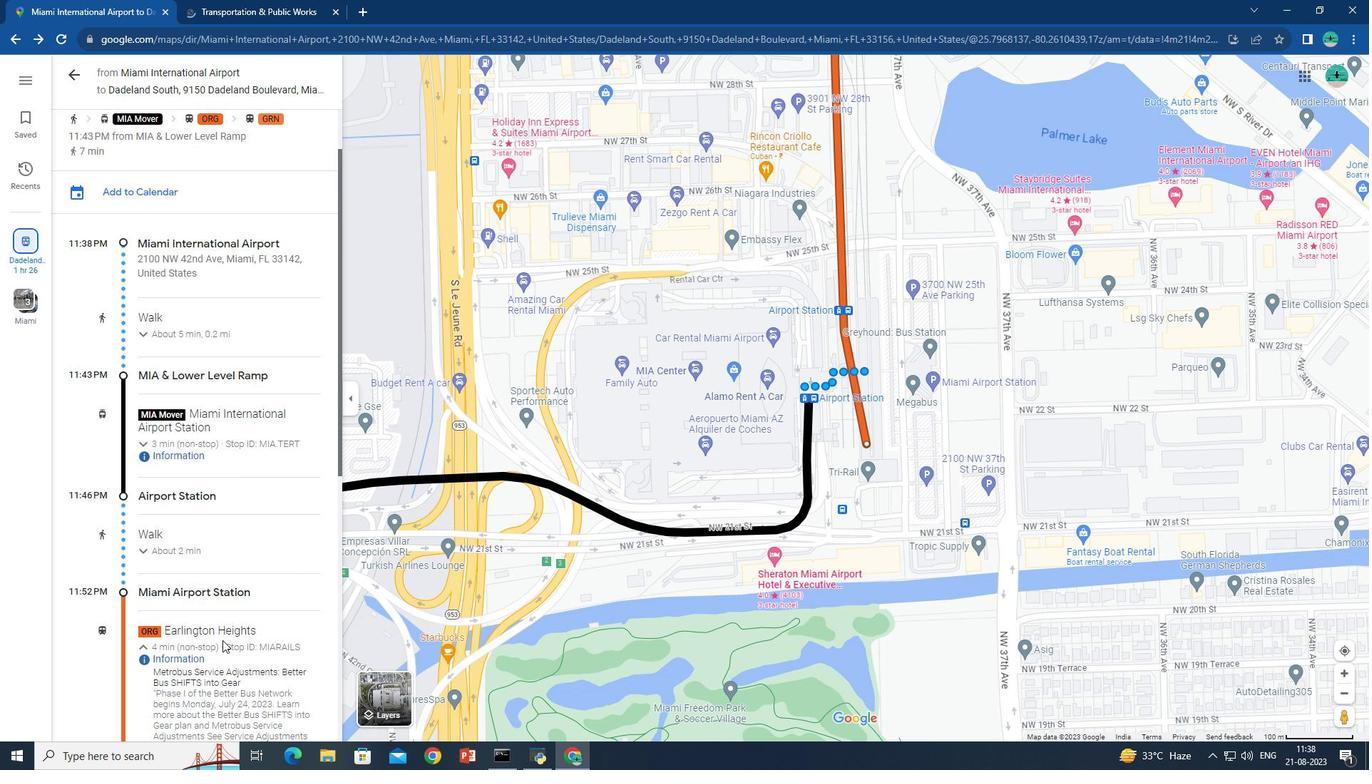 
Action: Mouse scrolled (222, 641) with delta (0, 0)
Screenshot: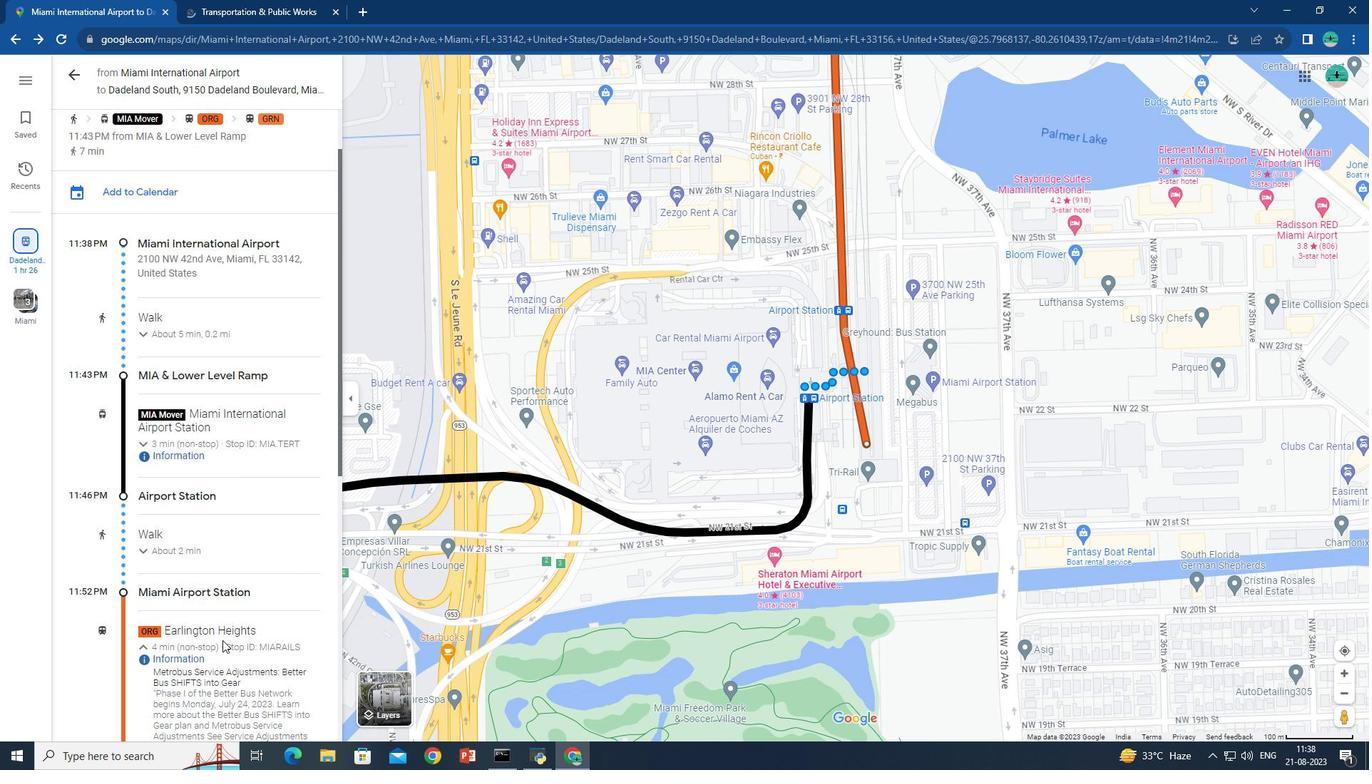 
Action: Mouse scrolled (222, 641) with delta (0, 0)
Screenshot: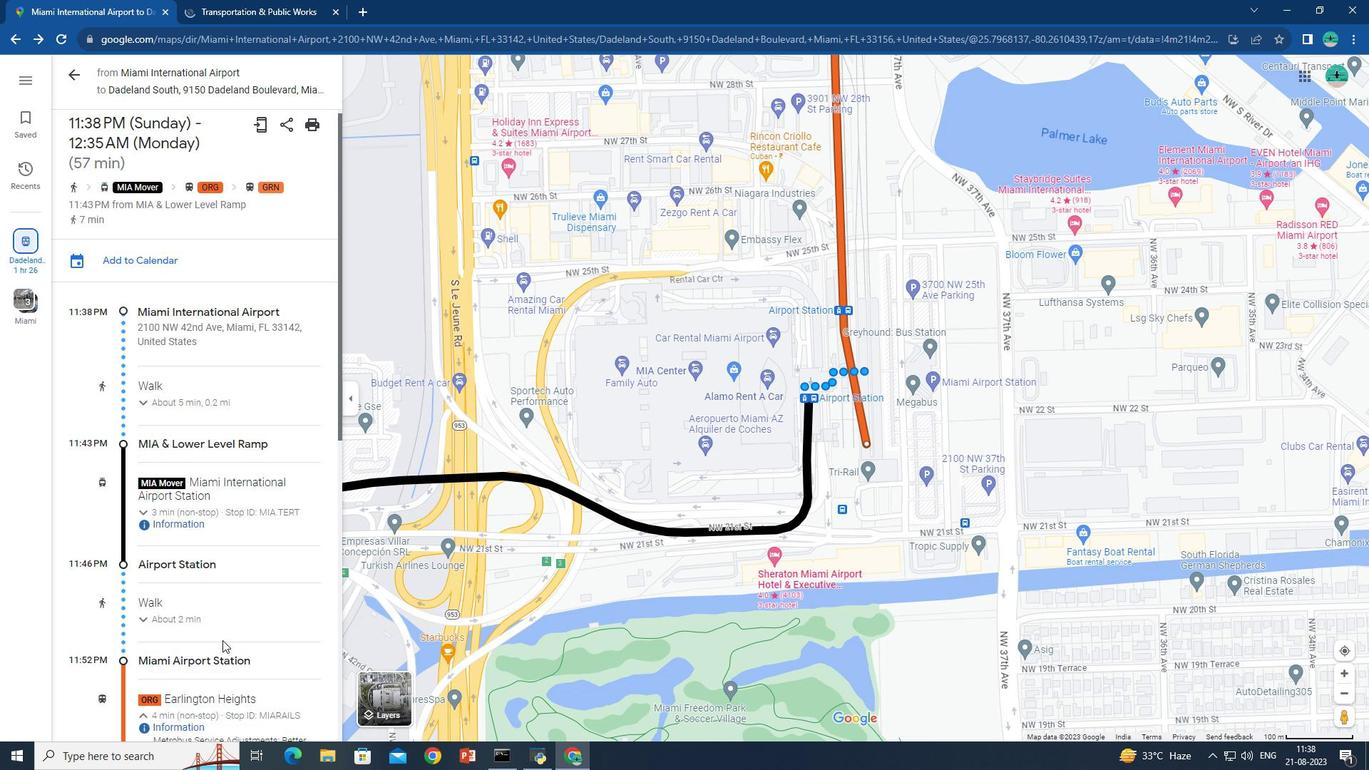 
Action: Mouse moved to (718, 648)
Screenshot: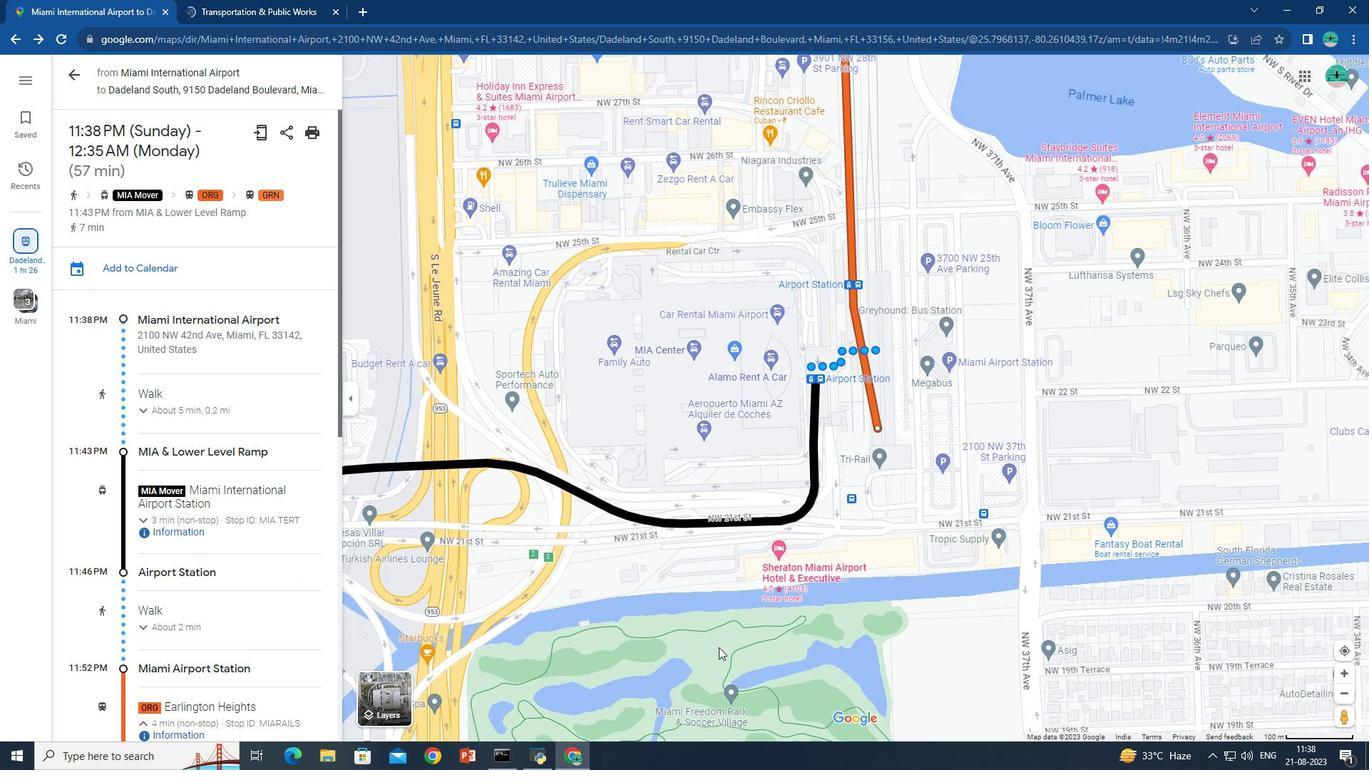 
Action: Mouse scrolled (718, 649) with delta (0, 0)
Screenshot: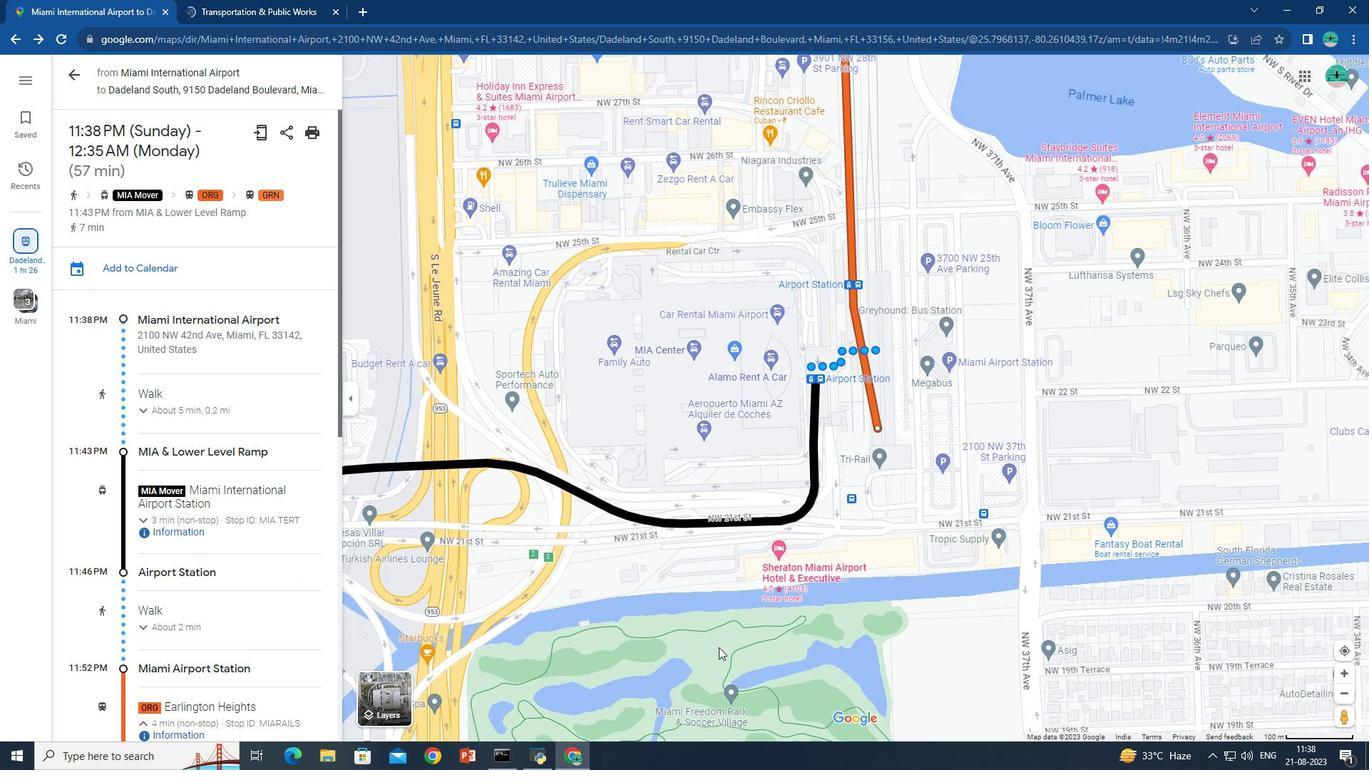 
Action: Mouse moved to (718, 648)
Screenshot: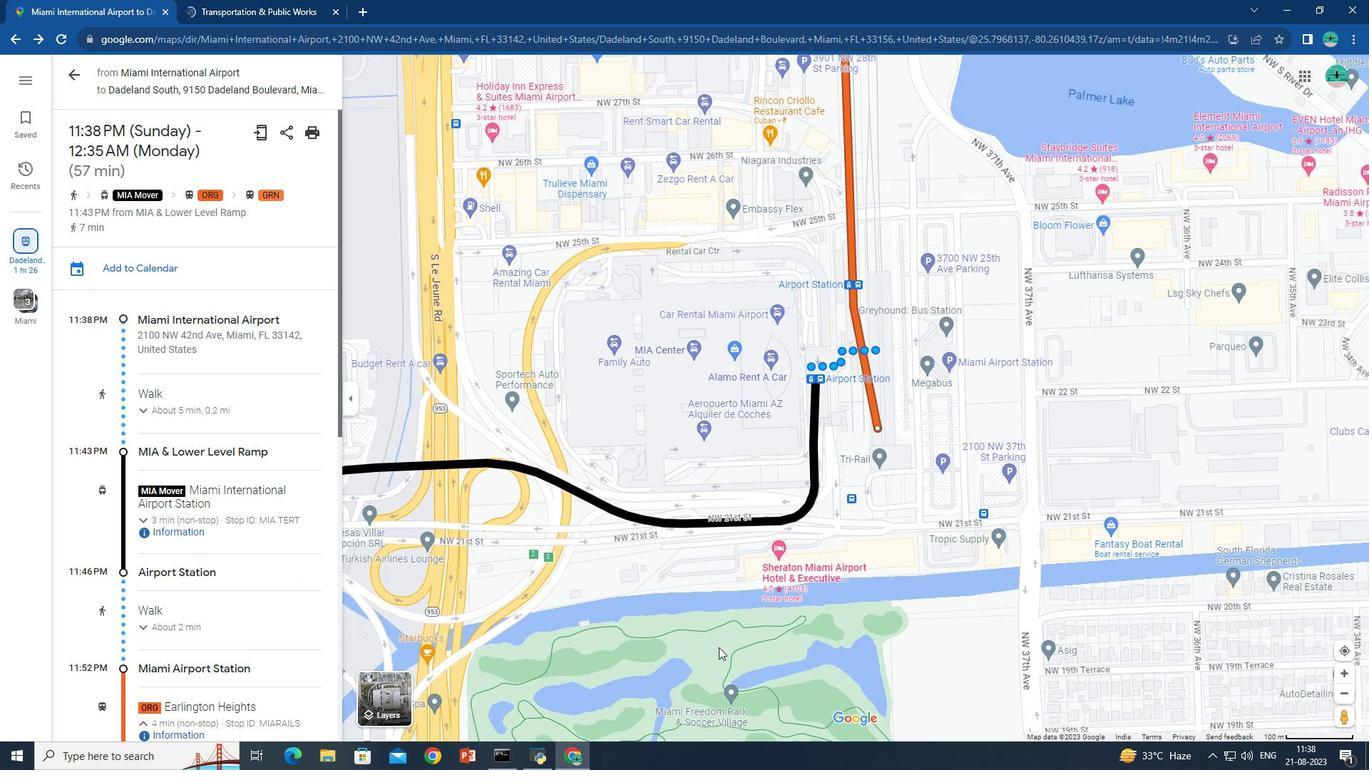 
Action: Mouse scrolled (718, 648) with delta (0, 0)
Screenshot: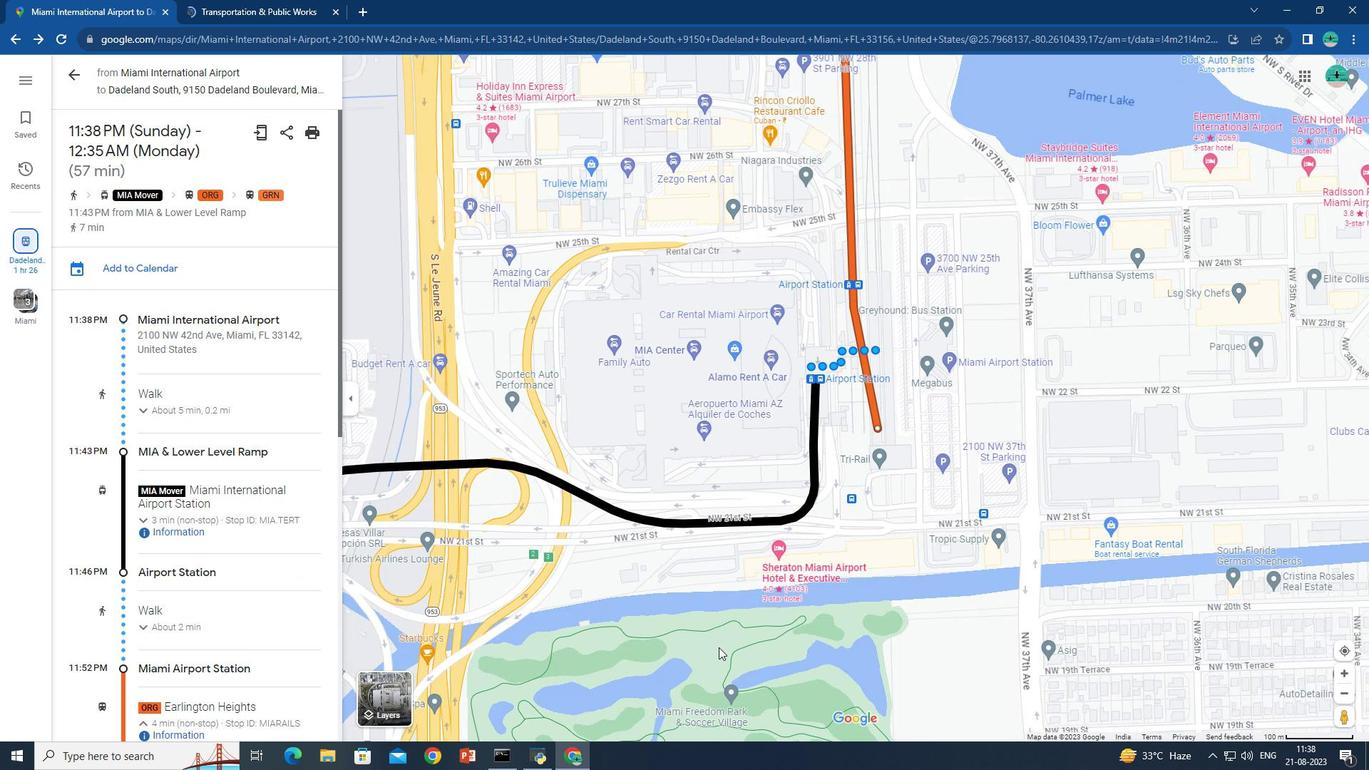 
Action: Mouse scrolled (718, 648) with delta (0, 0)
Screenshot: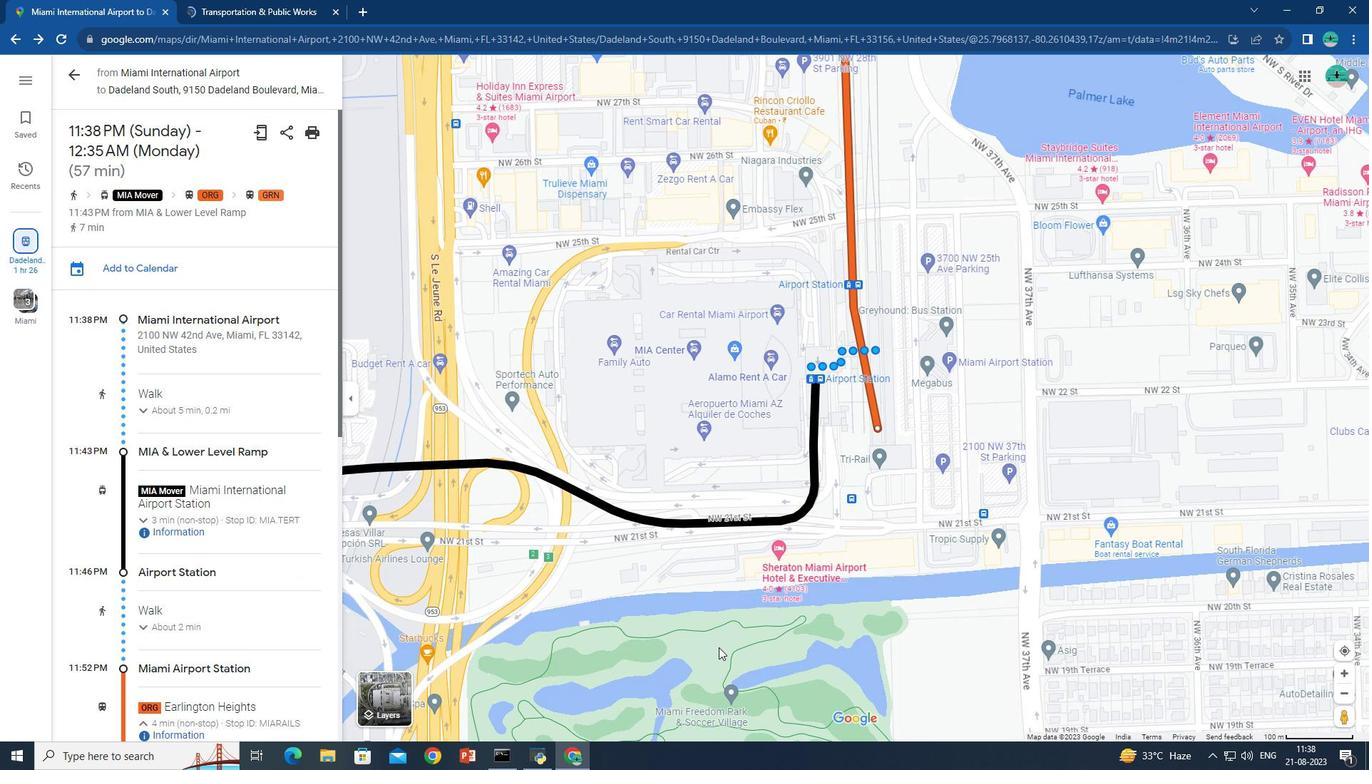 
Action: Mouse scrolled (718, 648) with delta (0, 0)
Screenshot: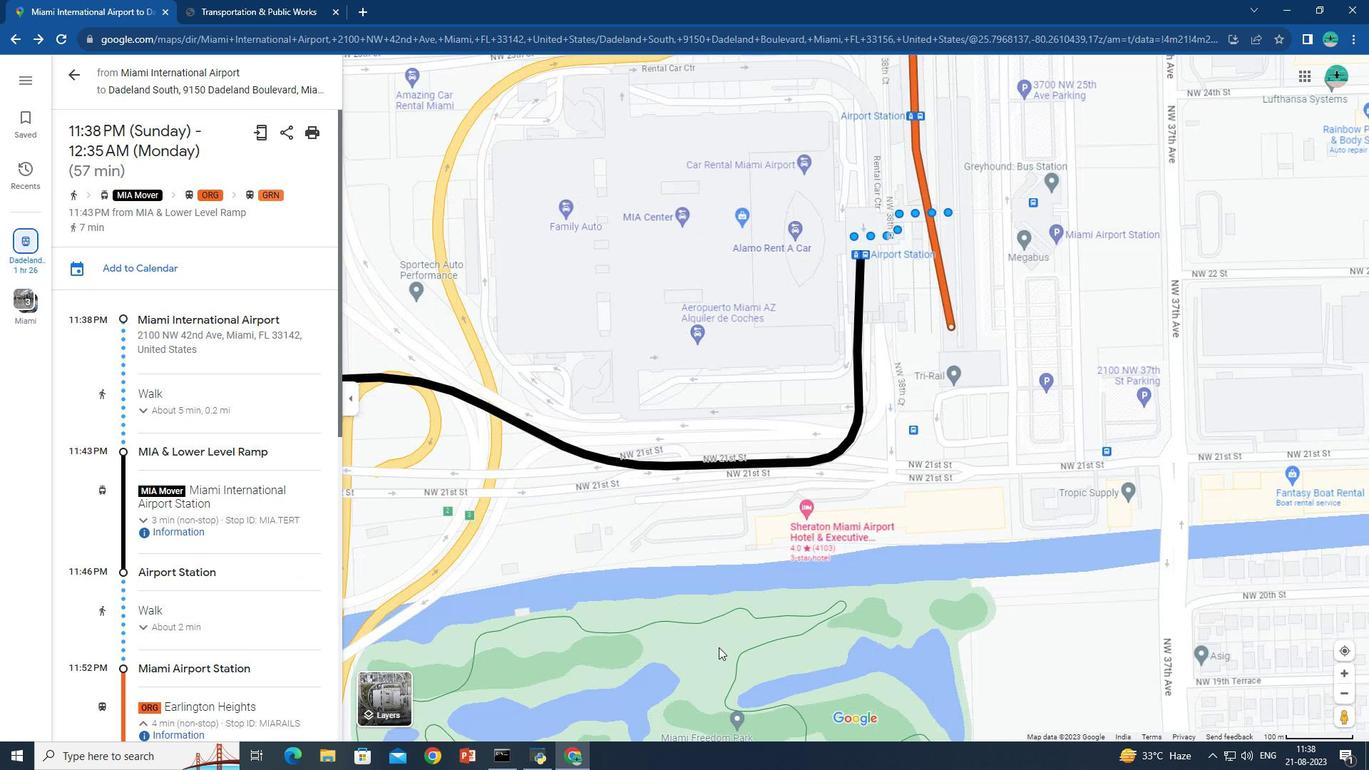 
Action: Mouse moved to (718, 647)
Screenshot: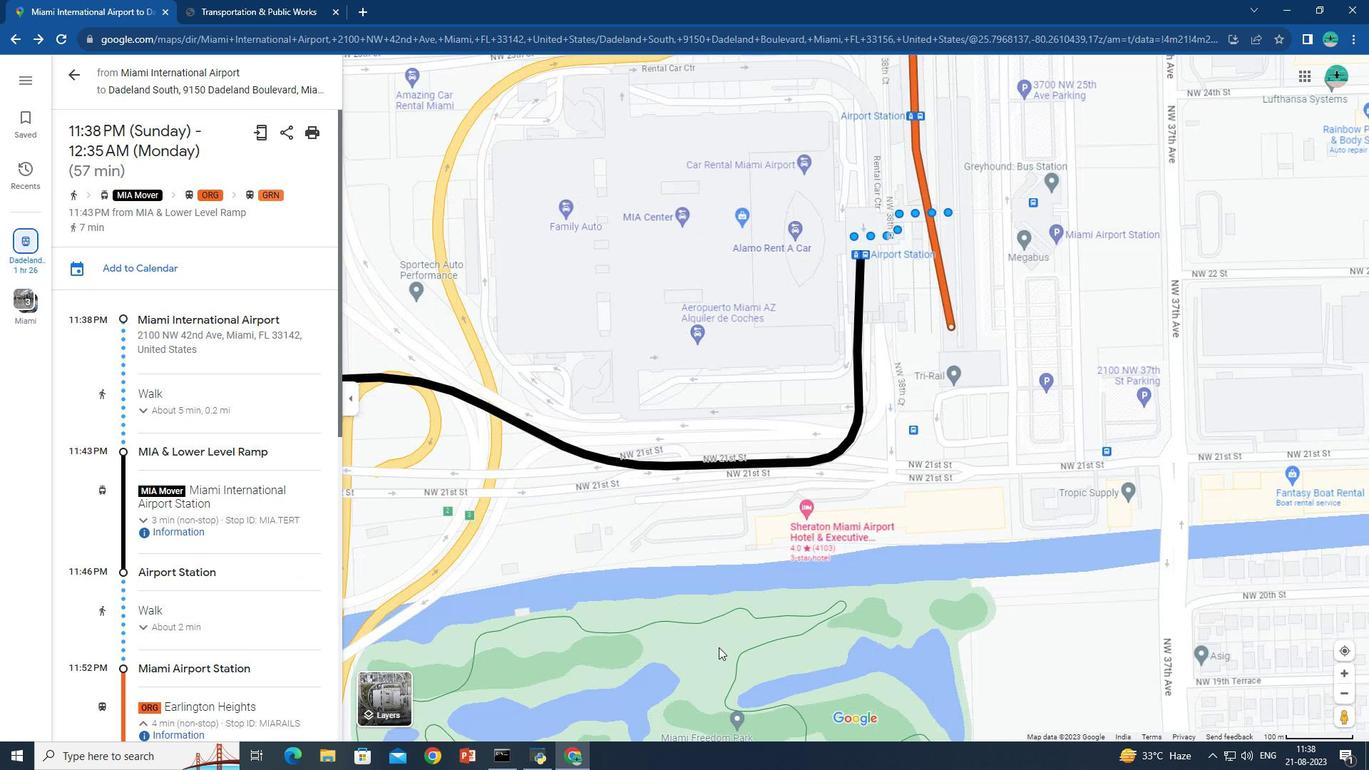 
Action: Mouse scrolled (718, 648) with delta (0, 0)
Screenshot: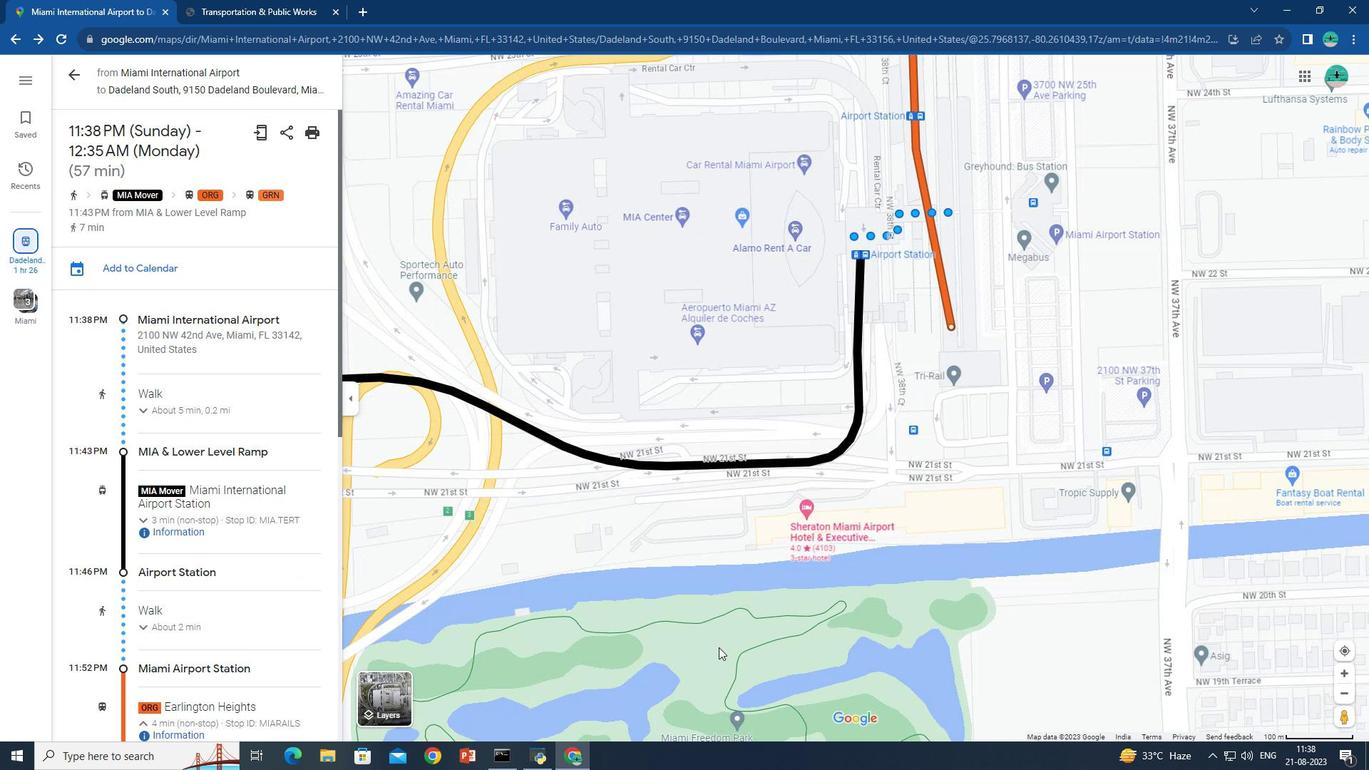 
Action: Mouse moved to (718, 623)
Screenshot: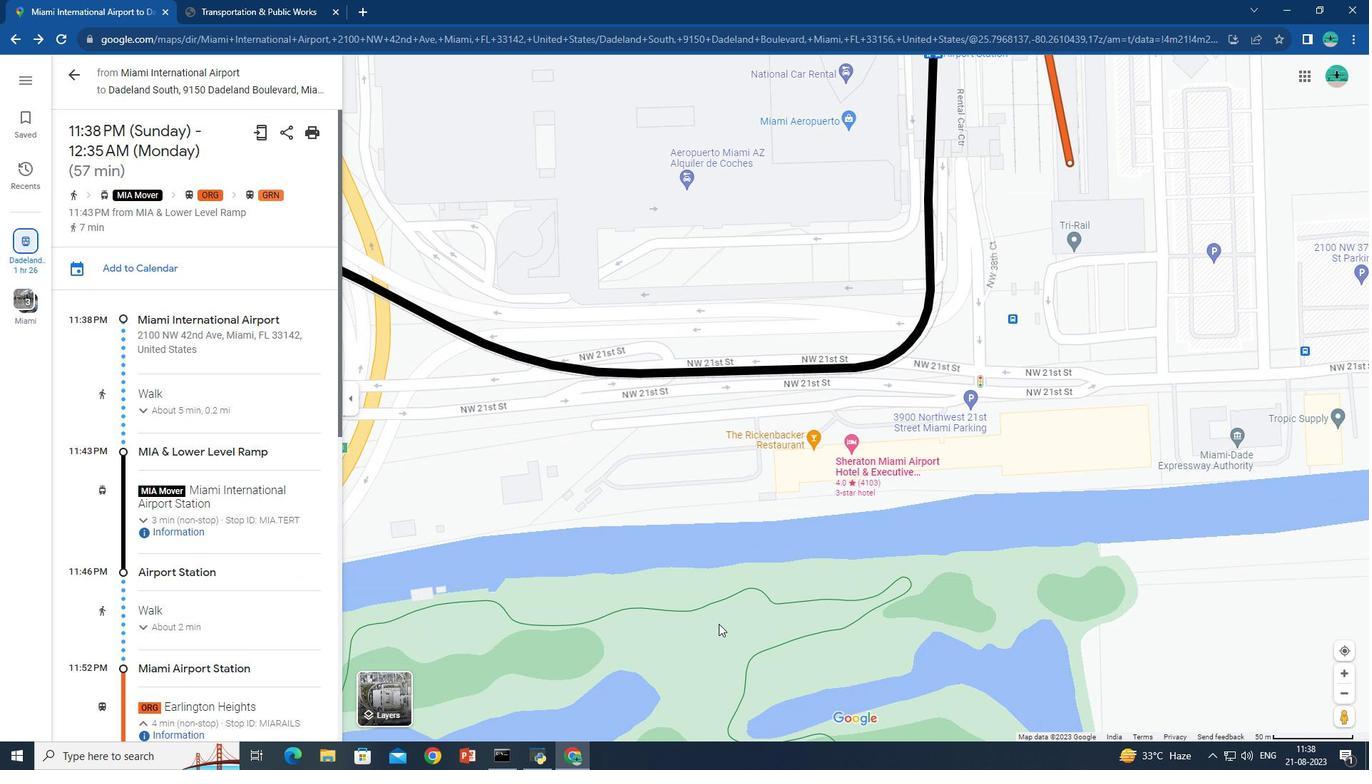 
Action: Mouse scrolled (718, 623) with delta (0, 0)
Screenshot: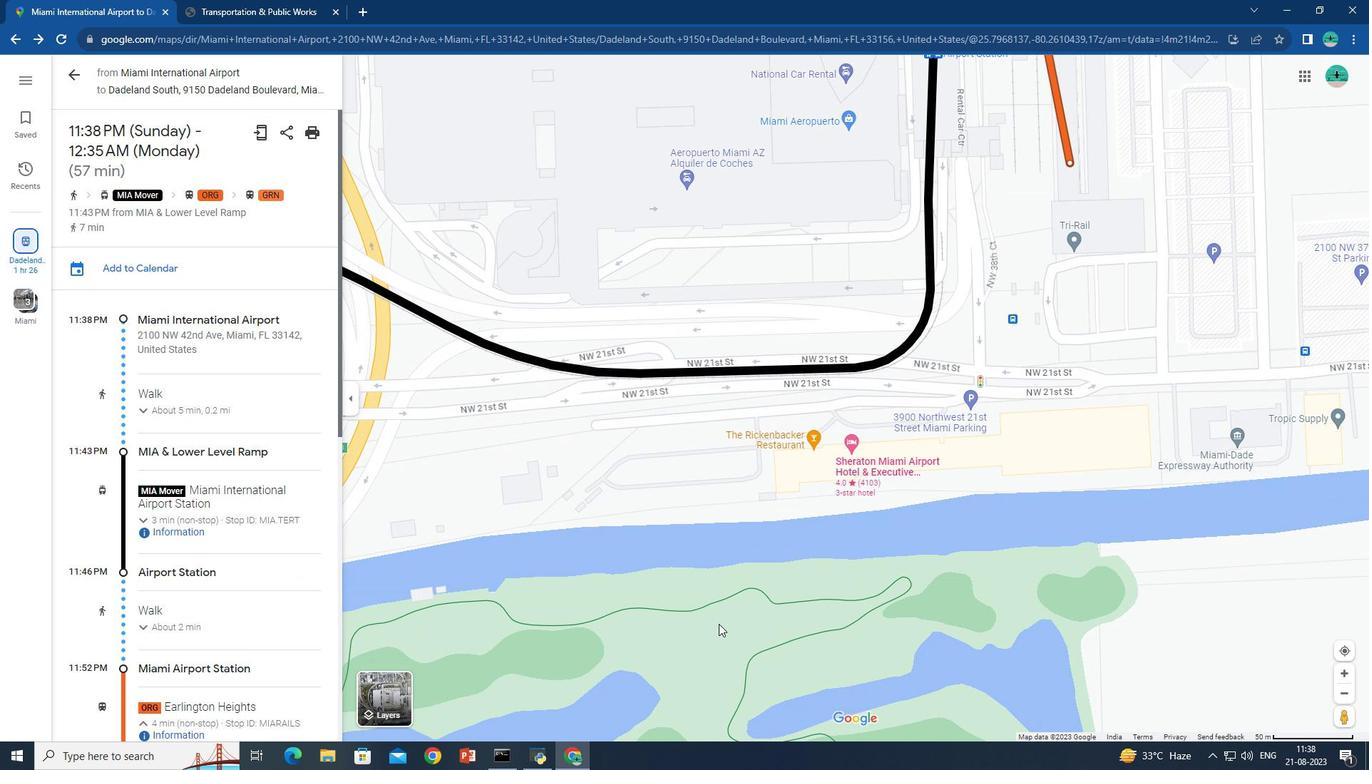 
Action: Mouse scrolled (718, 623) with delta (0, 0)
Screenshot: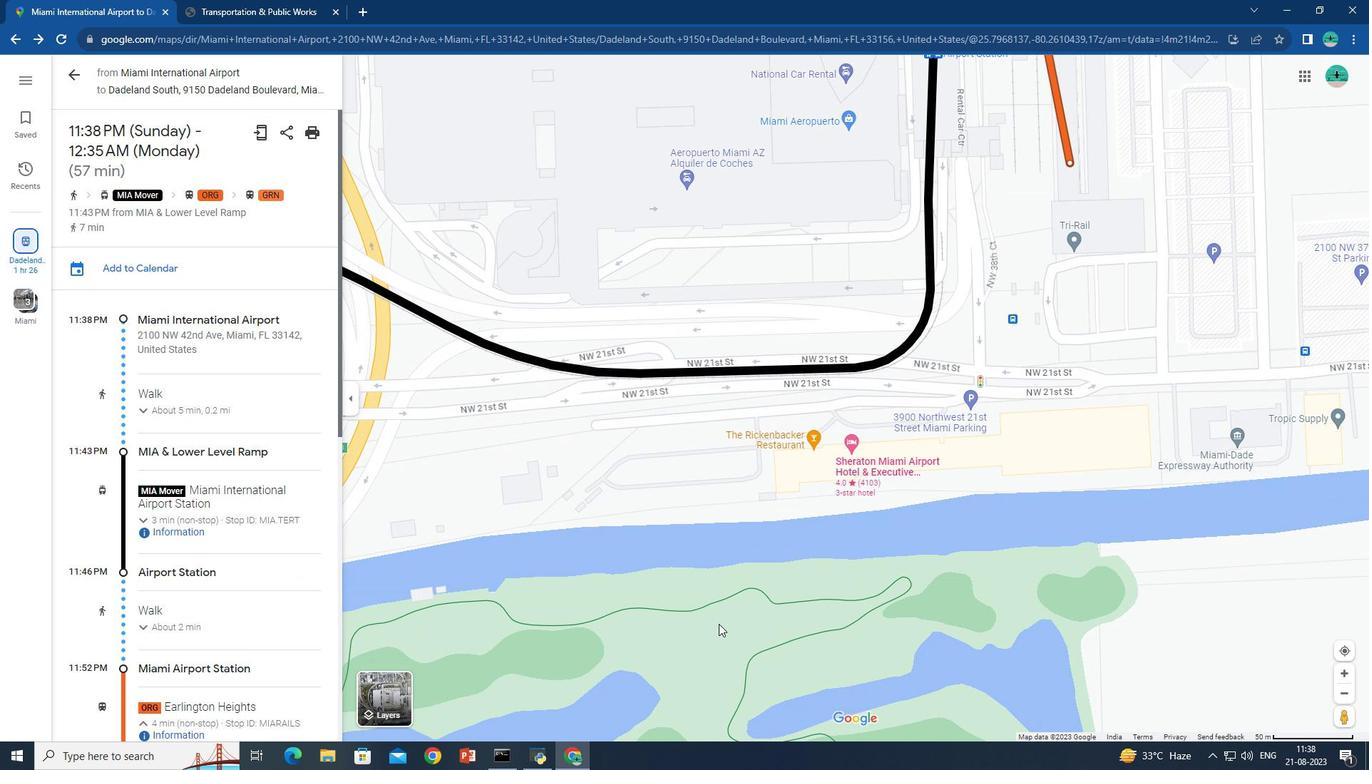 
Action: Mouse scrolled (718, 623) with delta (0, 0)
Screenshot: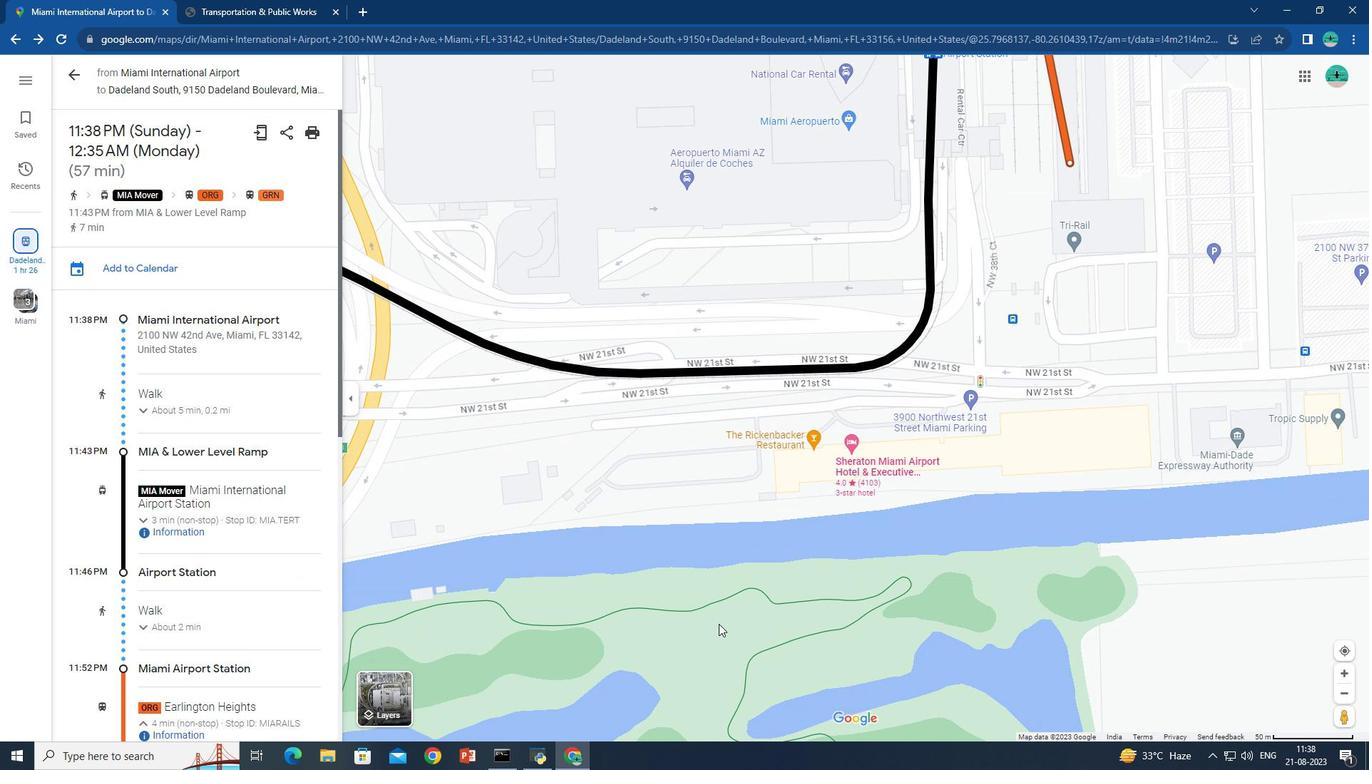 
Action: Mouse scrolled (718, 623) with delta (0, 0)
Screenshot: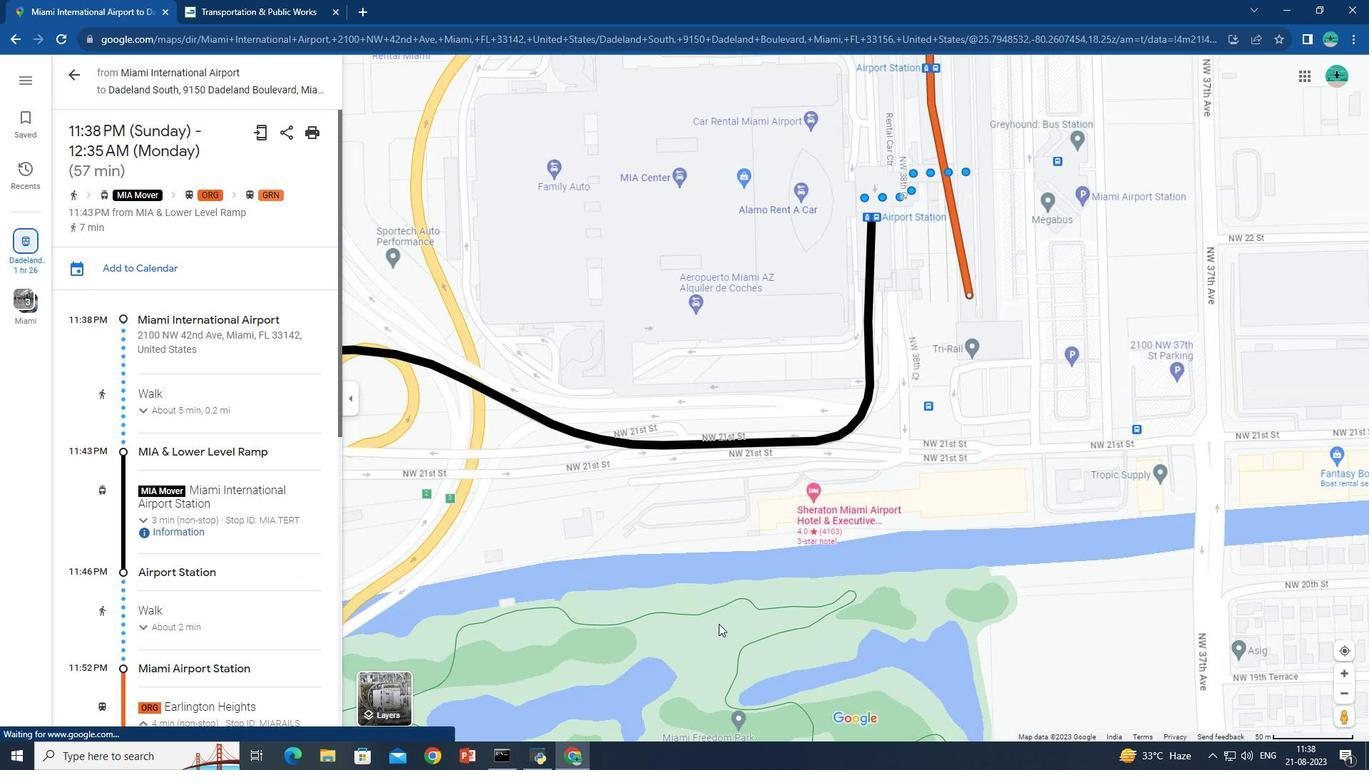 
Action: Mouse scrolled (718, 623) with delta (0, 0)
Screenshot: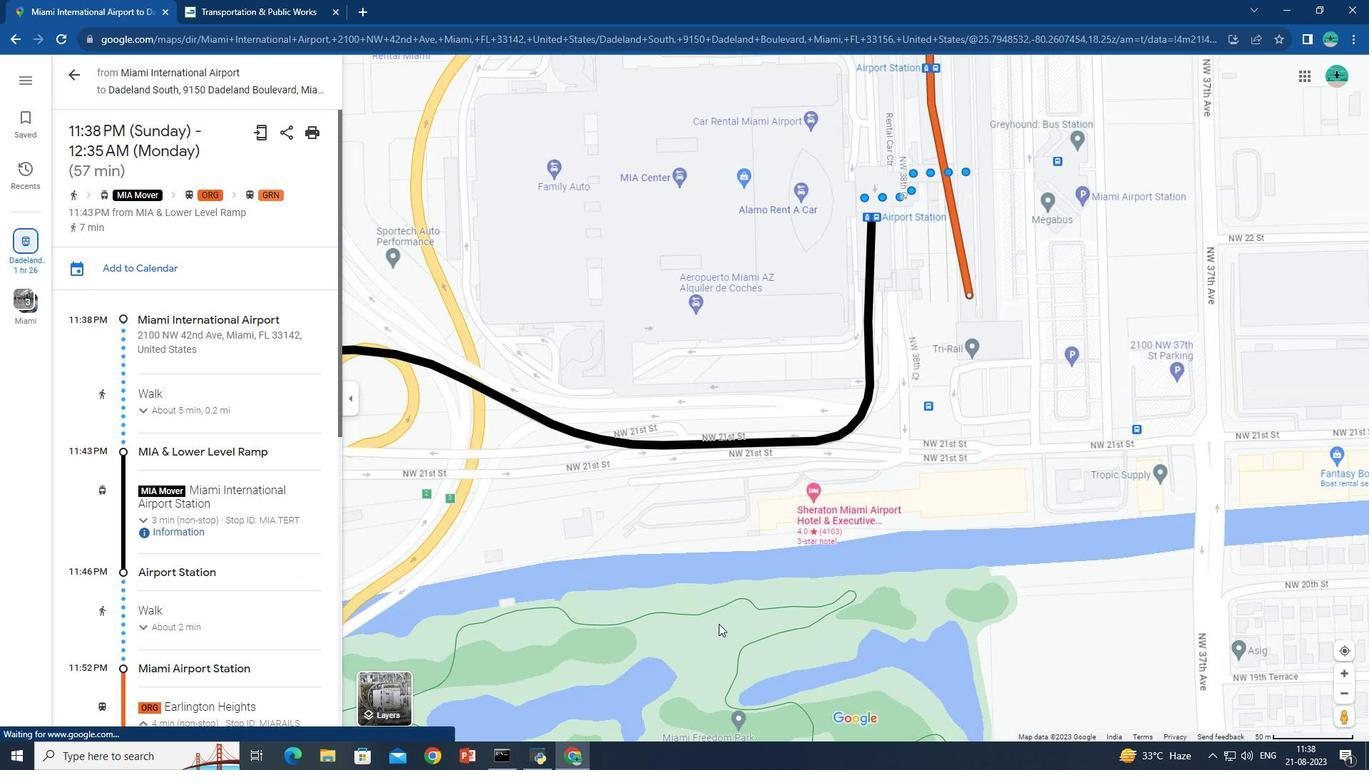 
Action: Mouse scrolled (718, 623) with delta (0, 0)
Screenshot: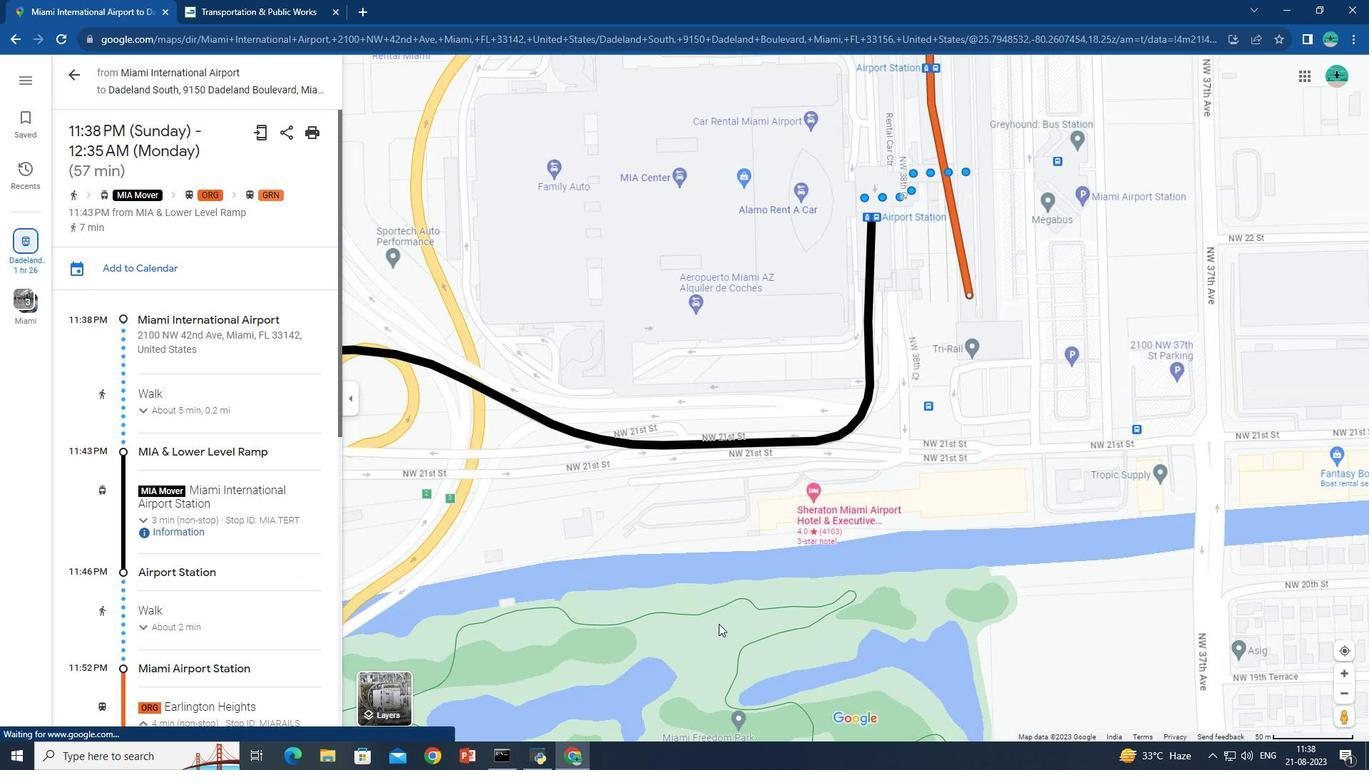 
Action: Mouse scrolled (718, 623) with delta (0, 0)
Screenshot: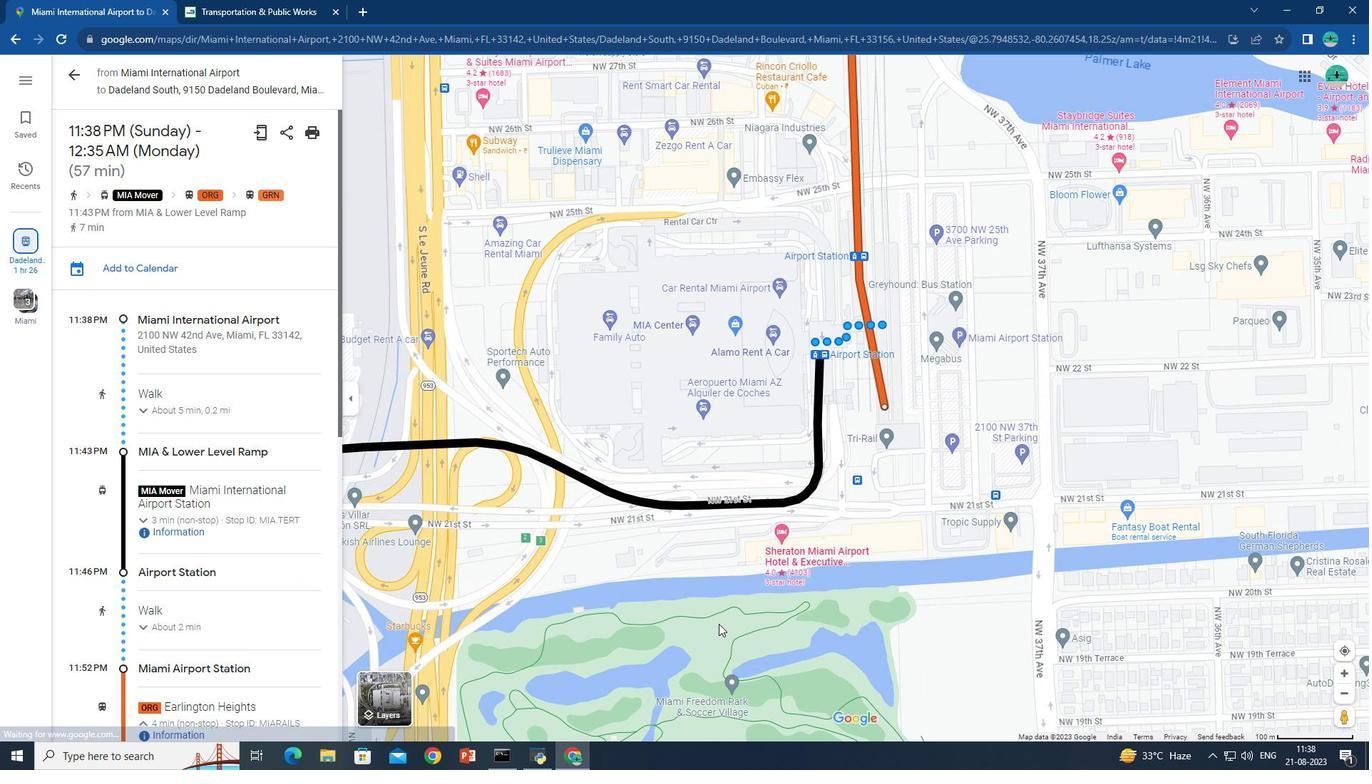 
Action: Mouse scrolled (718, 623) with delta (0, 0)
Screenshot: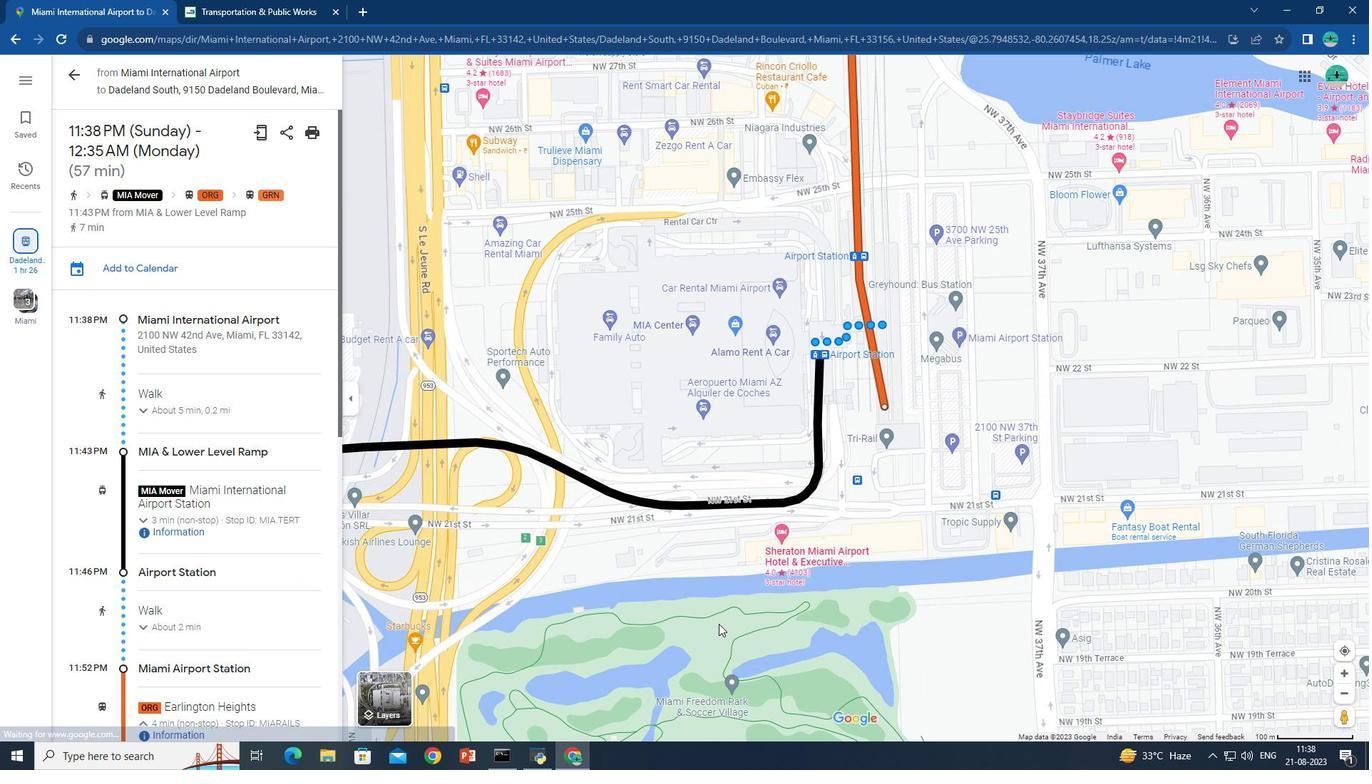 
Action: Mouse scrolled (718, 623) with delta (0, 0)
Screenshot: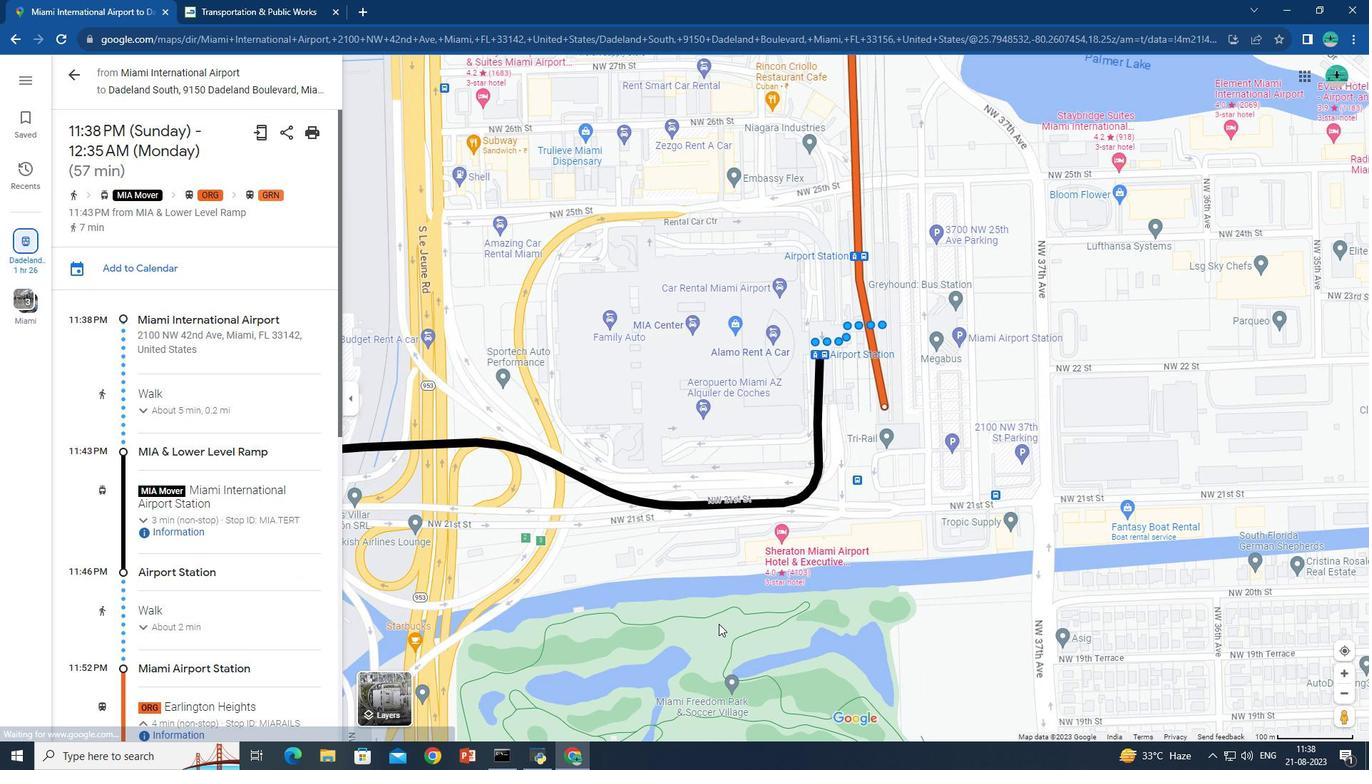 
Action: Mouse scrolled (718, 623) with delta (0, 0)
Screenshot: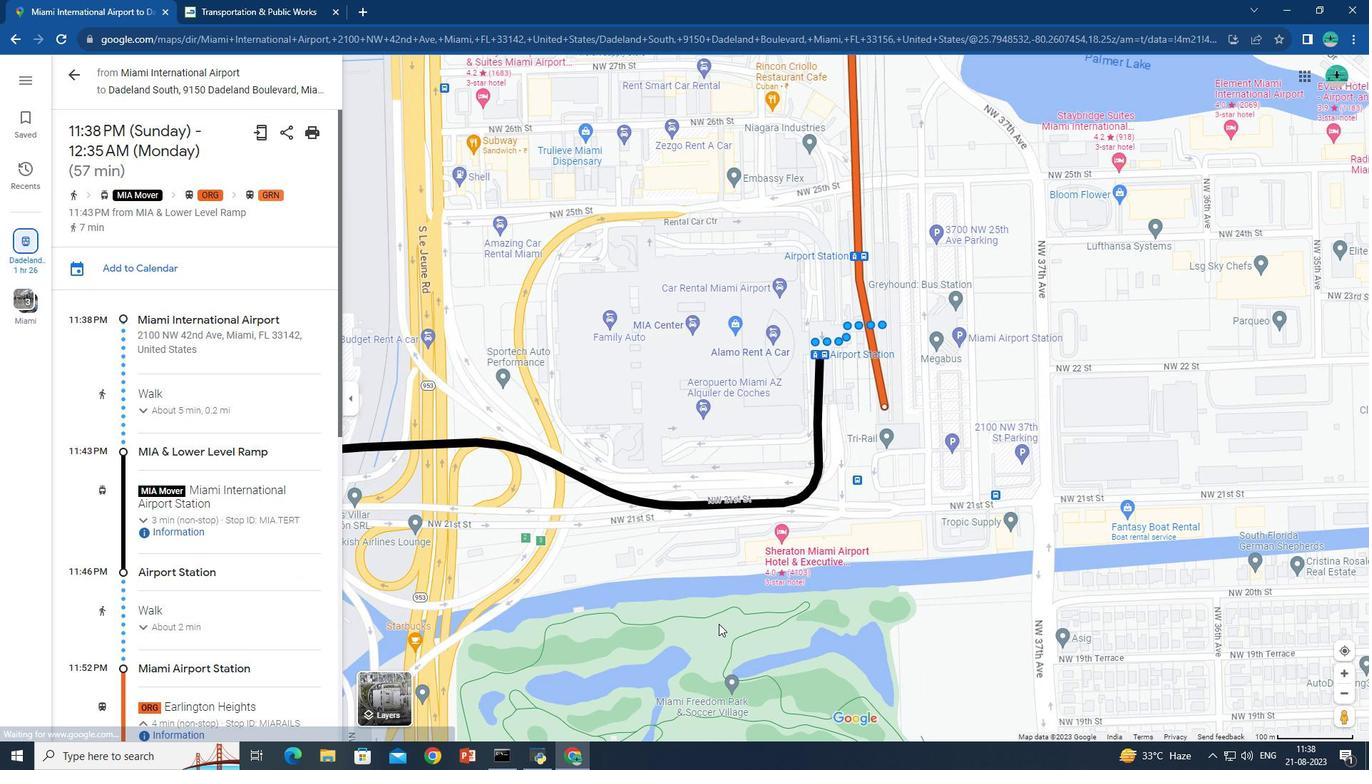 
Action: Mouse scrolled (718, 623) with delta (0, 0)
Screenshot: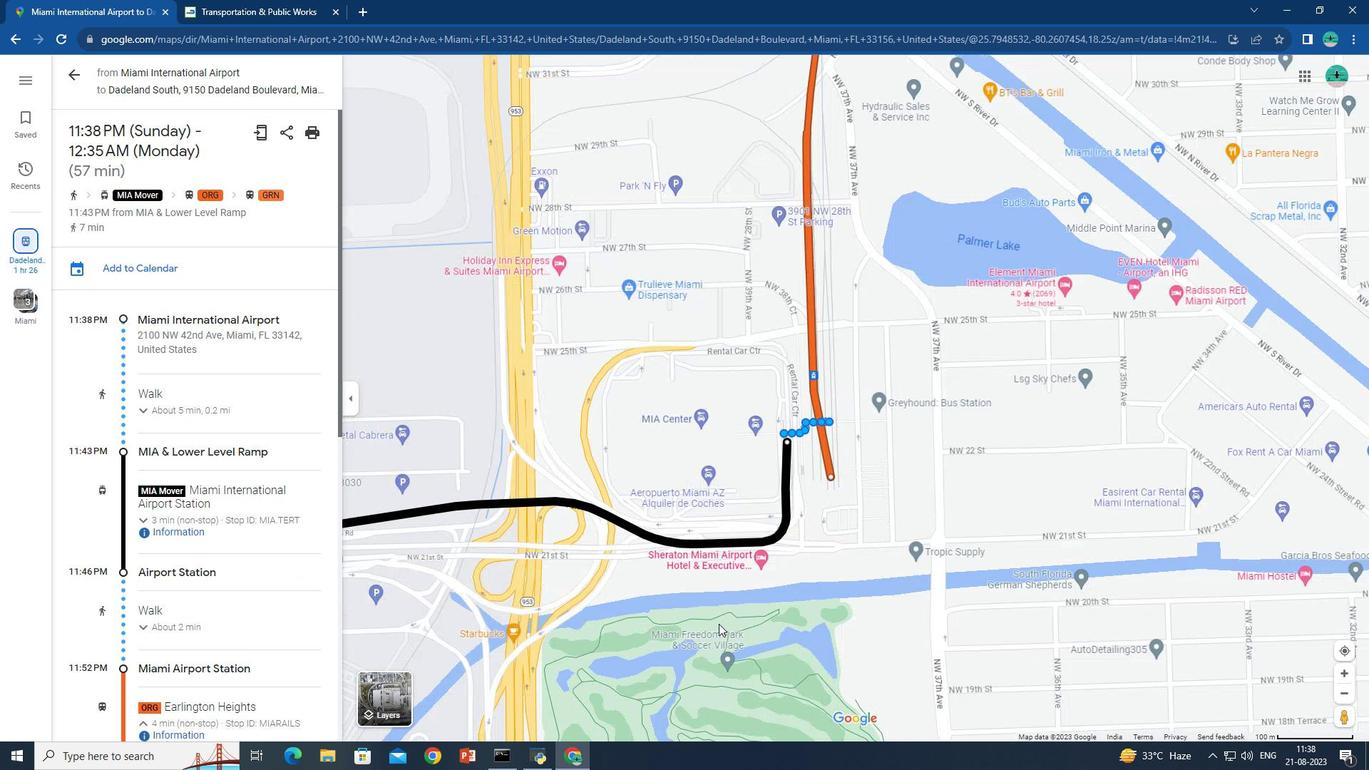
Action: Mouse scrolled (718, 623) with delta (0, 0)
Screenshot: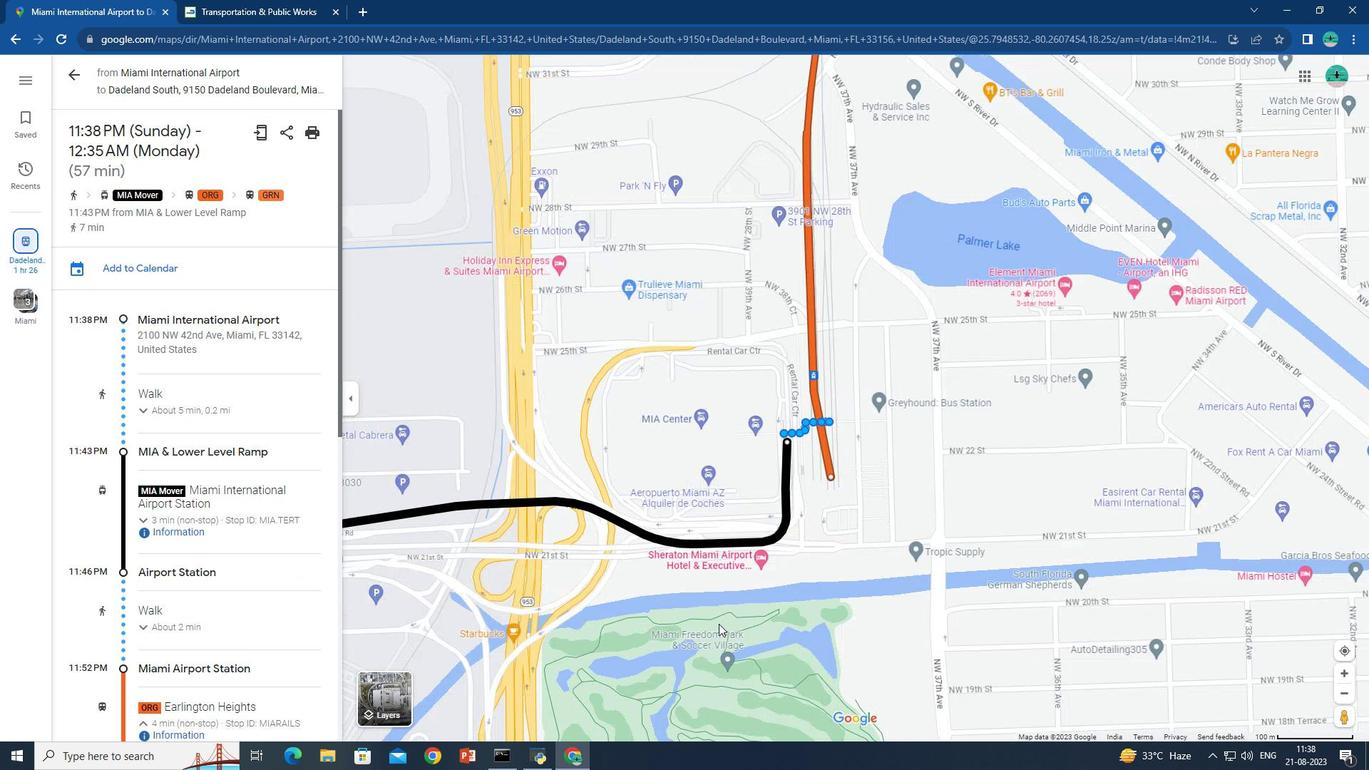 
Action: Mouse scrolled (718, 623) with delta (0, 0)
Screenshot: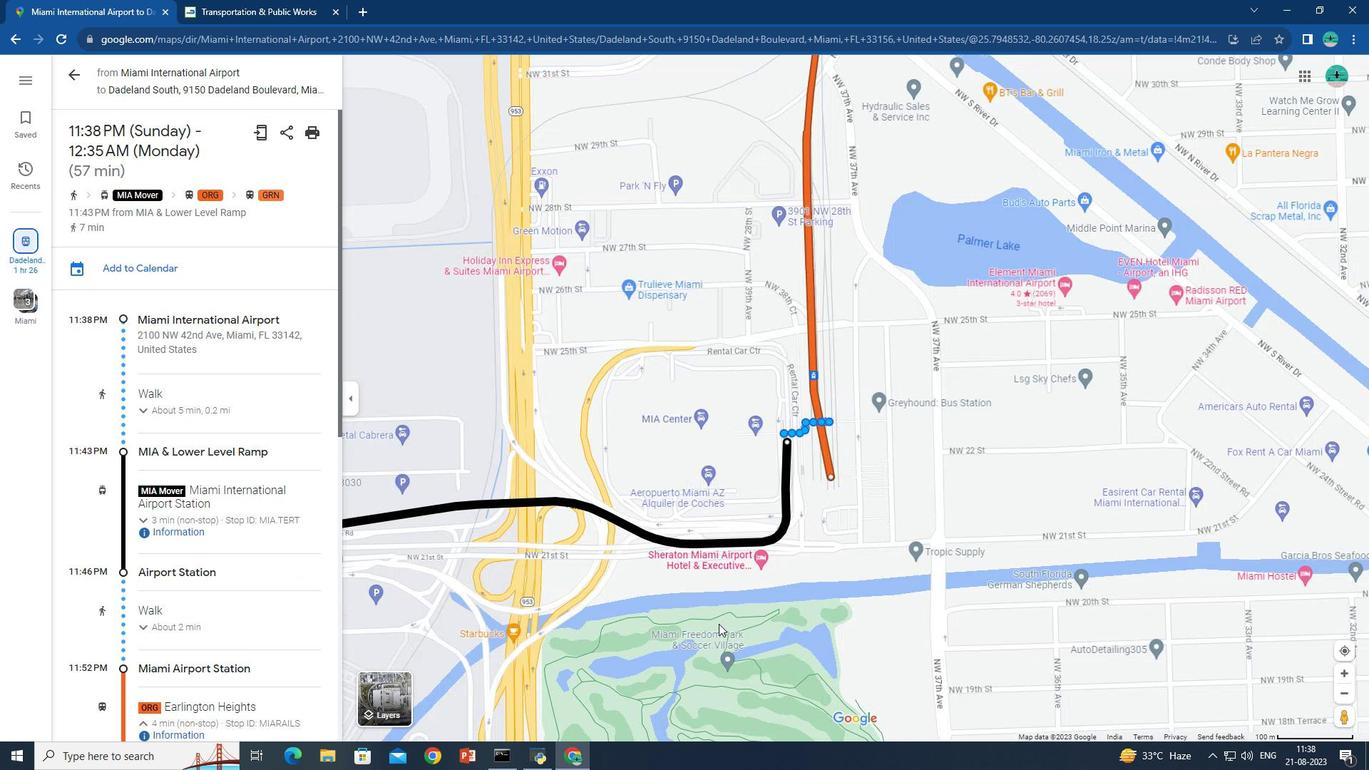 
Action: Mouse scrolled (718, 623) with delta (0, 0)
Screenshot: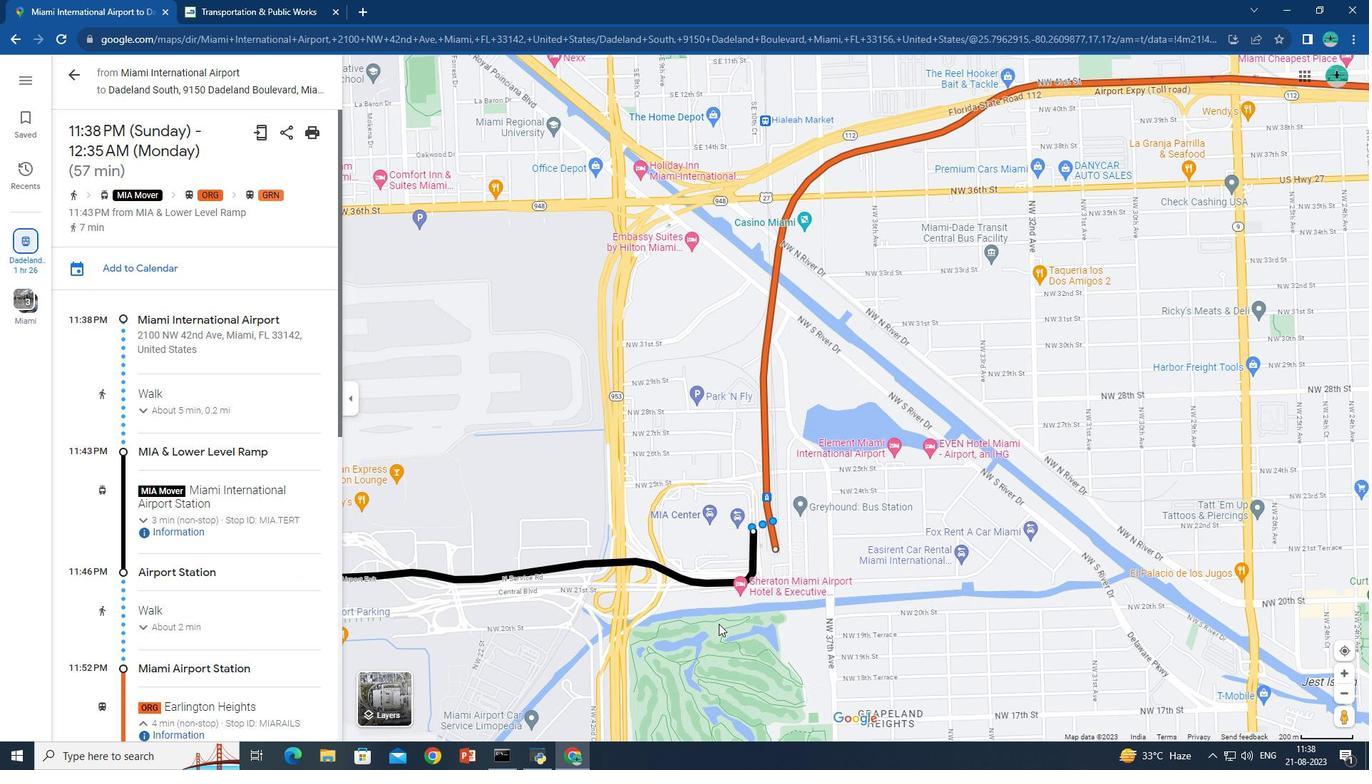 
Action: Mouse scrolled (718, 623) with delta (0, 0)
Screenshot: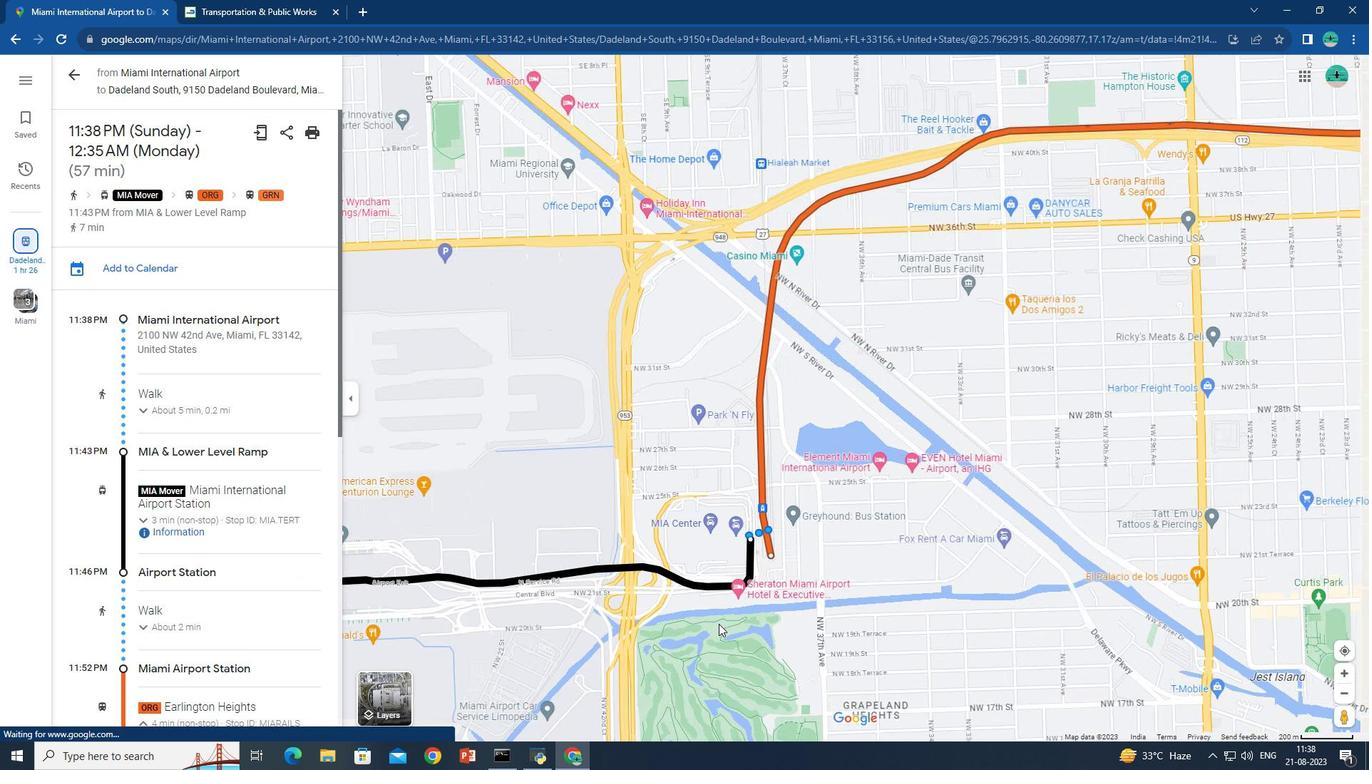 
Action: Mouse moved to (920, 440)
Screenshot: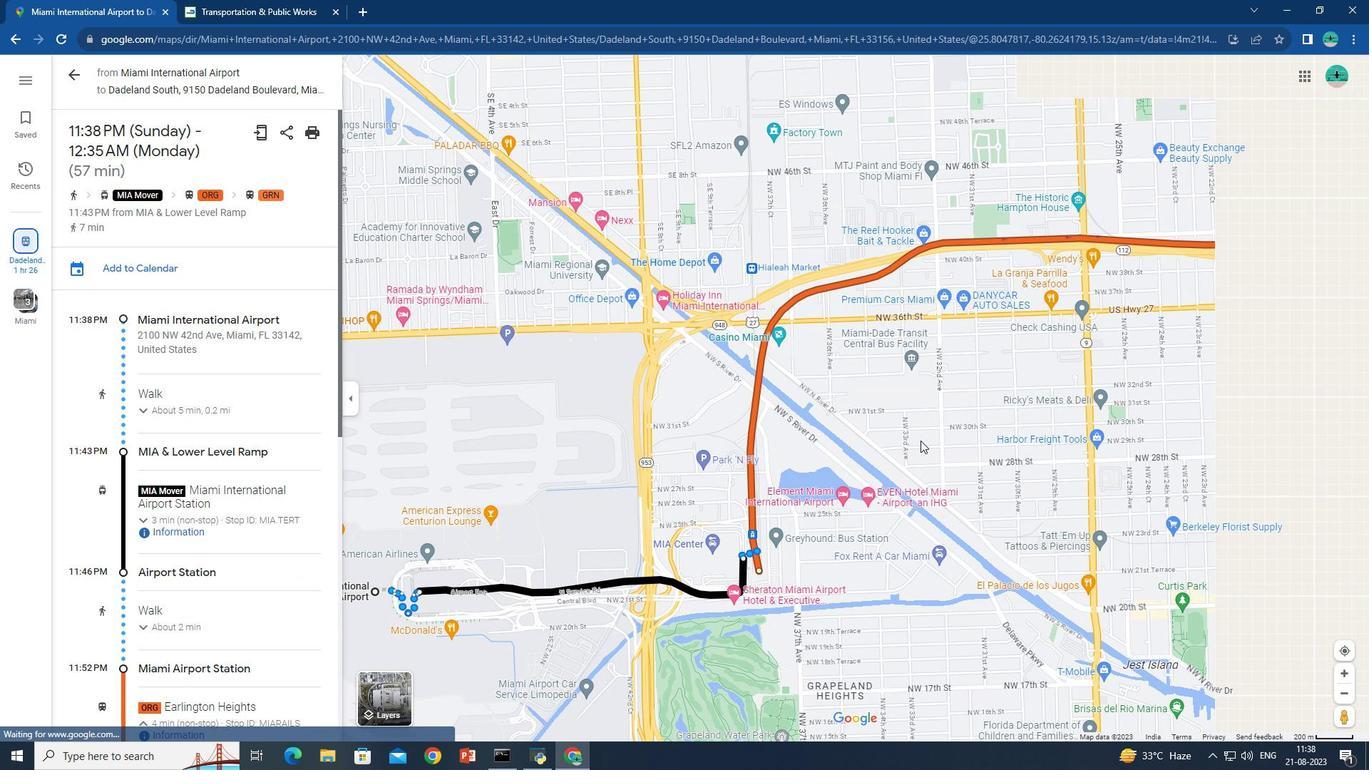 
Action: Mouse pressed left at (920, 440)
Screenshot: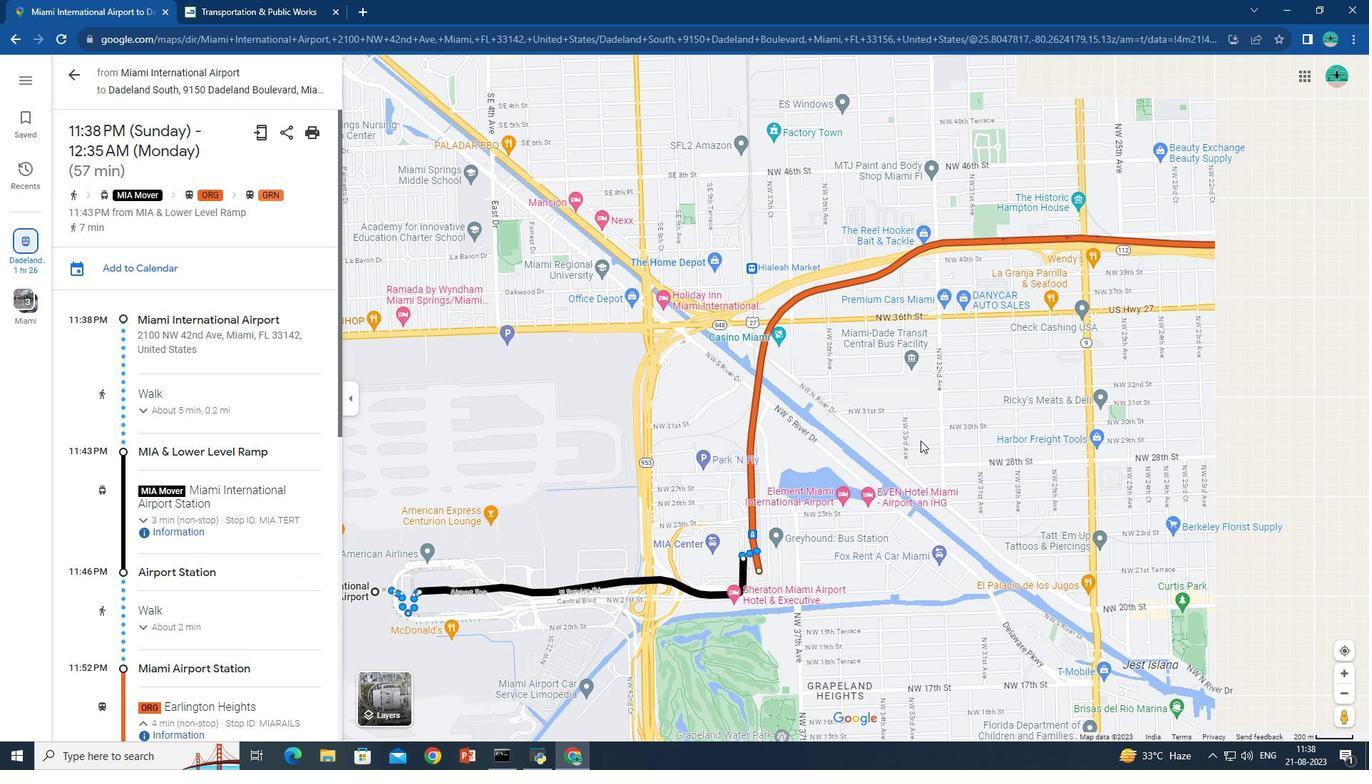 
Action: Mouse moved to (940, 364)
Screenshot: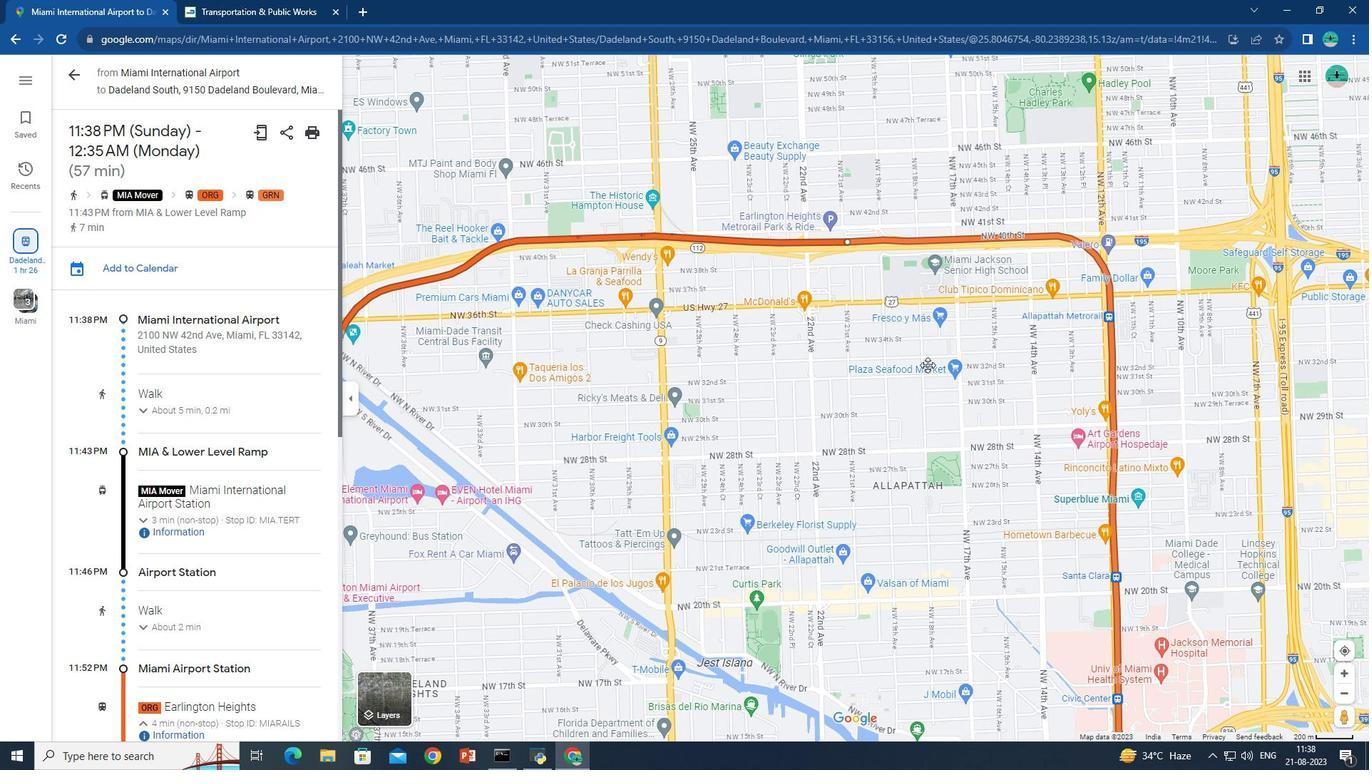 
Action: Mouse pressed left at (994, 356)
Screenshot: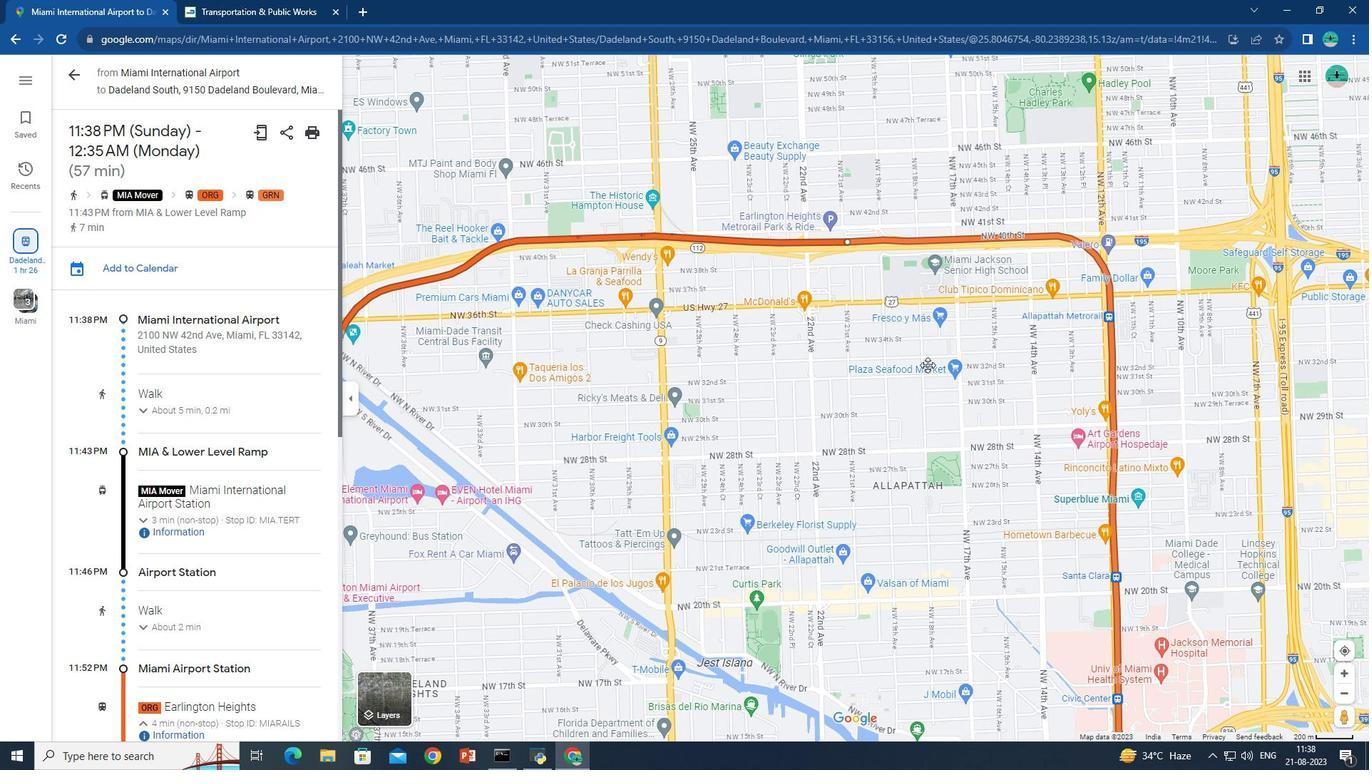 
Action: Mouse moved to (937, 415)
Screenshot: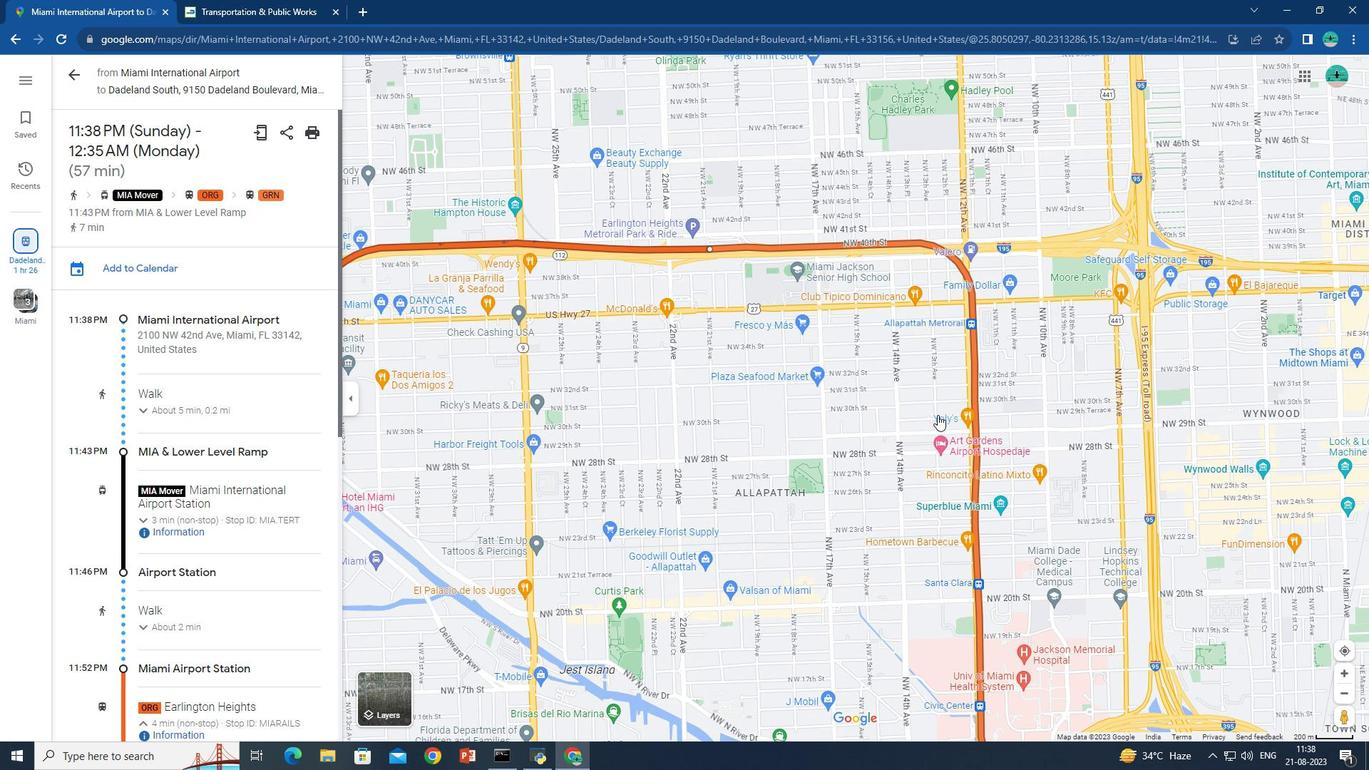
Action: Mouse scrolled (937, 415) with delta (0, 0)
Screenshot: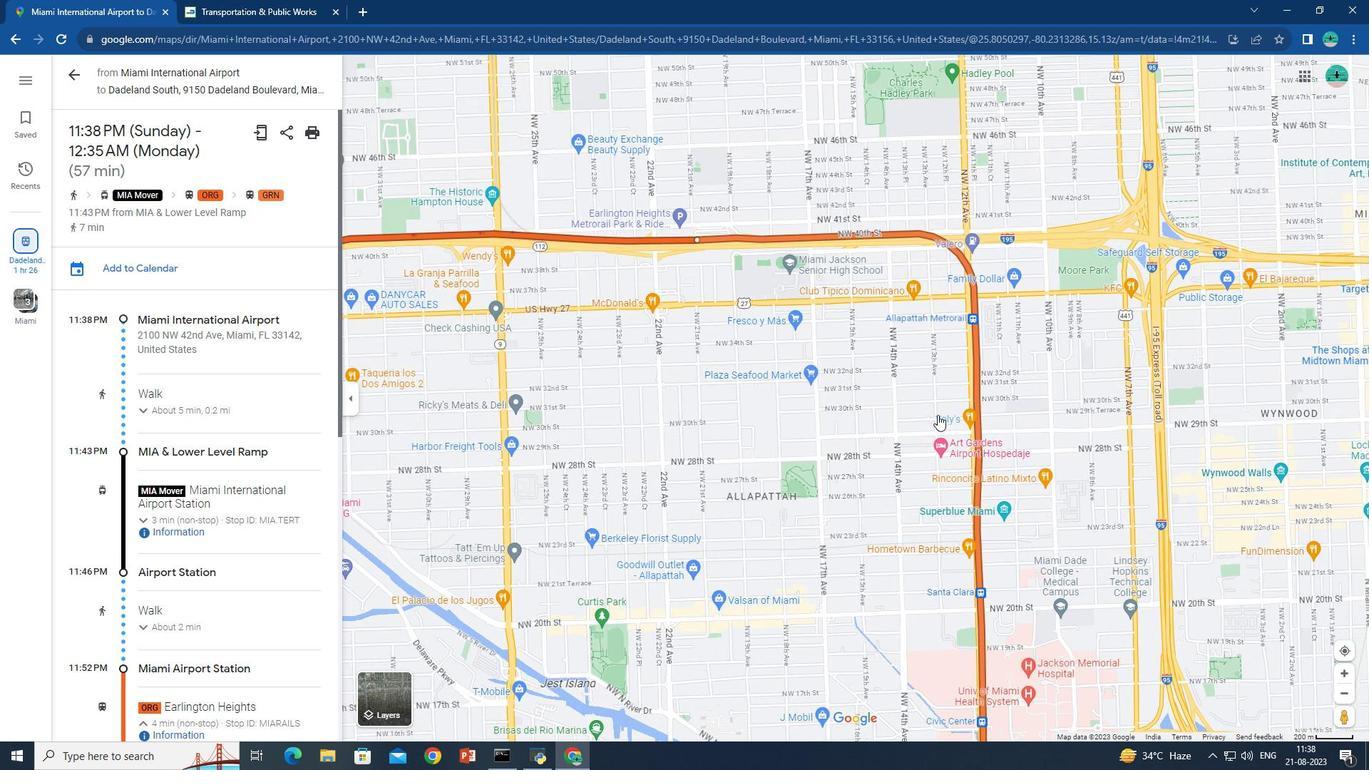 
Action: Mouse scrolled (937, 415) with delta (0, 0)
Screenshot: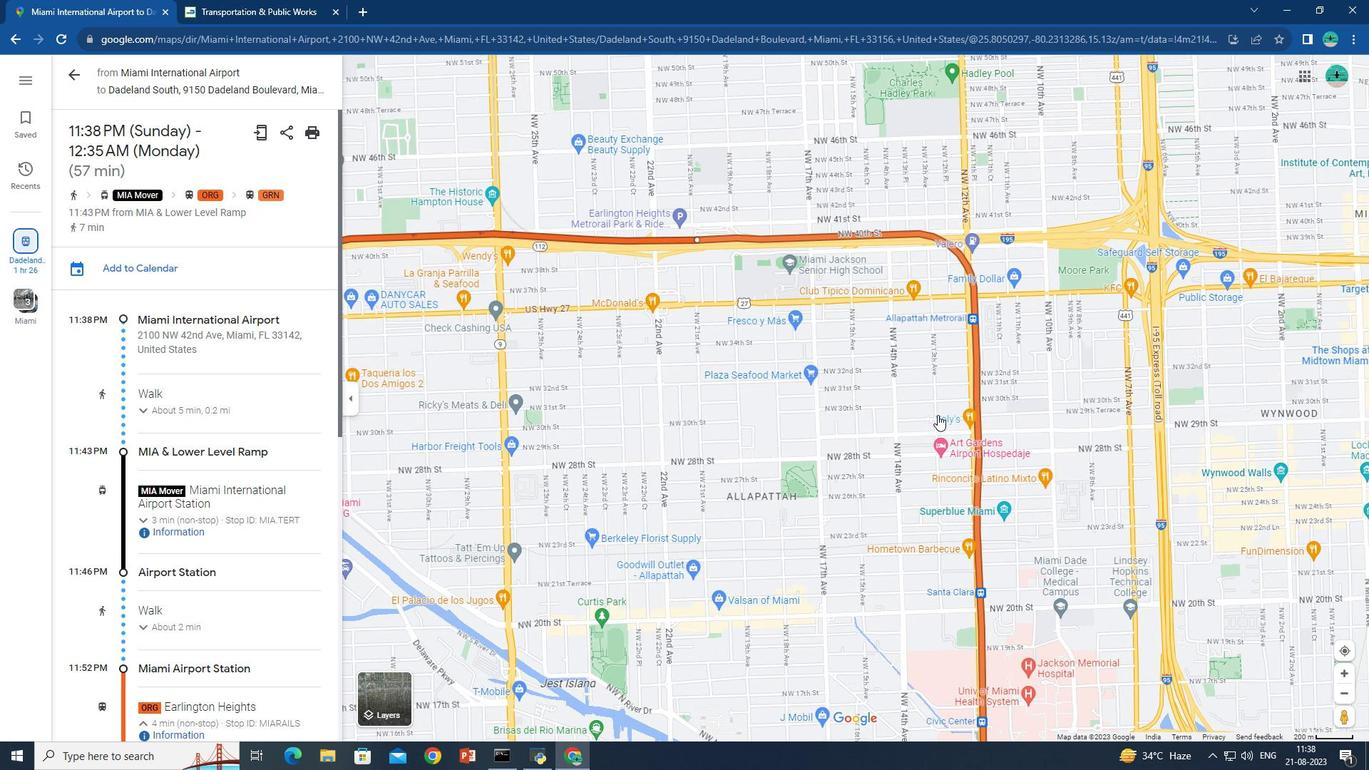 
Action: Mouse scrolled (937, 415) with delta (0, 0)
Screenshot: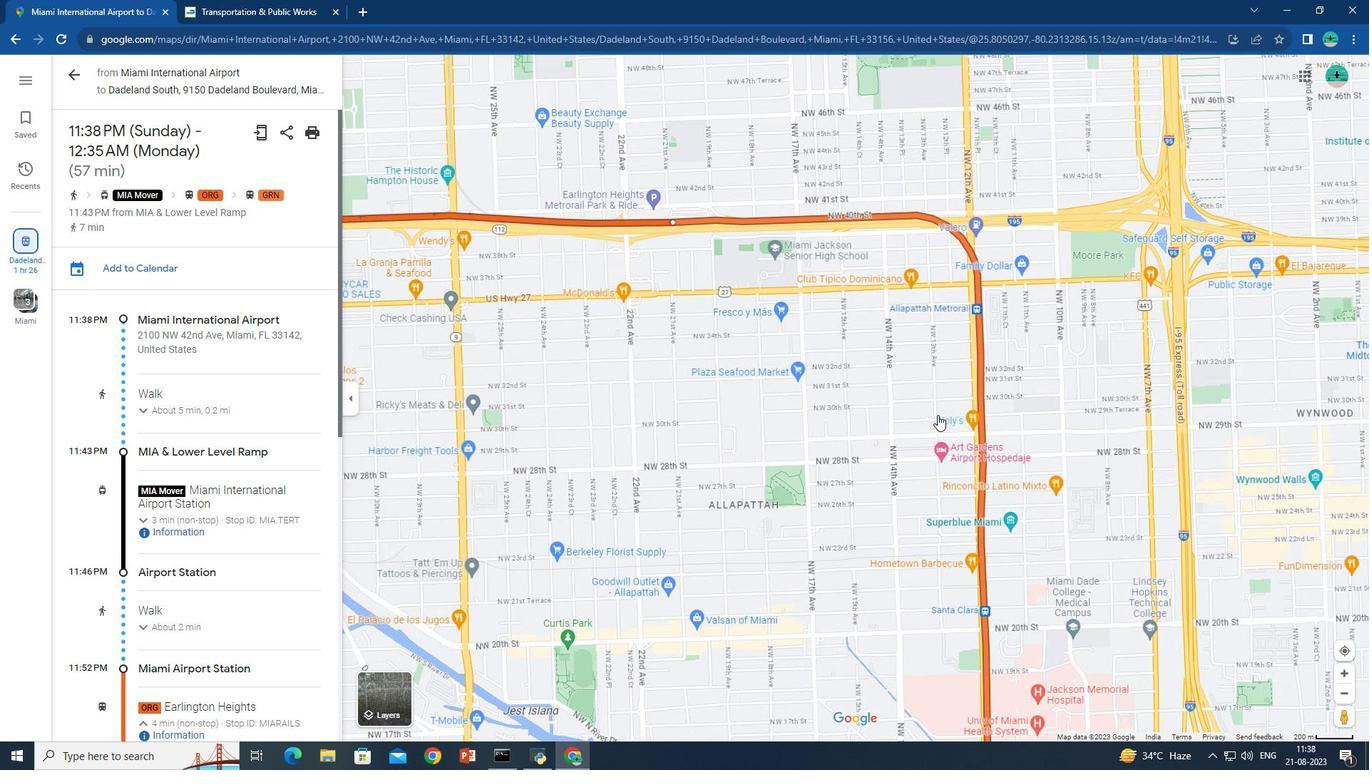 
Action: Mouse scrolled (937, 415) with delta (0, 0)
Screenshot: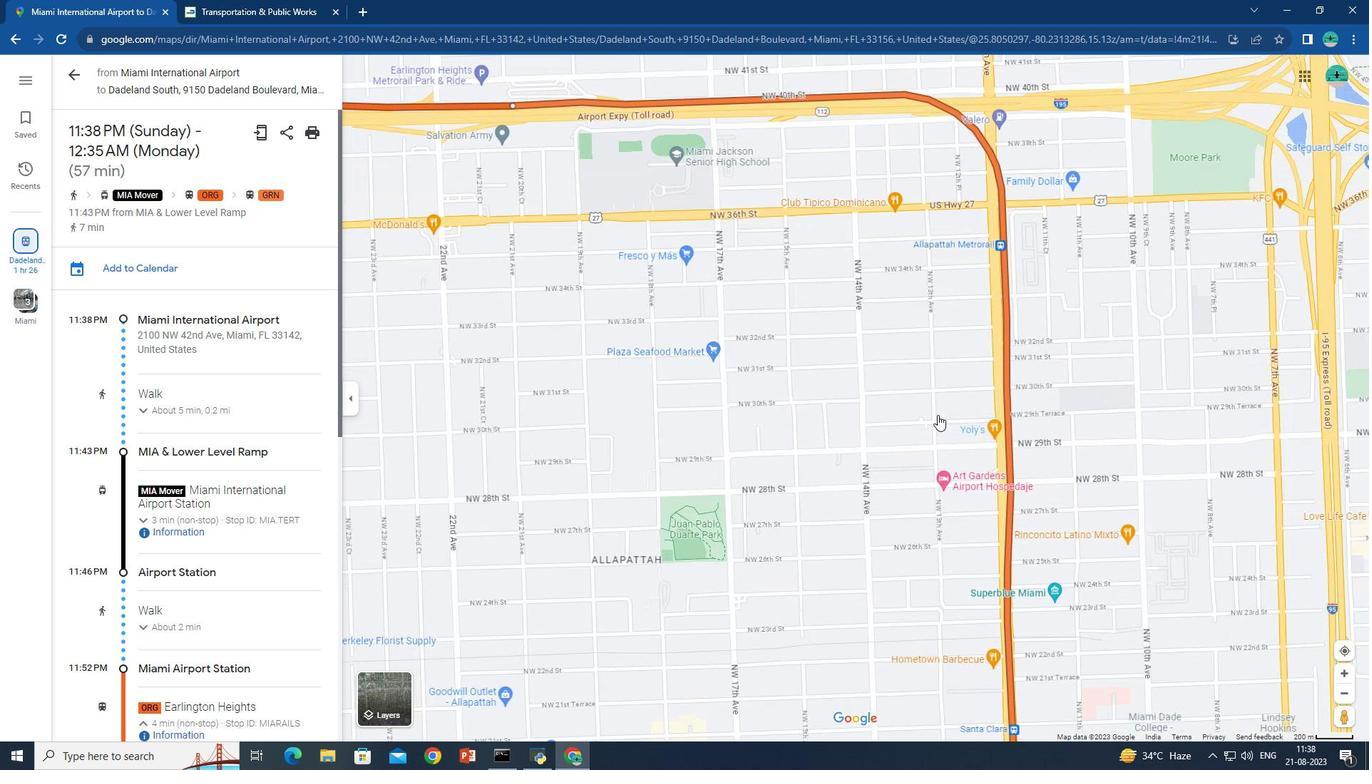 
Action: Mouse moved to (950, 472)
Screenshot: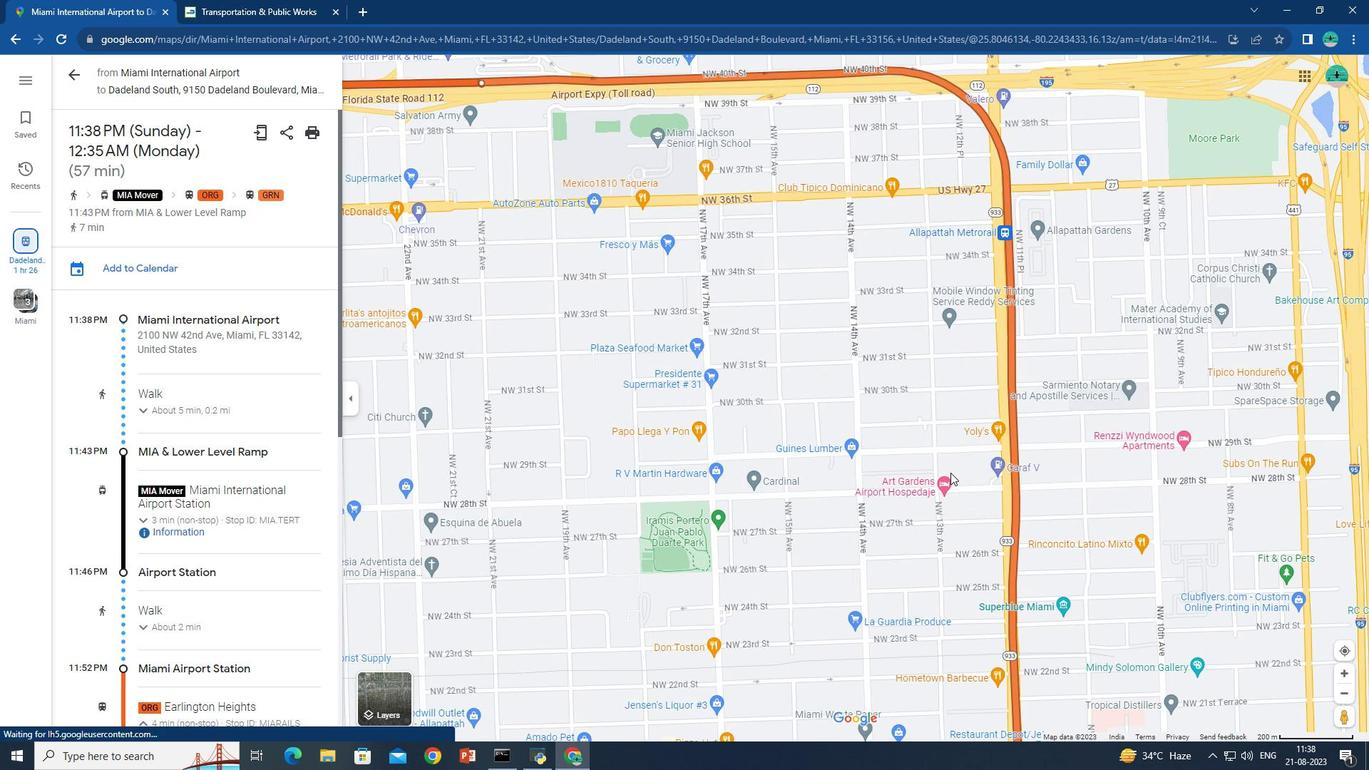 
Action: Mouse pressed left at (950, 472)
Screenshot: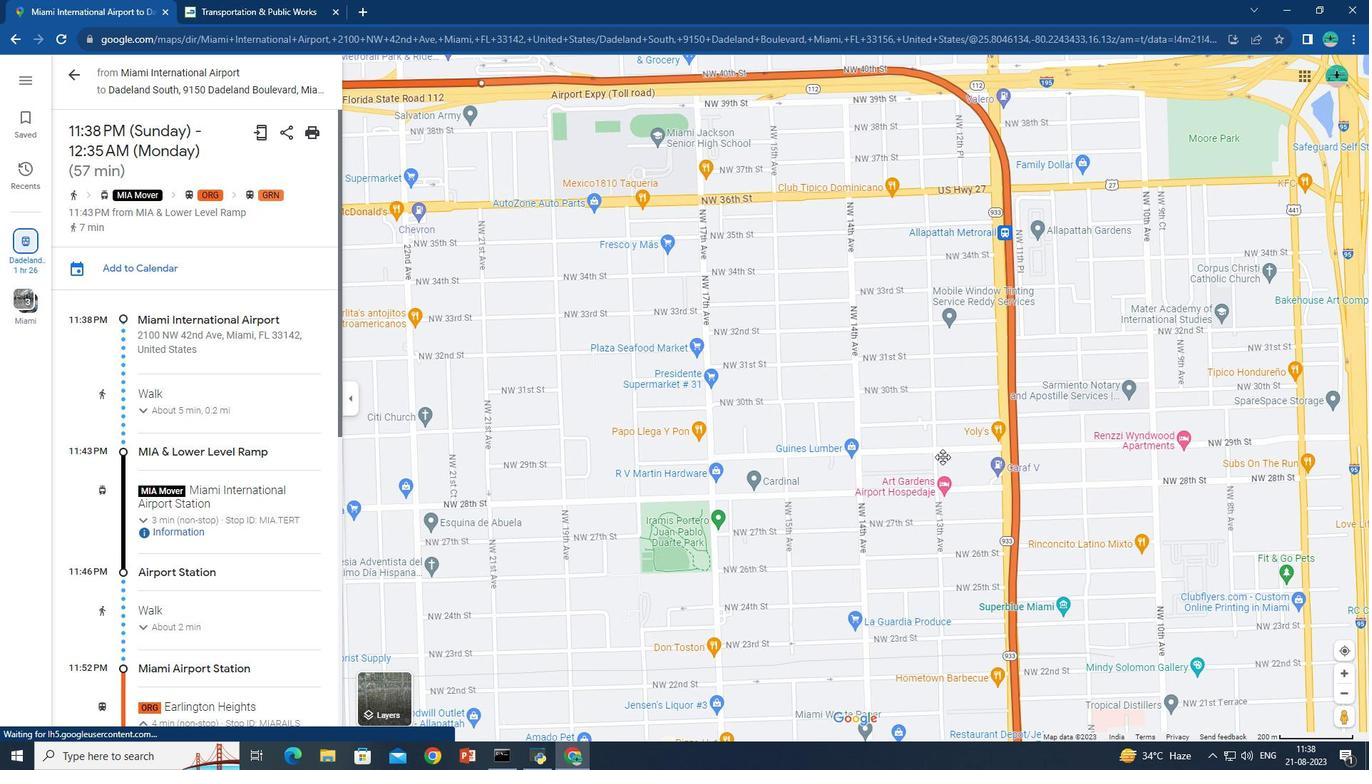 
Action: Mouse moved to (927, 436)
Screenshot: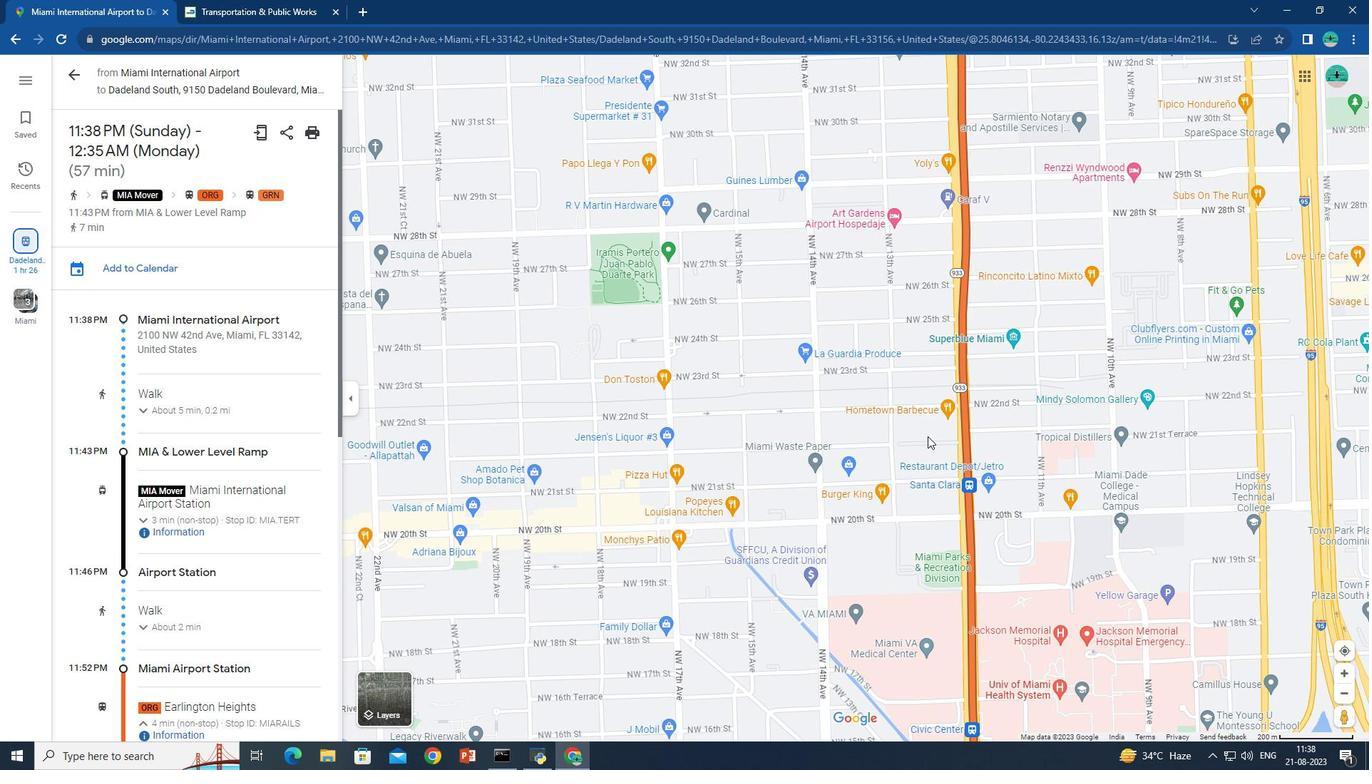 
Action: Mouse pressed left at (927, 436)
Screenshot: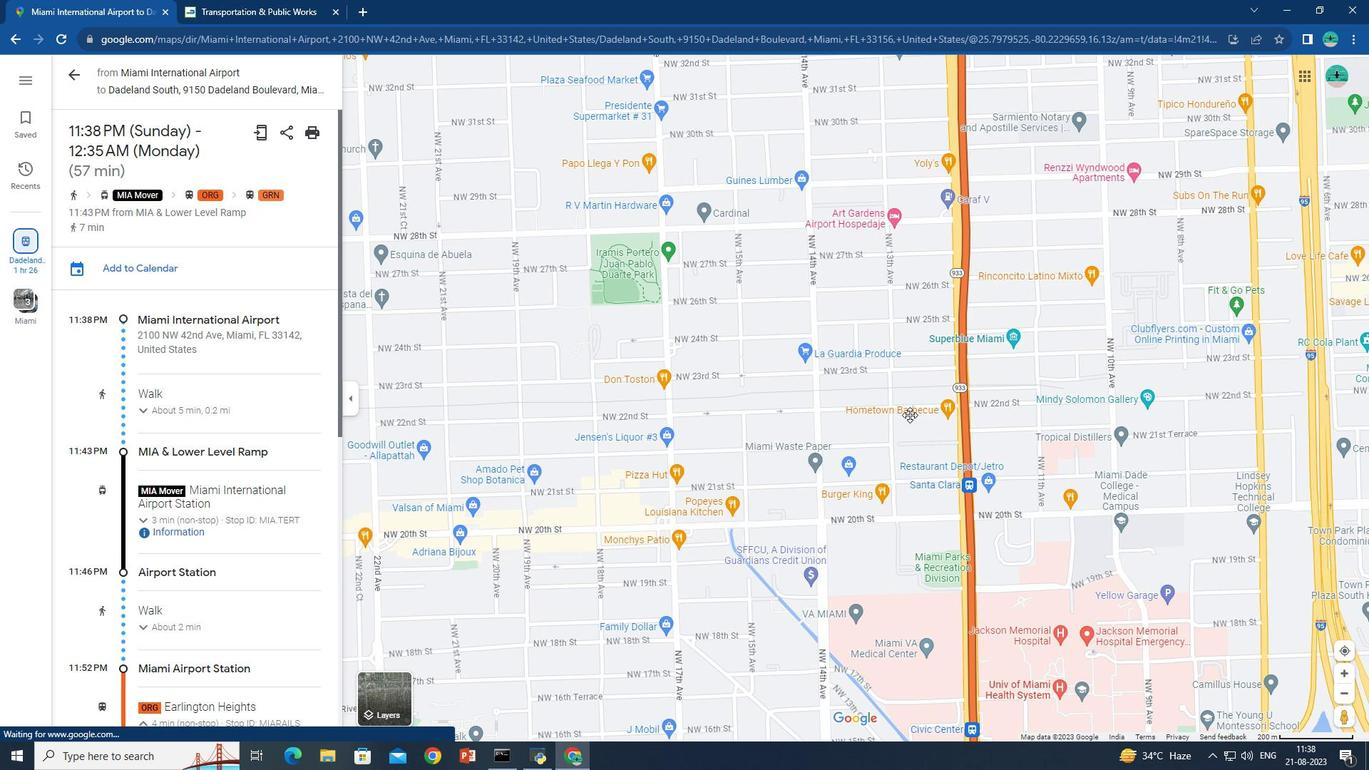 
Action: Mouse moved to (976, 531)
Screenshot: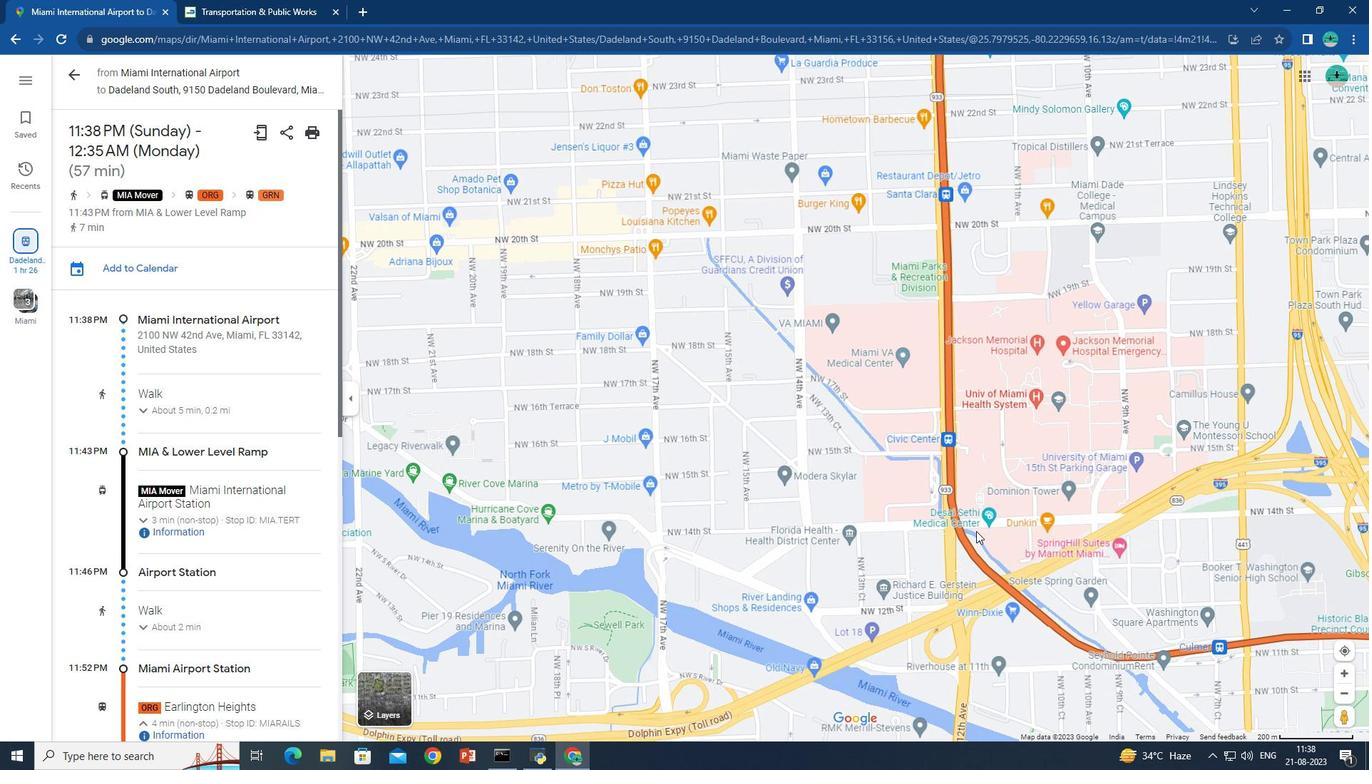 
Action: Mouse pressed left at (976, 531)
Screenshot: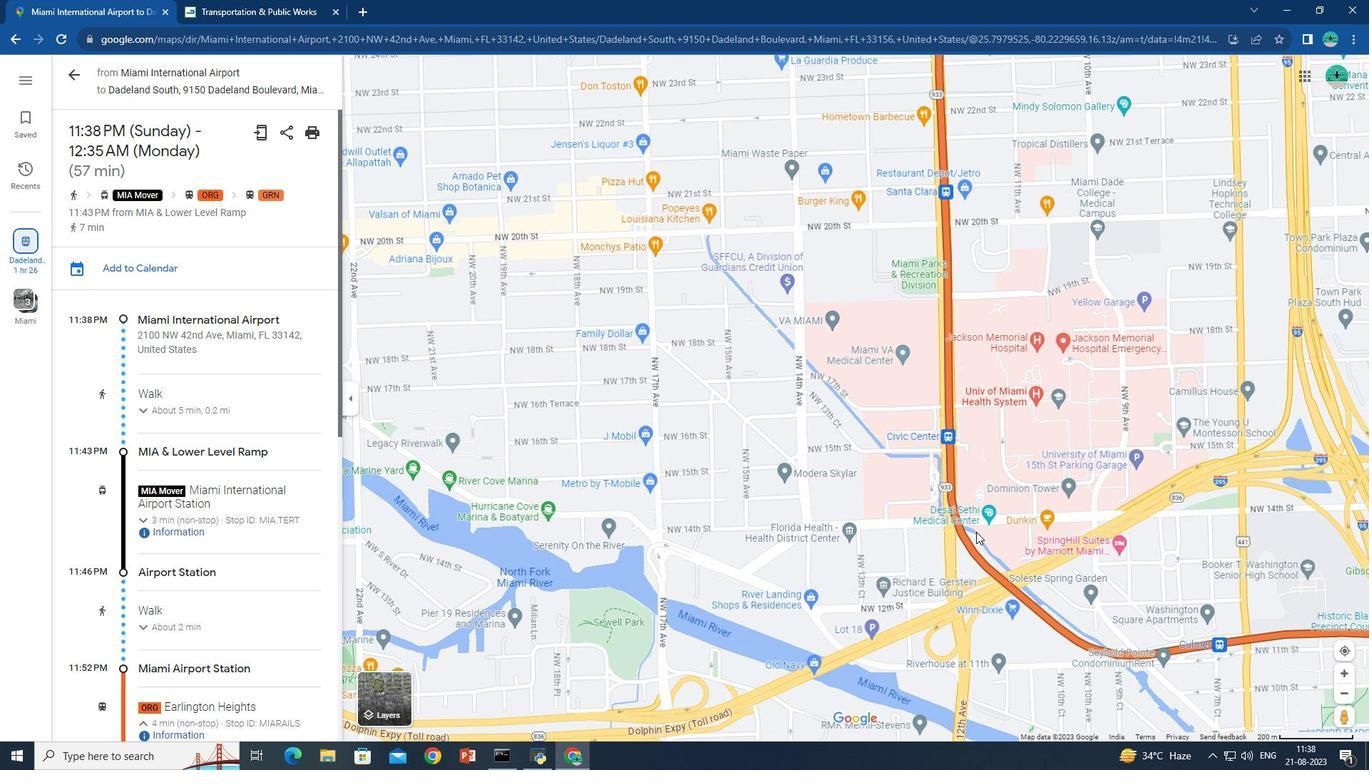 
Action: Mouse moved to (1077, 471)
Screenshot: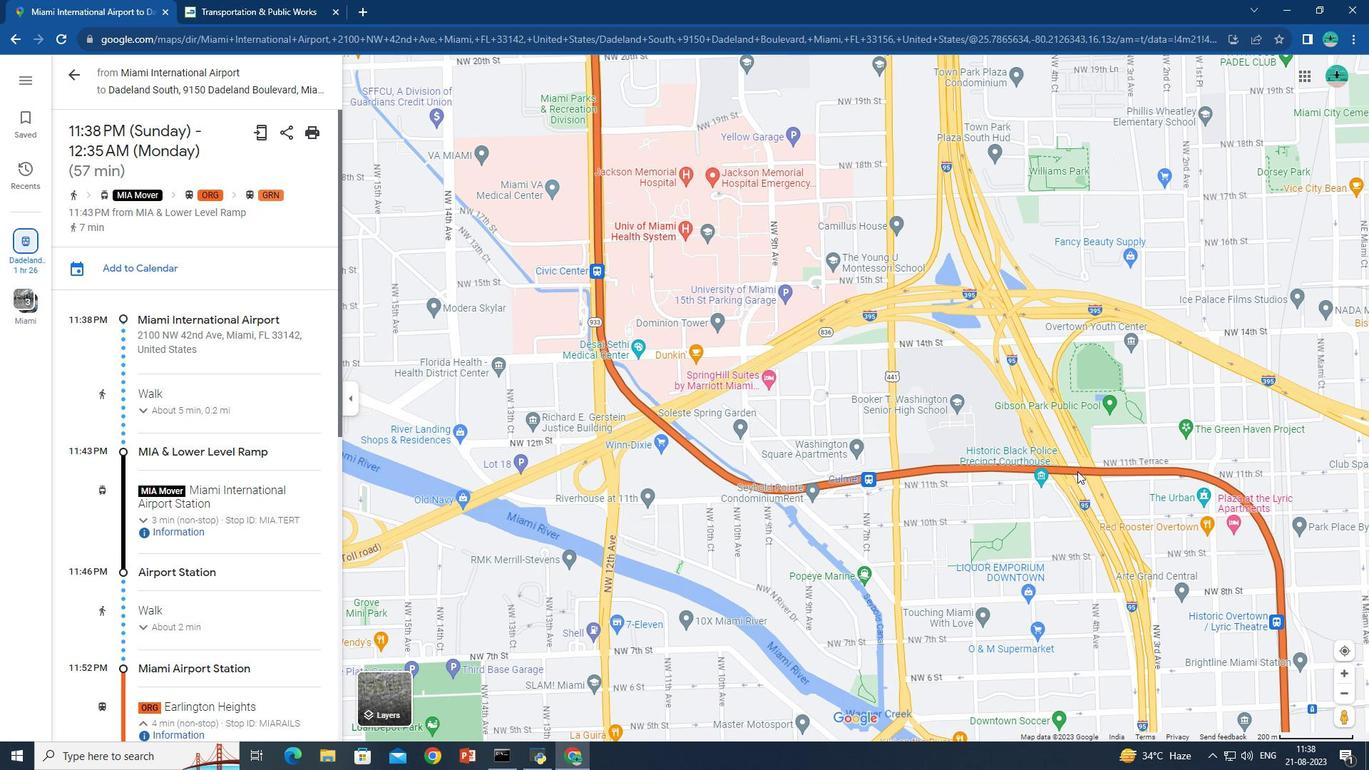 
Action: Mouse pressed left at (1077, 471)
Screenshot: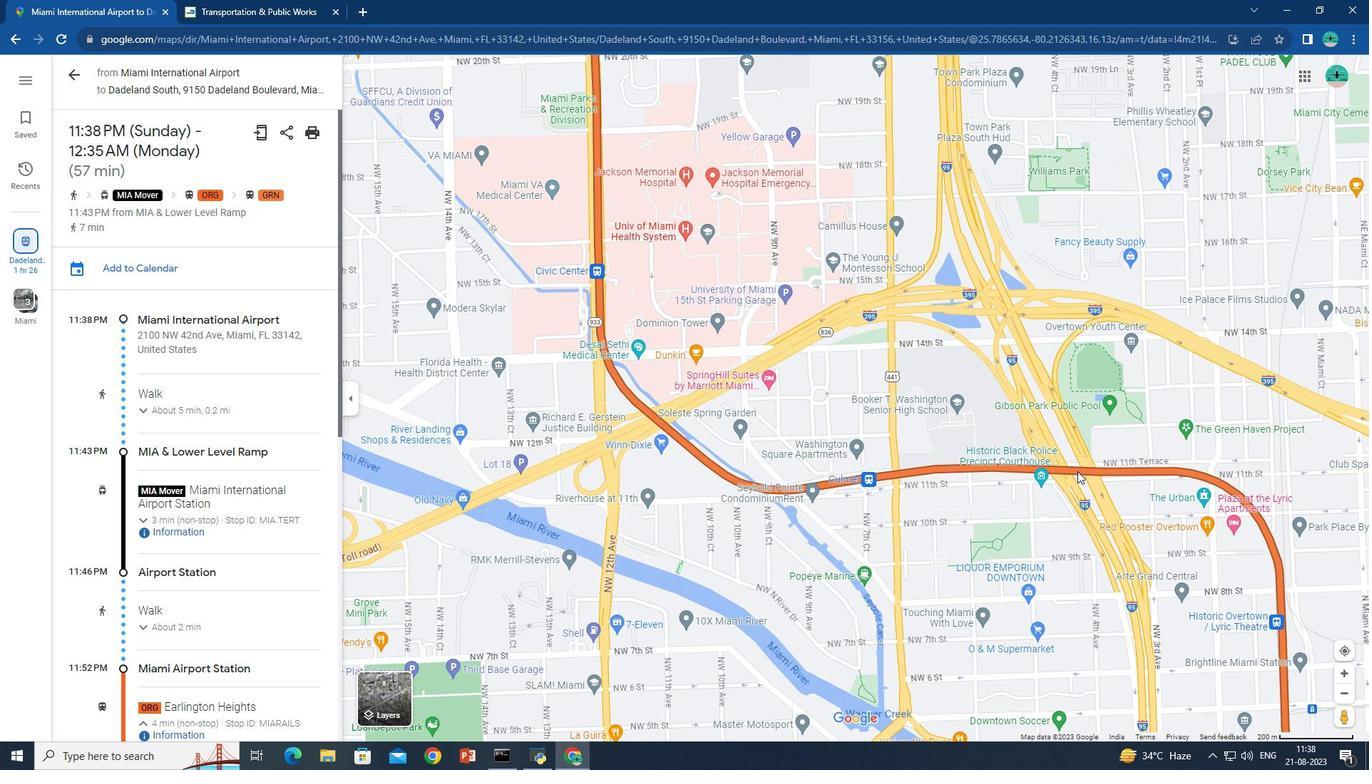 
Action: Mouse moved to (923, 504)
Screenshot: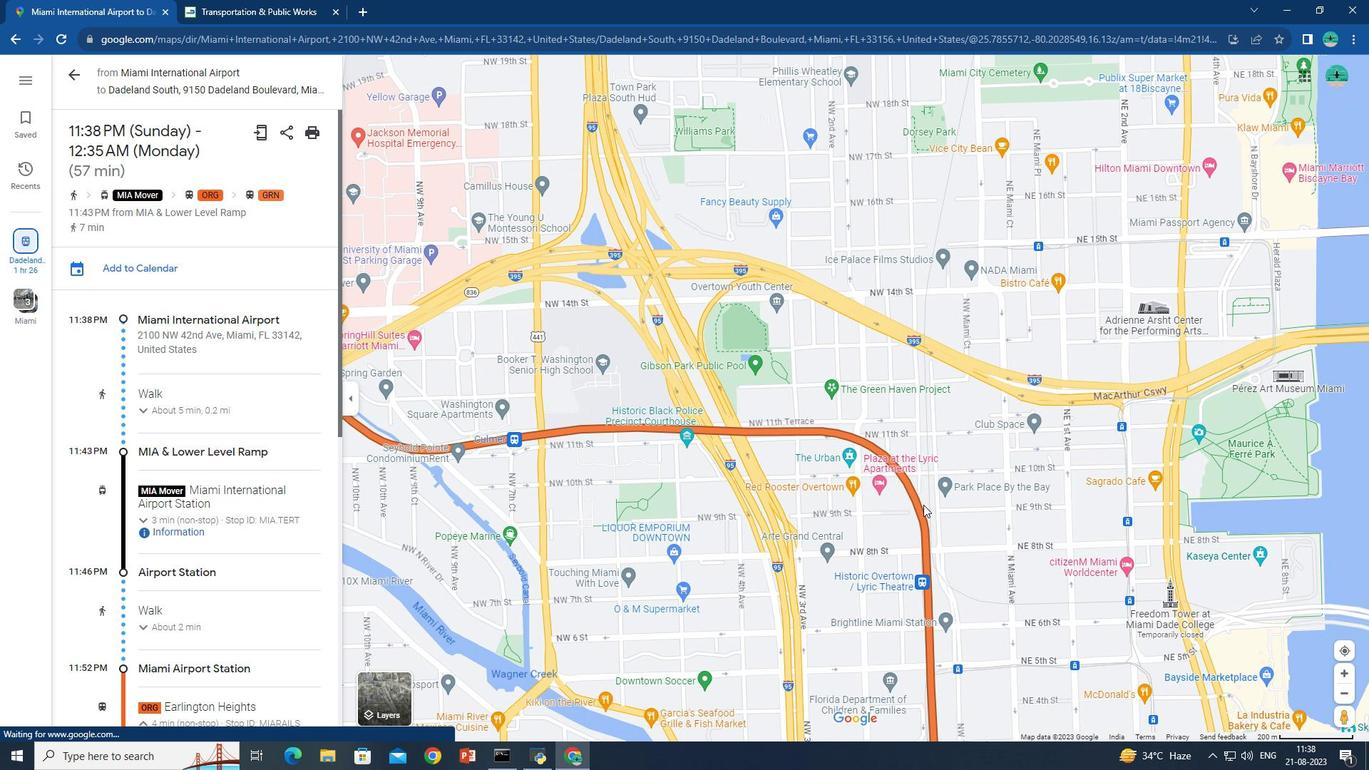 
Action: Mouse scrolled (923, 505) with delta (0, 0)
Screenshot: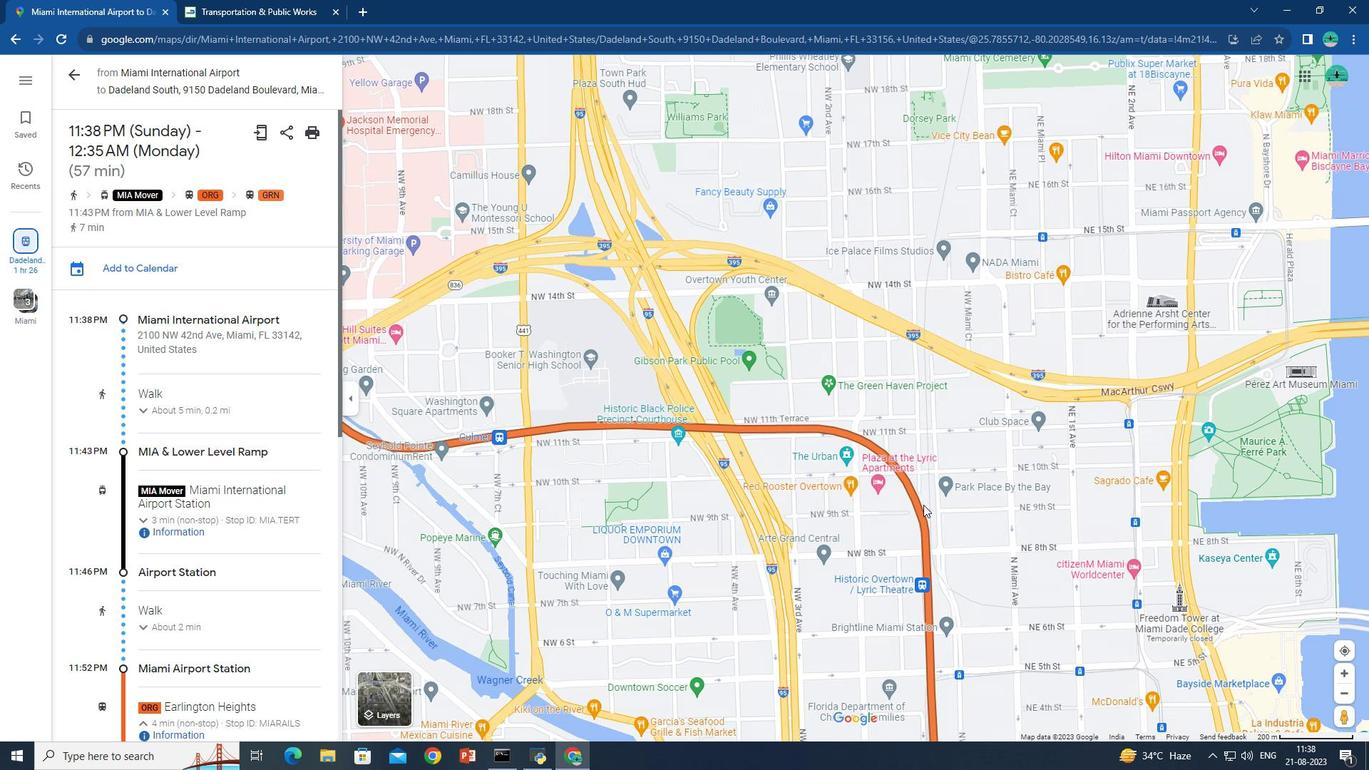 
Action: Mouse scrolled (923, 505) with delta (0, 0)
Screenshot: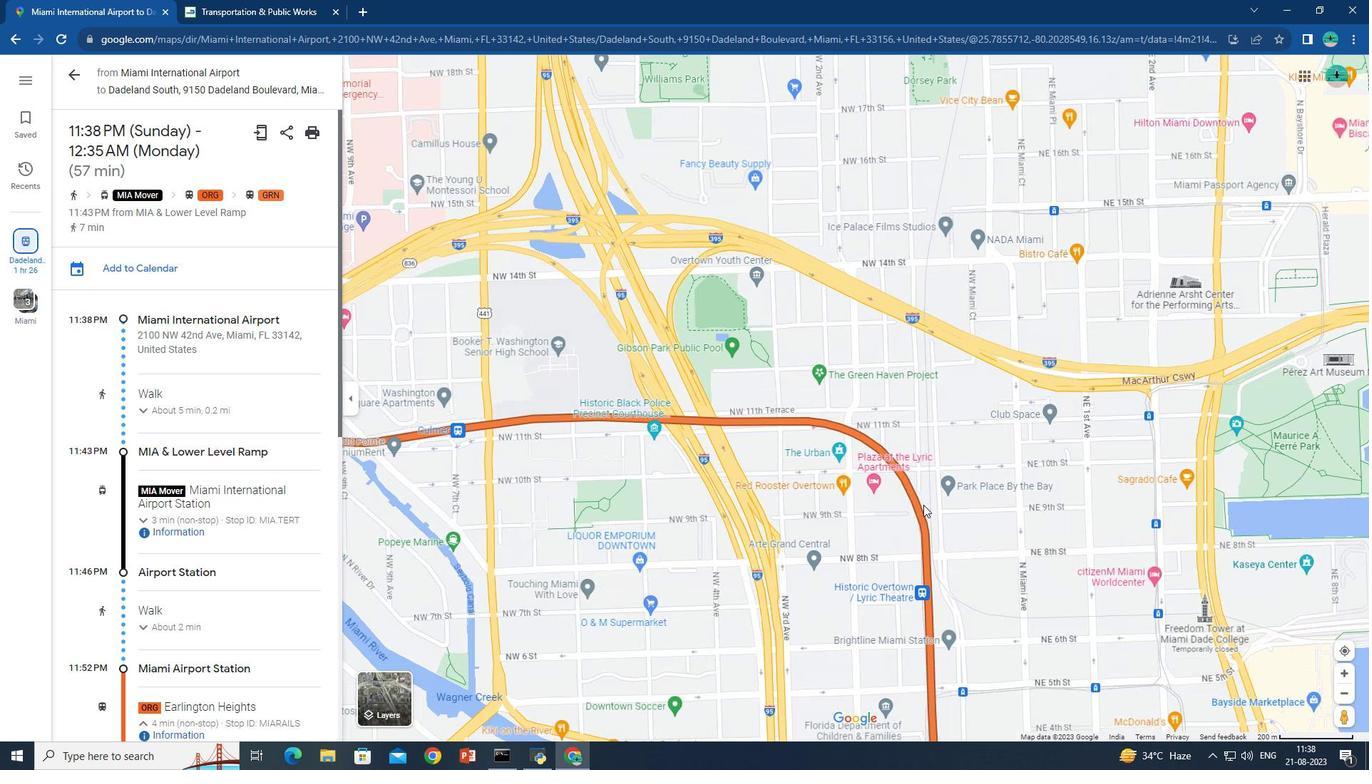 
Action: Mouse scrolled (923, 505) with delta (0, 0)
Screenshot: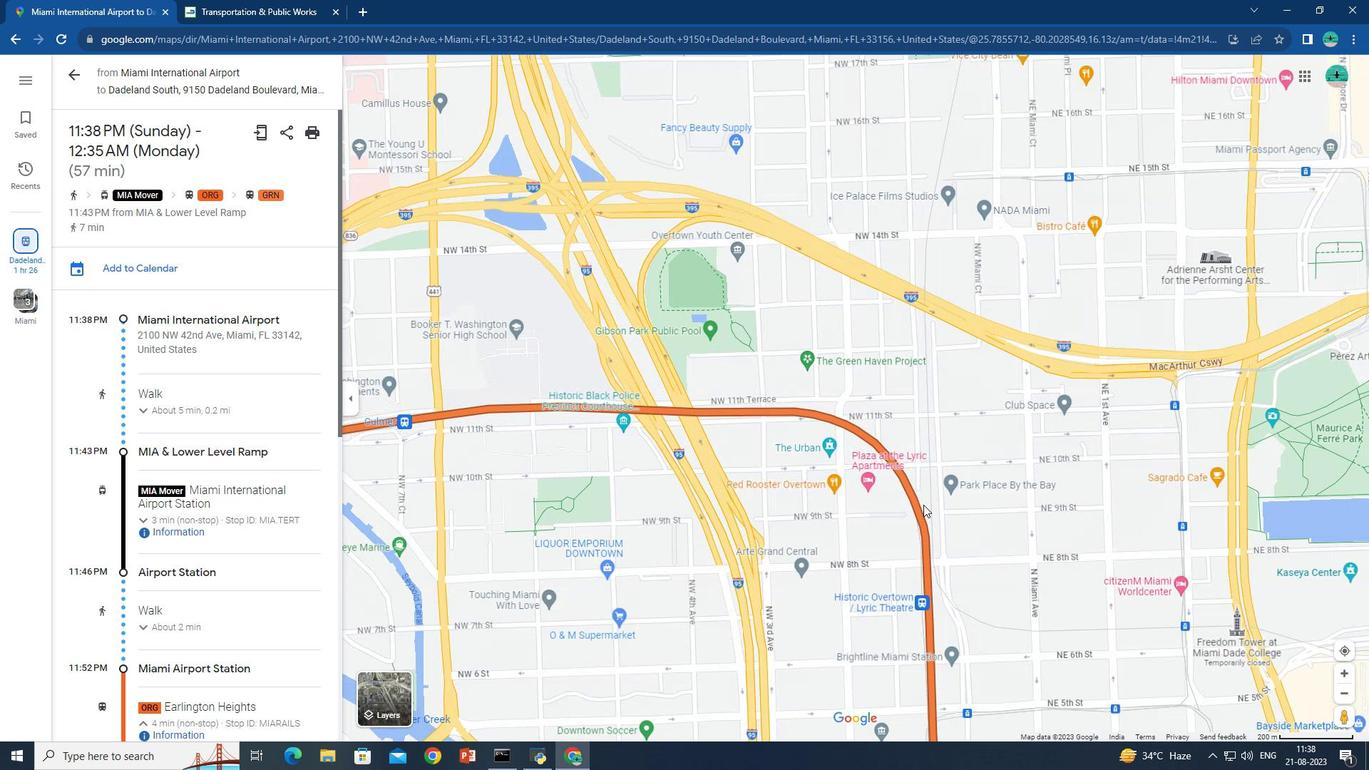 
Action: Mouse scrolled (923, 505) with delta (0, 0)
Screenshot: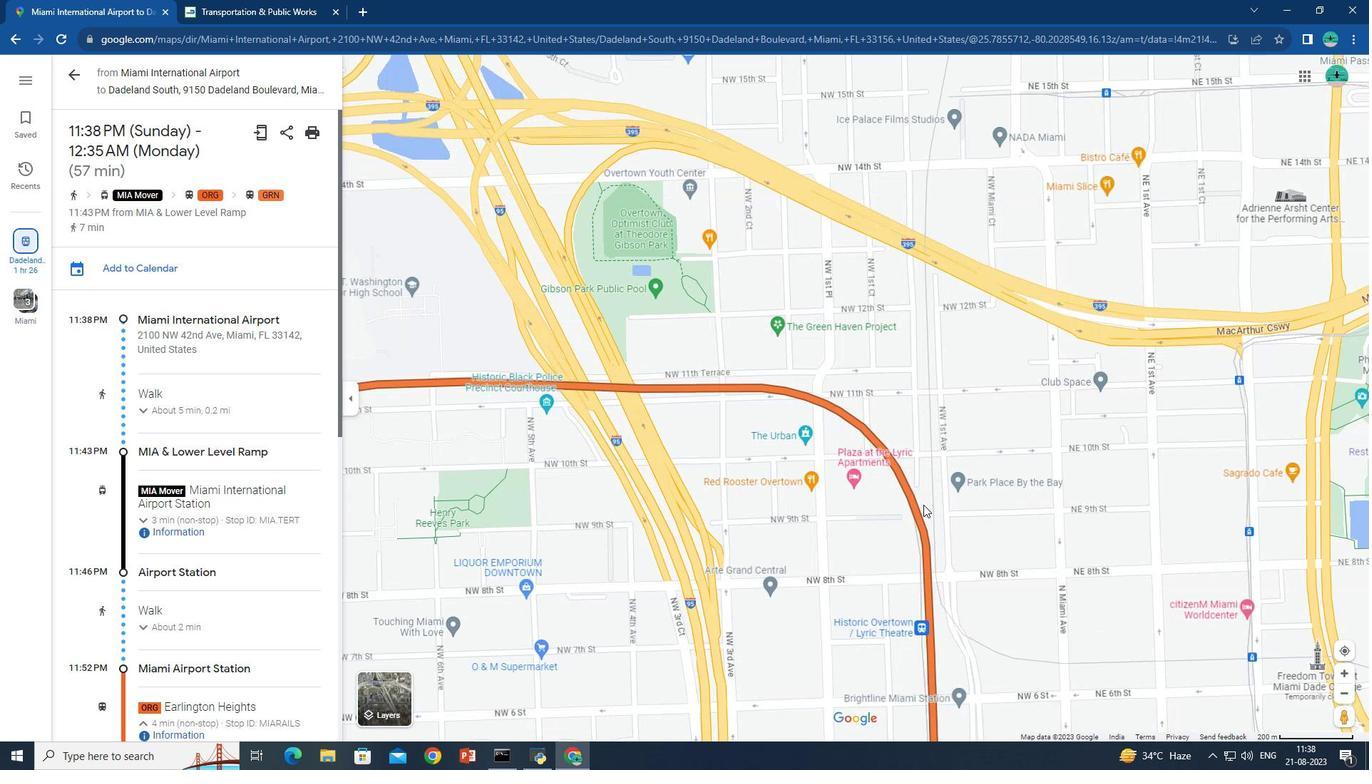 
Action: Mouse moved to (890, 586)
Screenshot: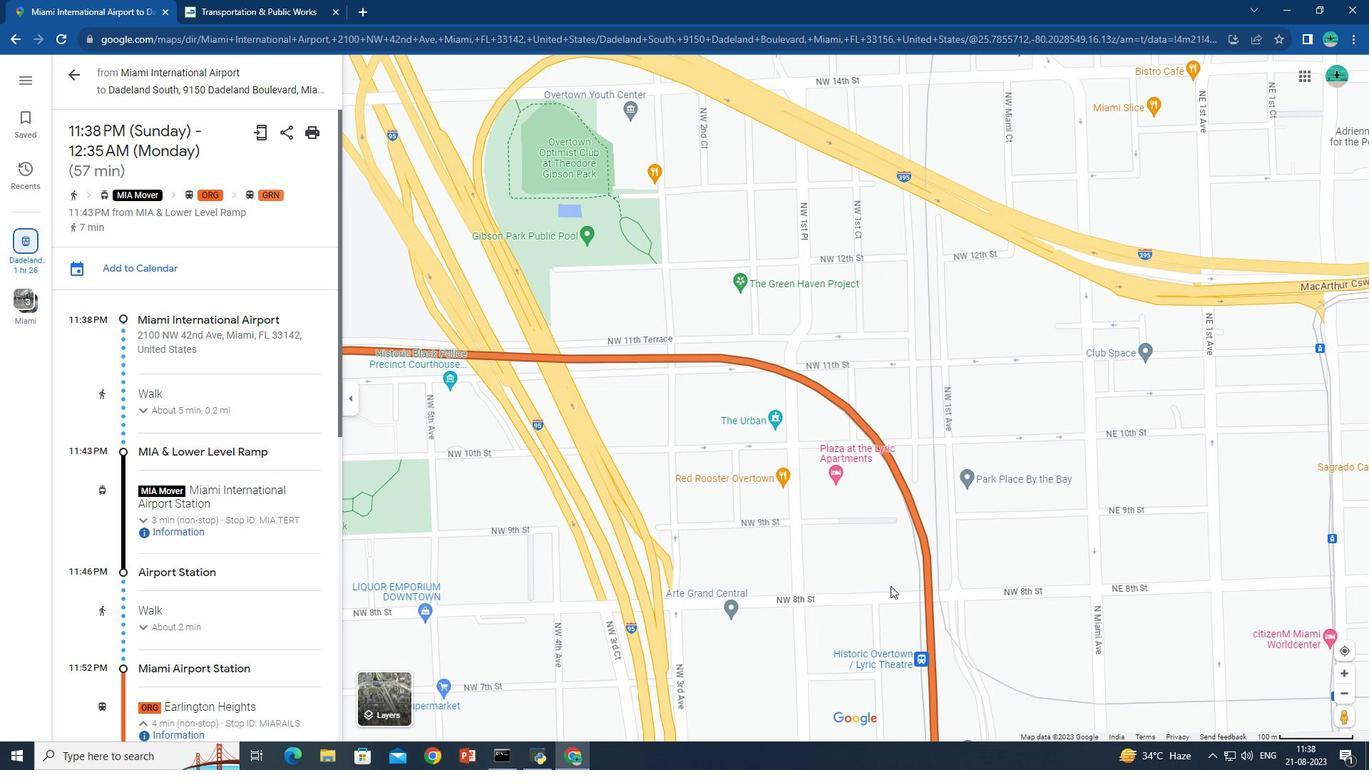 
Action: Mouse pressed left at (890, 586)
Screenshot: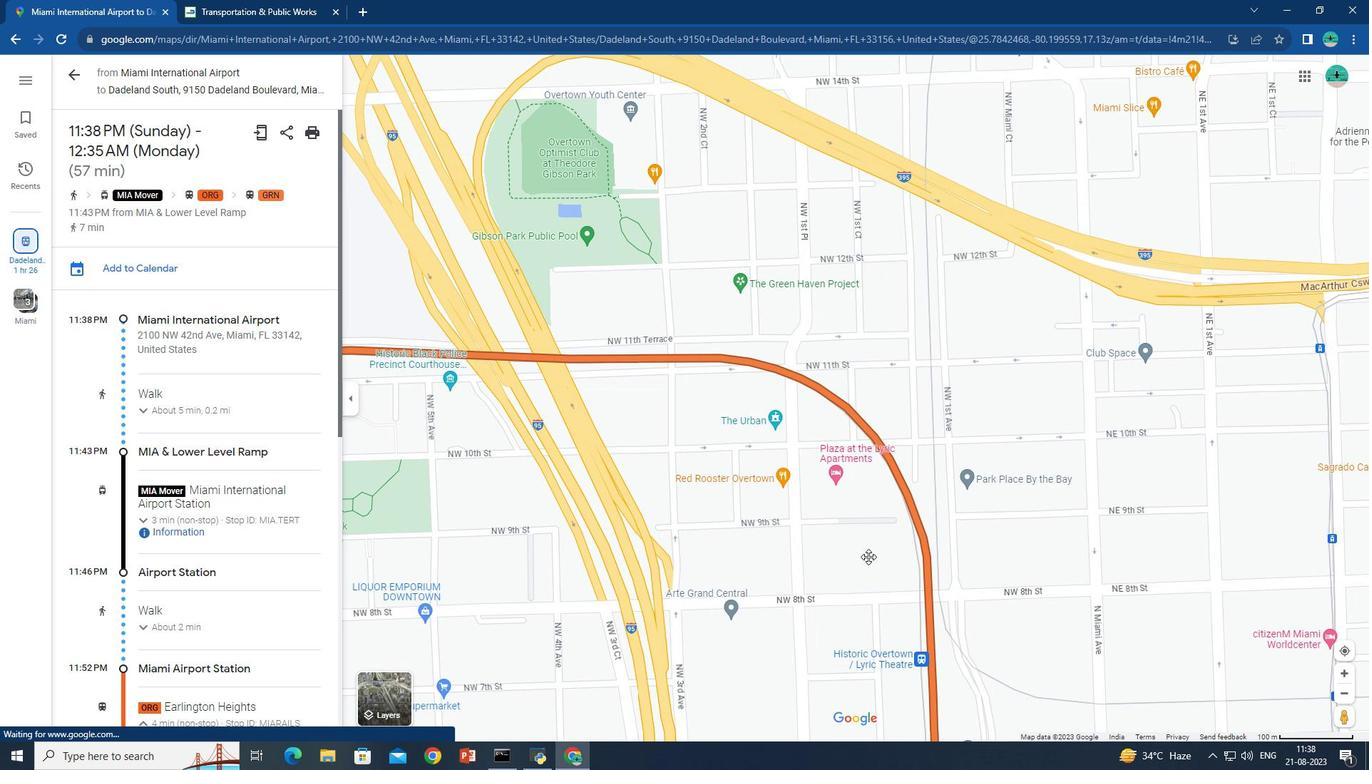 
Action: Mouse moved to (762, 590)
Screenshot: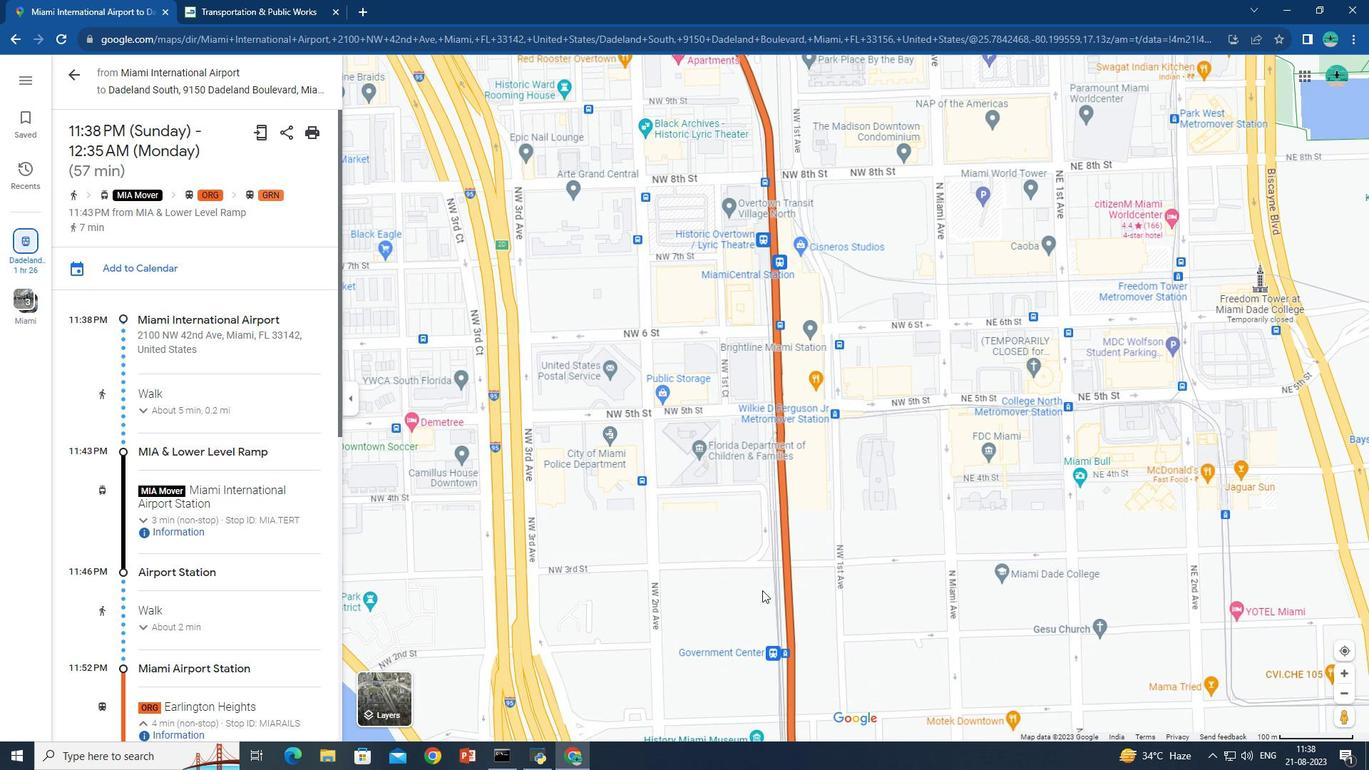 
Action: Mouse pressed left at (762, 590)
Screenshot: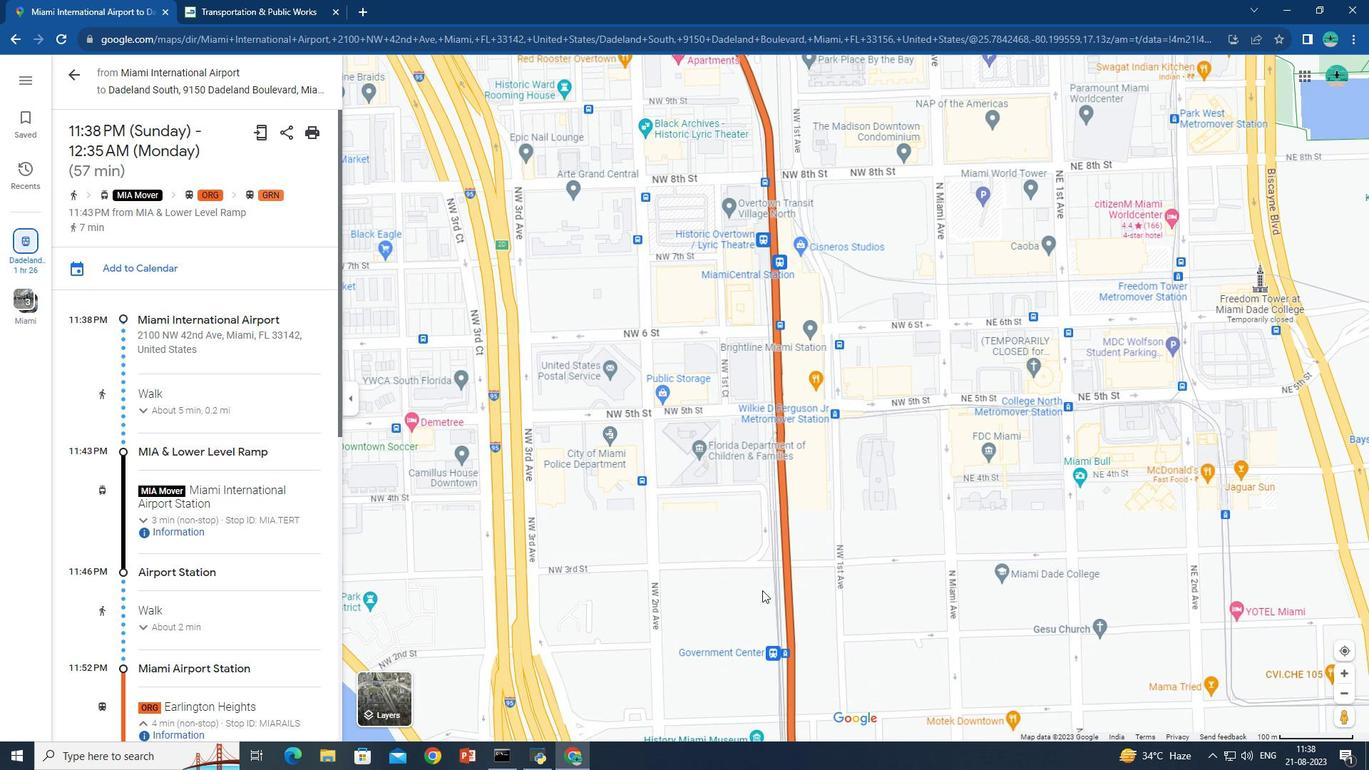 
Action: Mouse moved to (756, 643)
Screenshot: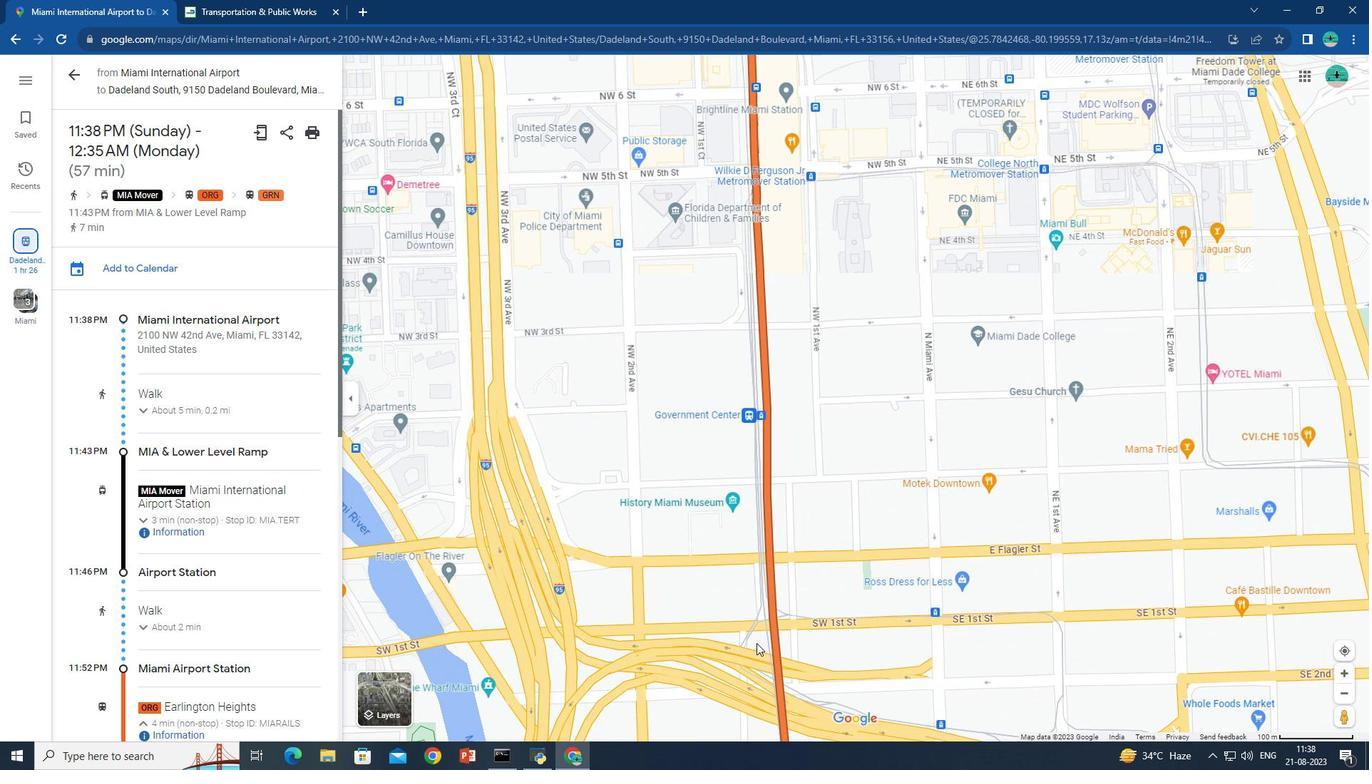 
Action: Mouse pressed left at (756, 643)
Screenshot: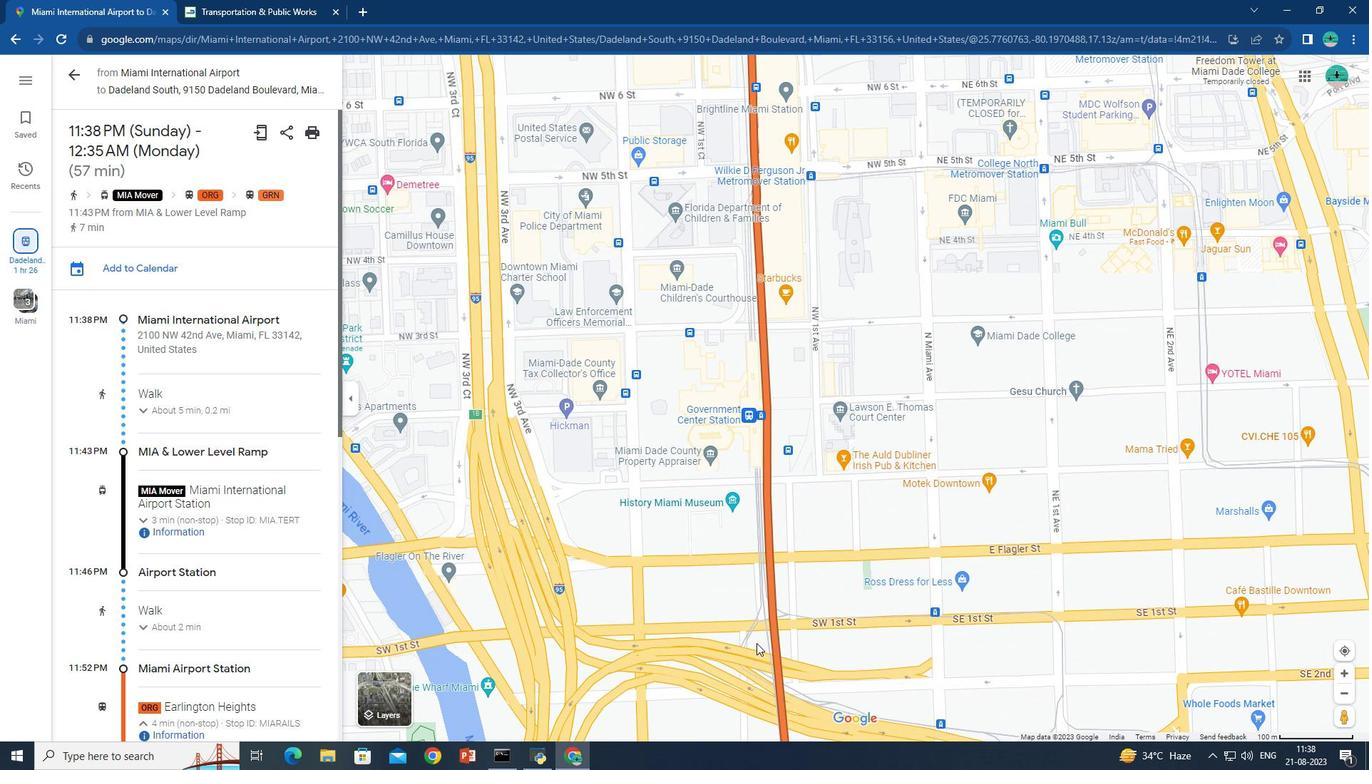 
Action: Mouse moved to (741, 609)
Screenshot: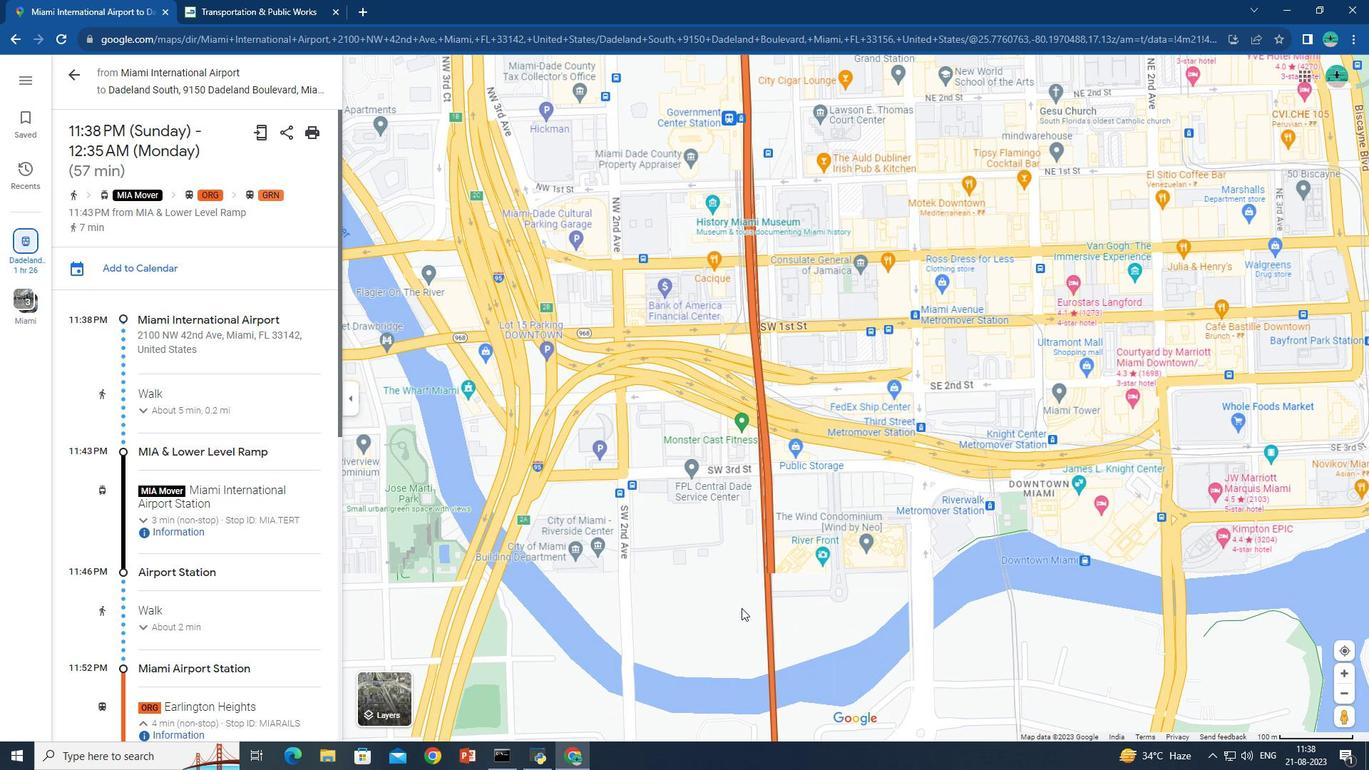 
Action: Mouse pressed left at (741, 609)
Screenshot: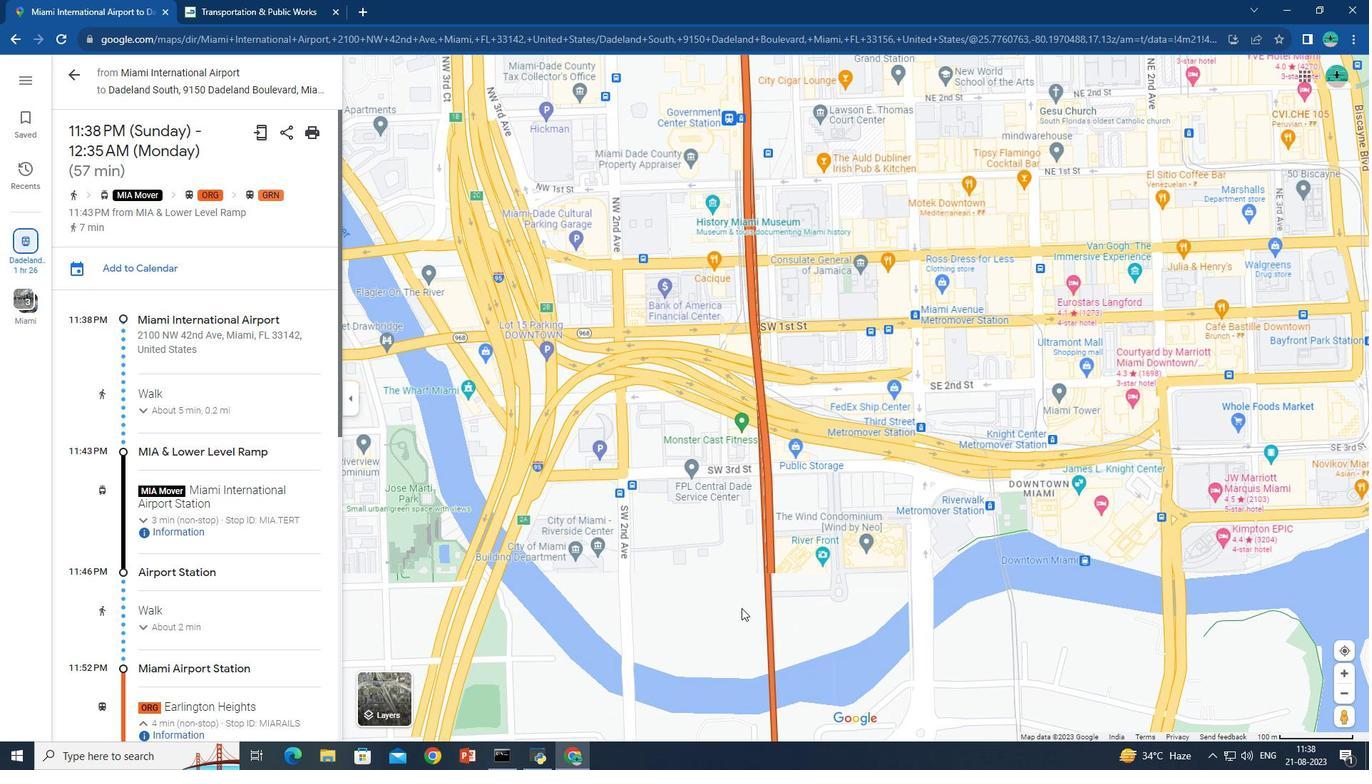 
Action: Mouse moved to (701, 626)
Screenshot: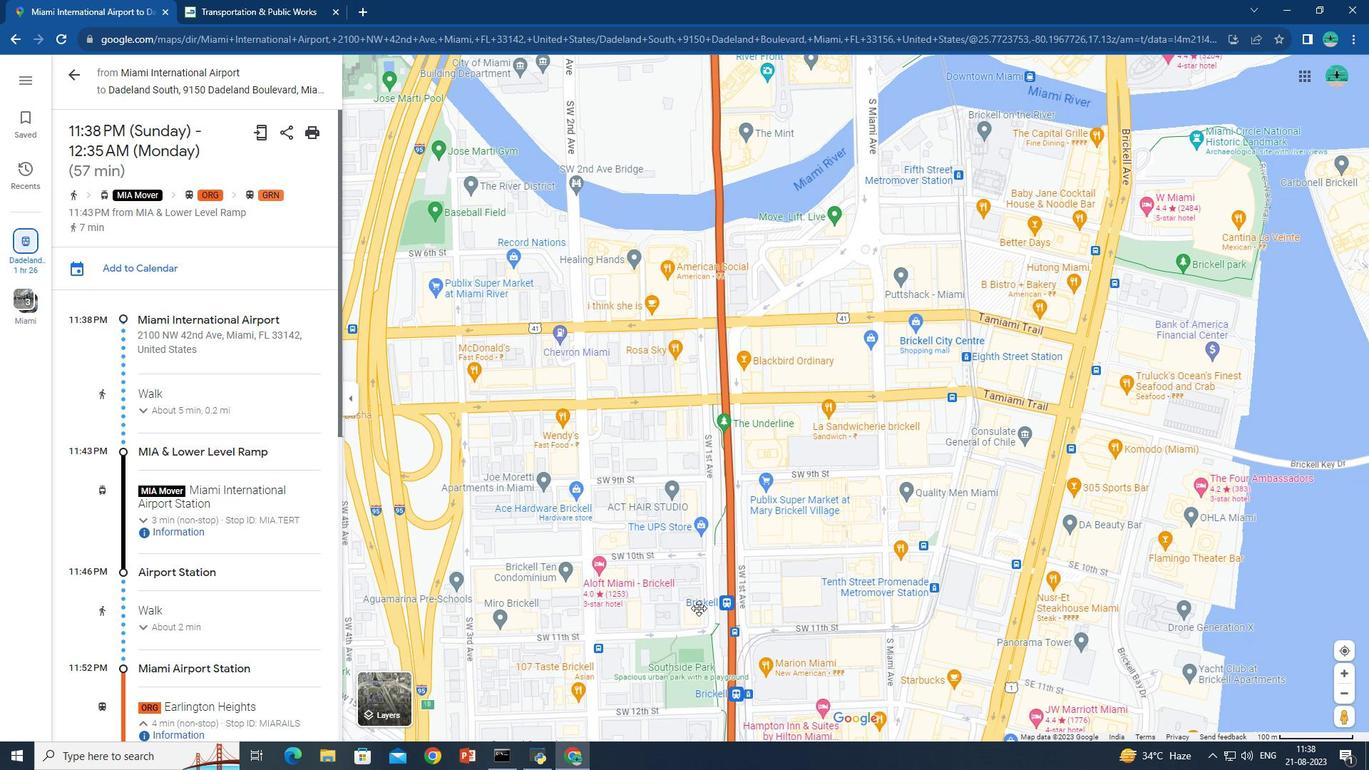 
Action: Mouse pressed left at (702, 626)
Screenshot: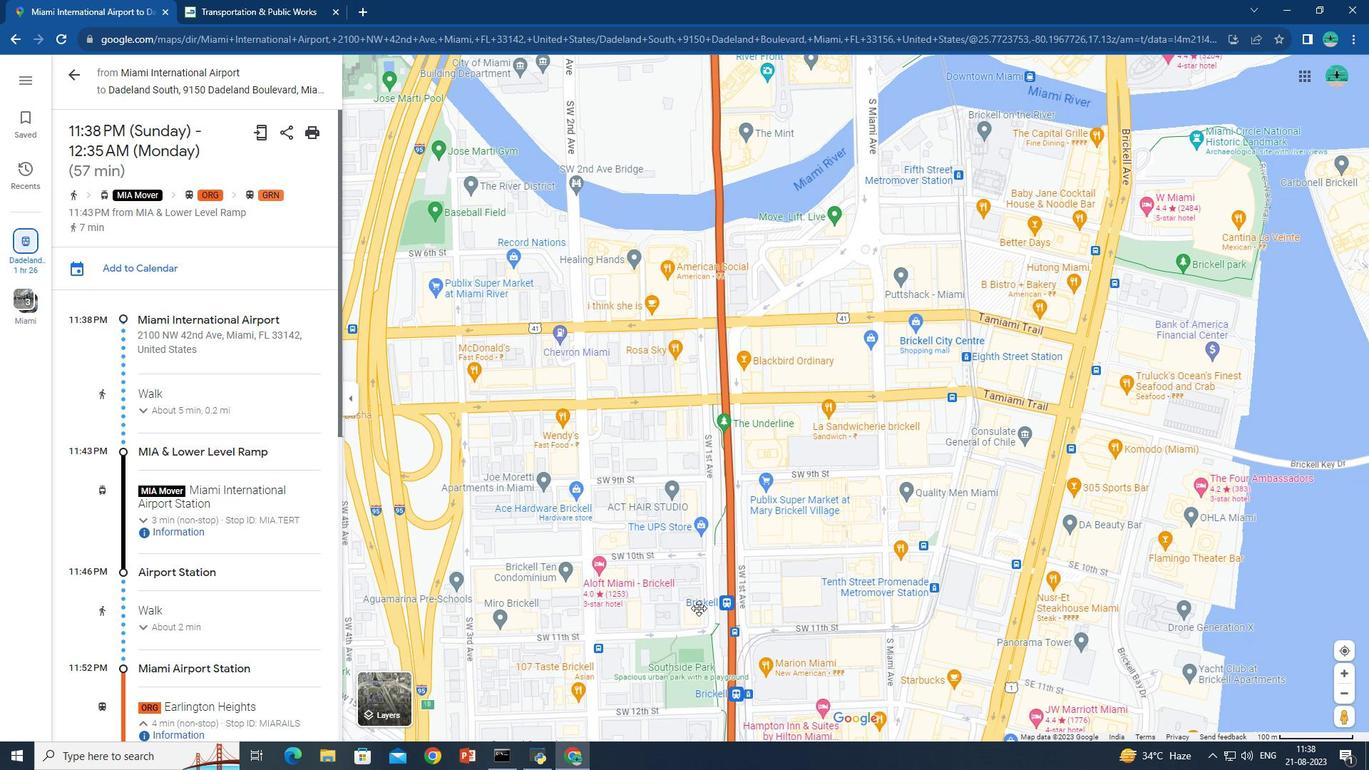 
Action: Mouse moved to (701, 591)
Screenshot: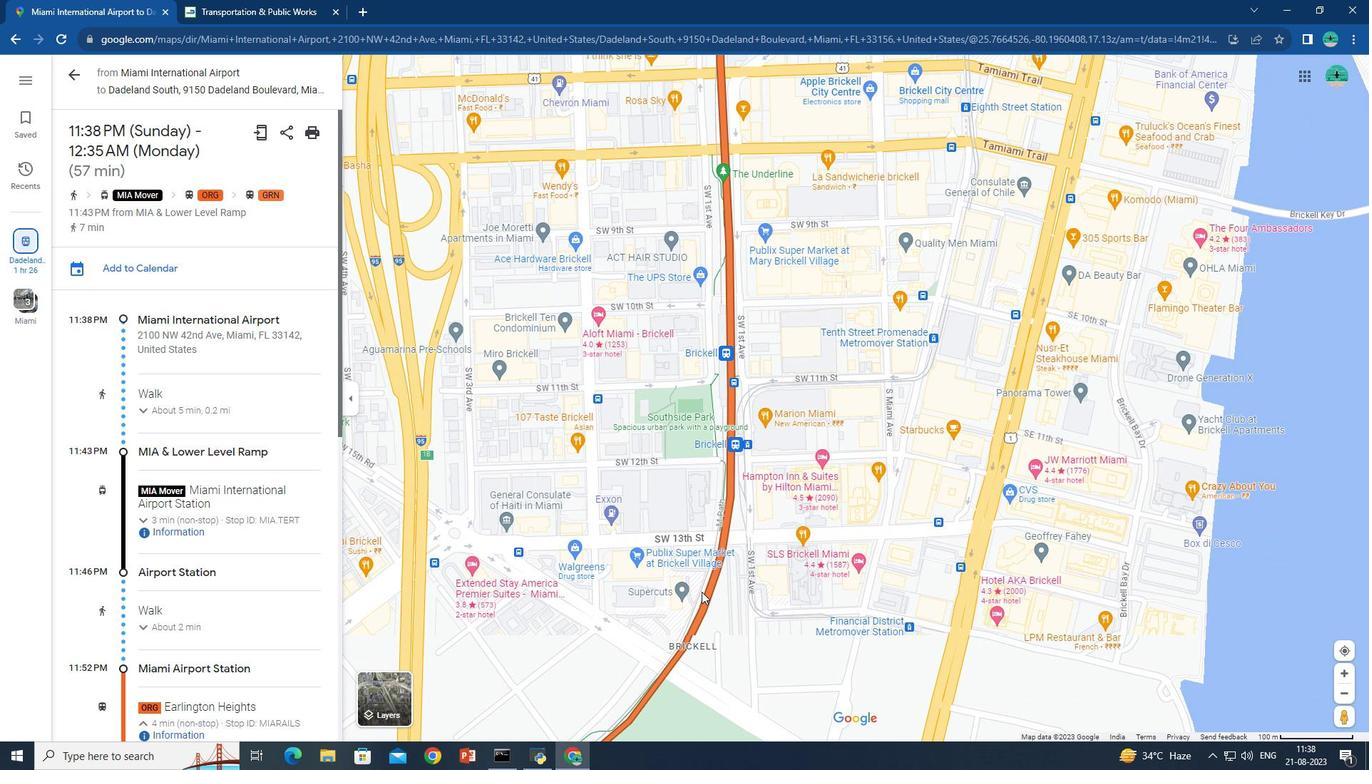 
Action: Mouse pressed left at (701, 591)
Screenshot: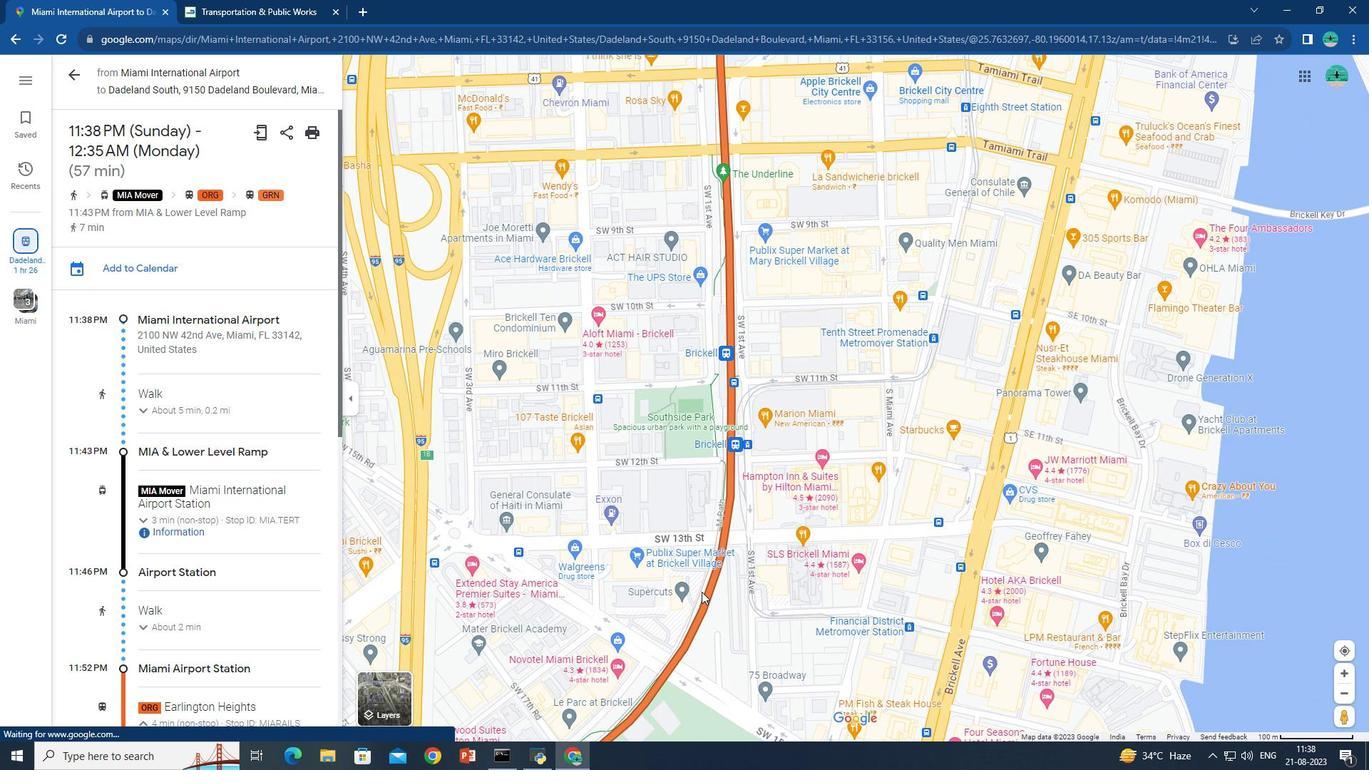
Action: Mouse moved to (642, 480)
Screenshot: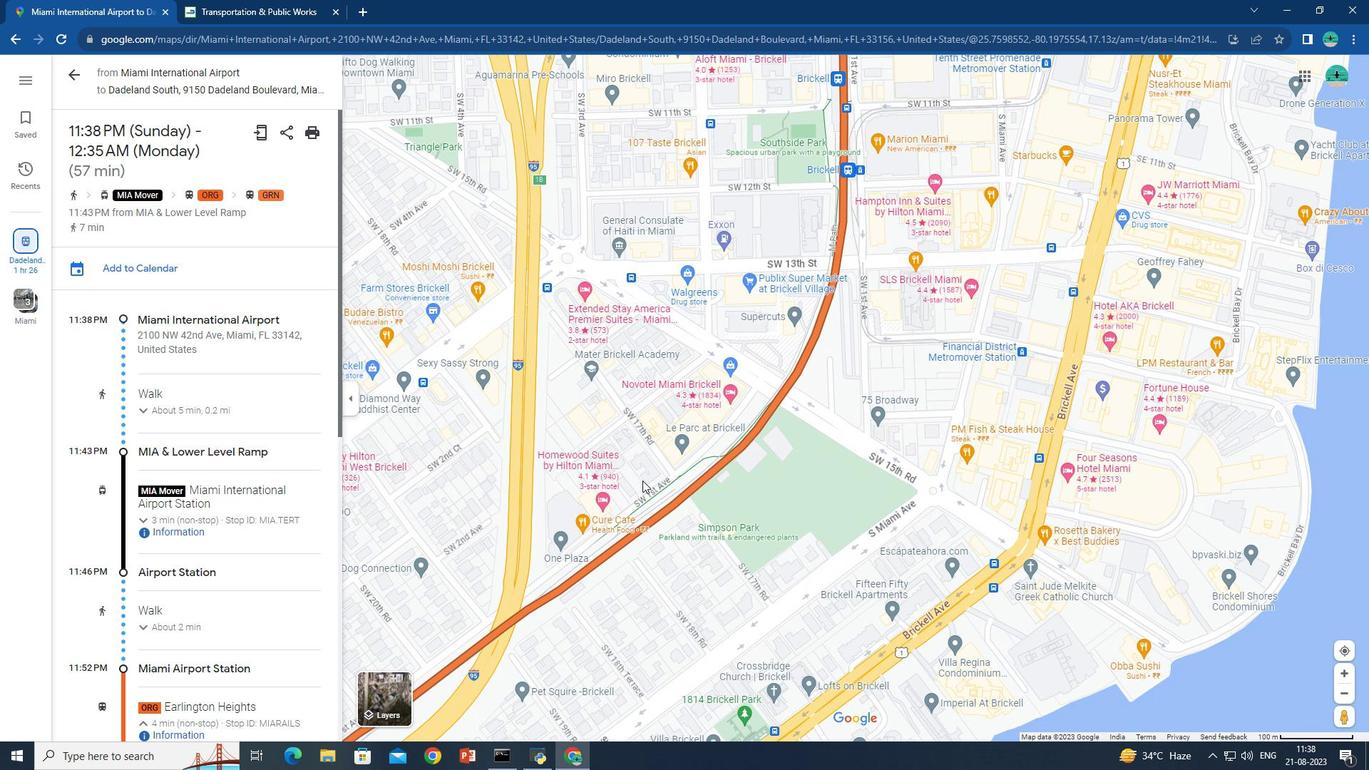 
Action: Mouse pressed left at (642, 480)
Screenshot: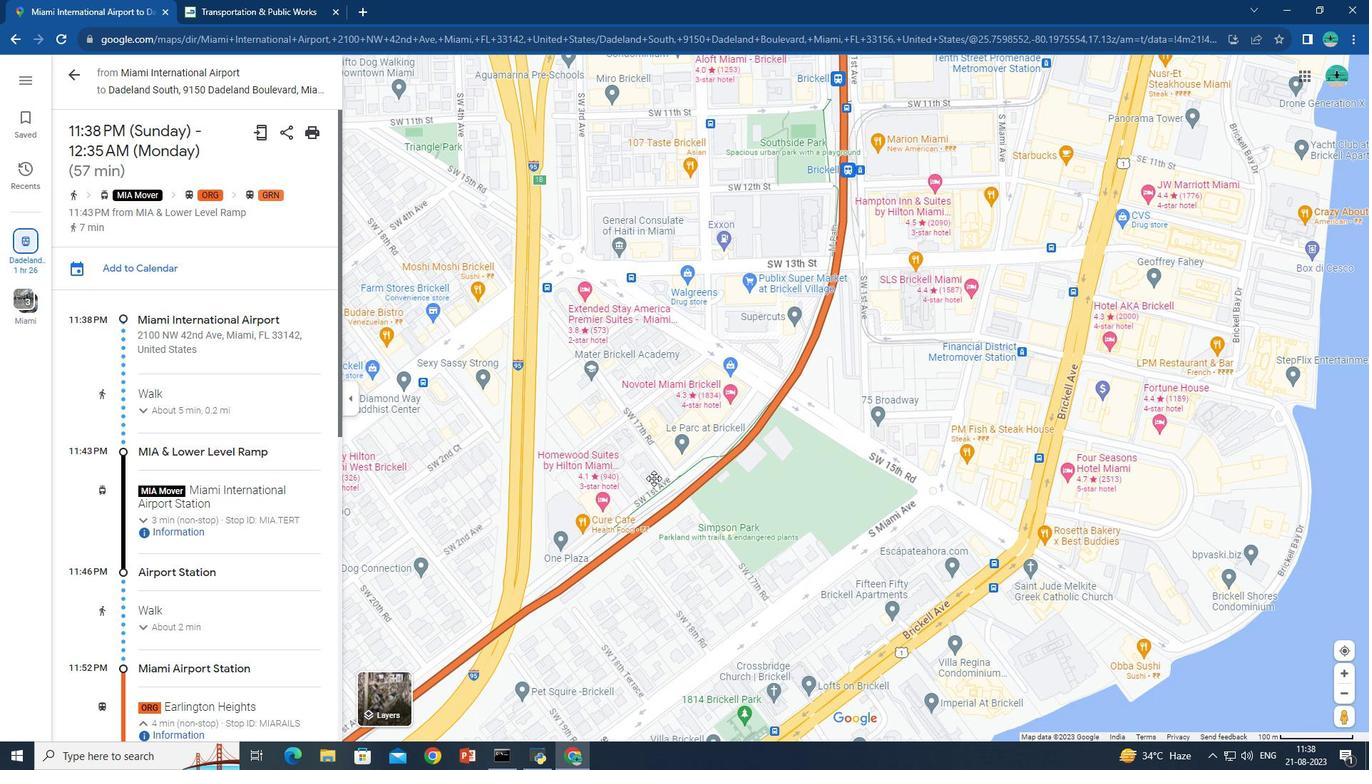 
Action: Mouse moved to (596, 514)
Screenshot: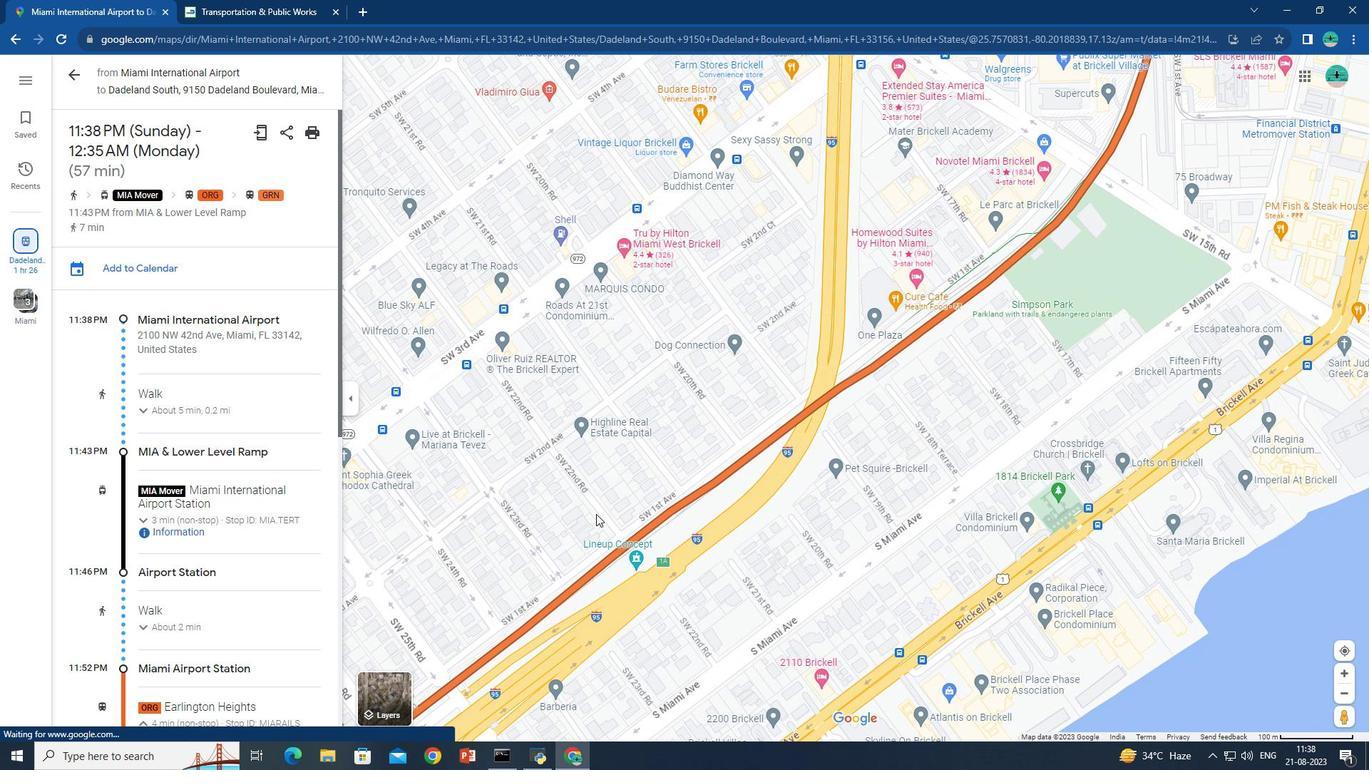 
Action: Mouse pressed left at (596, 514)
Screenshot: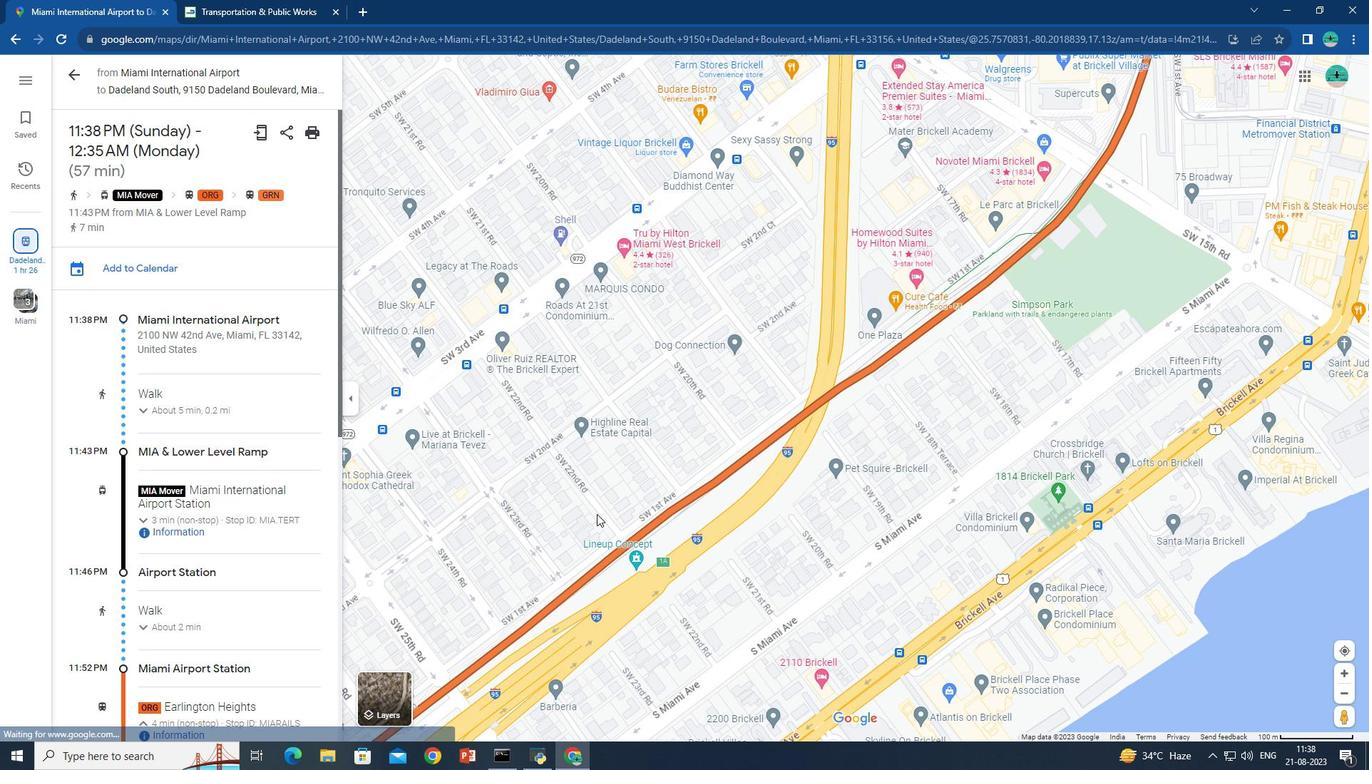 
Action: Mouse moved to (660, 513)
Screenshot: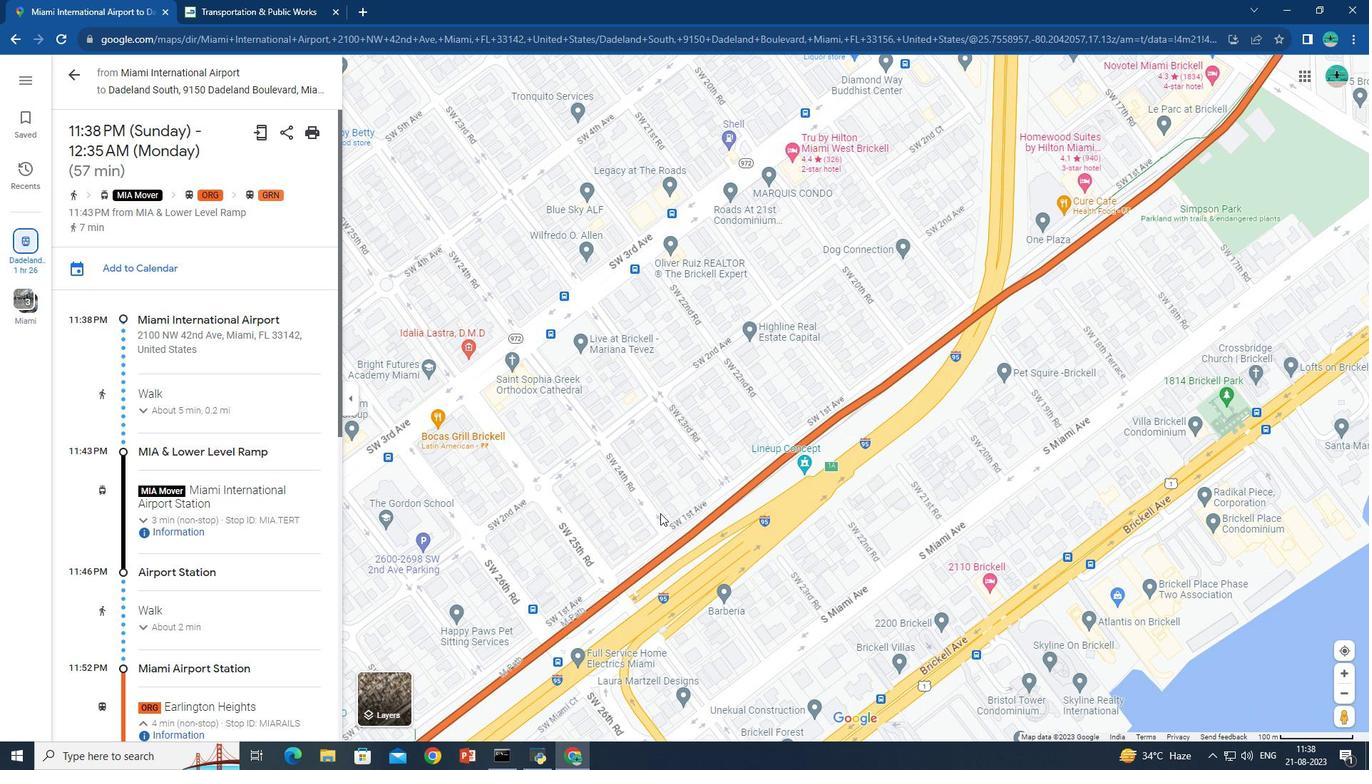
Action: Mouse pressed left at (660, 513)
Screenshot: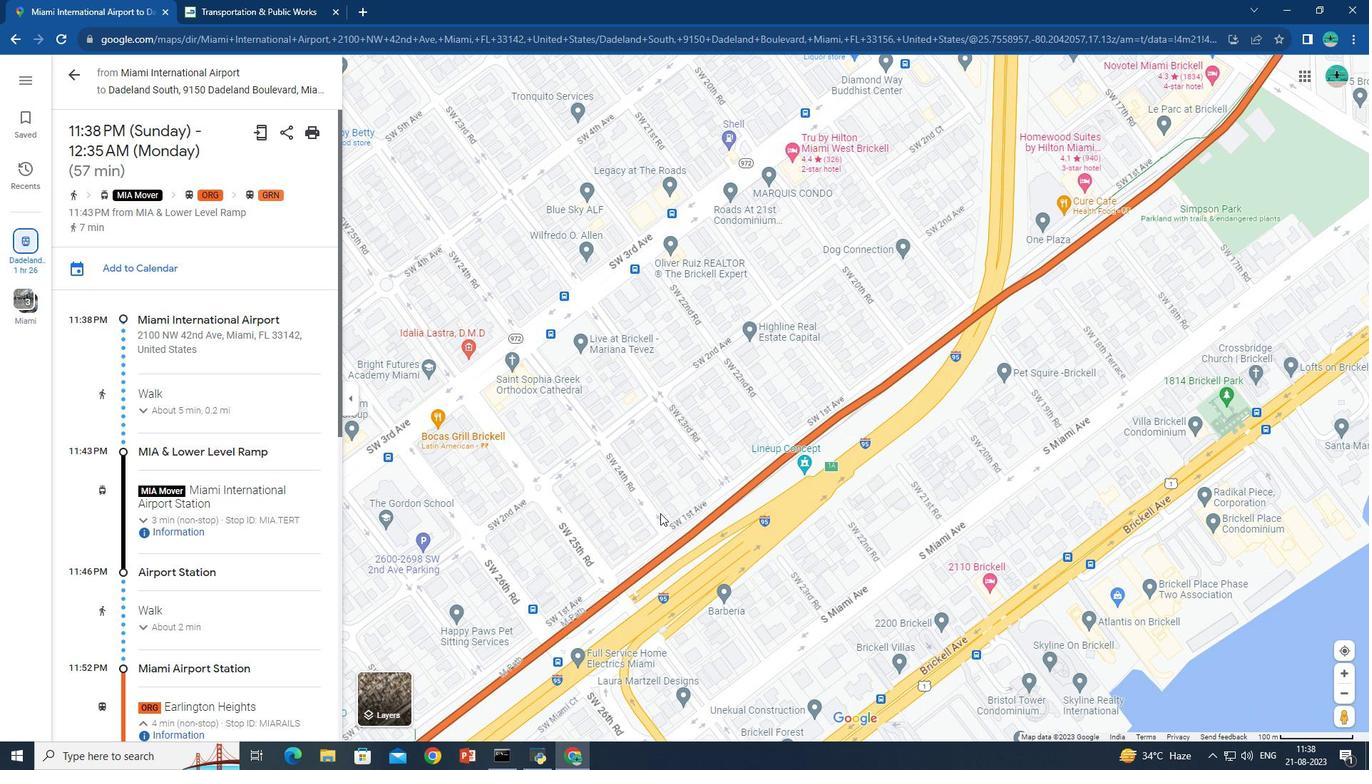 
Action: Mouse moved to (698, 527)
Screenshot: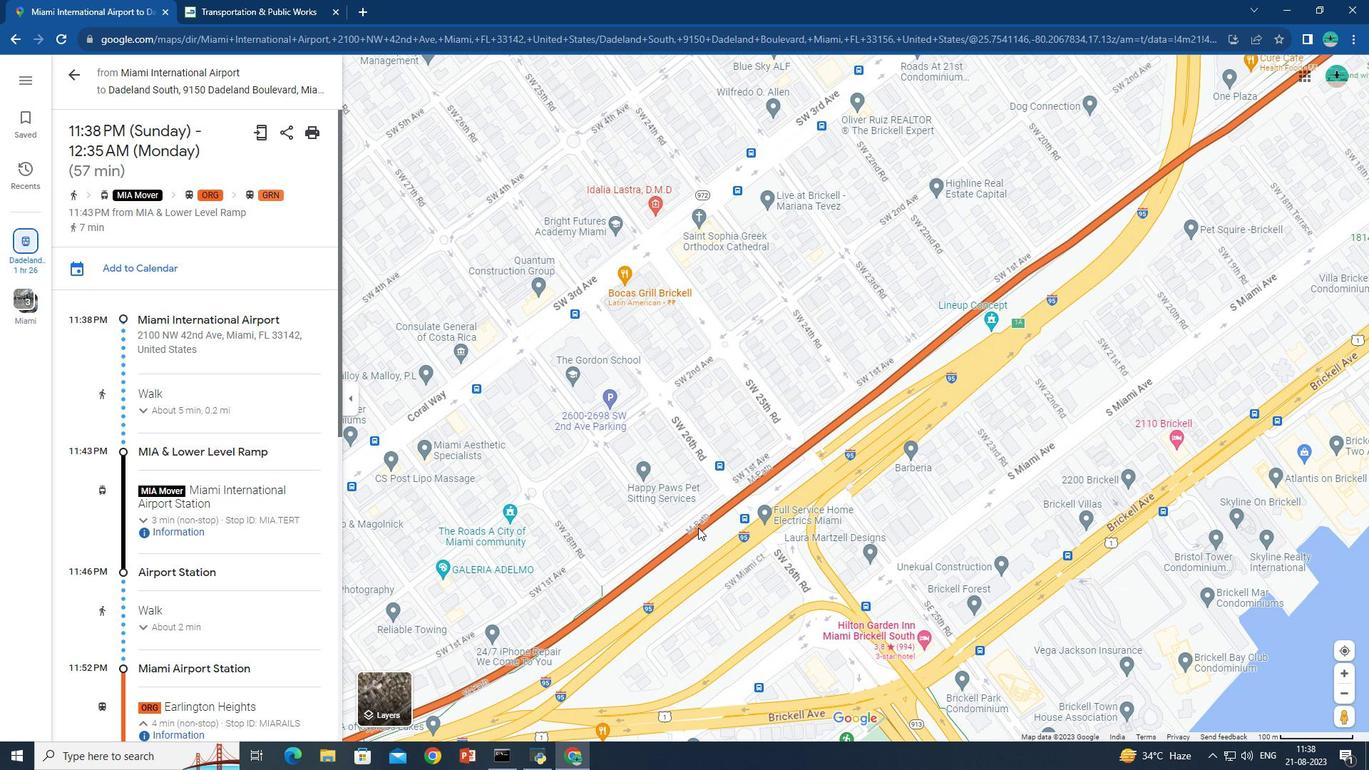
Action: Mouse pressed left at (698, 527)
Screenshot: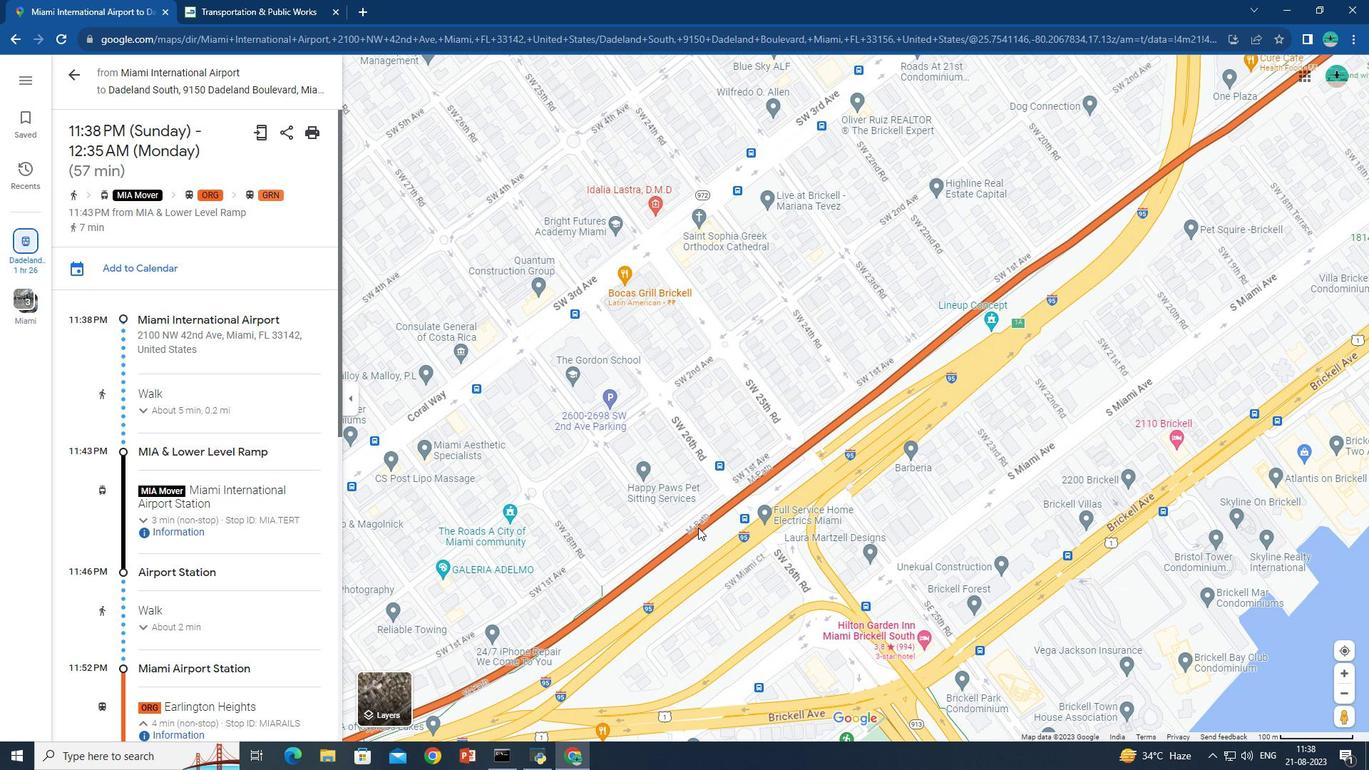 
Action: Mouse moved to (639, 528)
Screenshot: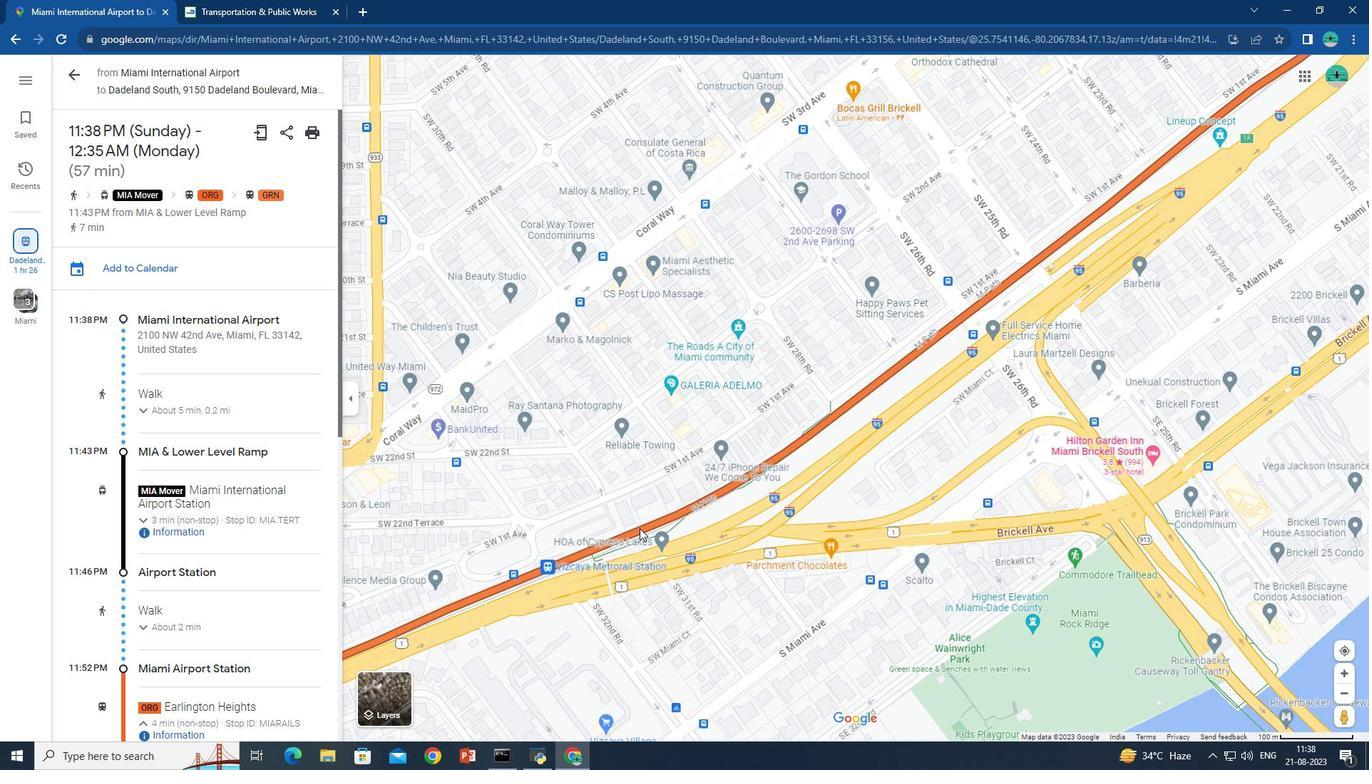 
Action: Mouse pressed left at (639, 528)
Screenshot: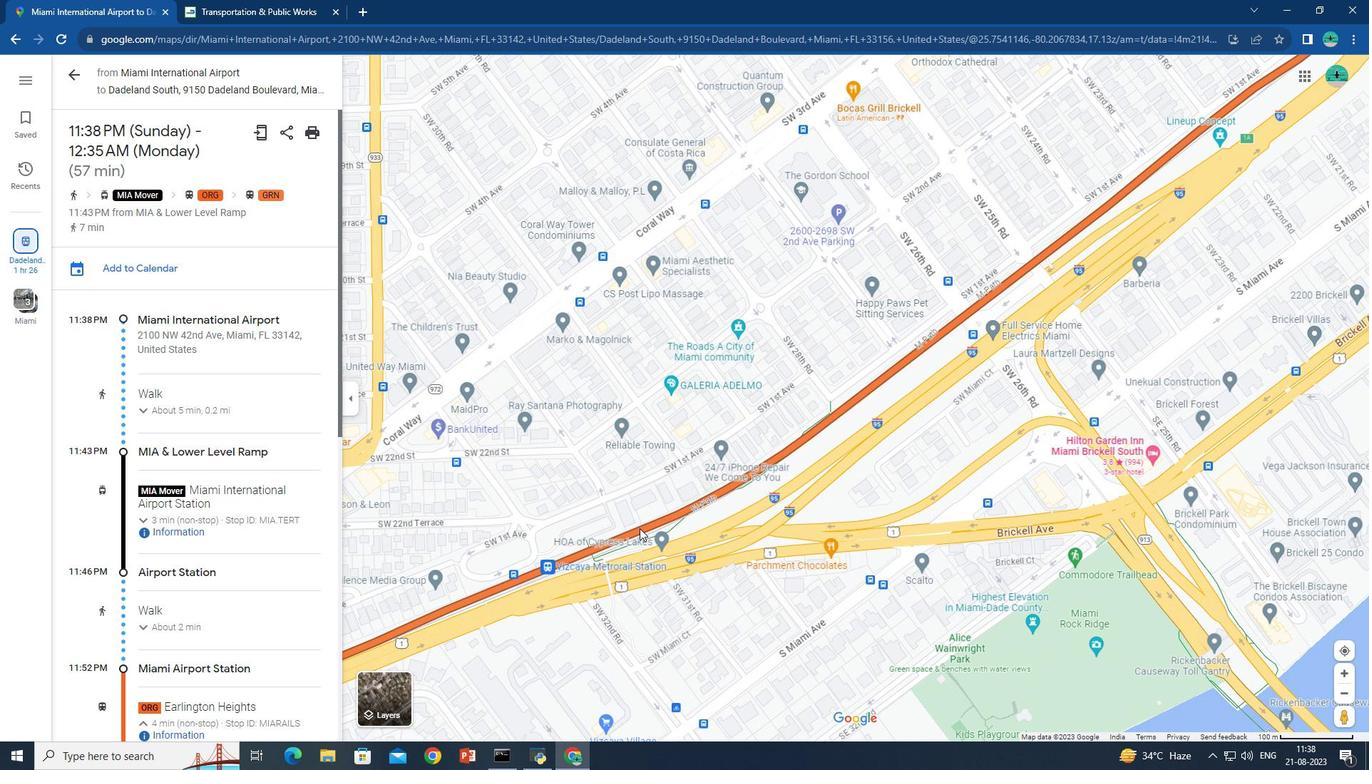 
Action: Mouse moved to (684, 509)
Screenshot: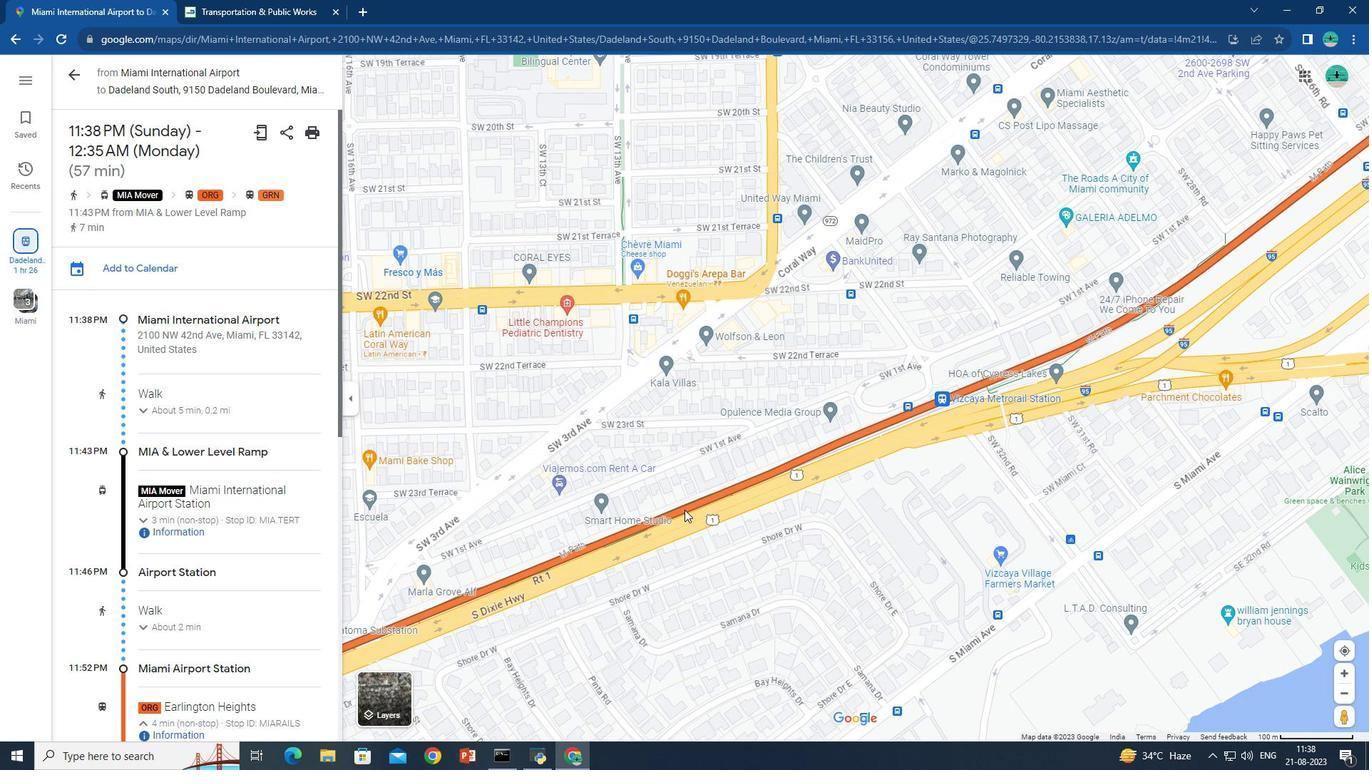
Action: Mouse pressed left at (684, 509)
Screenshot: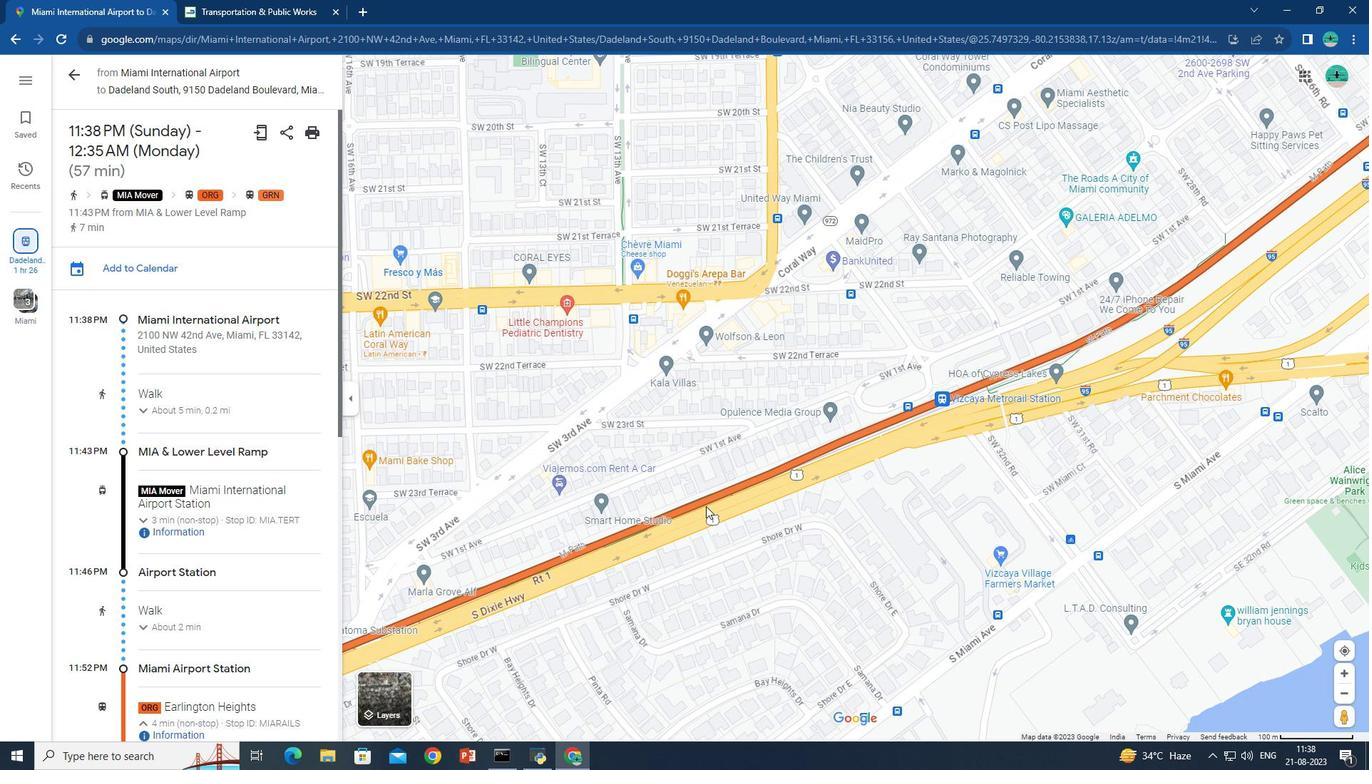 
Action: Mouse moved to (773, 554)
Screenshot: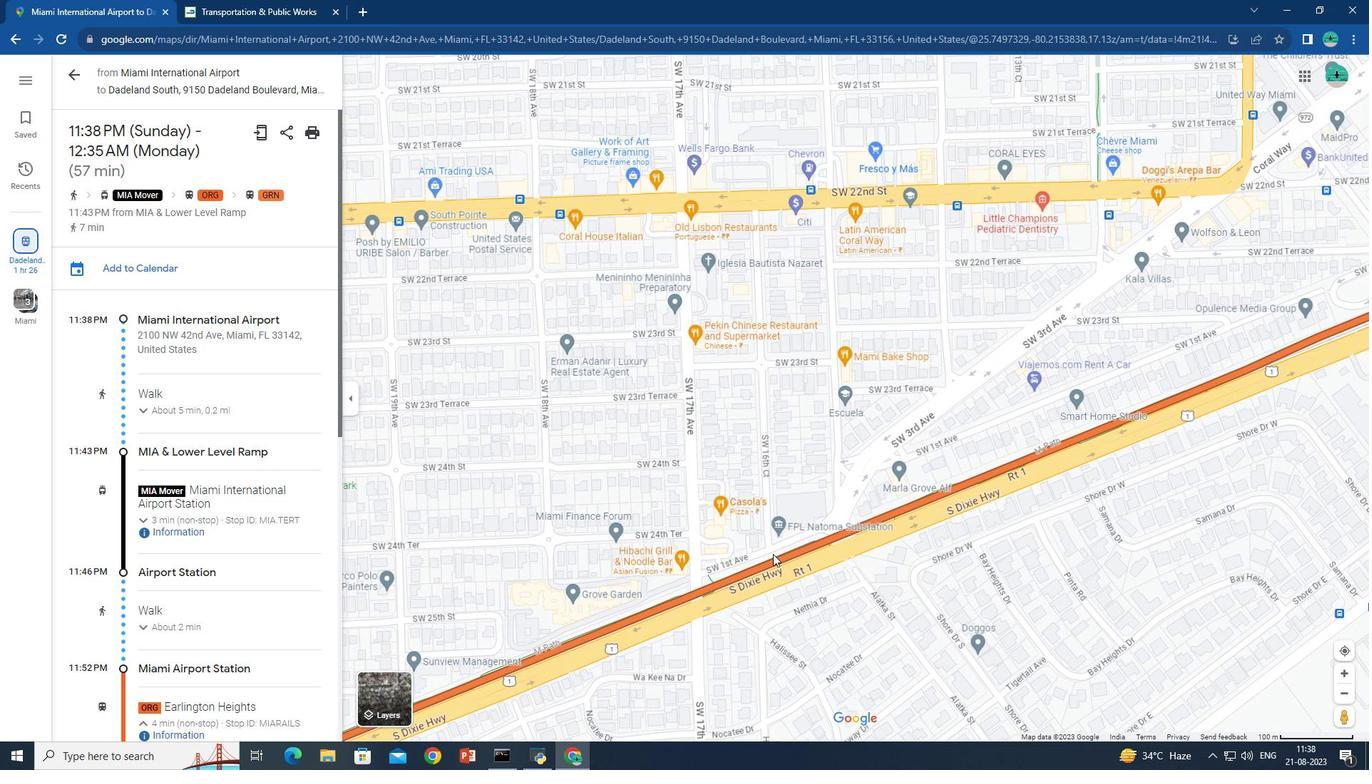 
Action: Mouse pressed left at (773, 554)
Screenshot: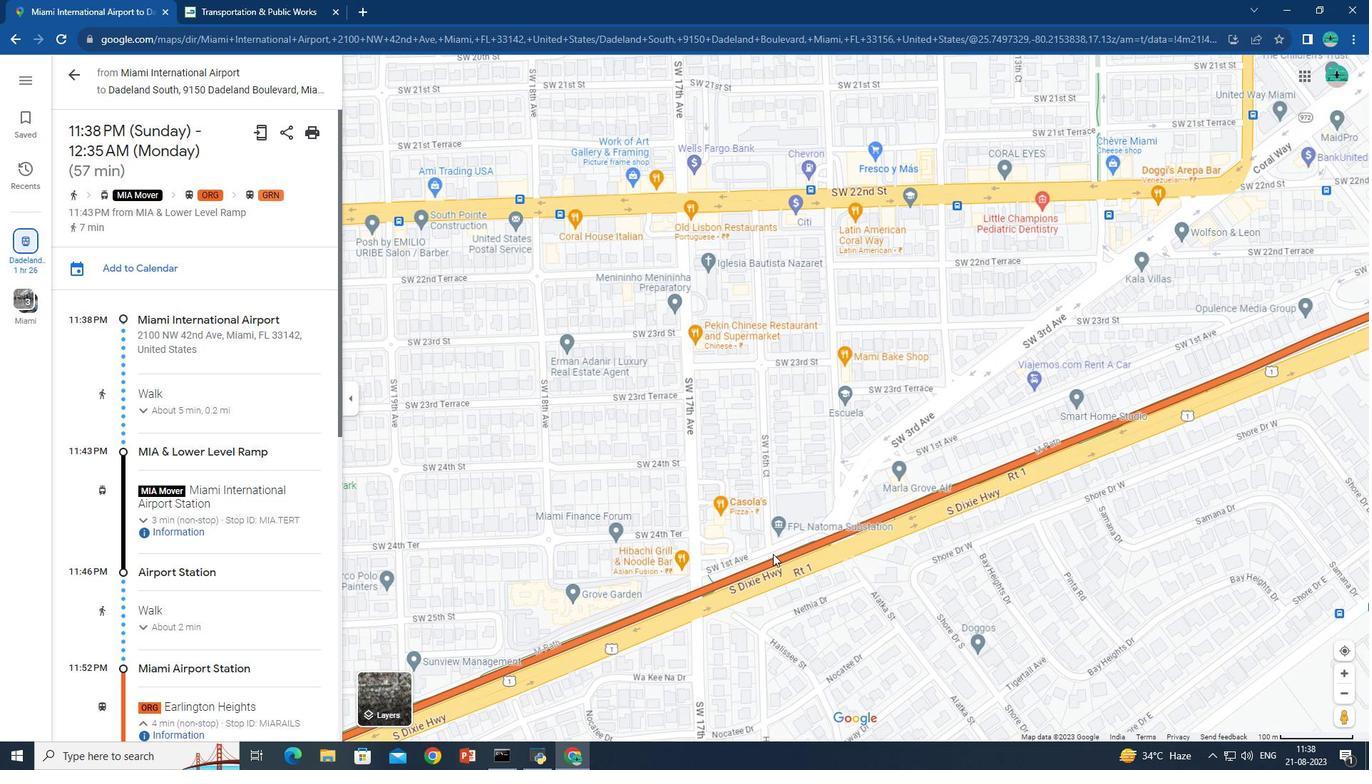 
Action: Mouse moved to (622, 541)
Screenshot: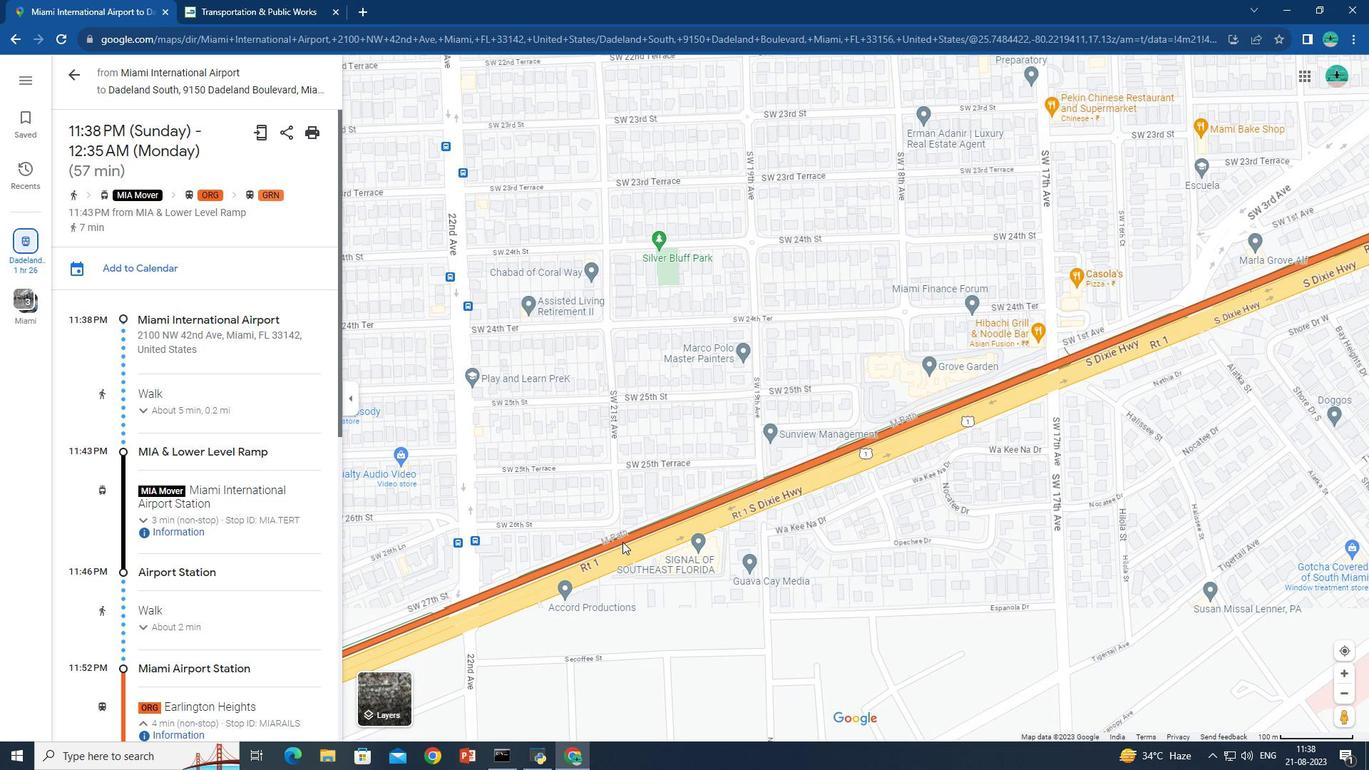 
Action: Mouse pressed left at (622, 541)
Screenshot: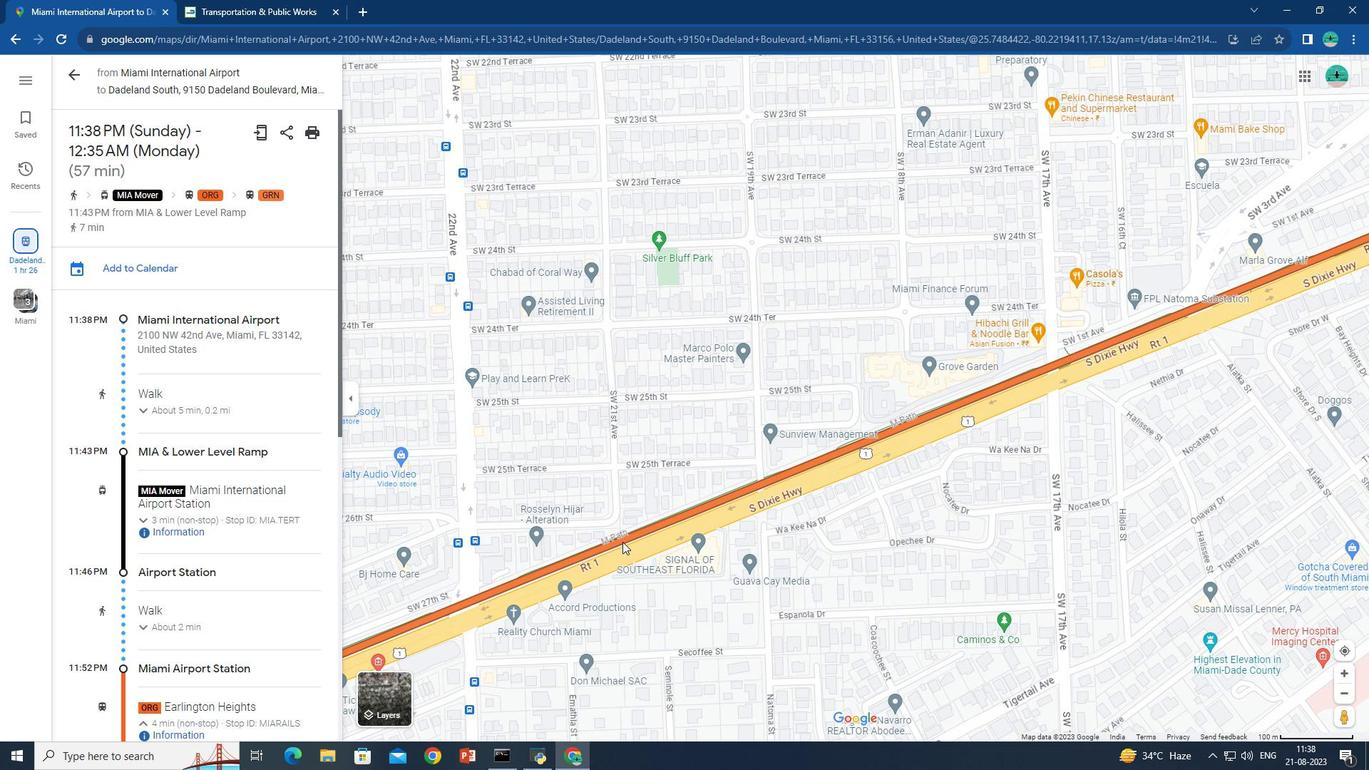 
Action: Mouse moved to (631, 479)
Screenshot: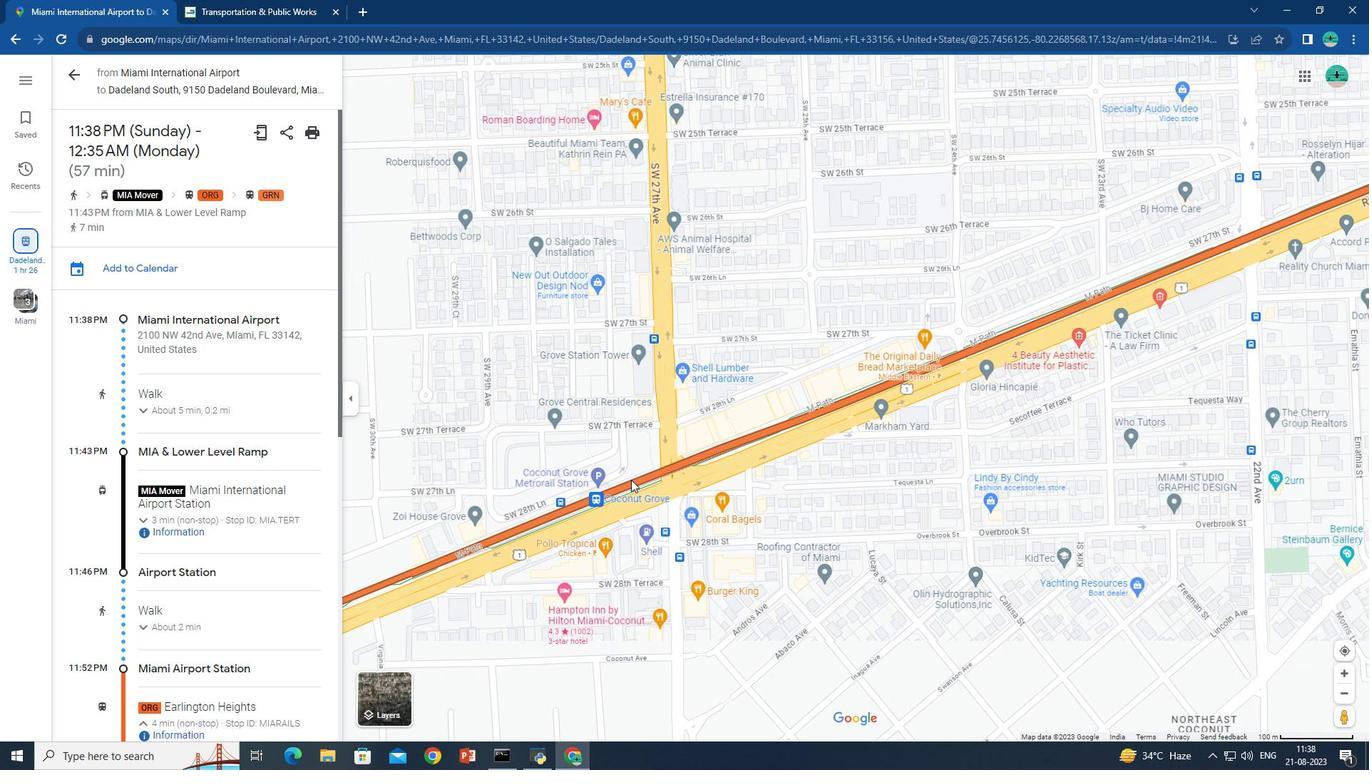
Action: Mouse pressed left at (631, 479)
Screenshot: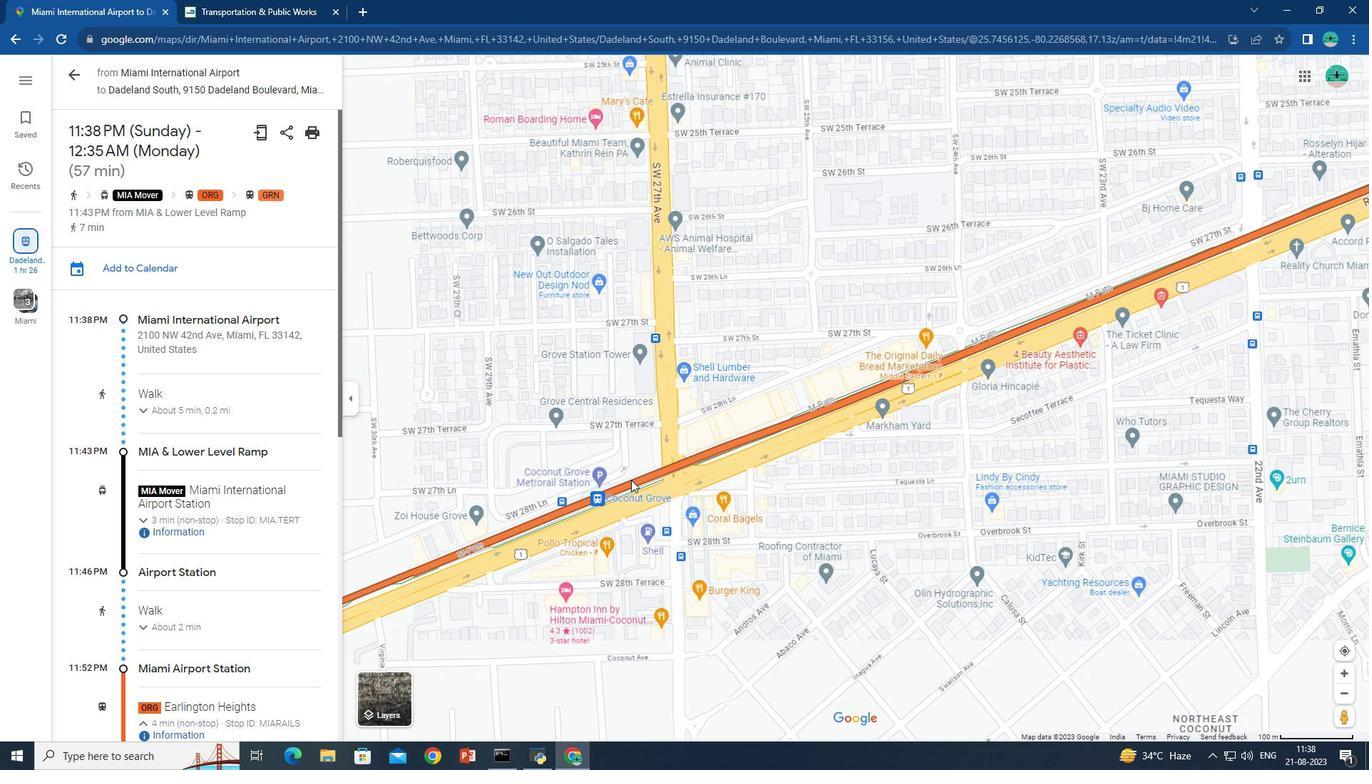 
Action: Mouse moved to (693, 493)
Screenshot: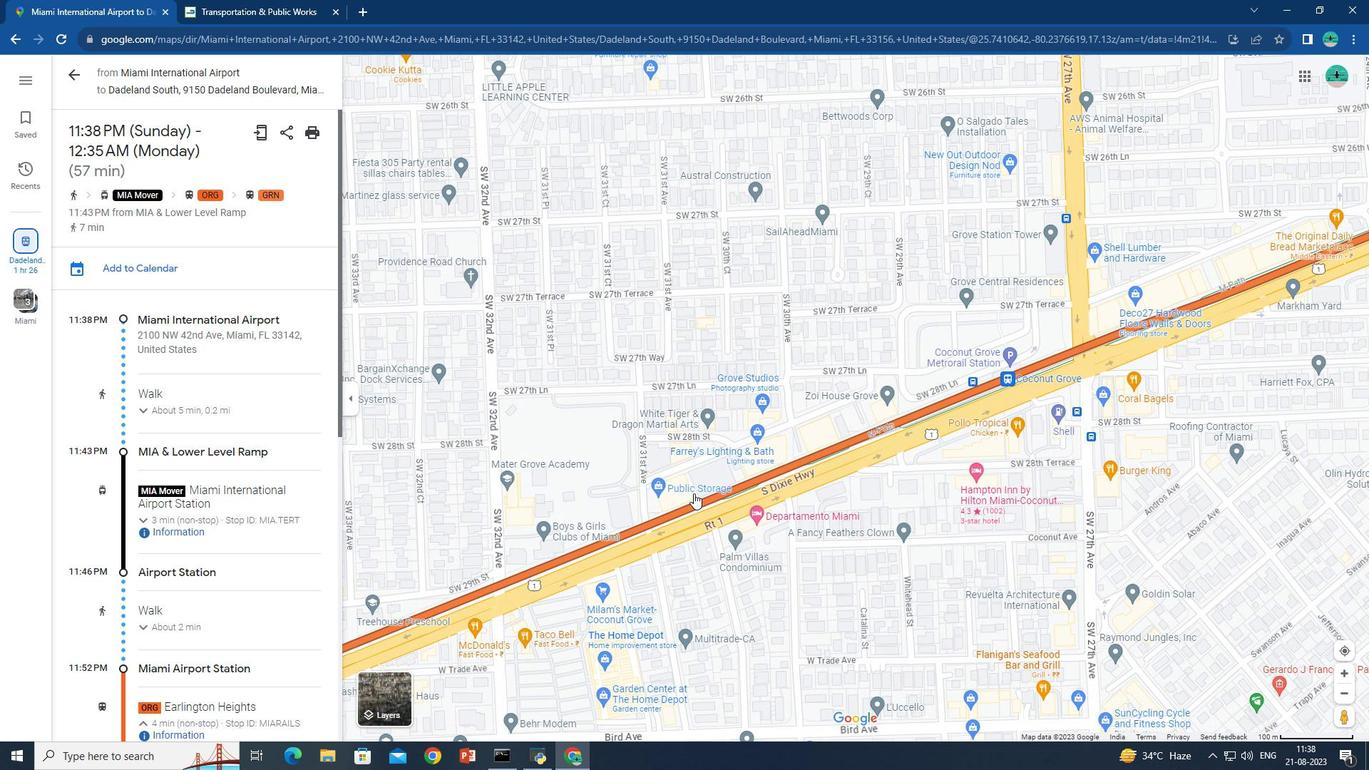 
Action: Mouse pressed left at (693, 493)
Screenshot: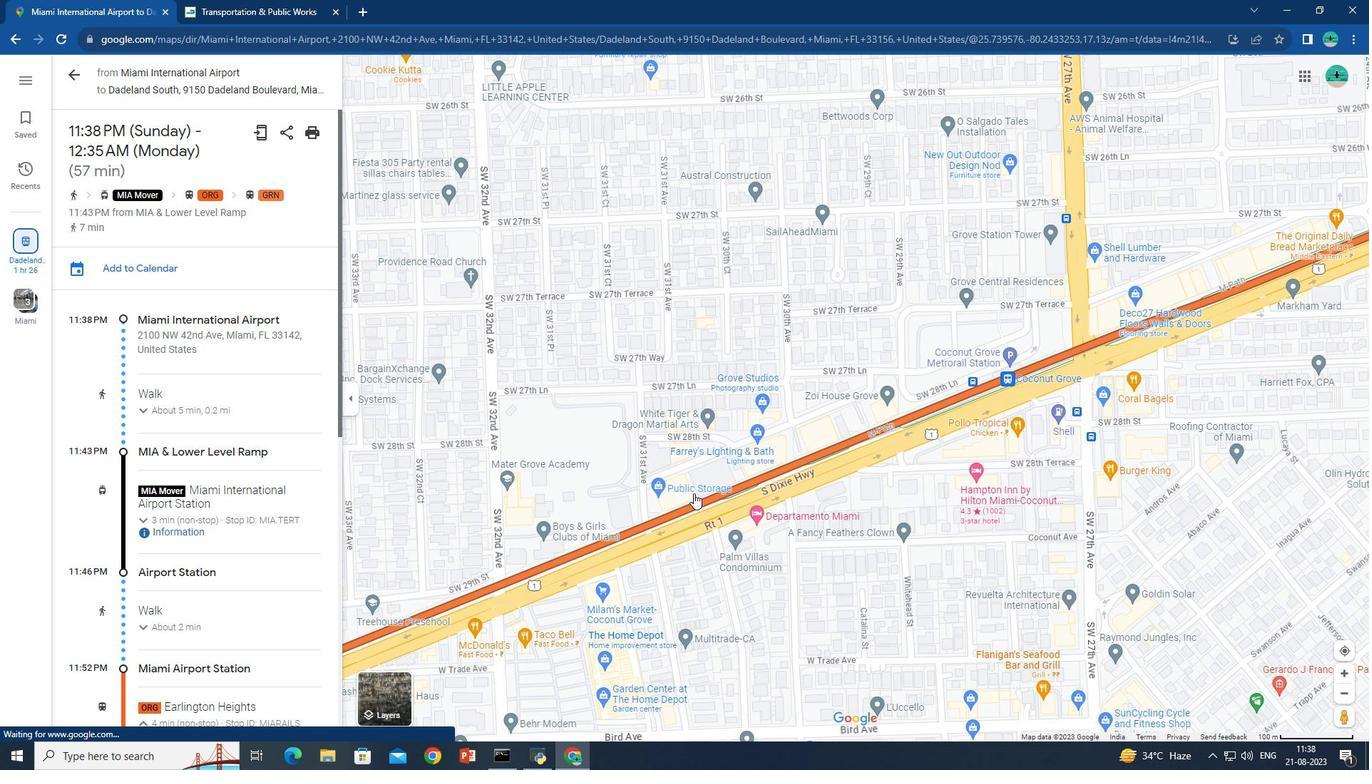 
Action: Mouse moved to (708, 467)
Screenshot: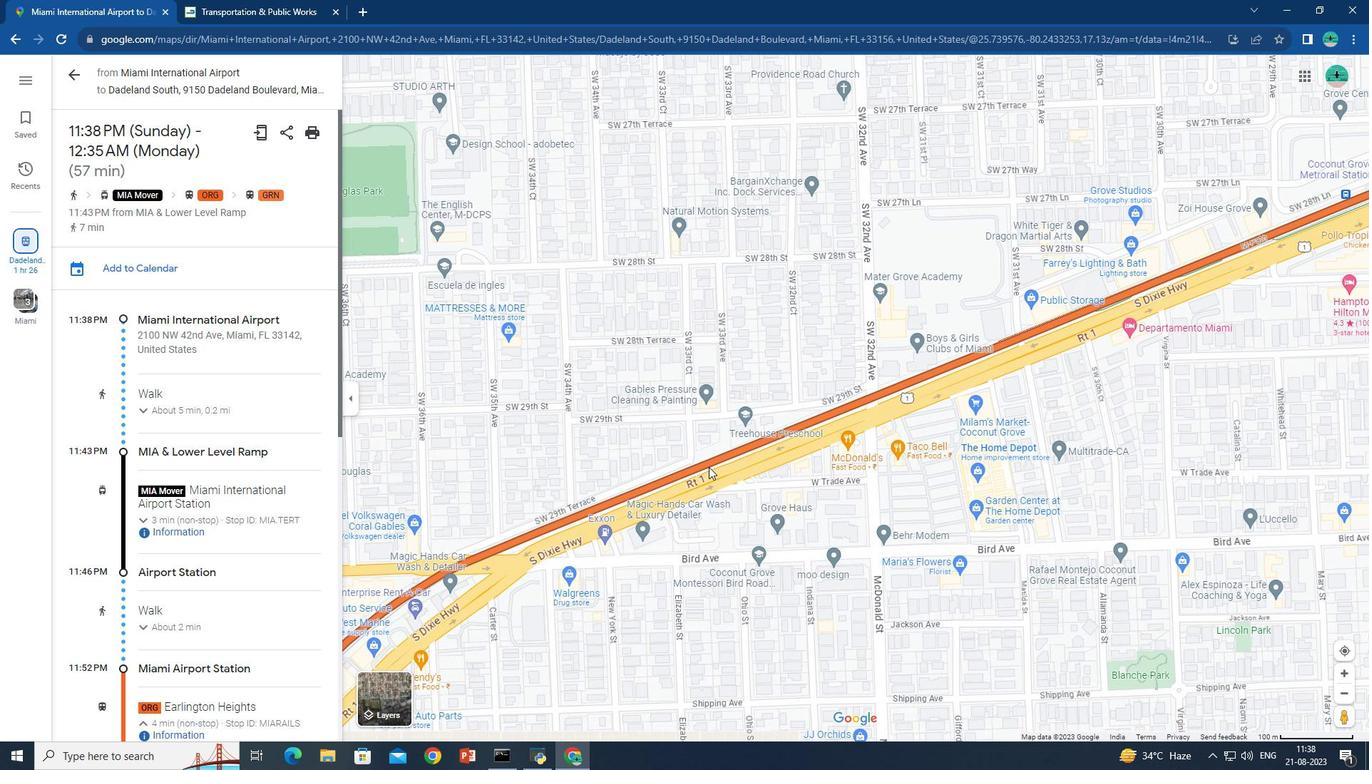 
Action: Mouse pressed left at (708, 467)
Screenshot: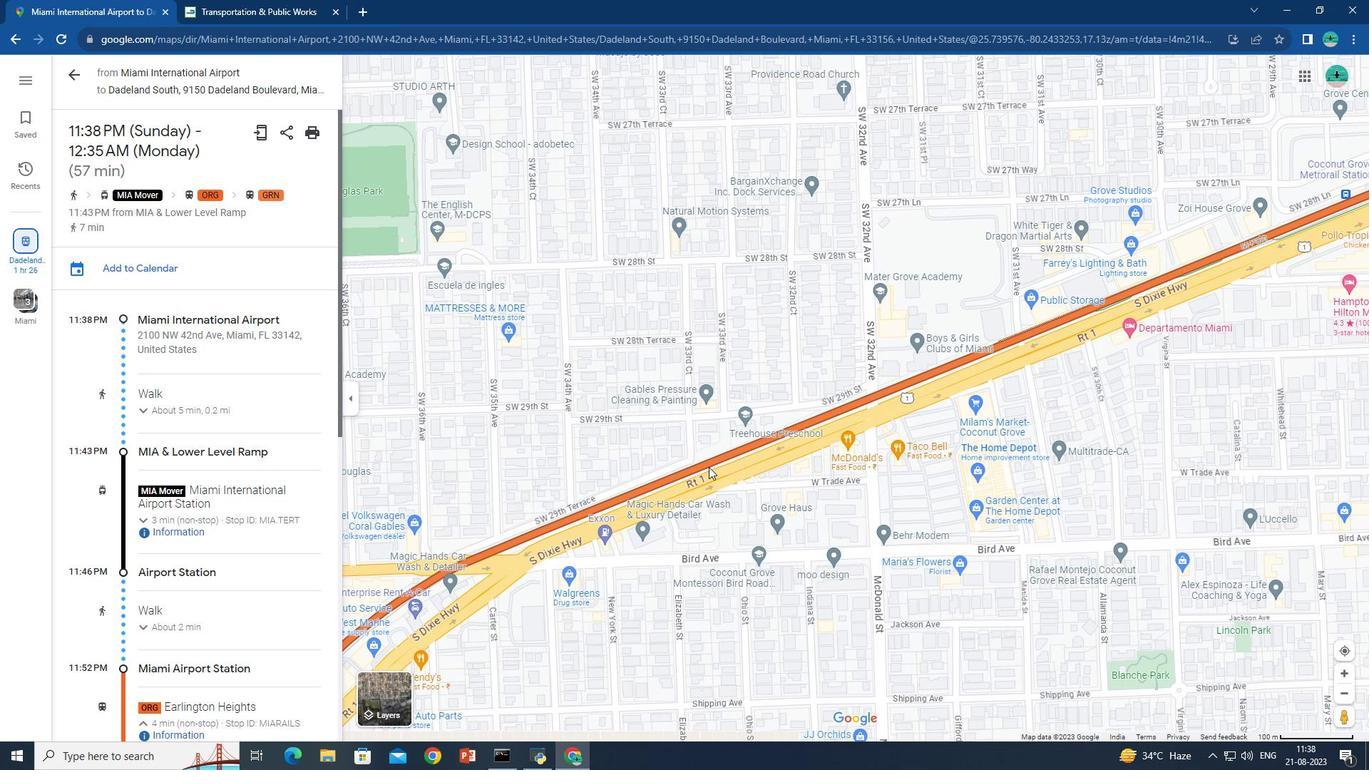 
Action: Mouse moved to (810, 438)
Screenshot: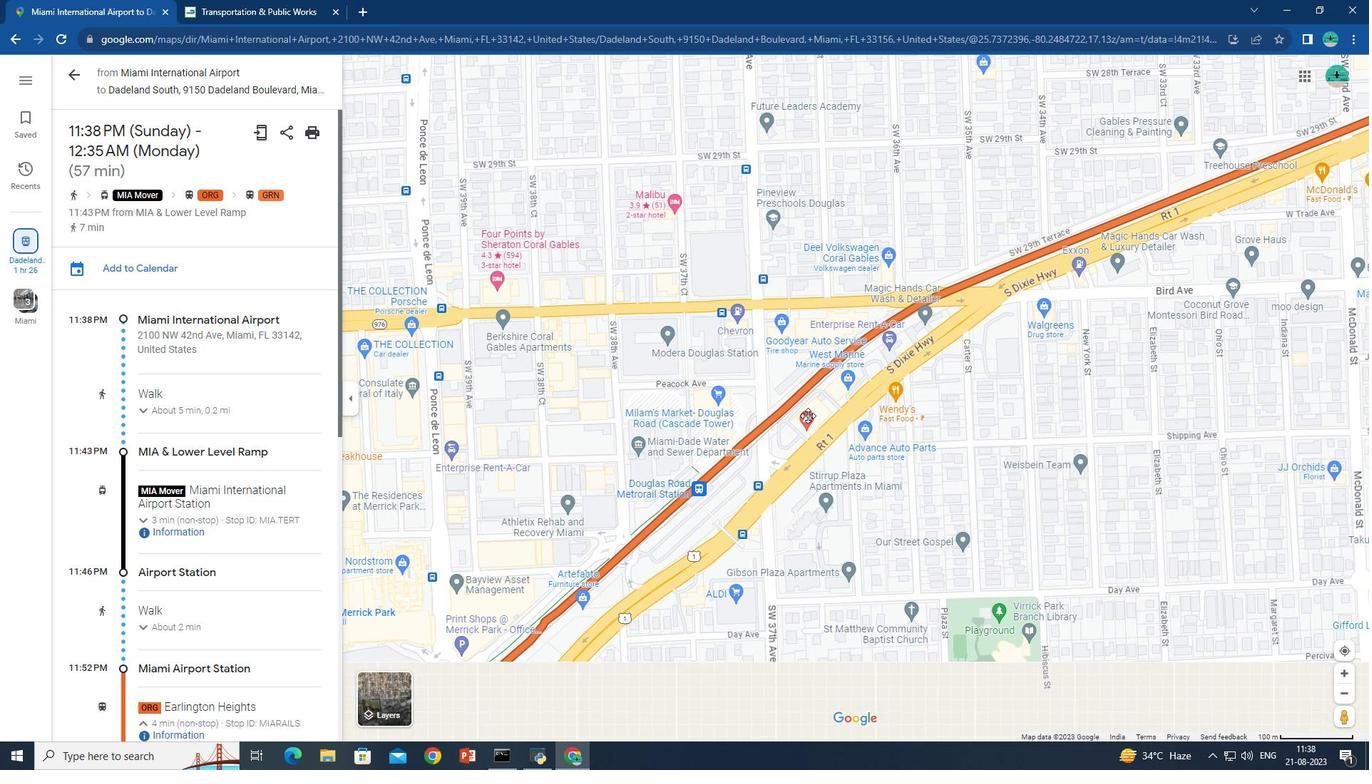 
Action: Mouse pressed left at (815, 456)
Screenshot: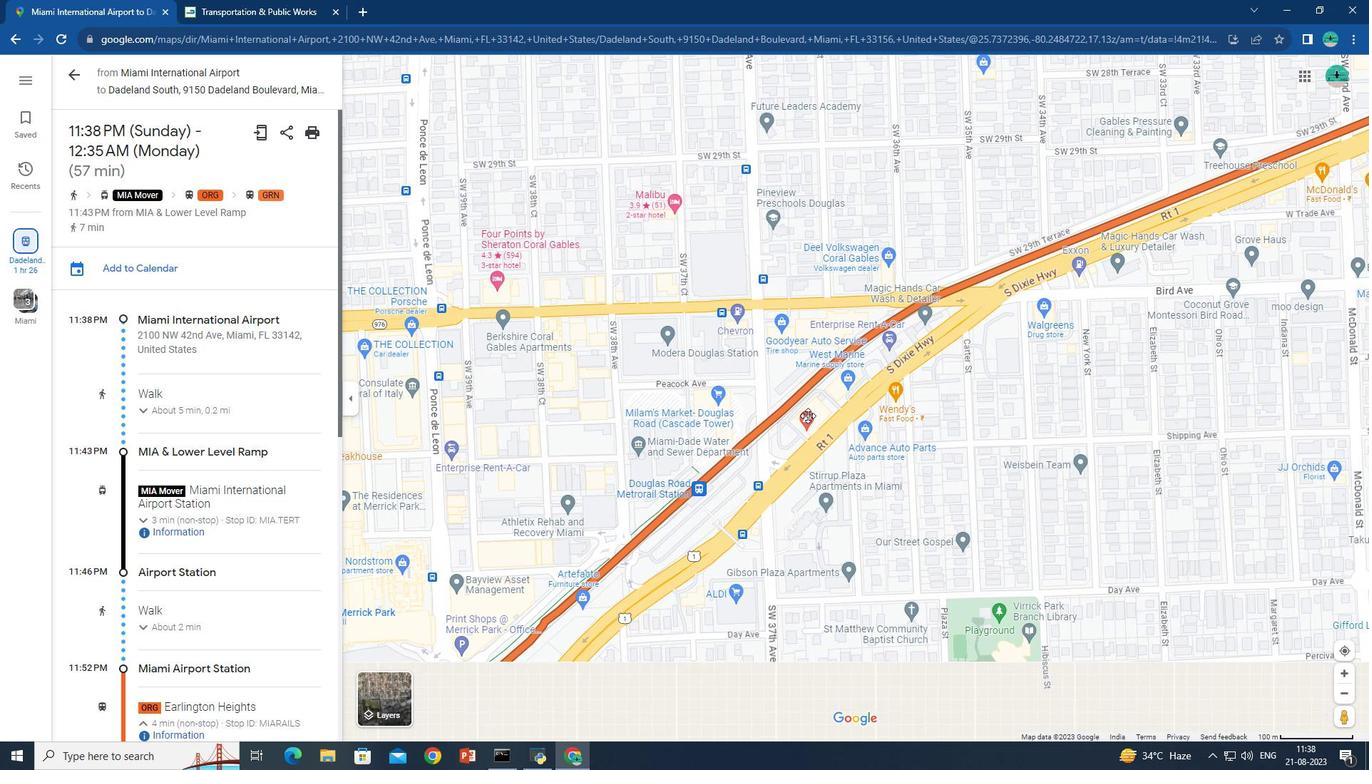 
Action: Mouse moved to (510, 451)
Screenshot: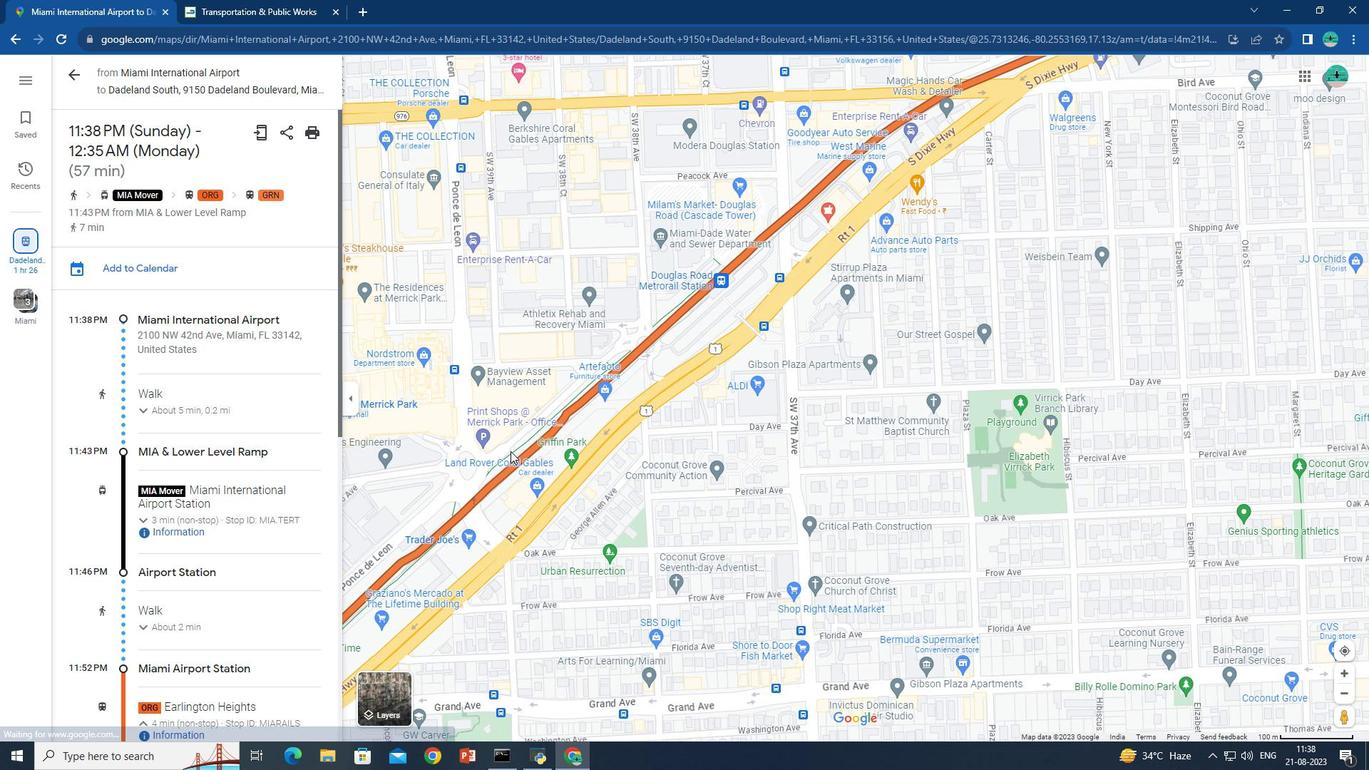 
Action: Mouse pressed left at (510, 451)
Screenshot: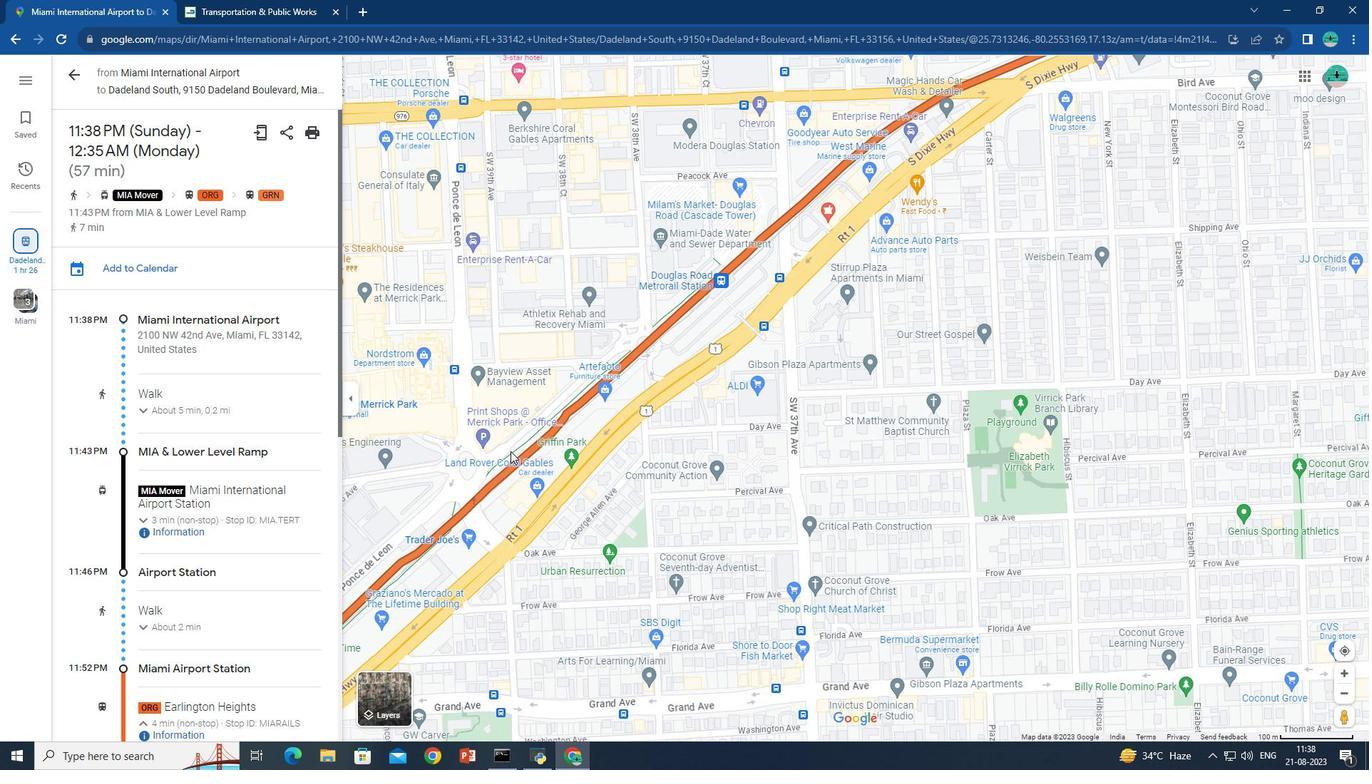 
Action: Mouse moved to (832, 429)
Screenshot: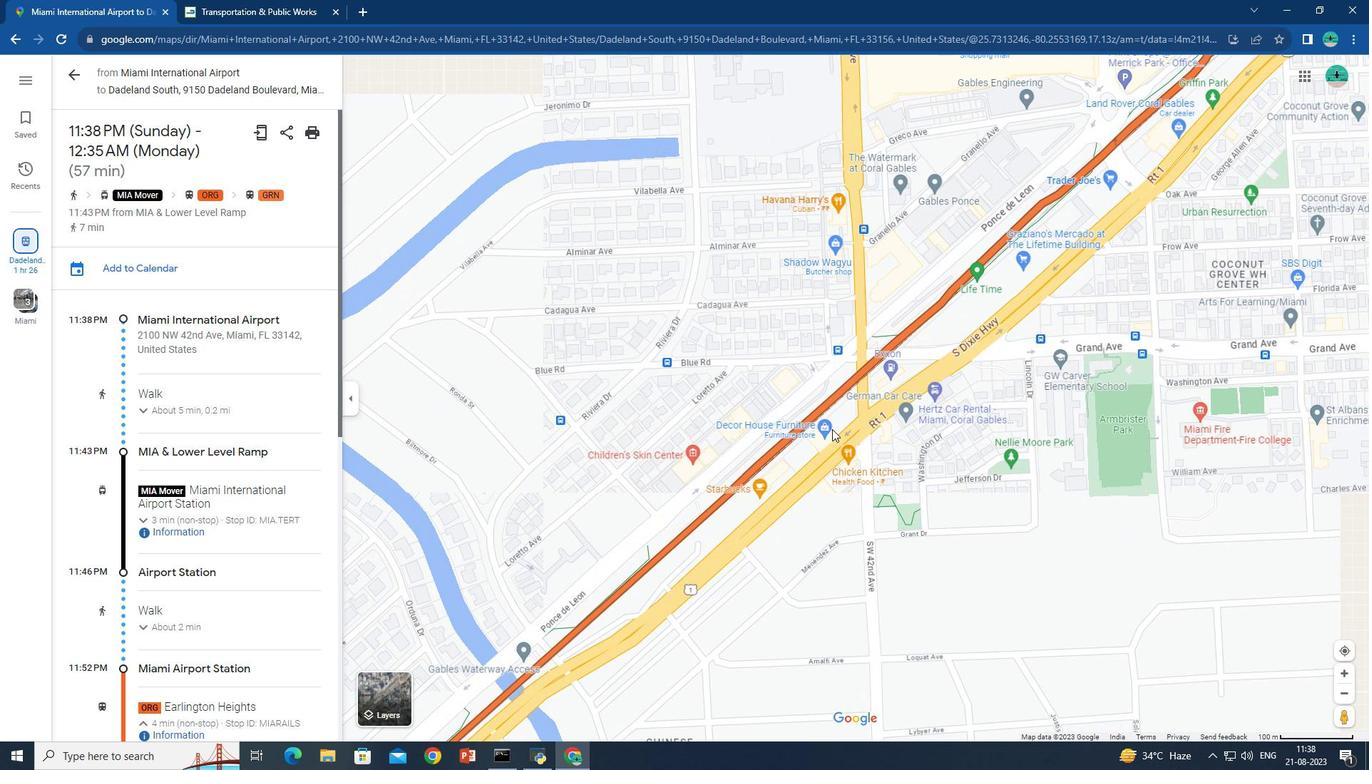 
Action: Mouse pressed left at (832, 429)
Screenshot: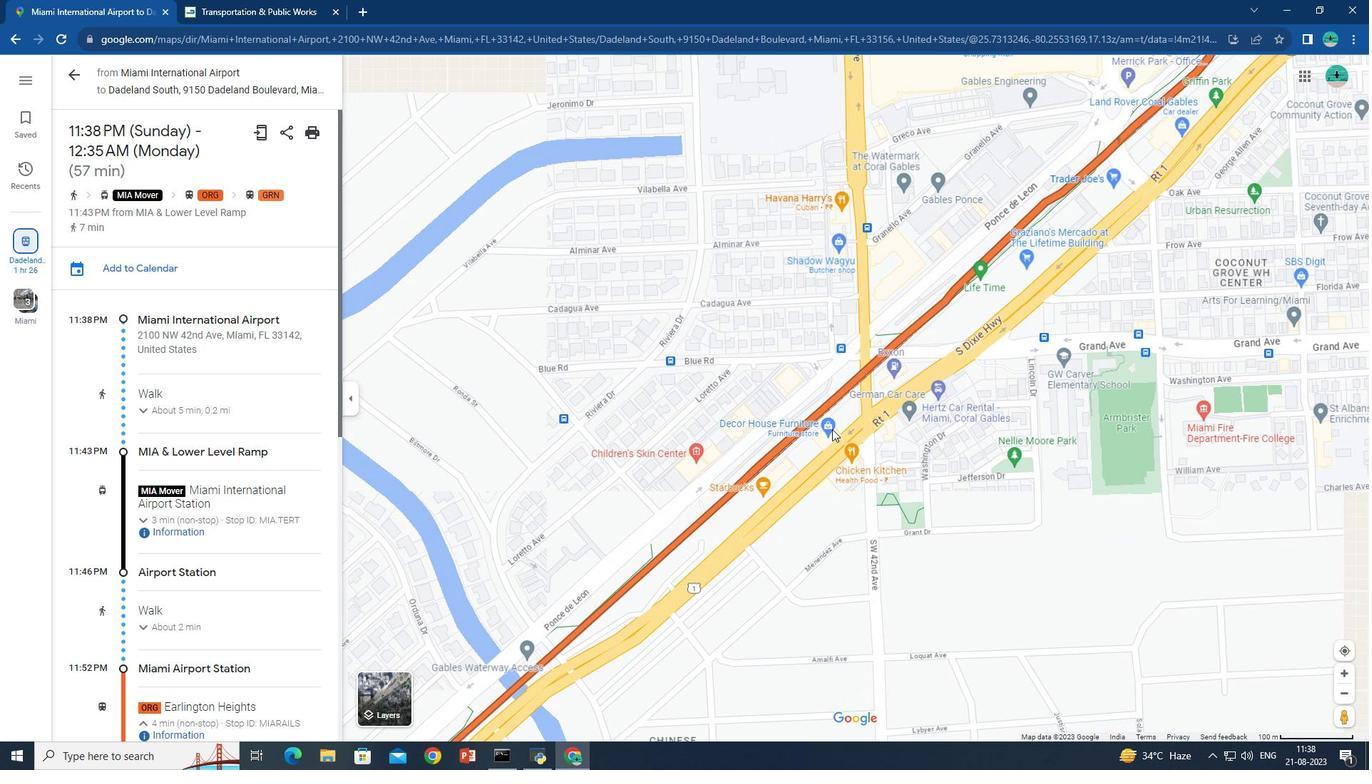 
Action: Mouse moved to (703, 427)
Screenshot: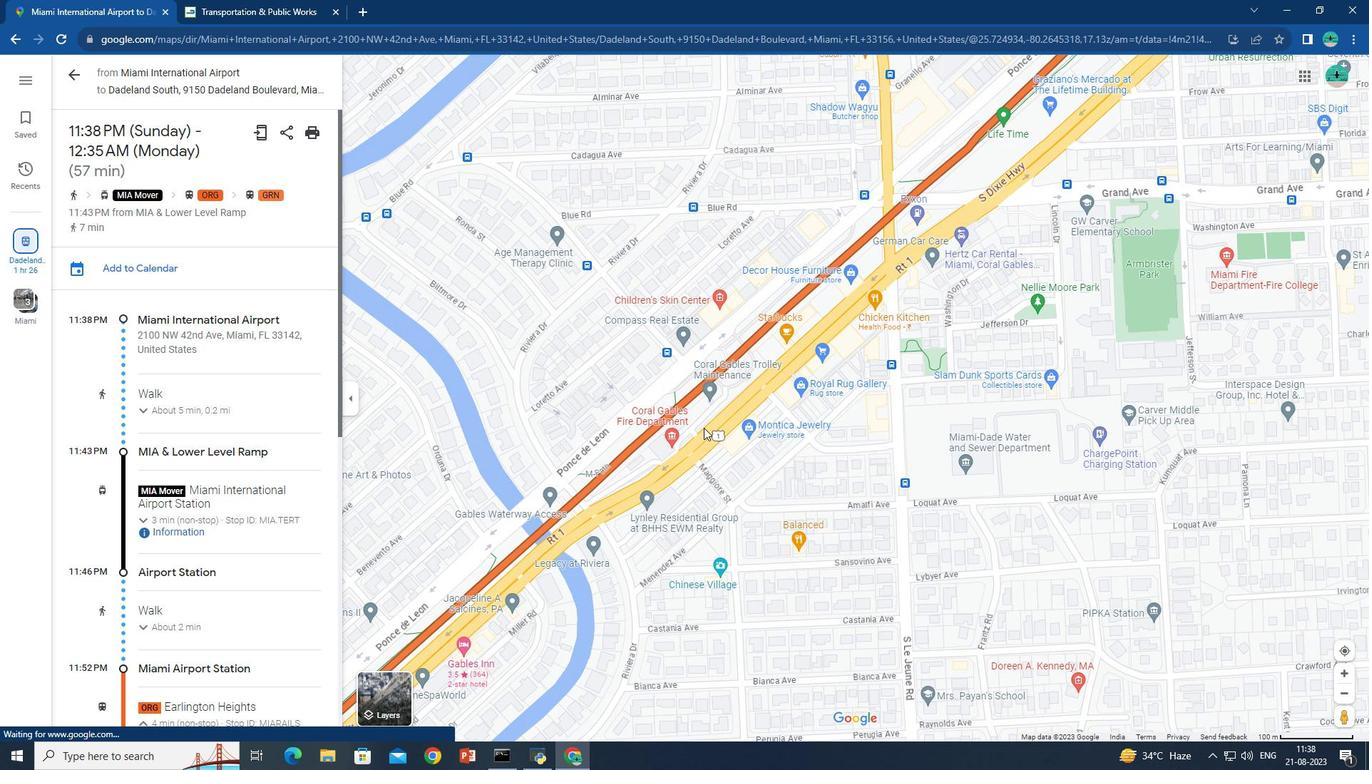
Action: Mouse pressed left at (703, 427)
Screenshot: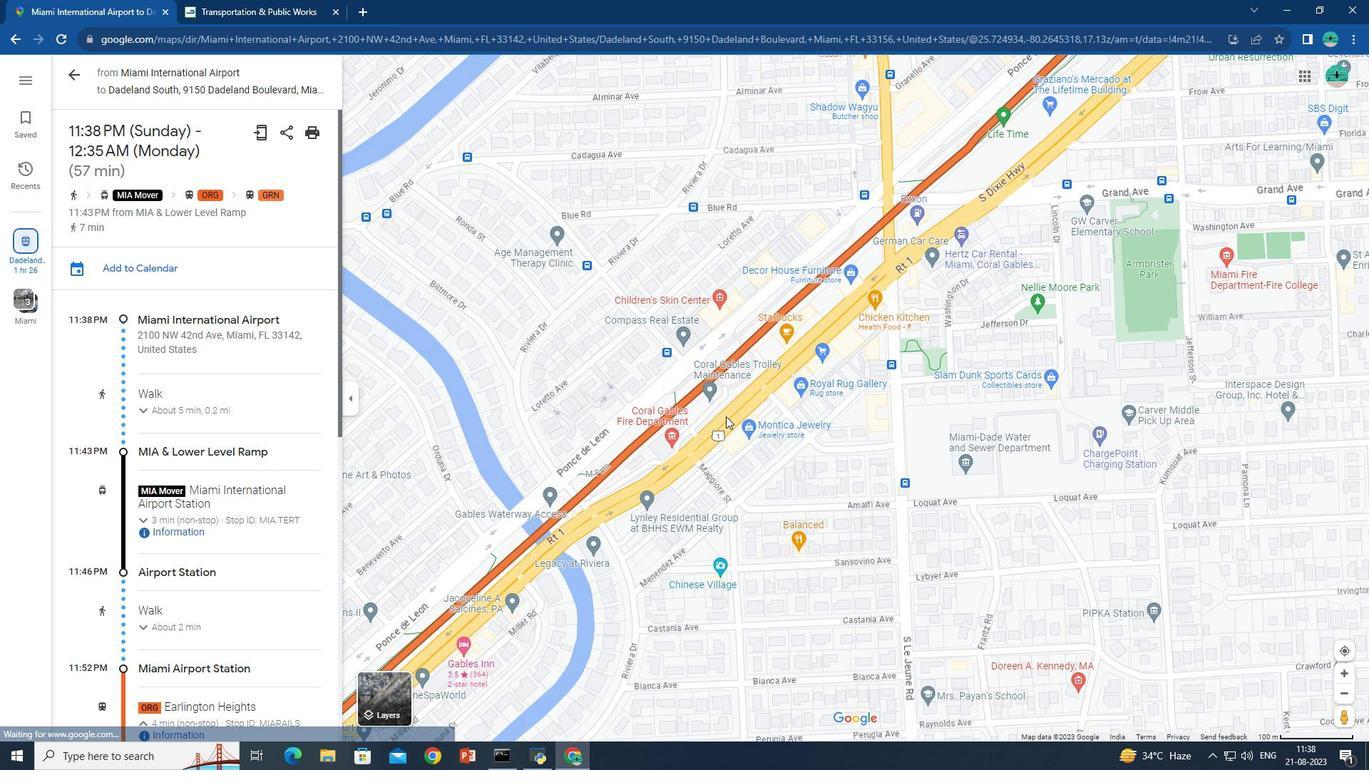 
Action: Mouse moved to (751, 440)
Screenshot: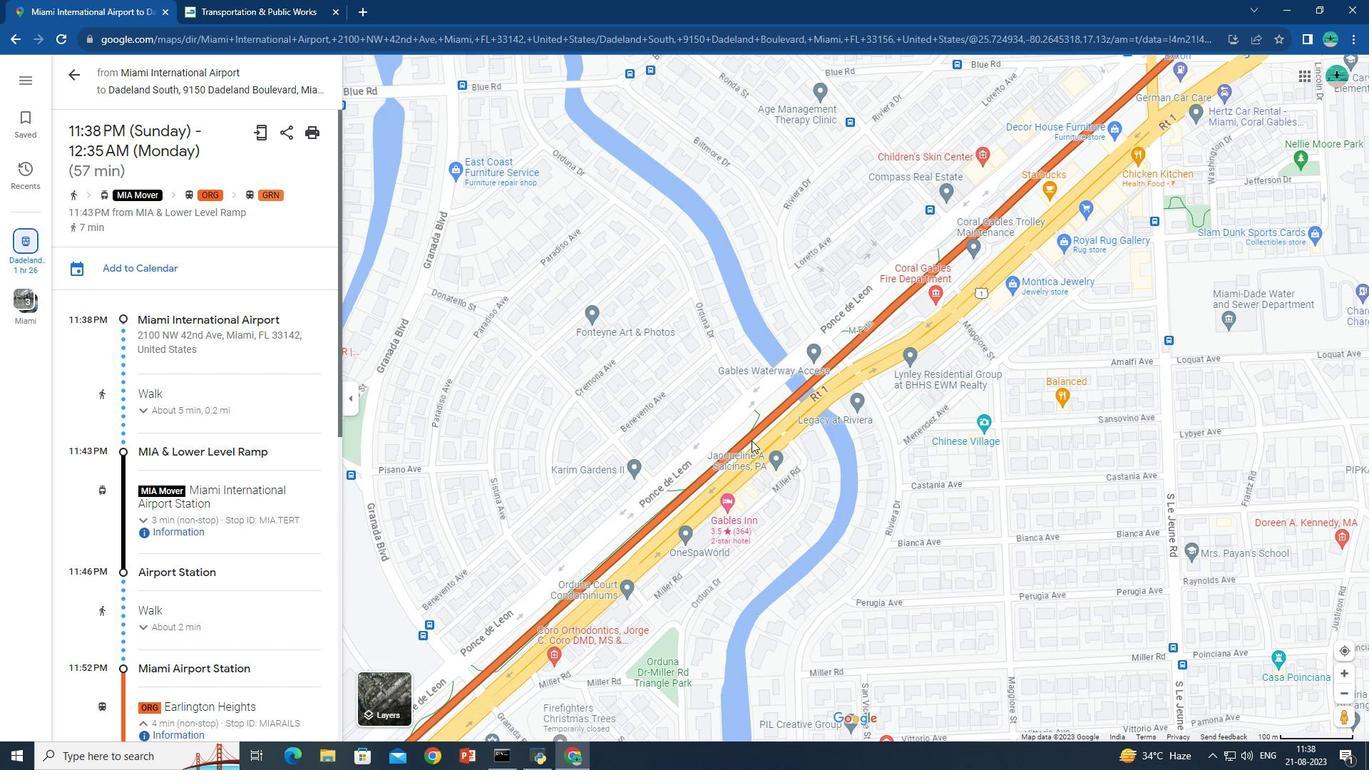 
Action: Mouse pressed left at (751, 440)
Screenshot: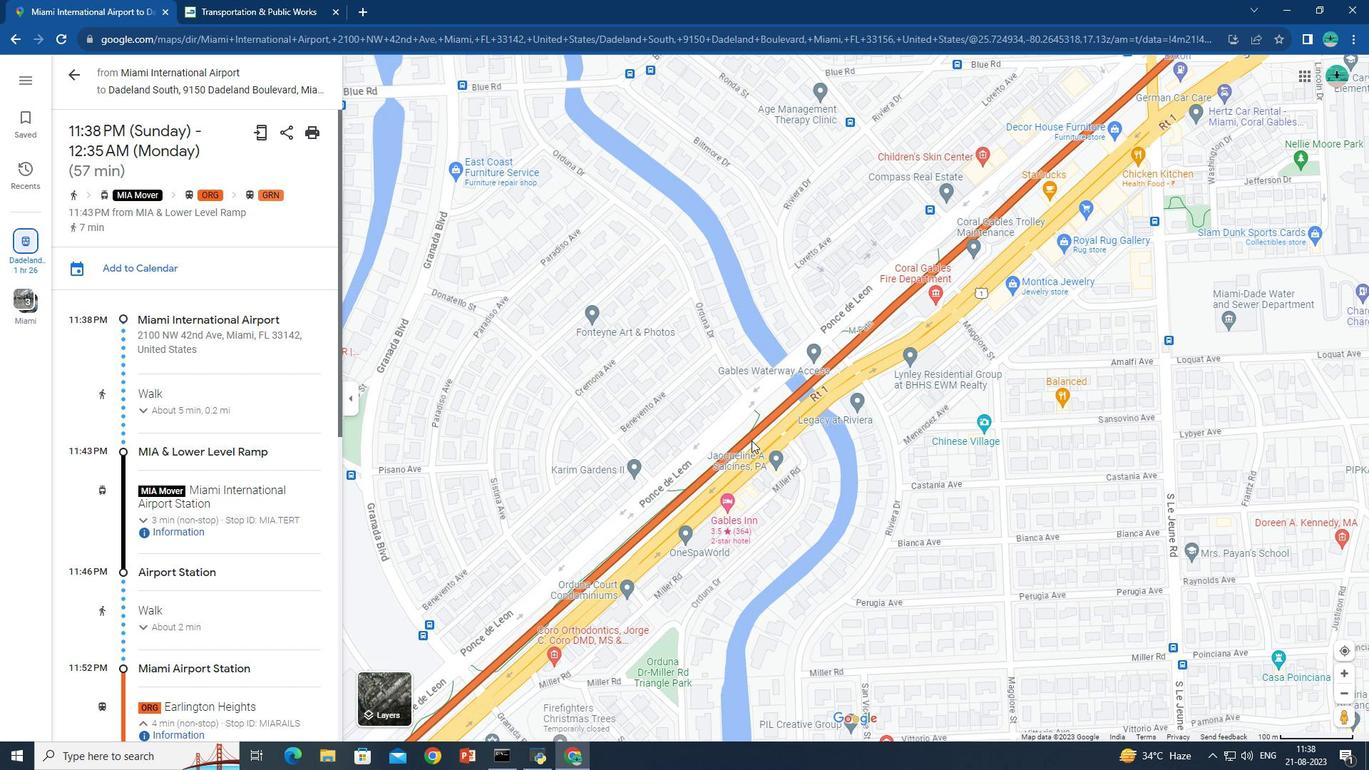 
Action: Mouse moved to (752, 463)
Screenshot: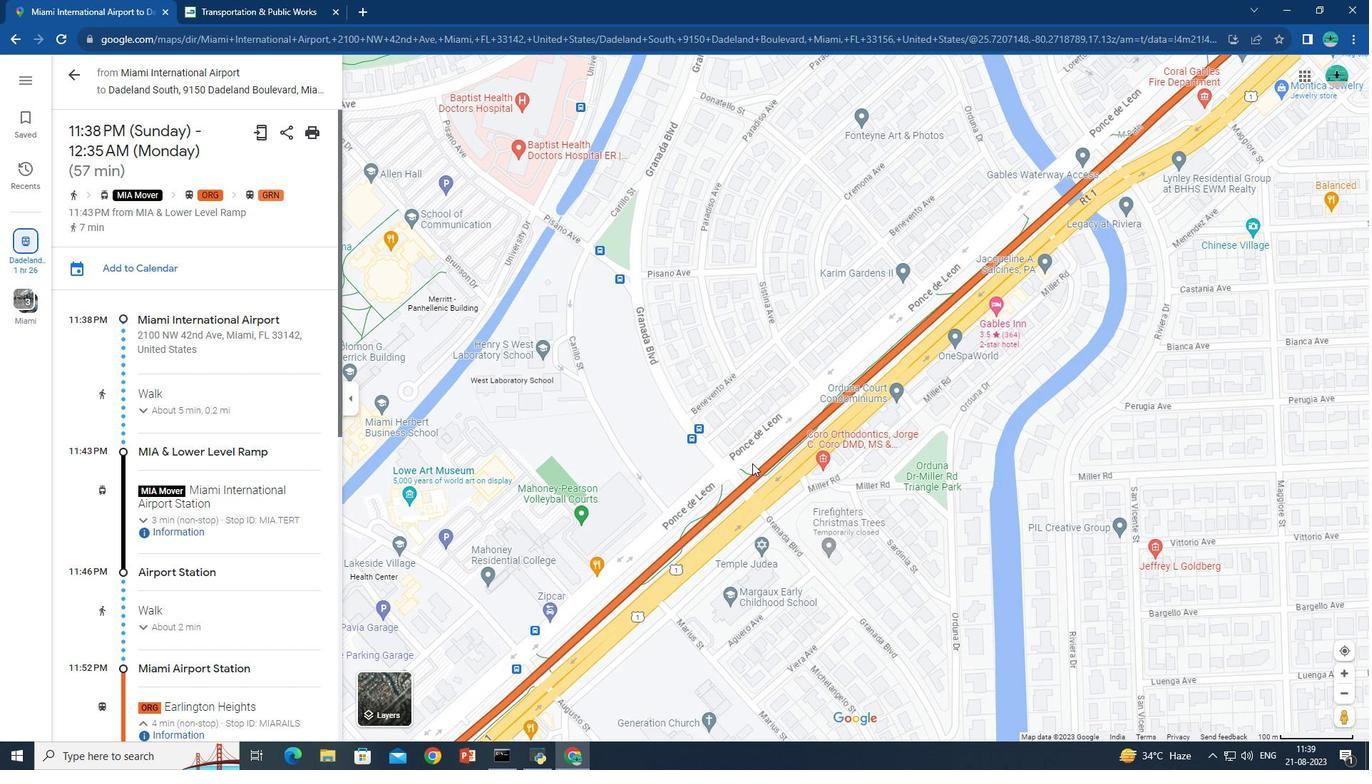 
Action: Mouse pressed left at (752, 463)
Screenshot: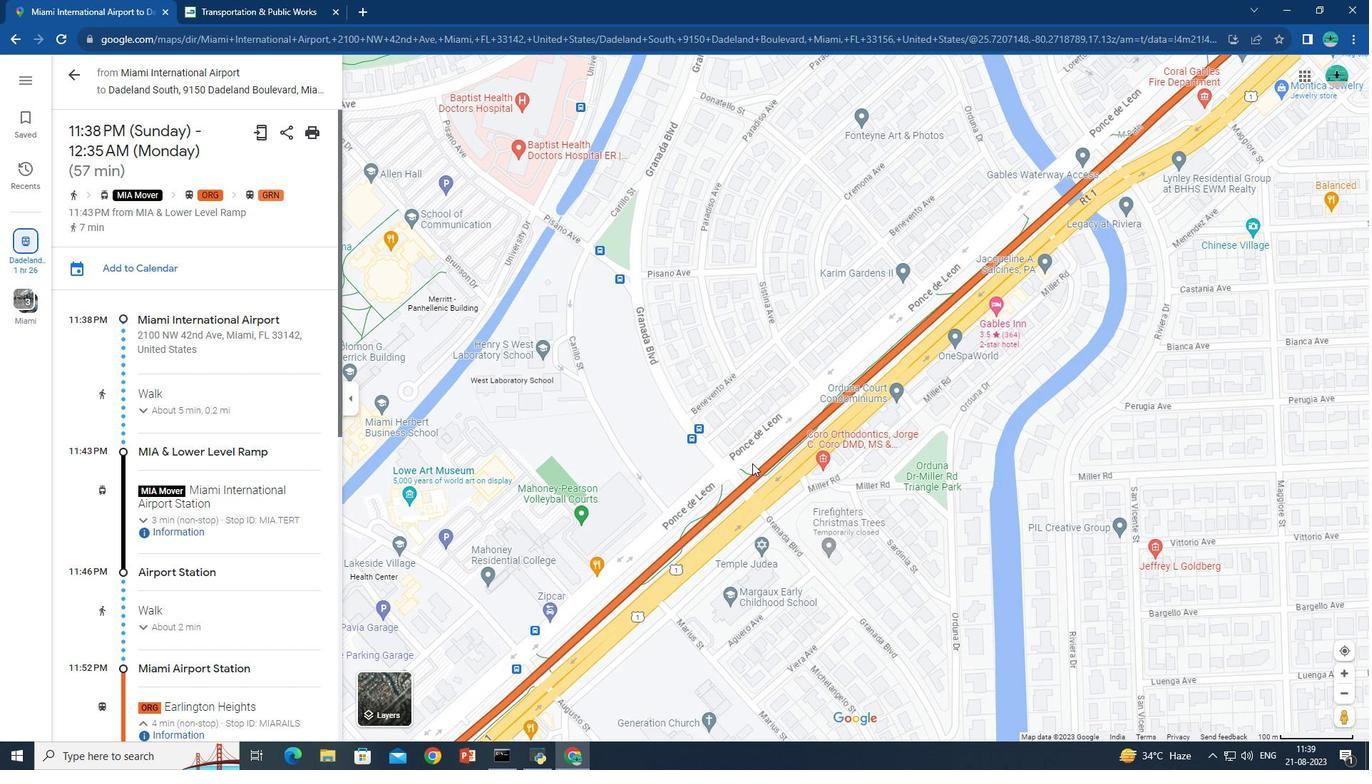 
Action: Mouse moved to (720, 514)
Screenshot: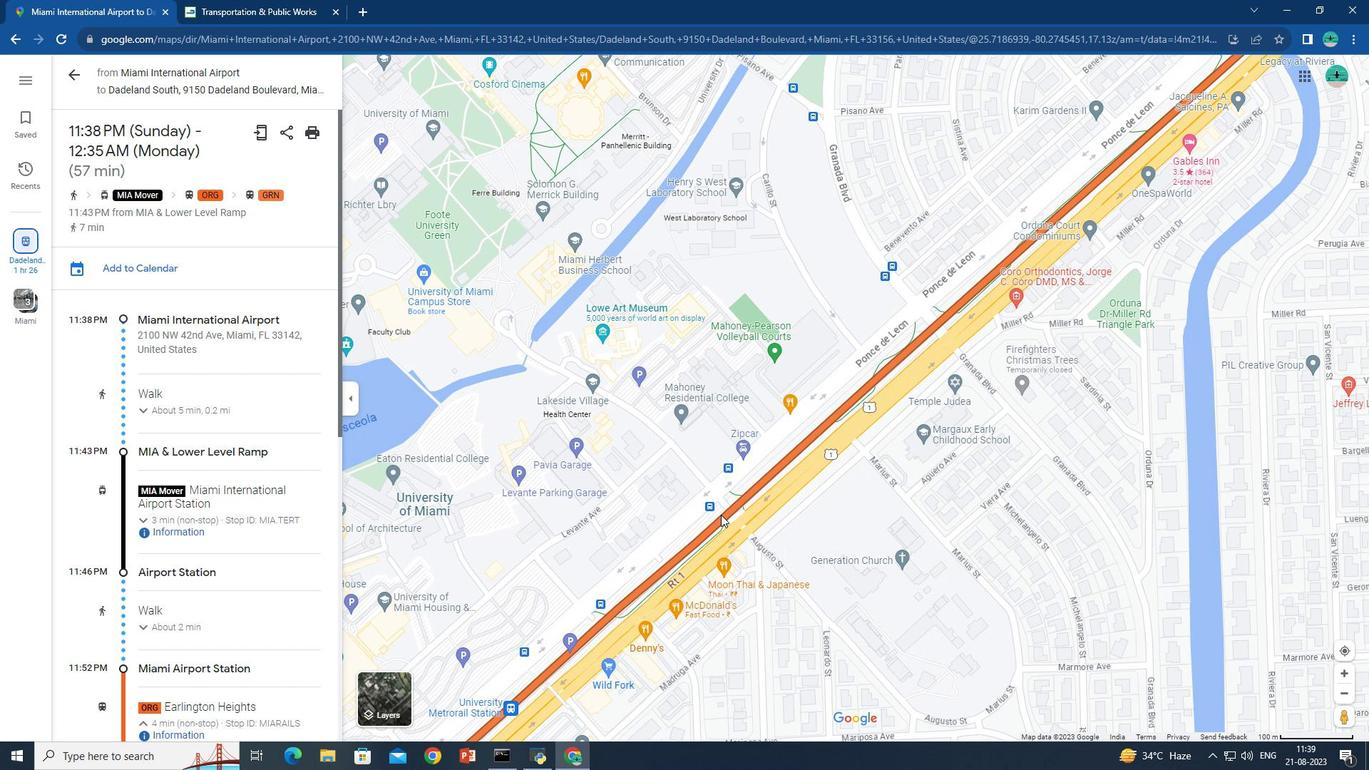 
Action: Mouse pressed left at (720, 514)
Screenshot: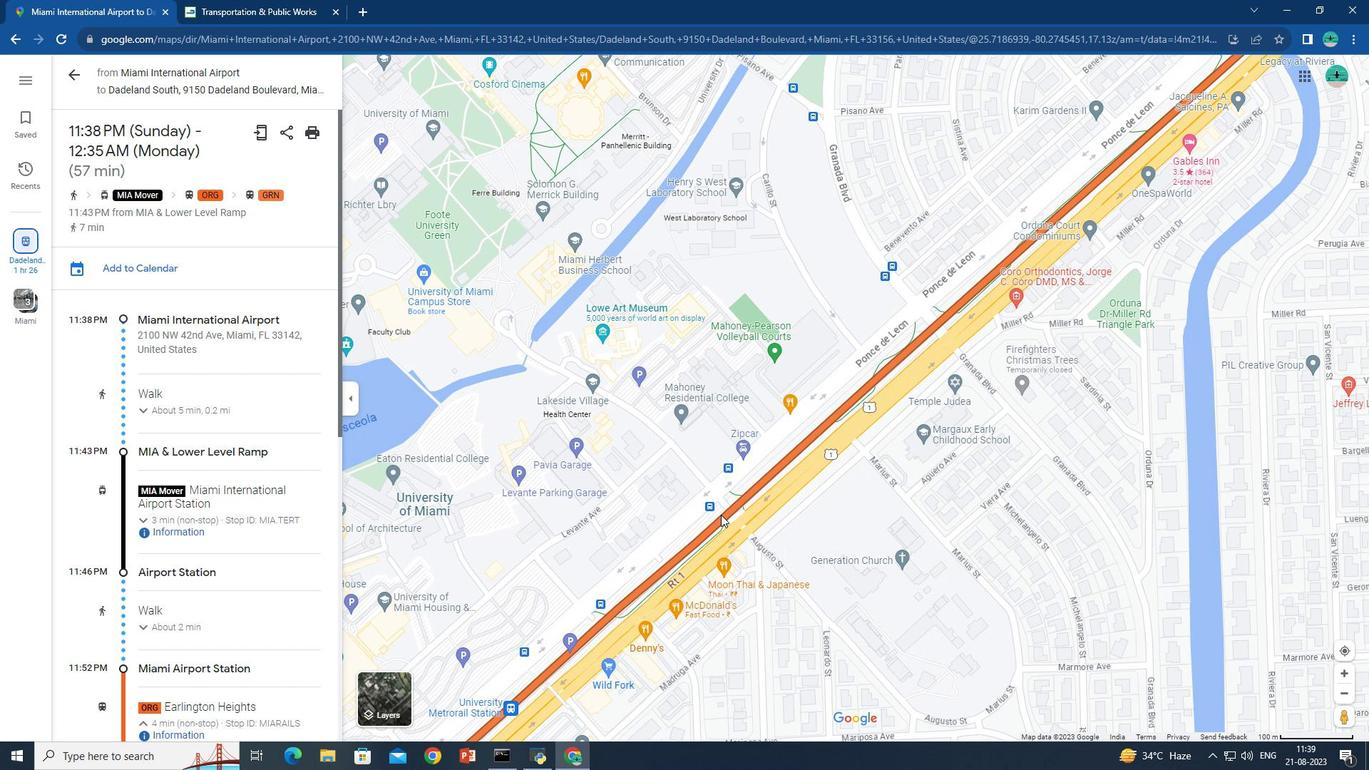 
Action: Mouse moved to (748, 487)
Screenshot: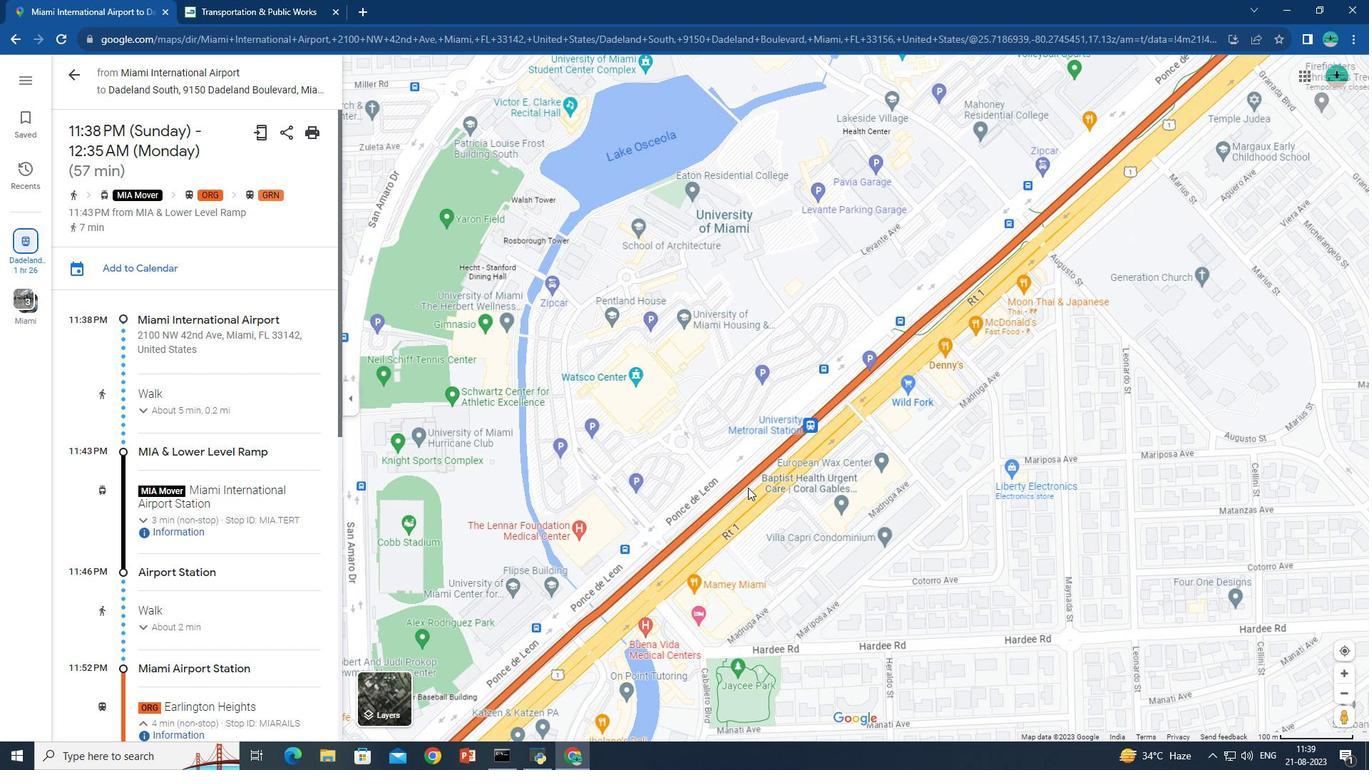 
Action: Mouse pressed left at (748, 487)
Screenshot: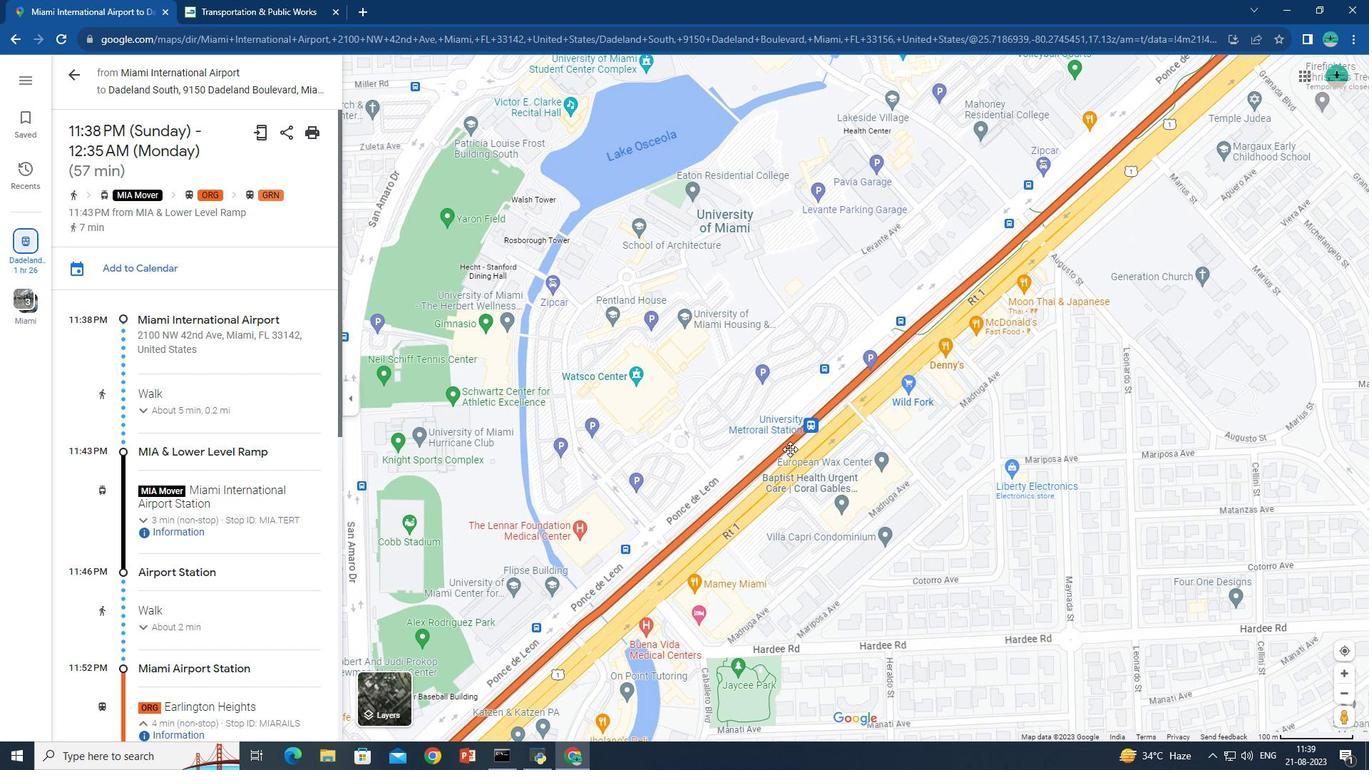 
Action: Mouse moved to (648, 505)
Screenshot: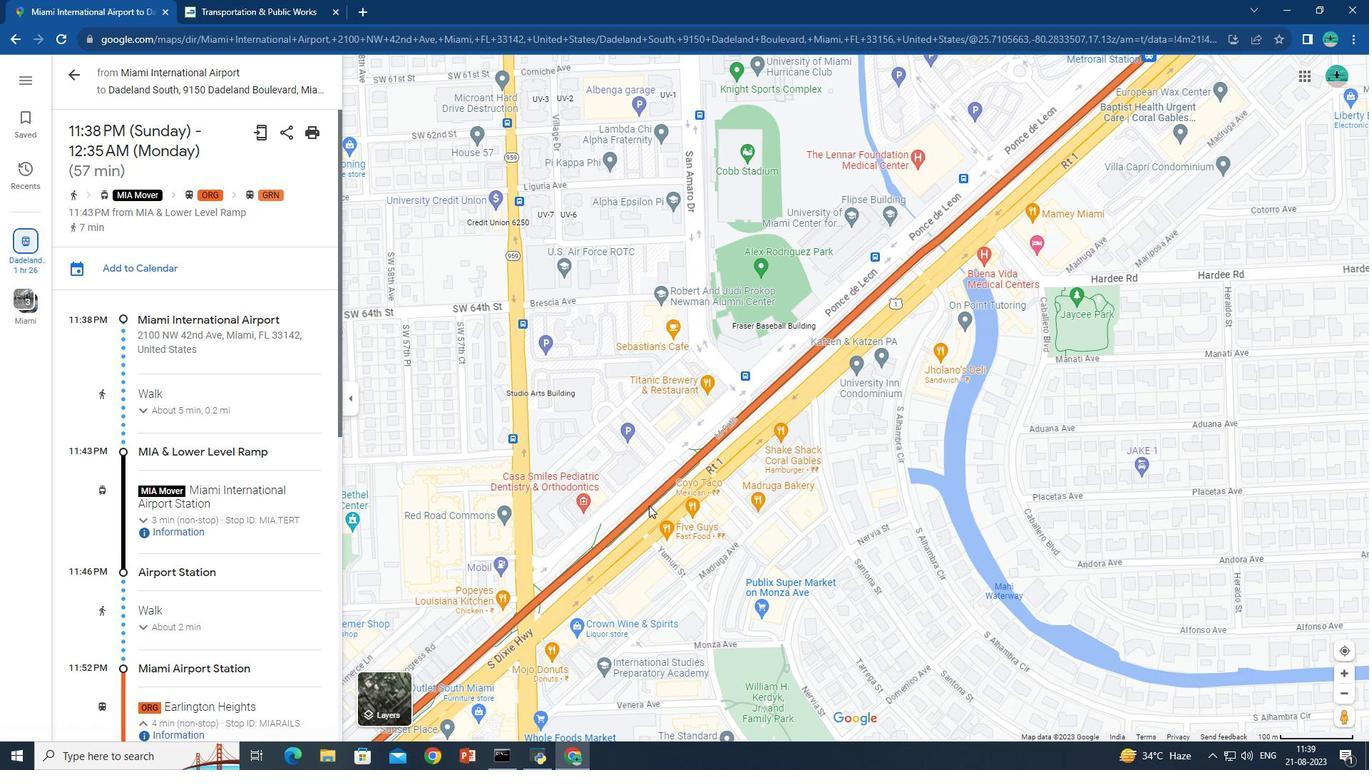 
Action: Mouse pressed left at (648, 505)
Screenshot: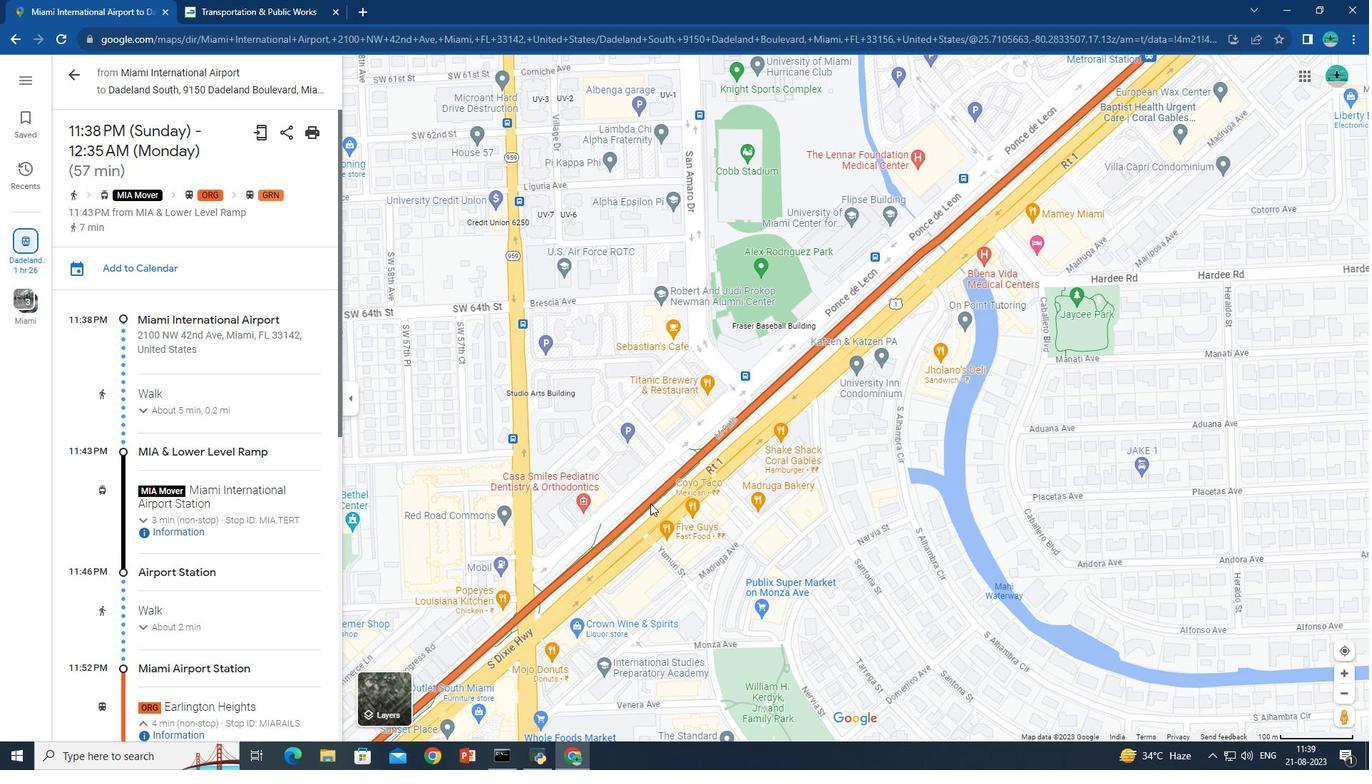 
Action: Mouse moved to (715, 490)
Screenshot: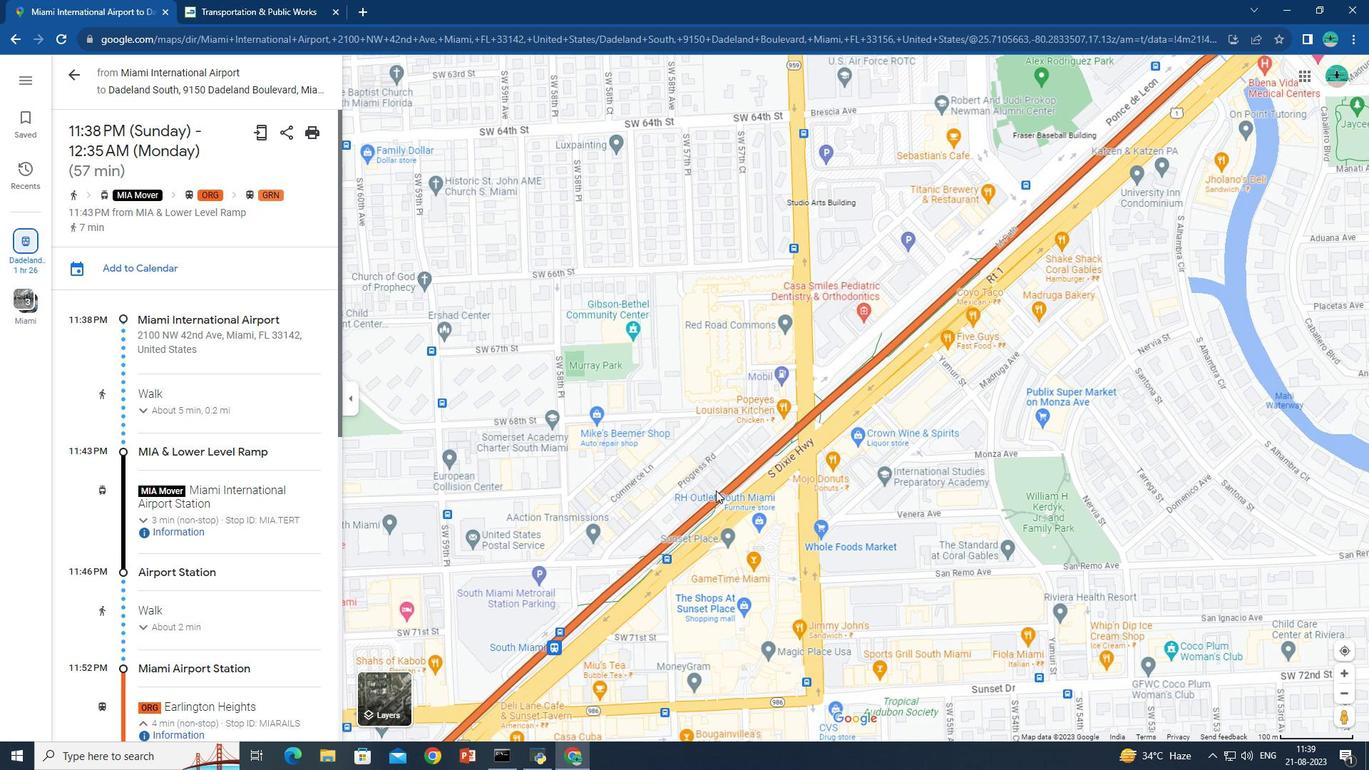 
Action: Mouse pressed left at (715, 490)
Screenshot: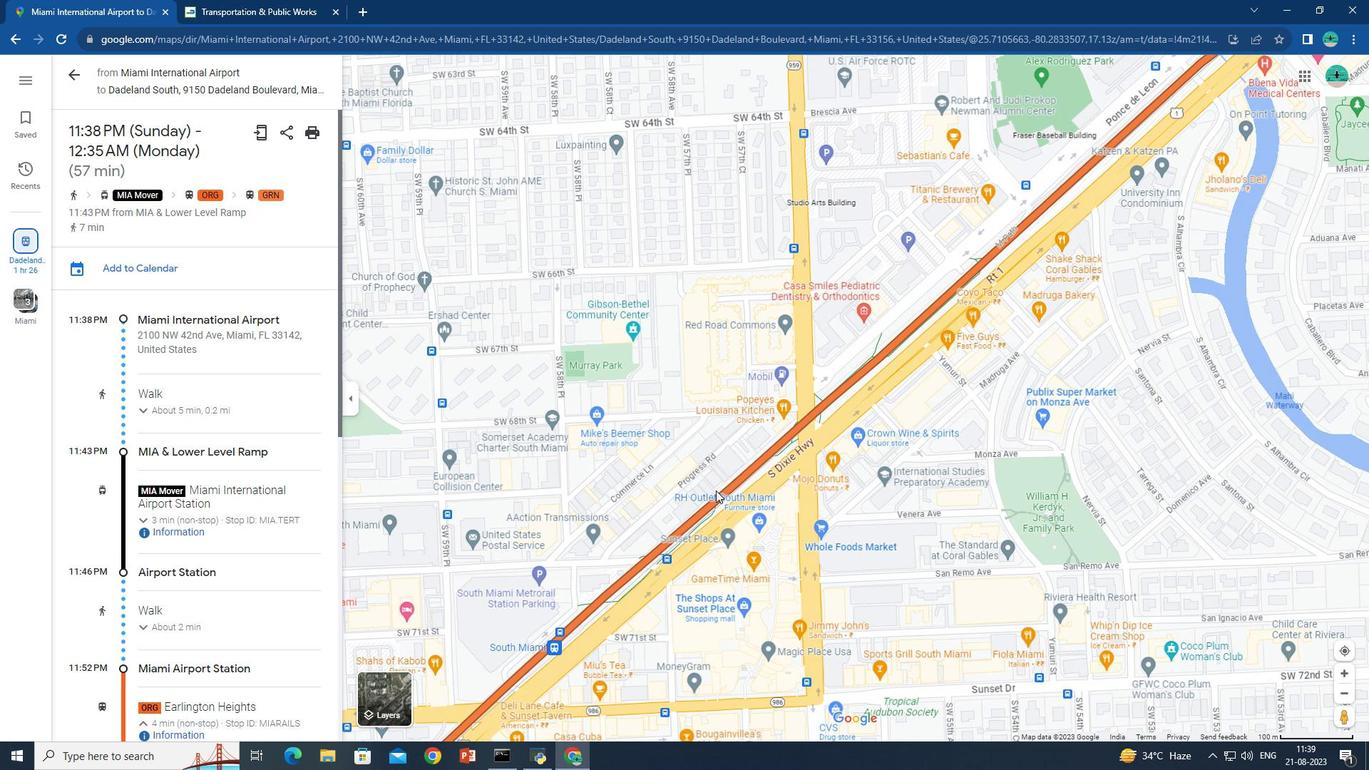 
Action: Mouse moved to (833, 400)
Screenshot: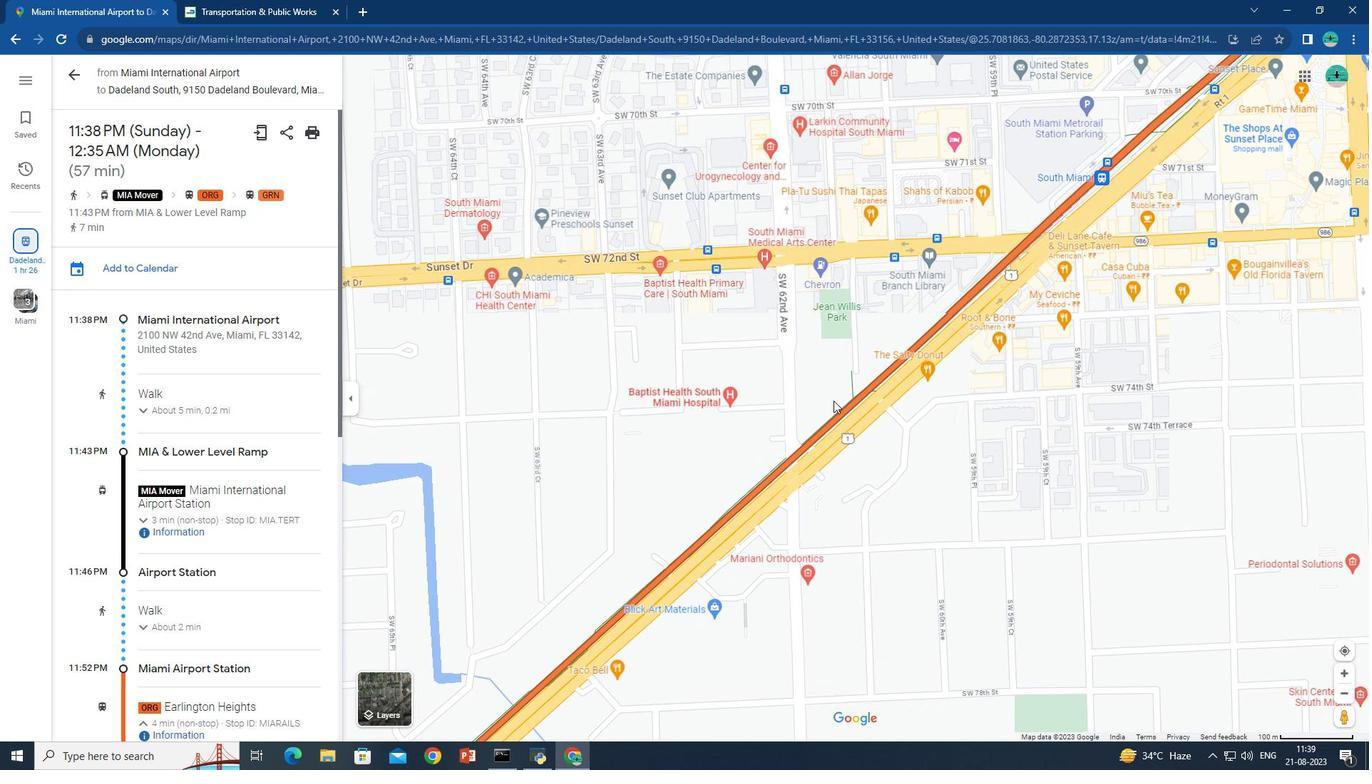 
Action: Mouse pressed left at (833, 400)
Screenshot: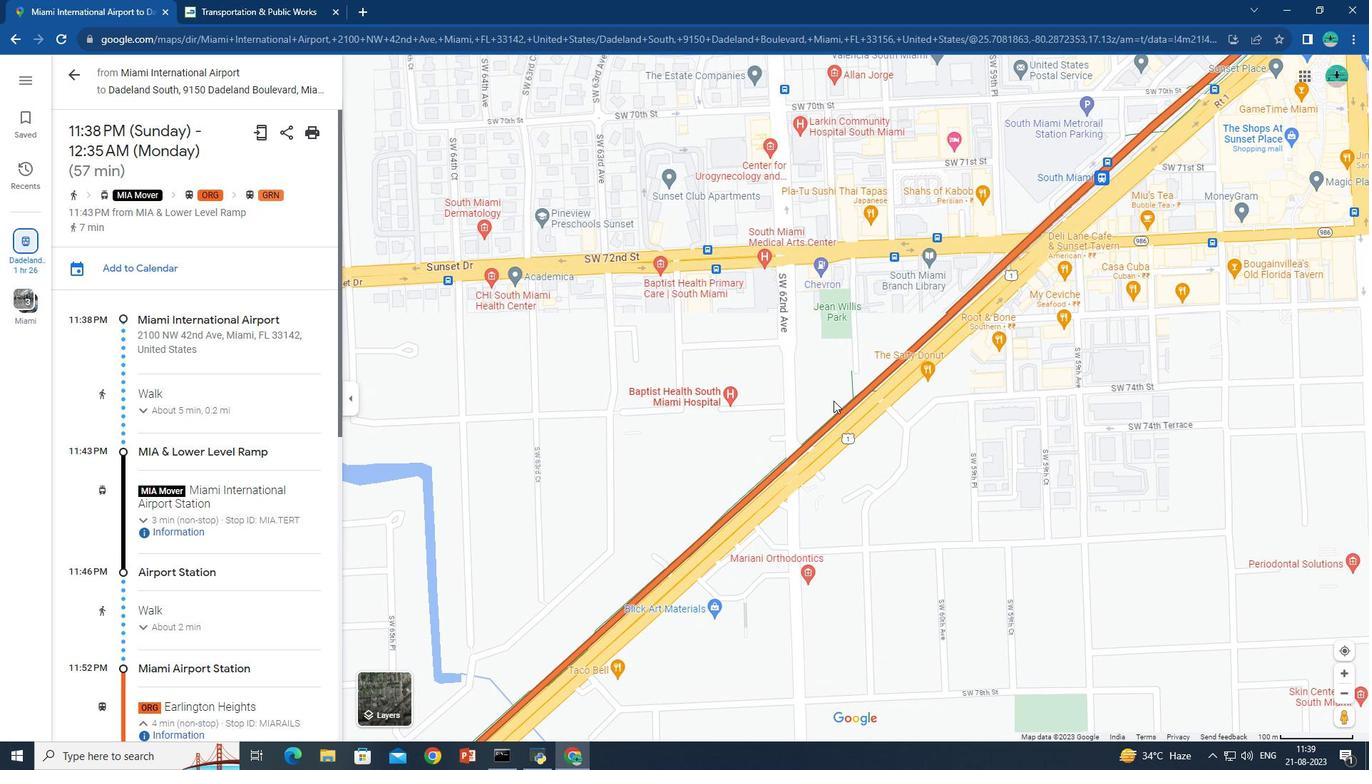 
Action: Mouse moved to (803, 450)
Screenshot: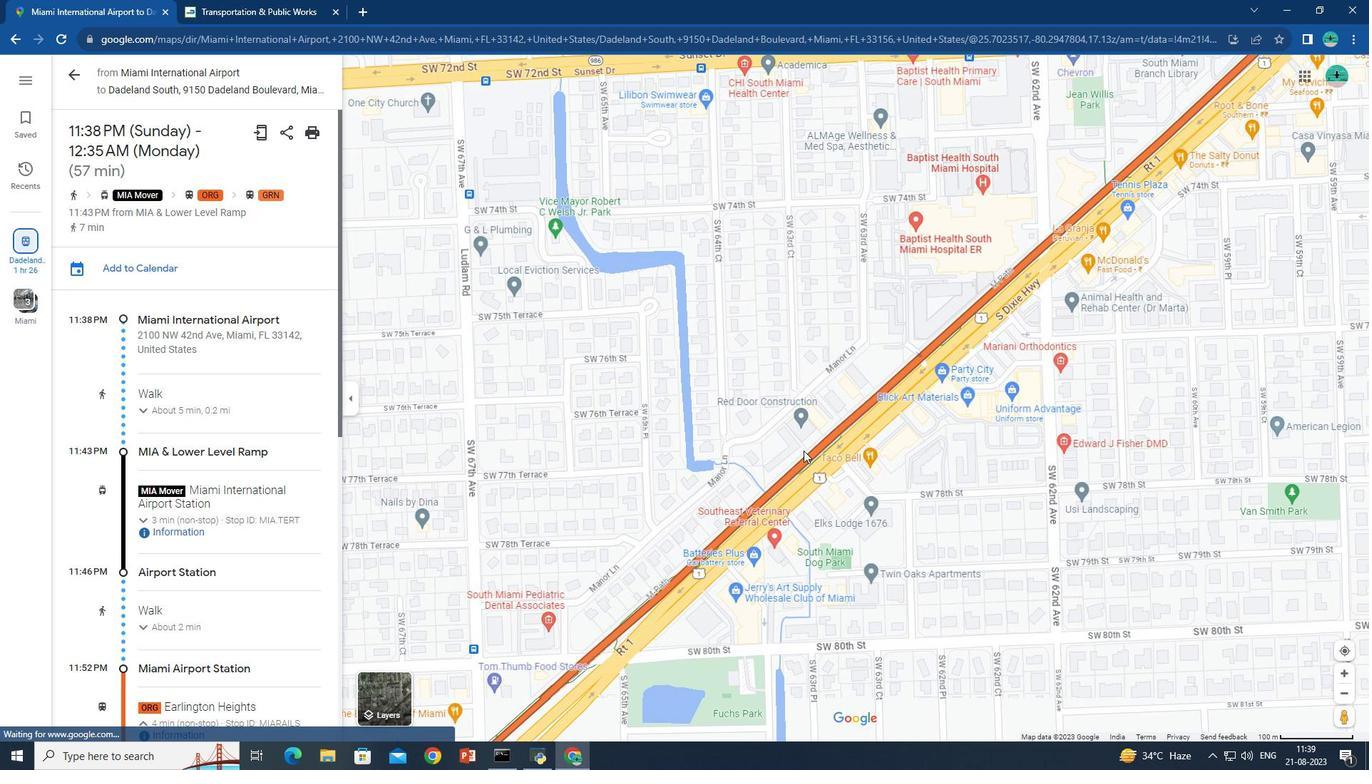 
Action: Mouse pressed left at (803, 450)
Screenshot: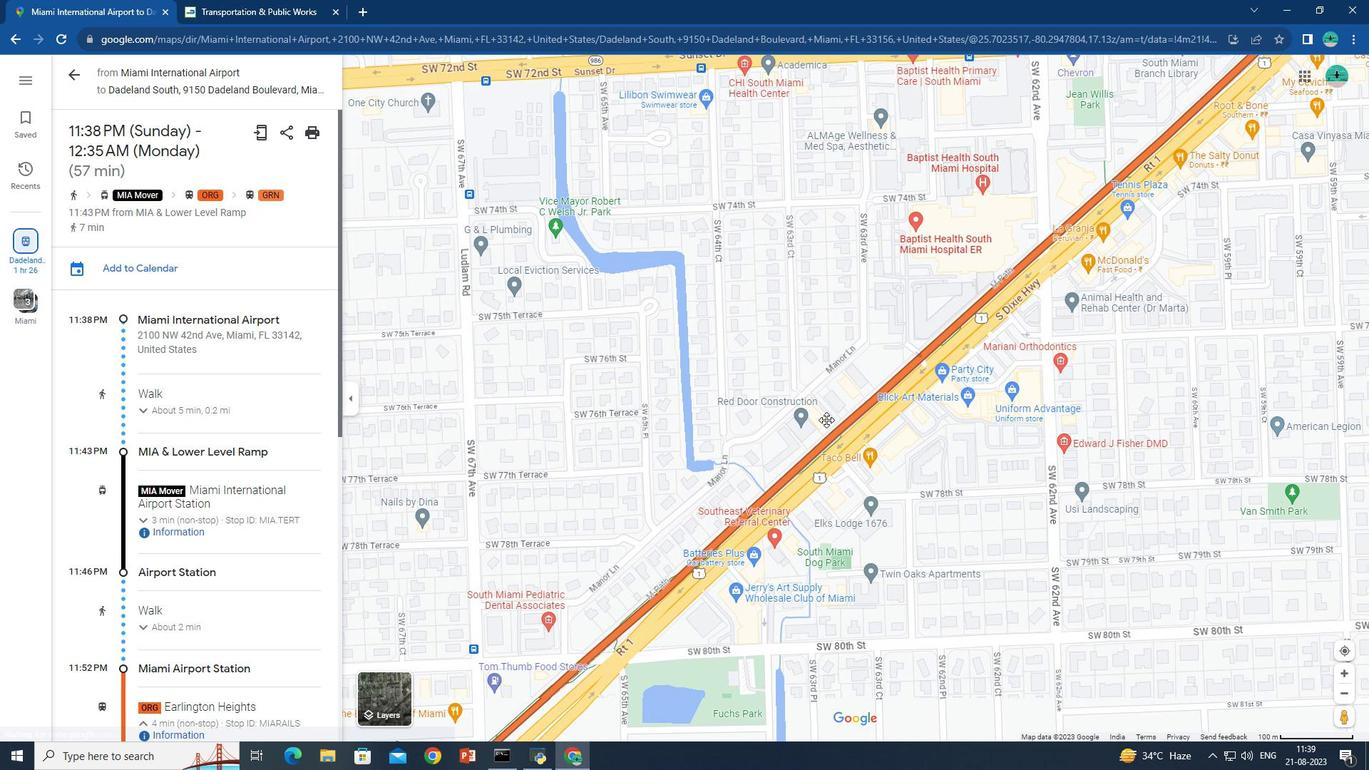 
Action: Mouse moved to (619, 437)
Screenshot: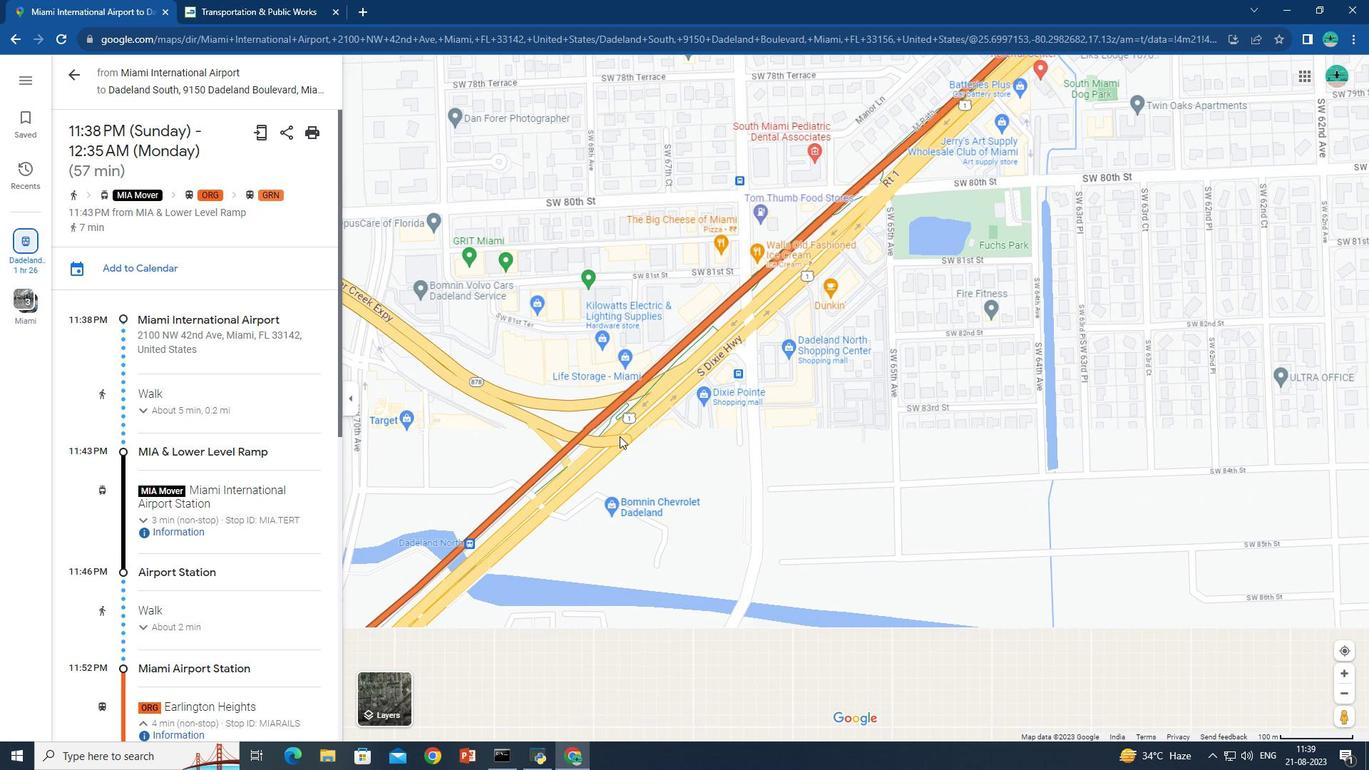 
Action: Mouse pressed left at (619, 437)
Screenshot: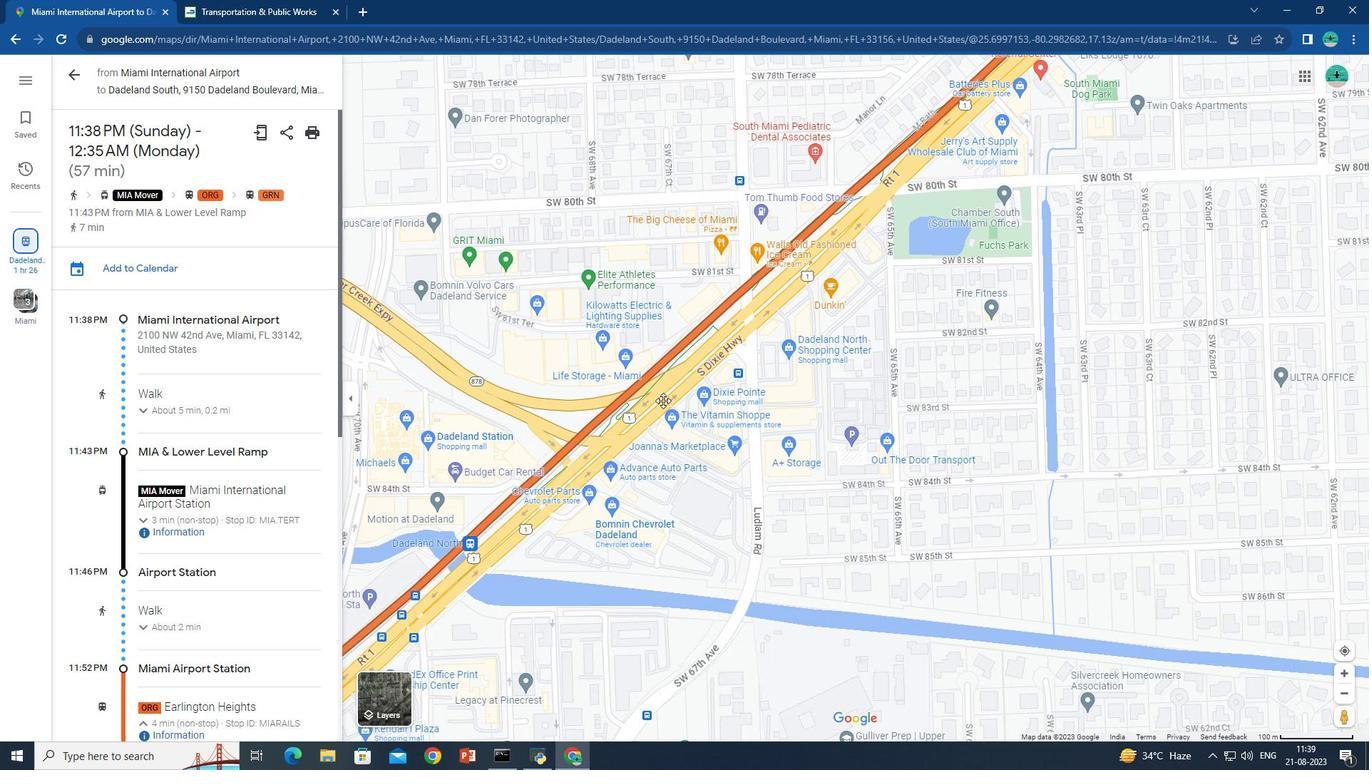 
Action: Mouse moved to (723, 382)
Screenshot: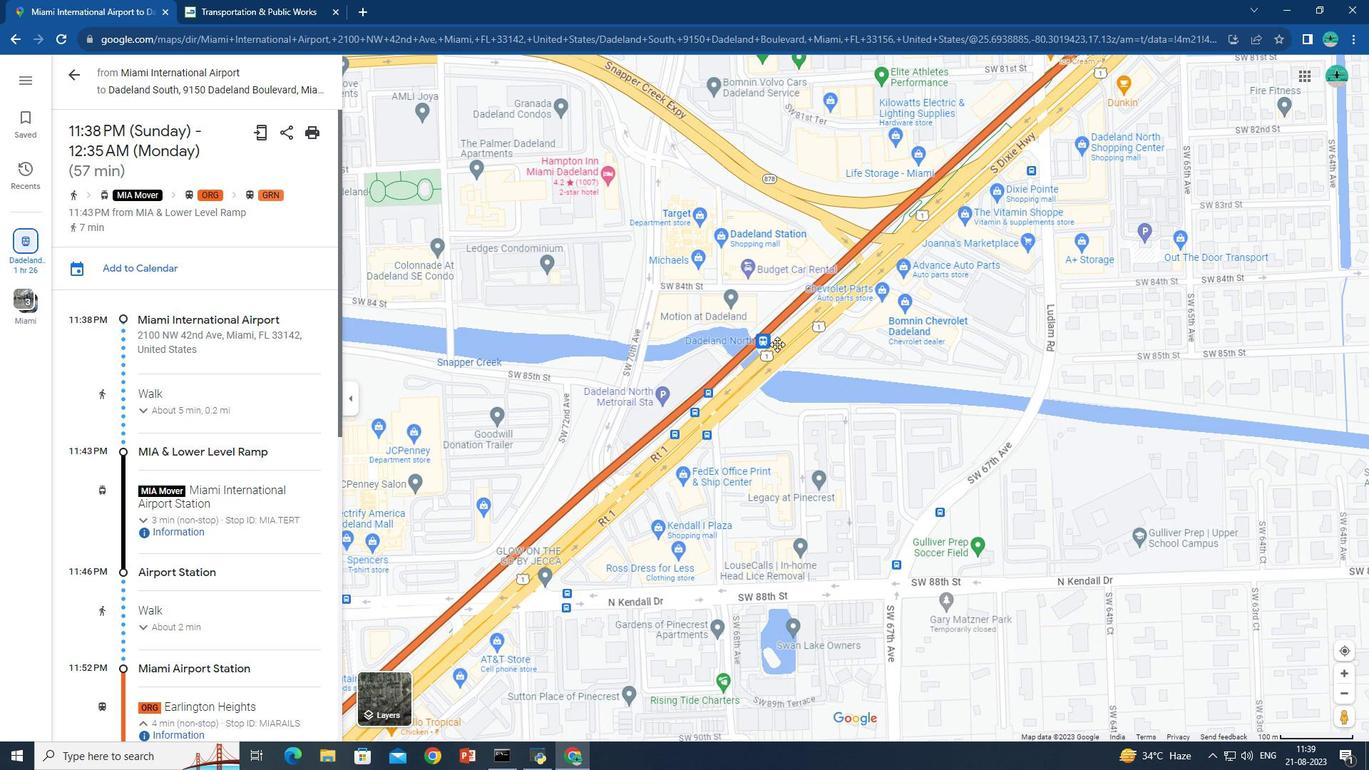 
Action: Mouse pressed left at (661, 419)
Screenshot: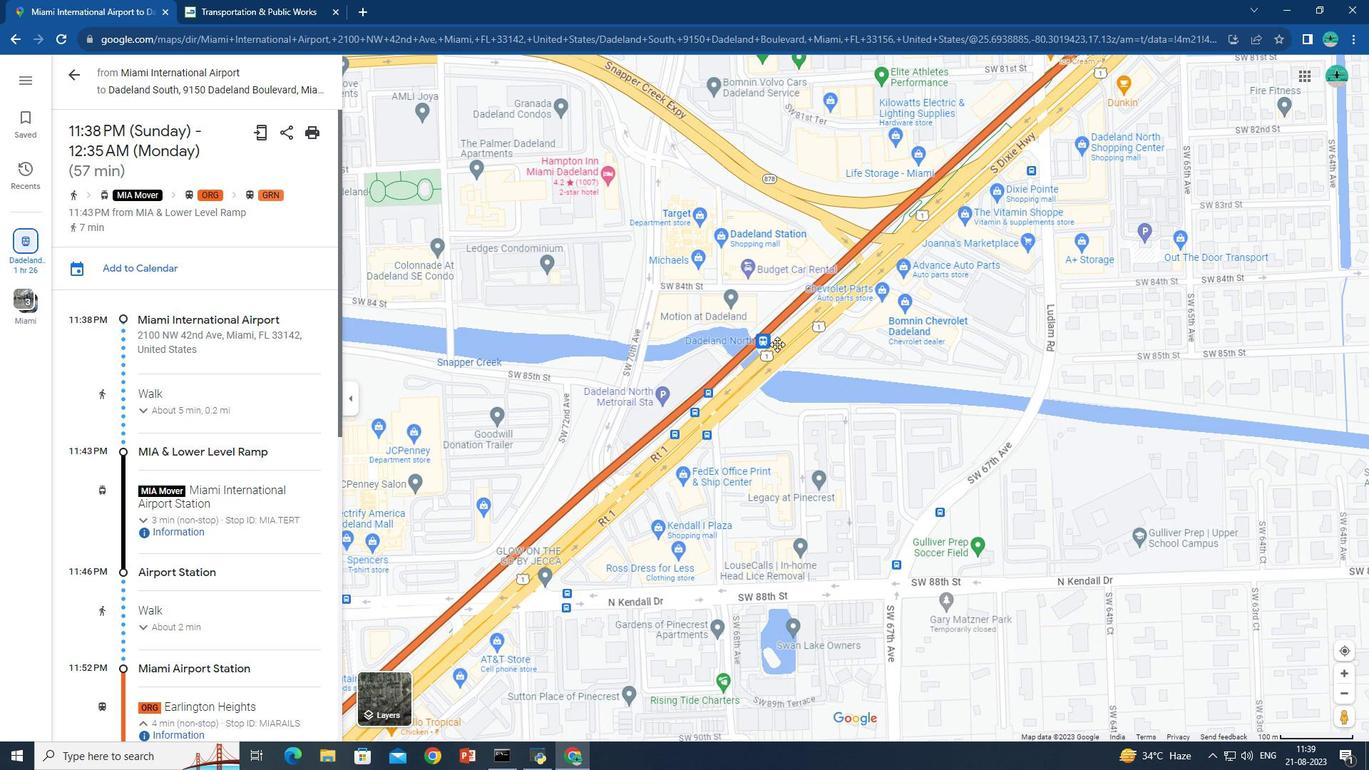 
Action: Mouse moved to (626, 439)
Screenshot: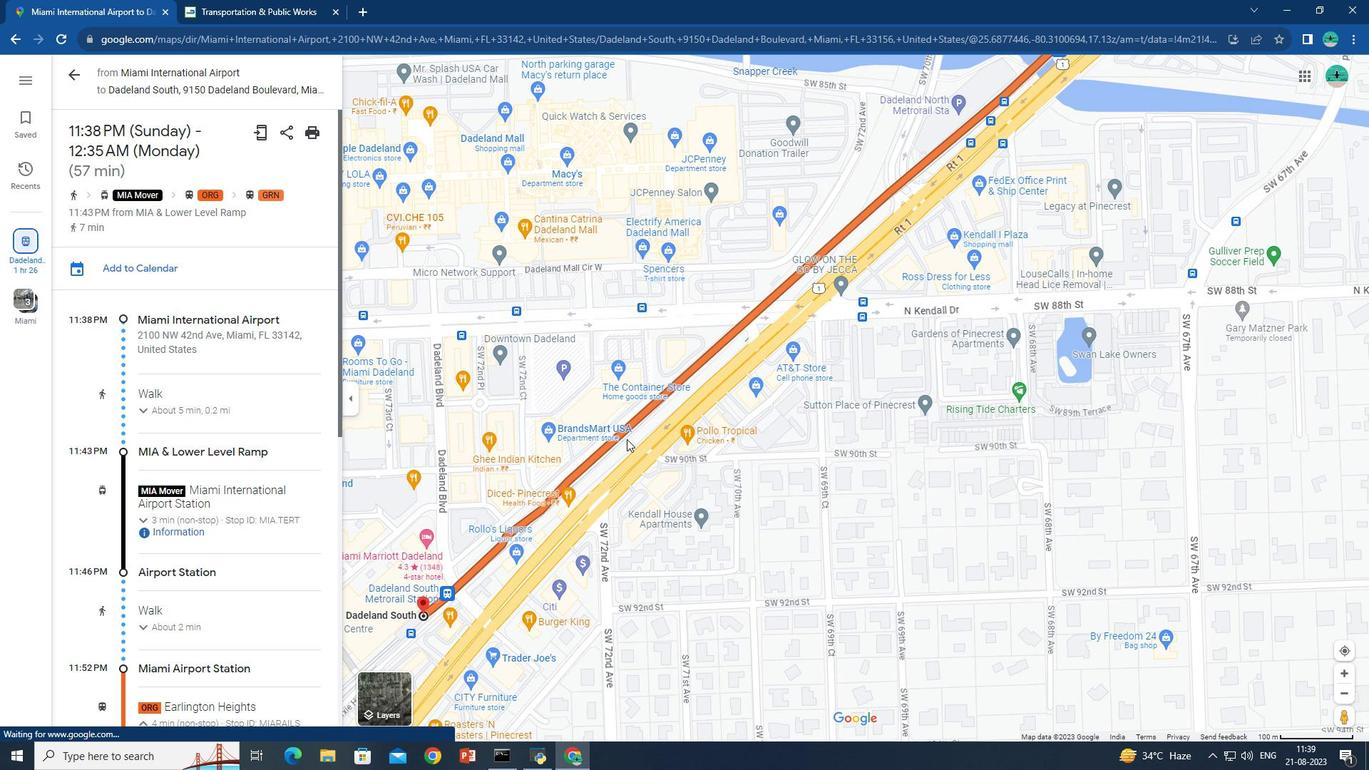 
Action: Mouse pressed left at (626, 439)
Screenshot: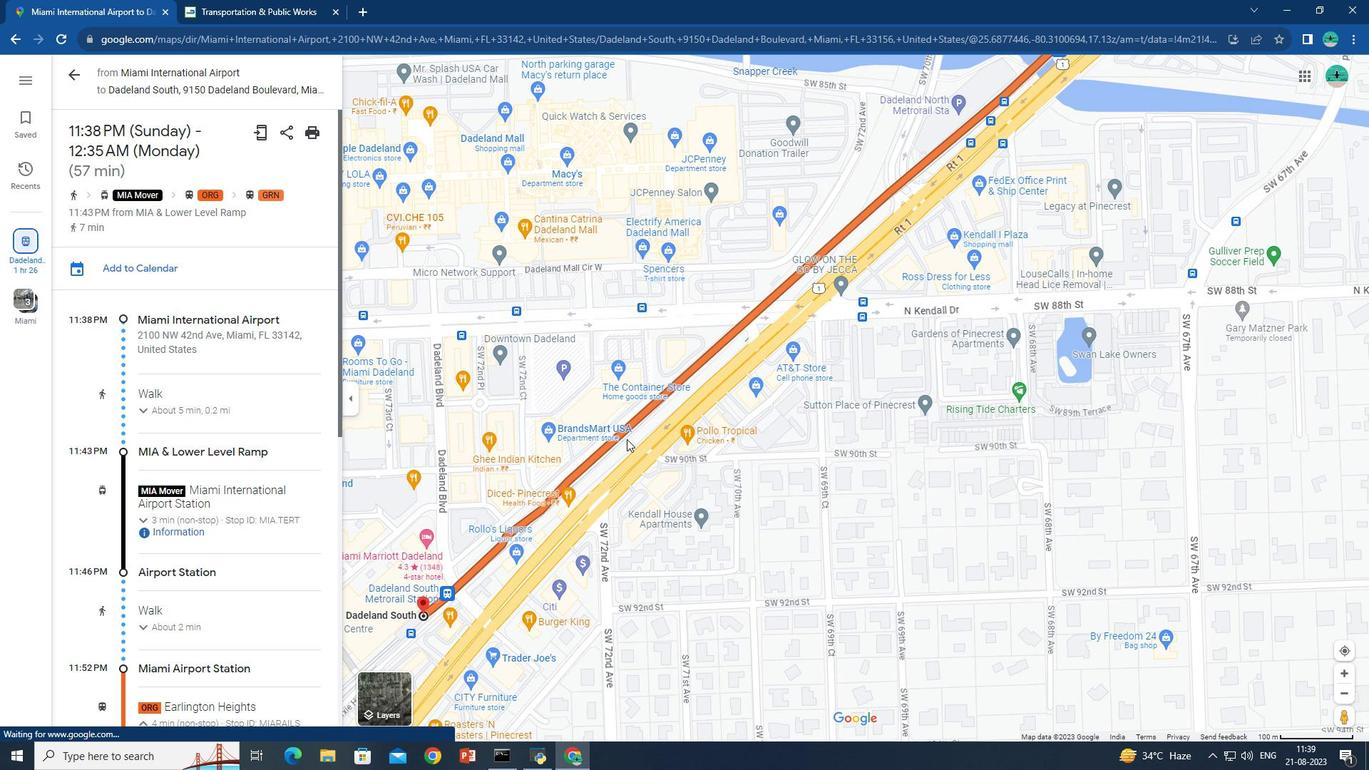 
Action: Mouse moved to (626, 509)
Screenshot: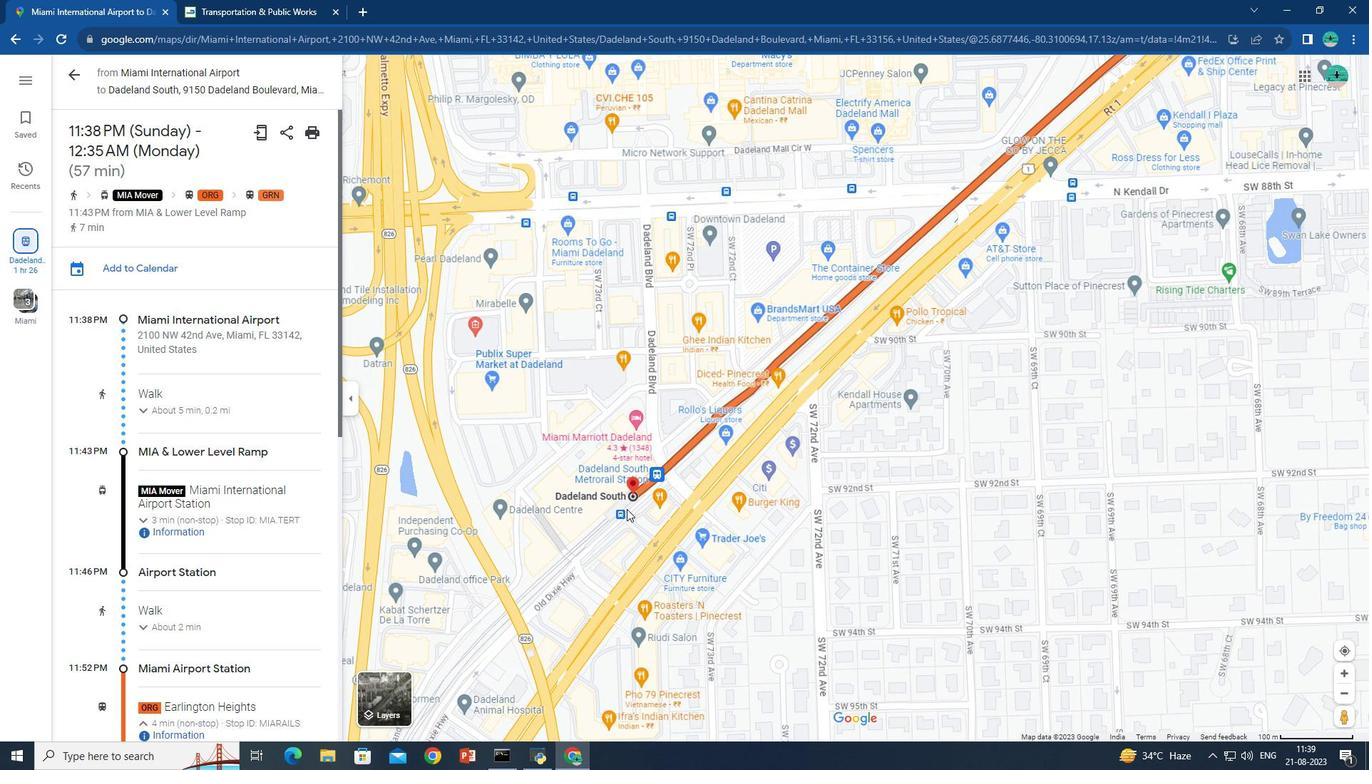 
Action: Mouse scrolled (626, 509) with delta (0, 0)
Screenshot: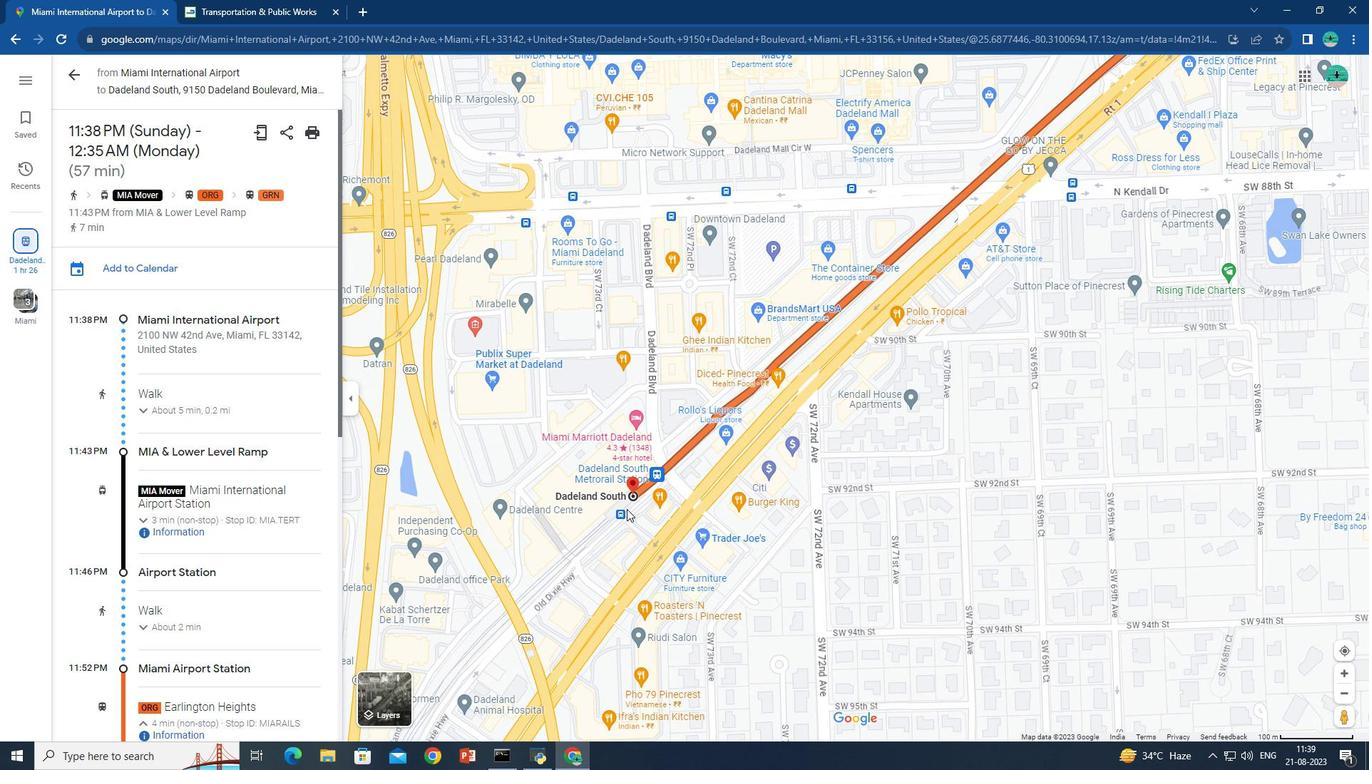 
Action: Mouse scrolled (626, 509) with delta (0, 0)
Screenshot: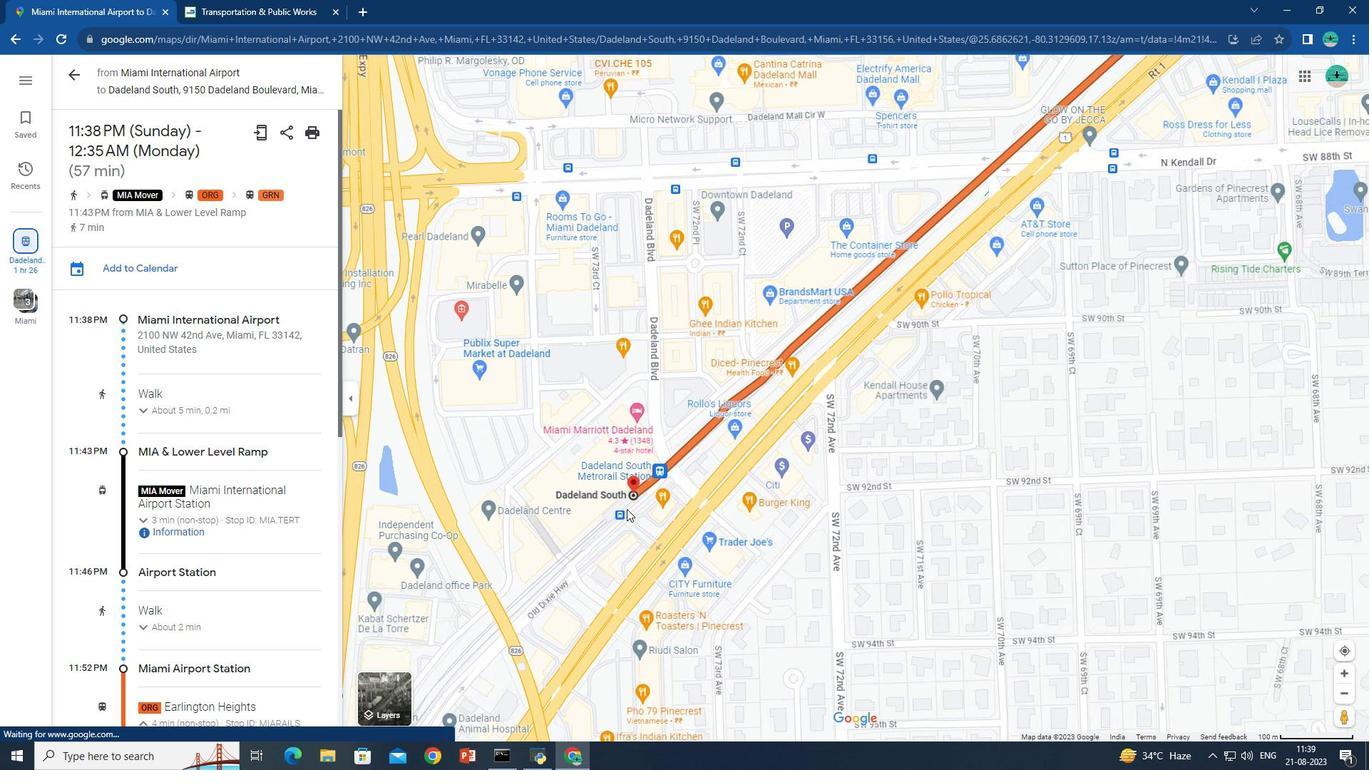 
Action: Mouse scrolled (626, 509) with delta (0, 0)
Screenshot: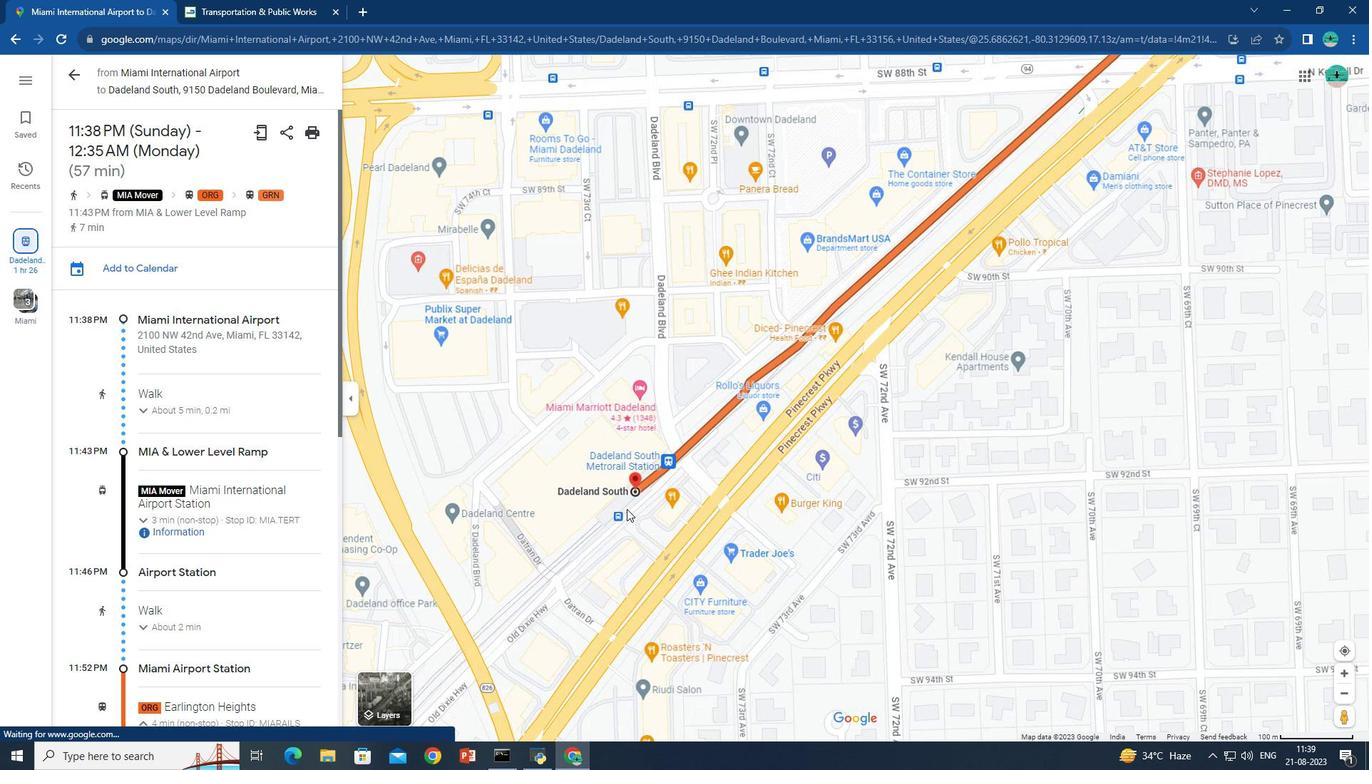 
Action: Mouse scrolled (626, 509) with delta (0, 0)
Screenshot: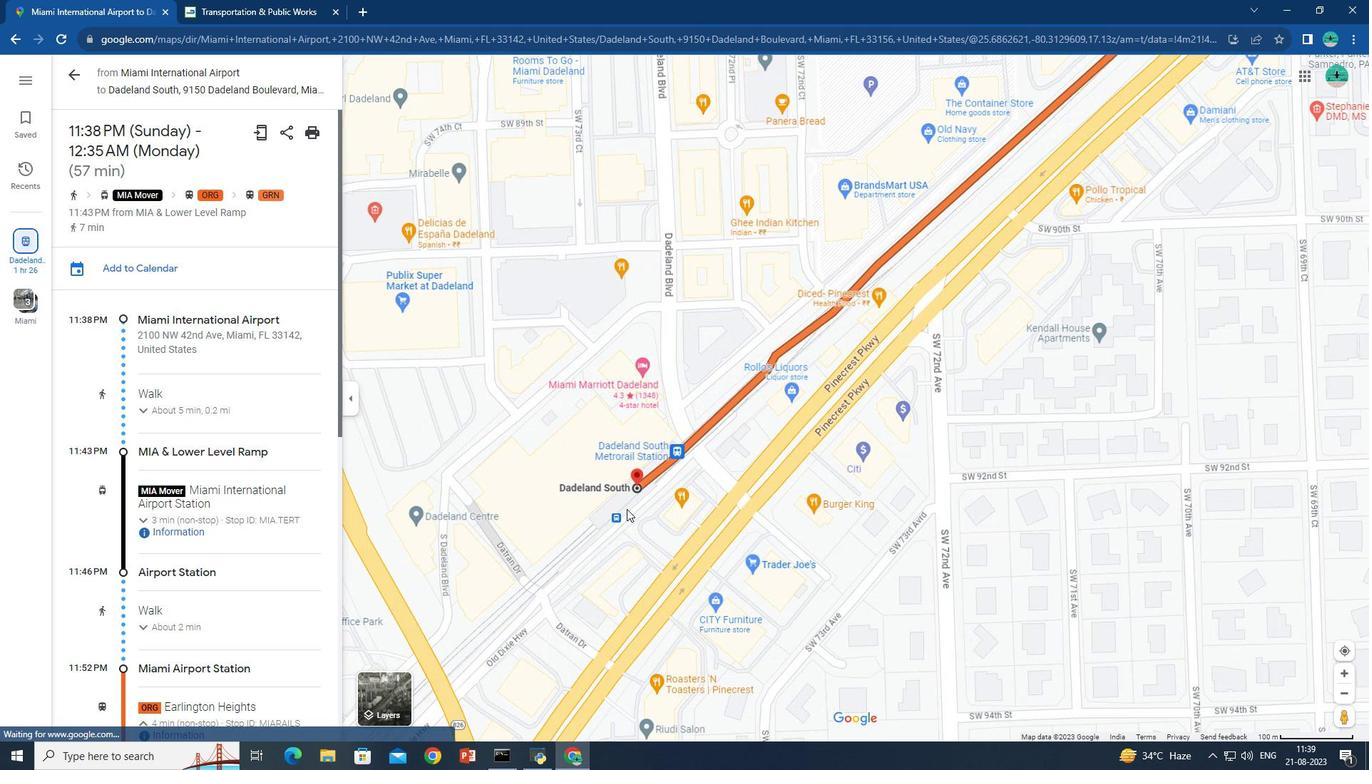 
Action: Mouse scrolled (626, 509) with delta (0, 0)
Screenshot: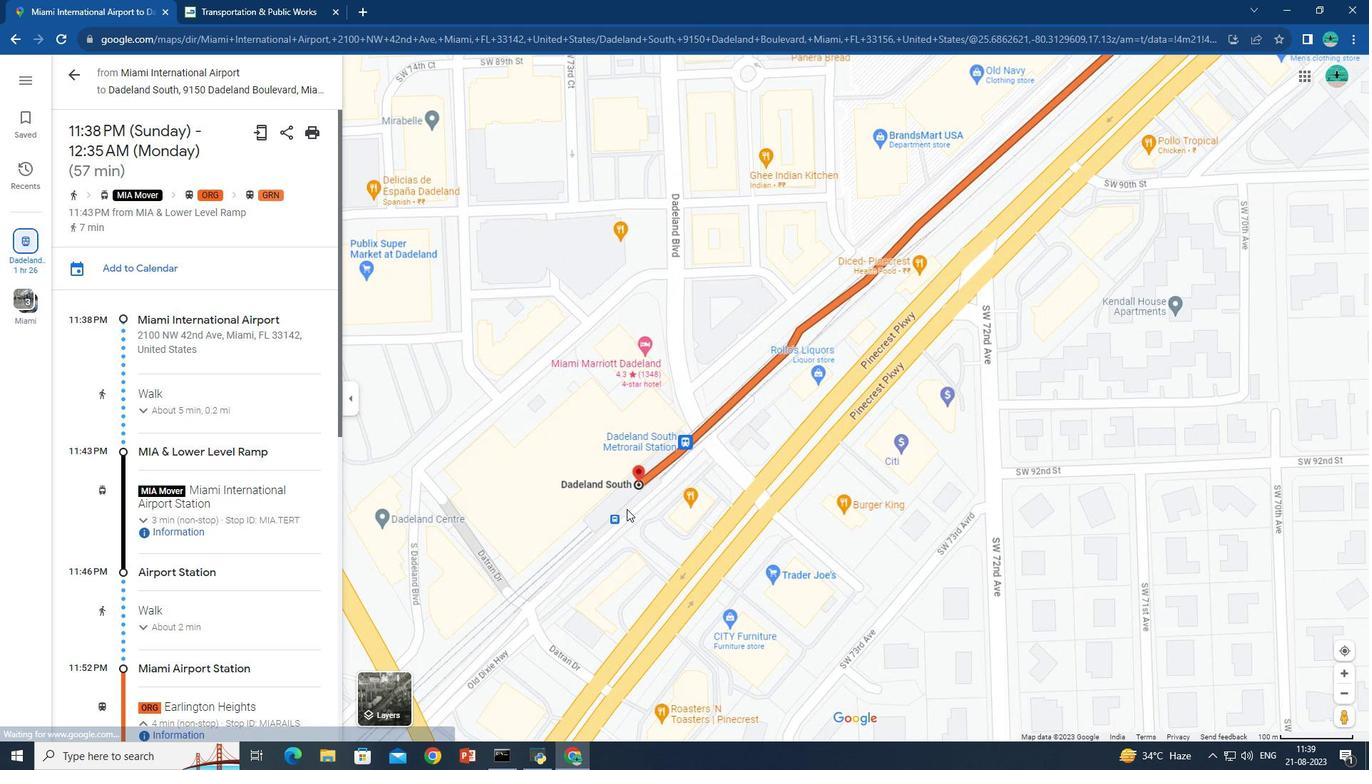 
Action: Mouse scrolled (626, 509) with delta (0, 0)
Screenshot: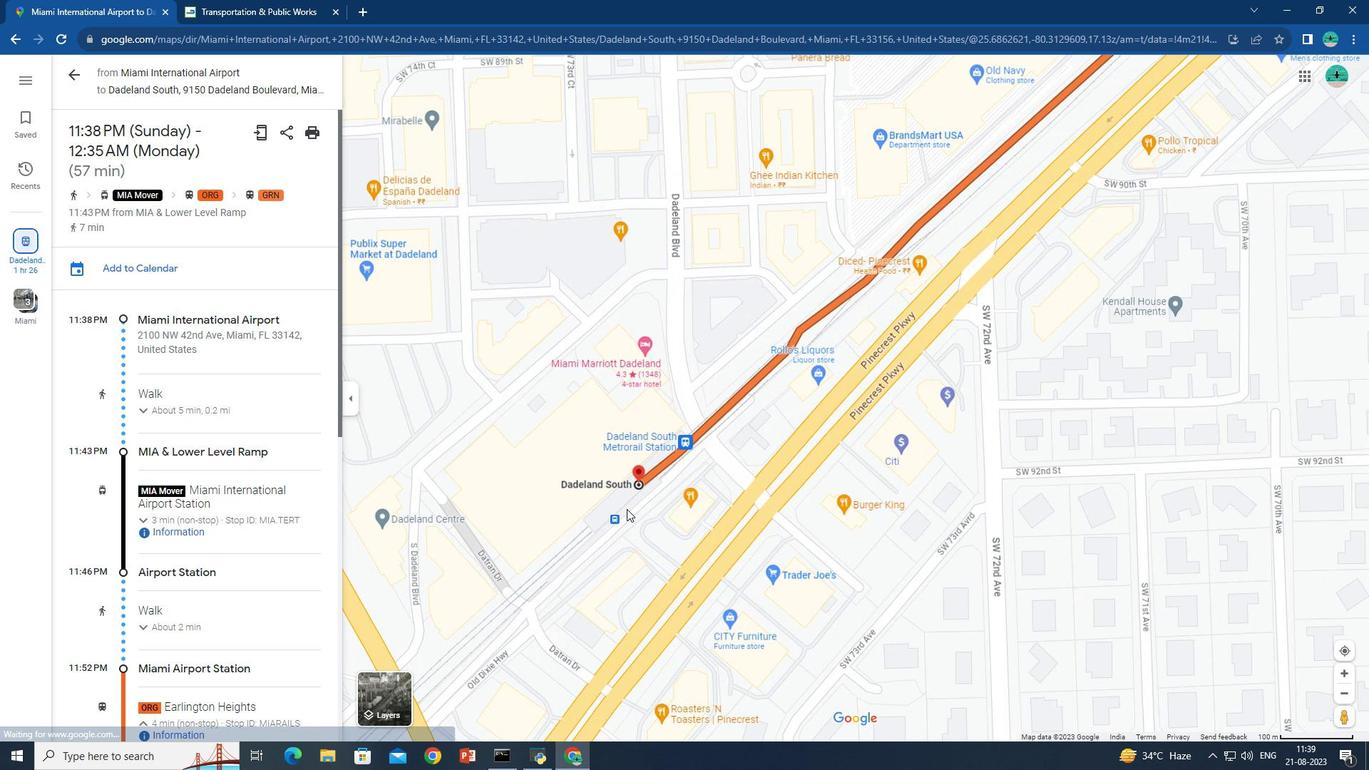 
Action: Mouse scrolled (626, 509) with delta (0, 0)
Screenshot: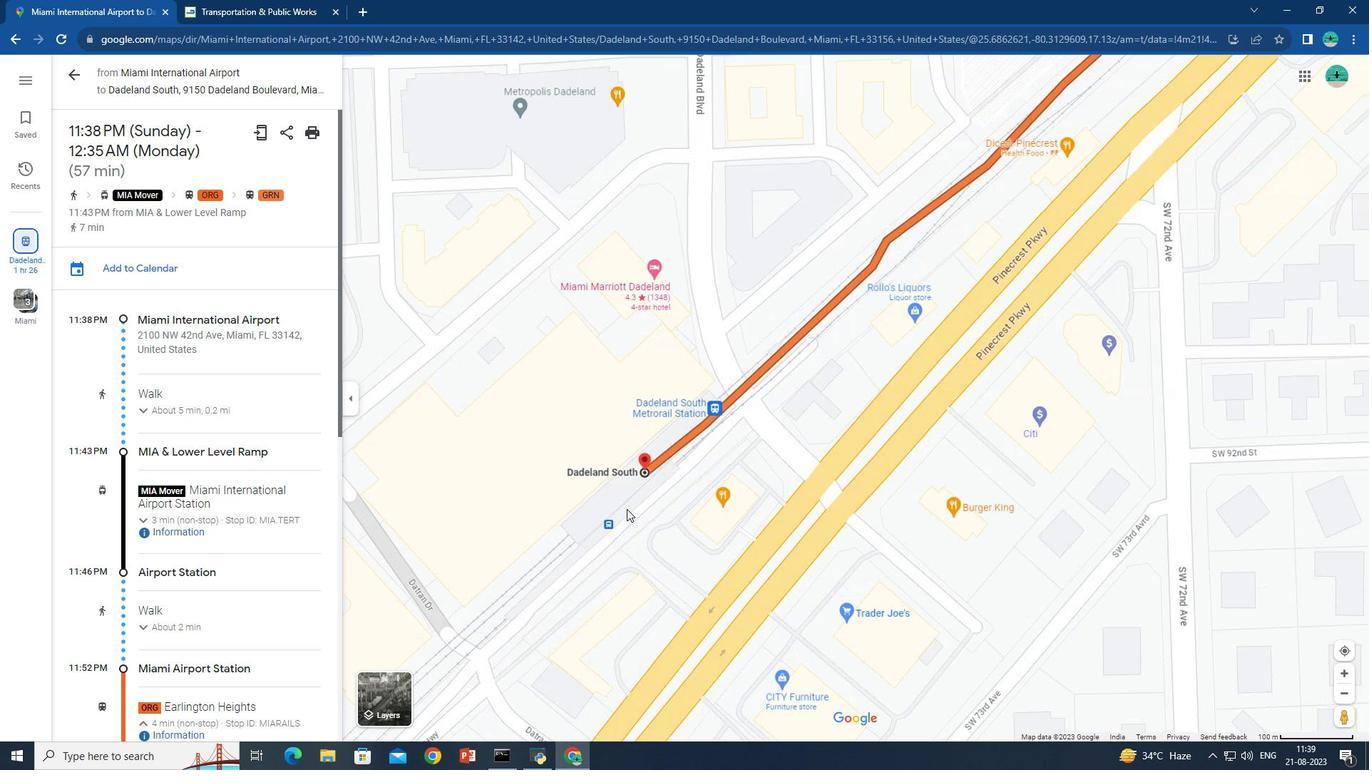 
Action: Mouse moved to (656, 480)
